 Task: Look for Airbnb properties in Recife, Brazil from 9th November, 2023 to 17th November, 2023 for 2 adults.1  bedroom having 2 beds and 1 bathroom. Property type can be flat. Amenities needed are: wifi. Look for 3 properties as per requirement.
Action: Mouse moved to (479, 91)
Screenshot: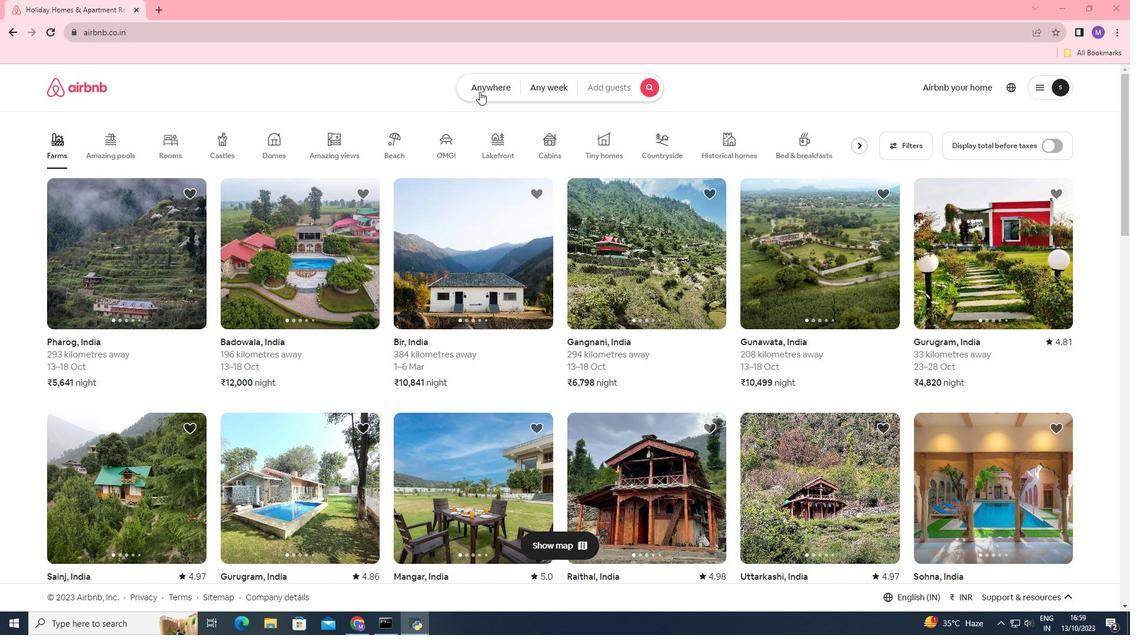 
Action: Mouse pressed left at (479, 91)
Screenshot: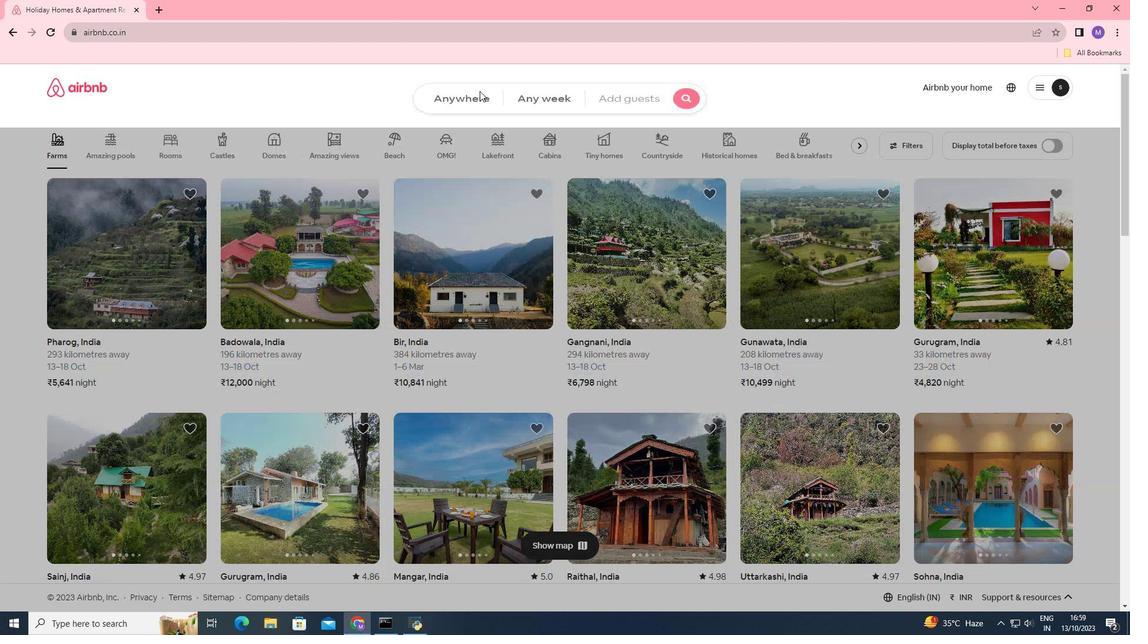 
Action: Mouse moved to (389, 137)
Screenshot: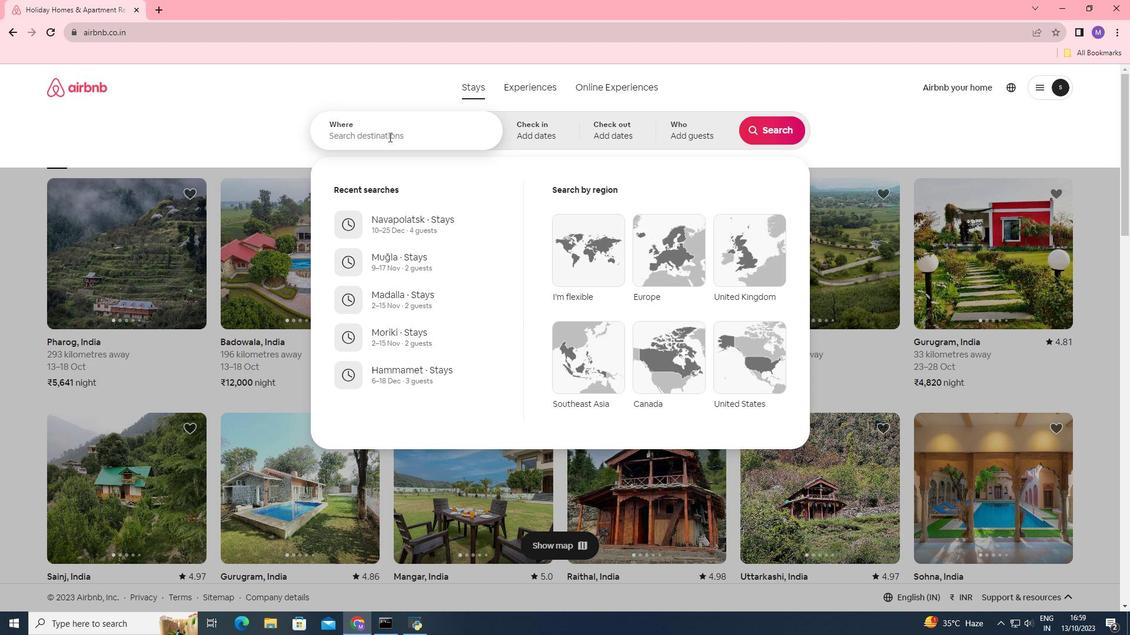 
Action: Mouse pressed left at (389, 137)
Screenshot: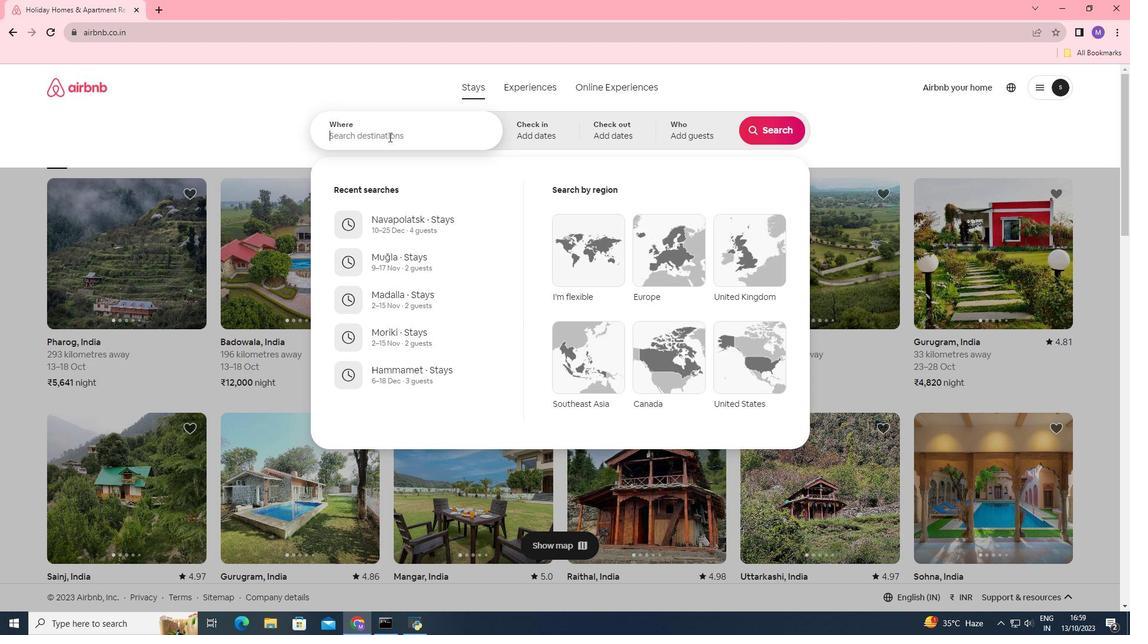 
Action: Key pressed <Key.shift>Recife,<Key.space><Key.shift>Brazil
Screenshot: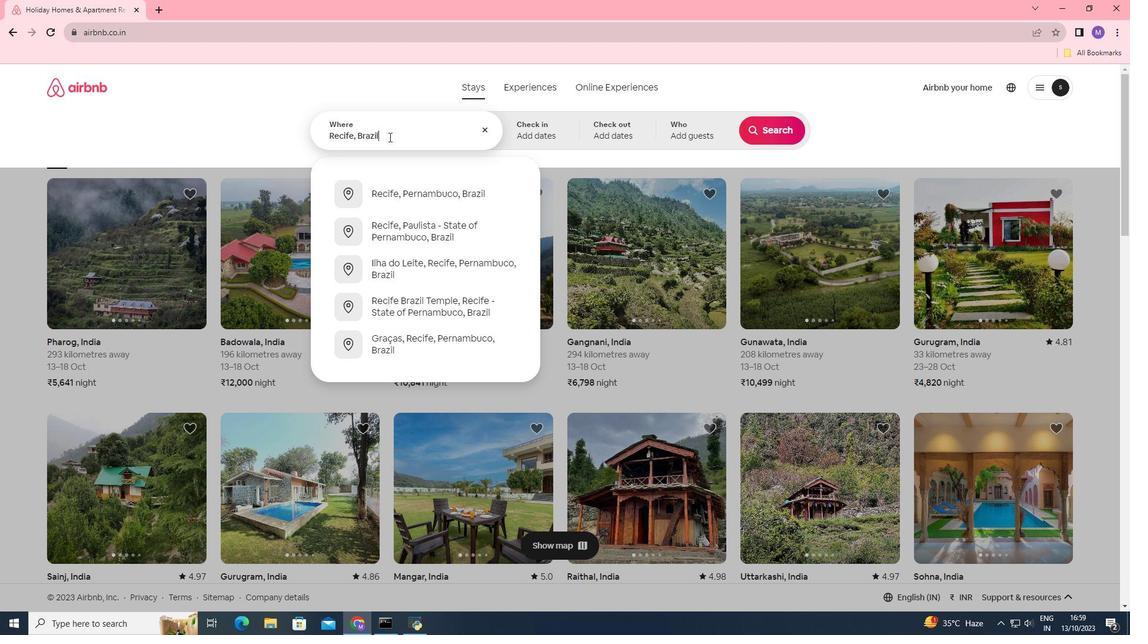 
Action: Mouse moved to (545, 132)
Screenshot: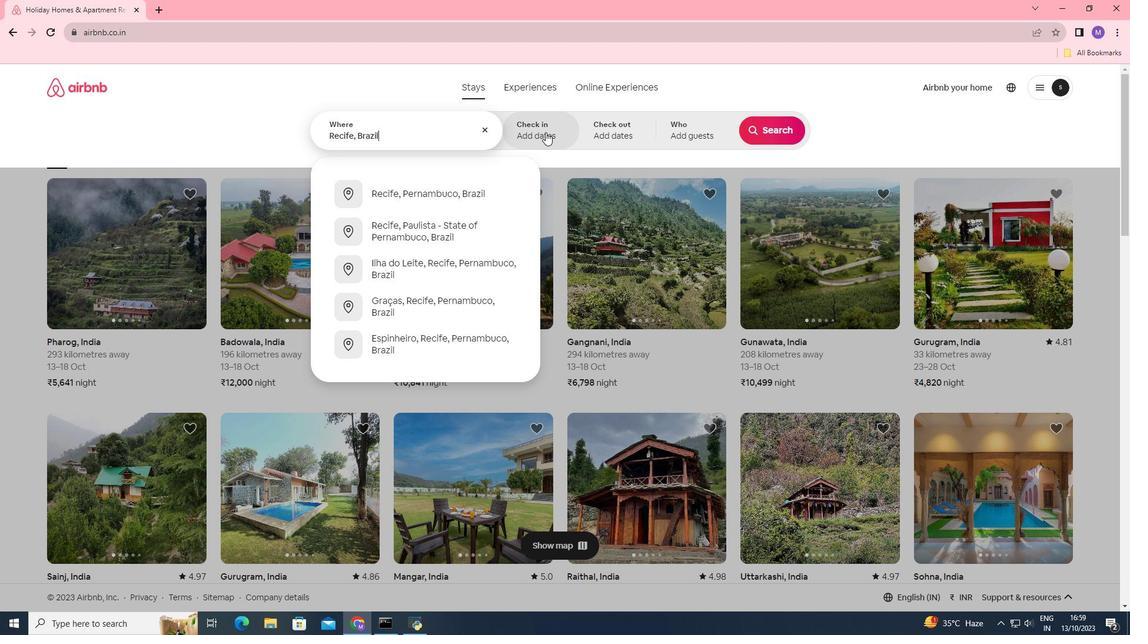 
Action: Mouse pressed left at (545, 132)
Screenshot: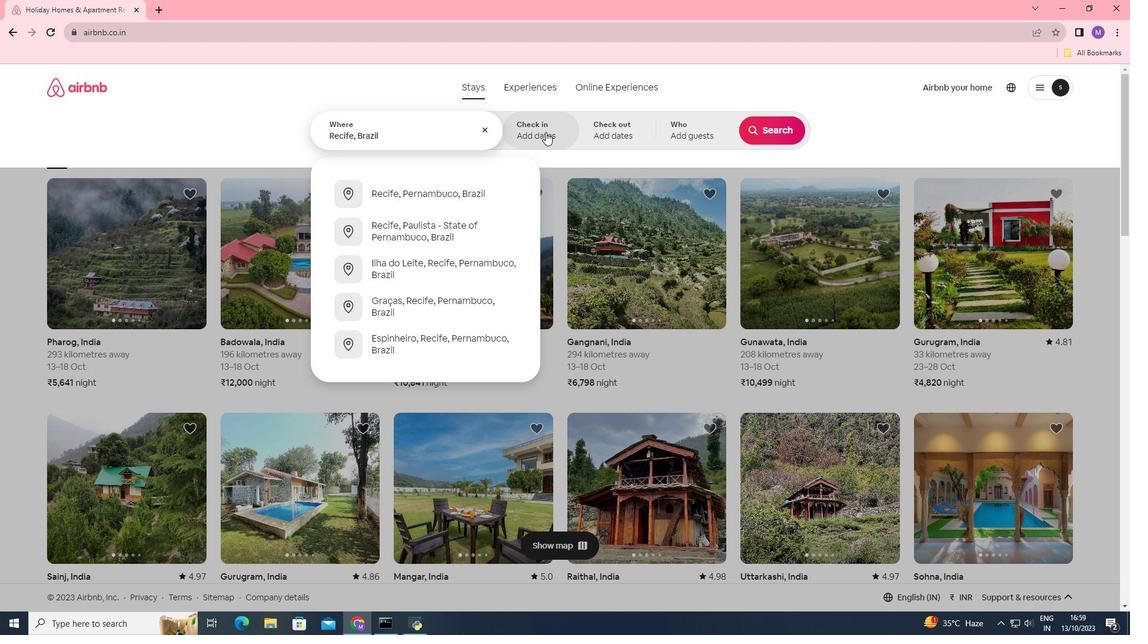 
Action: Mouse moved to (701, 300)
Screenshot: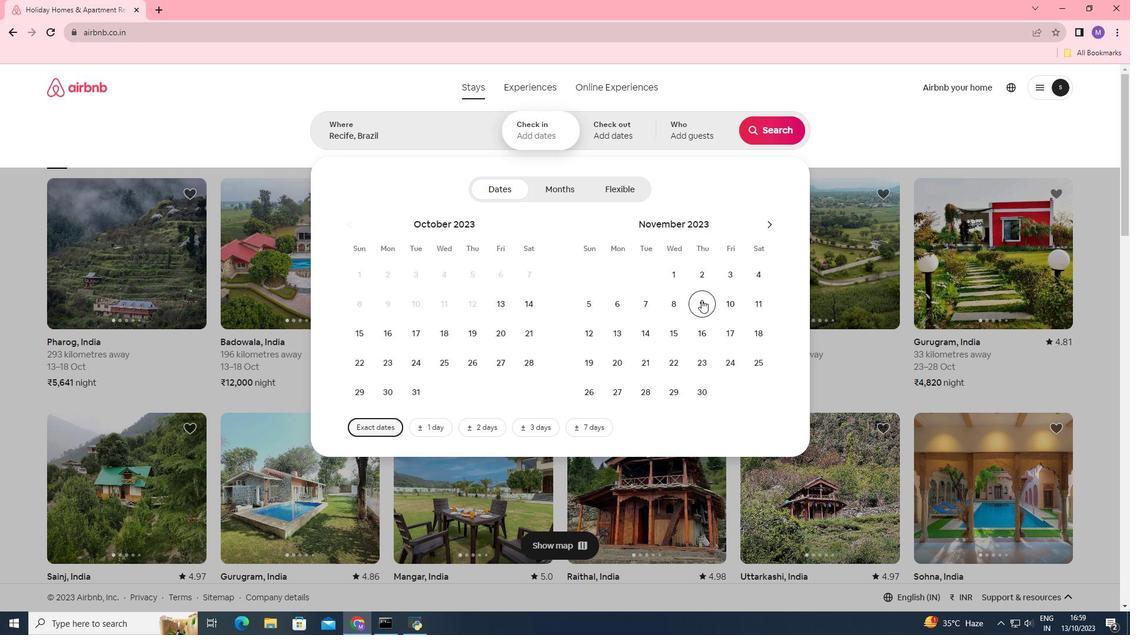 
Action: Mouse pressed left at (701, 300)
Screenshot: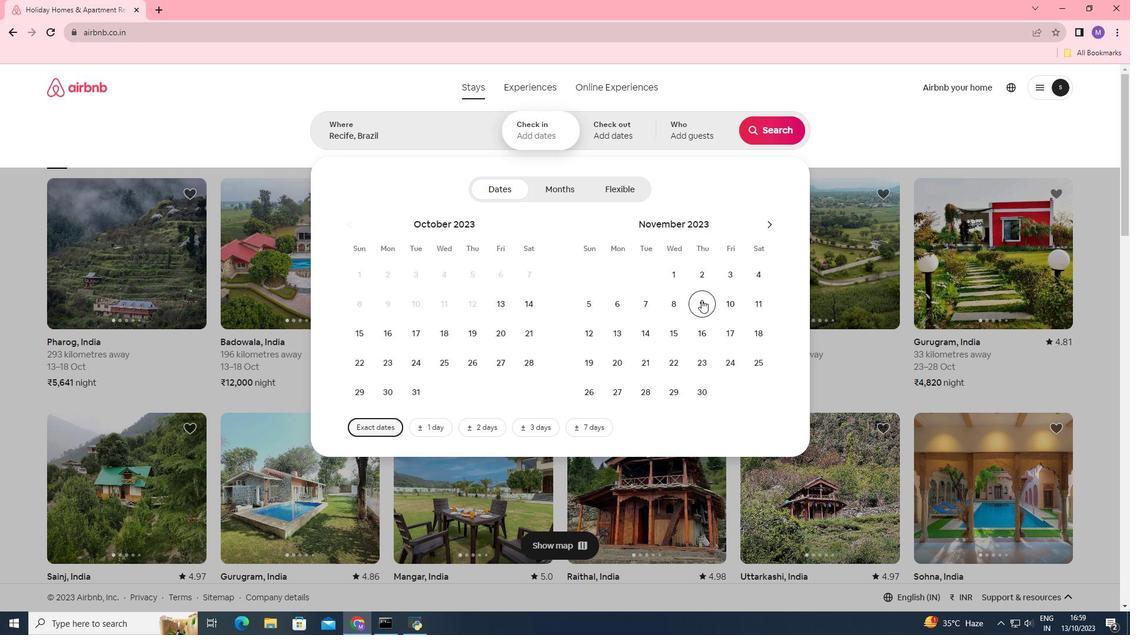 
Action: Mouse moved to (727, 330)
Screenshot: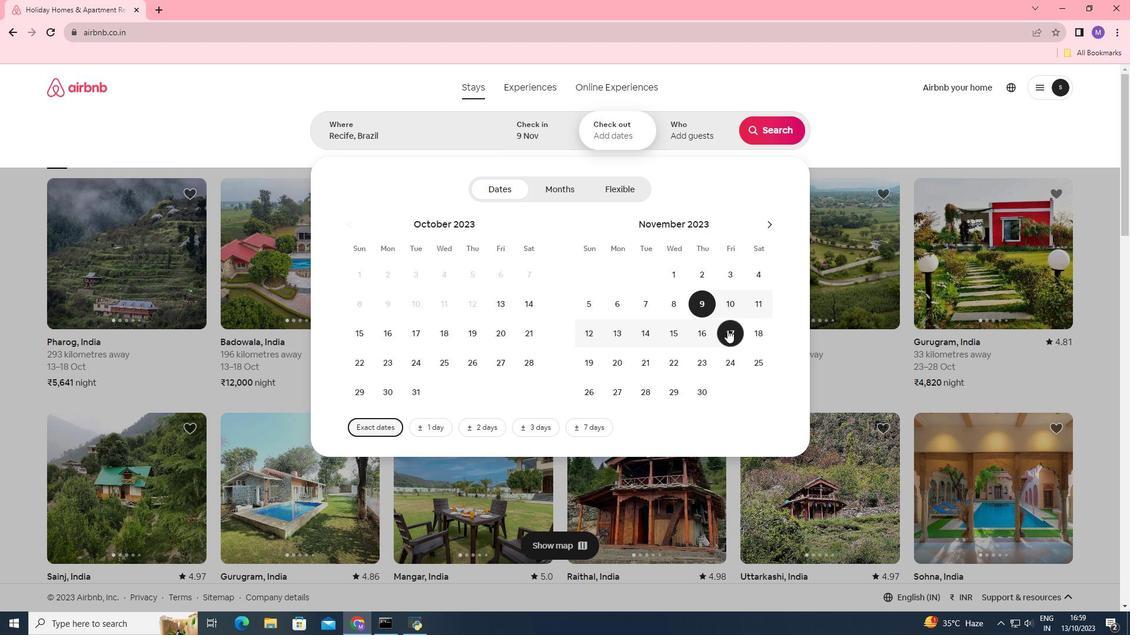 
Action: Mouse pressed left at (727, 330)
Screenshot: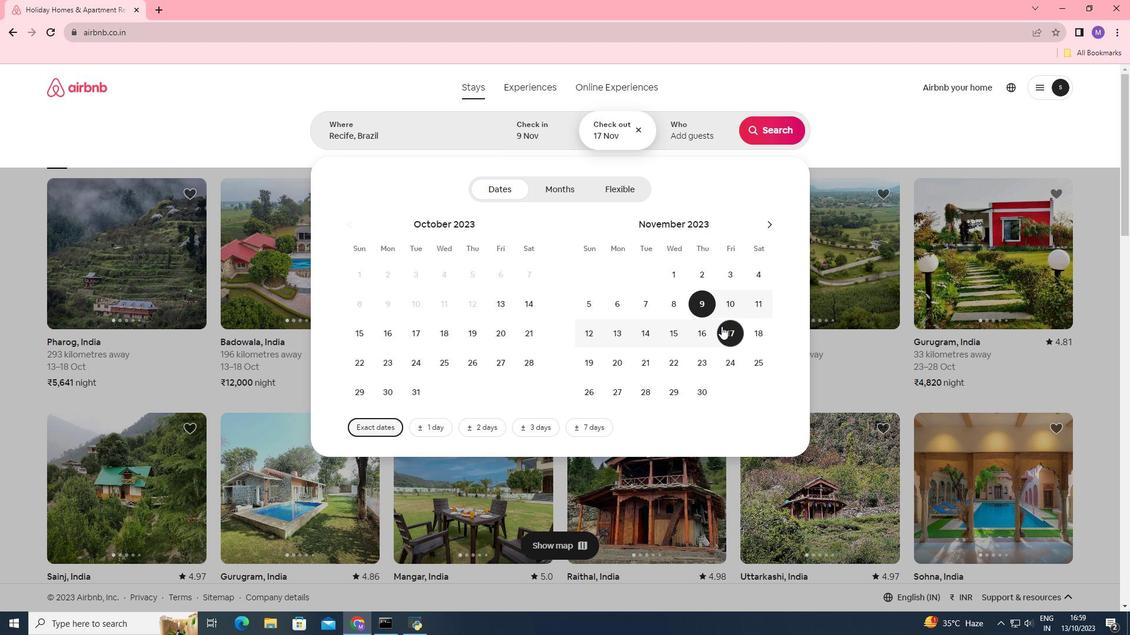 
Action: Mouse moved to (684, 122)
Screenshot: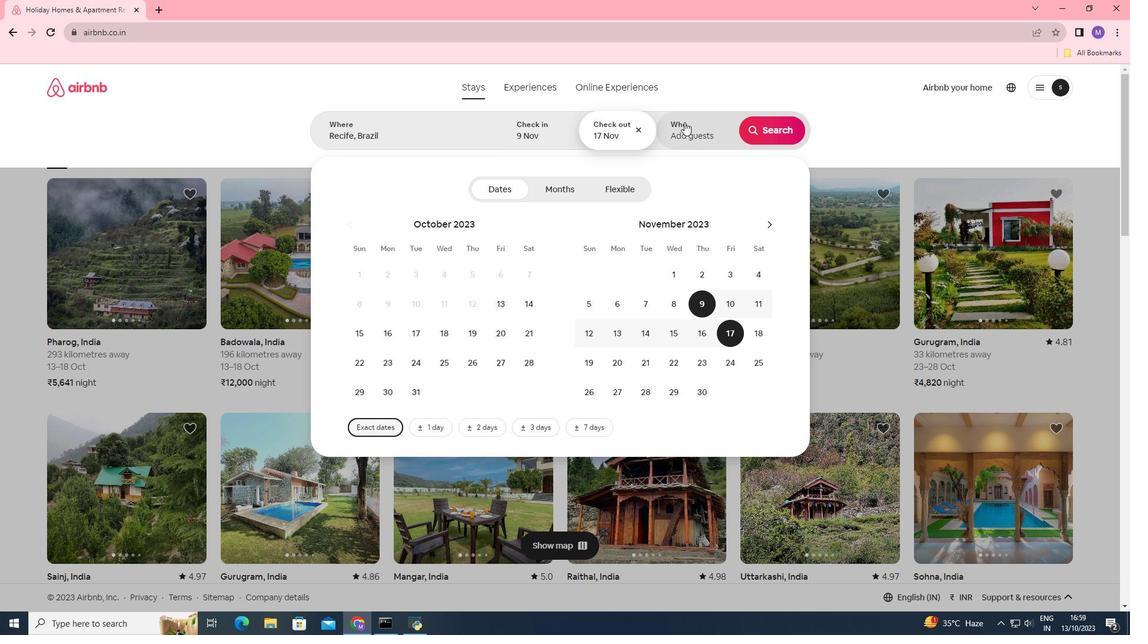 
Action: Mouse pressed left at (684, 122)
Screenshot: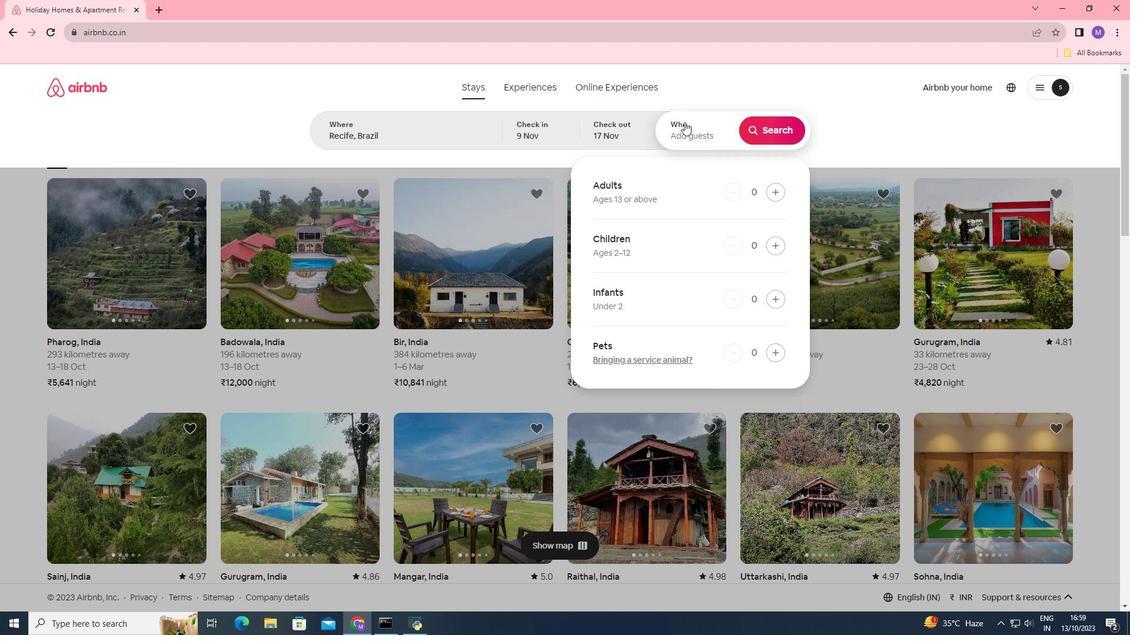 
Action: Mouse moved to (777, 193)
Screenshot: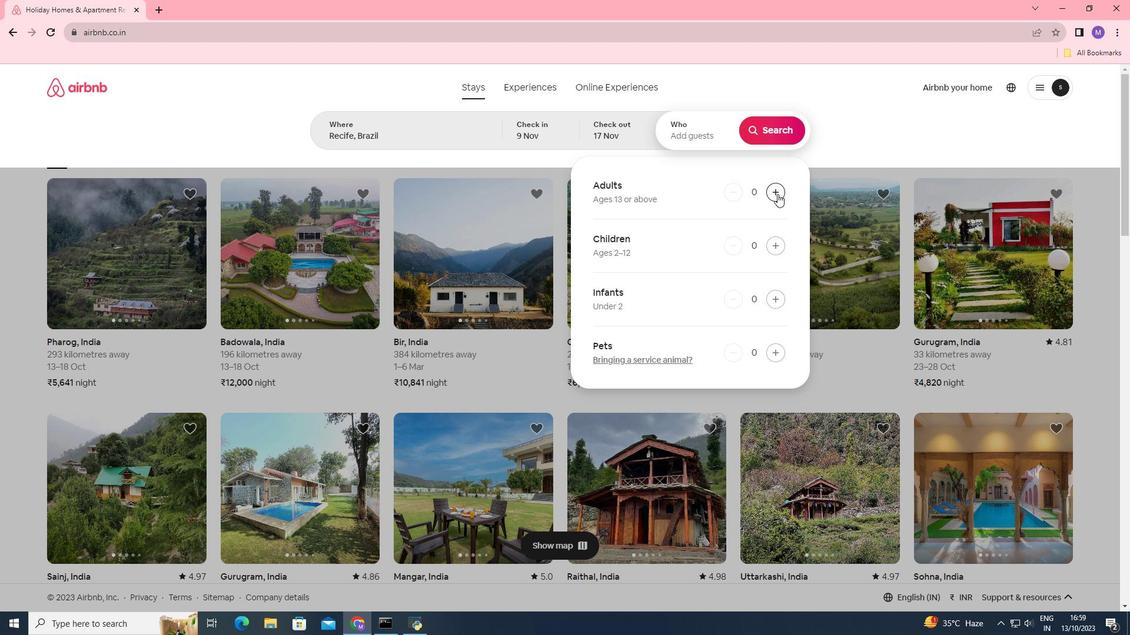 
Action: Mouse pressed left at (777, 193)
Screenshot: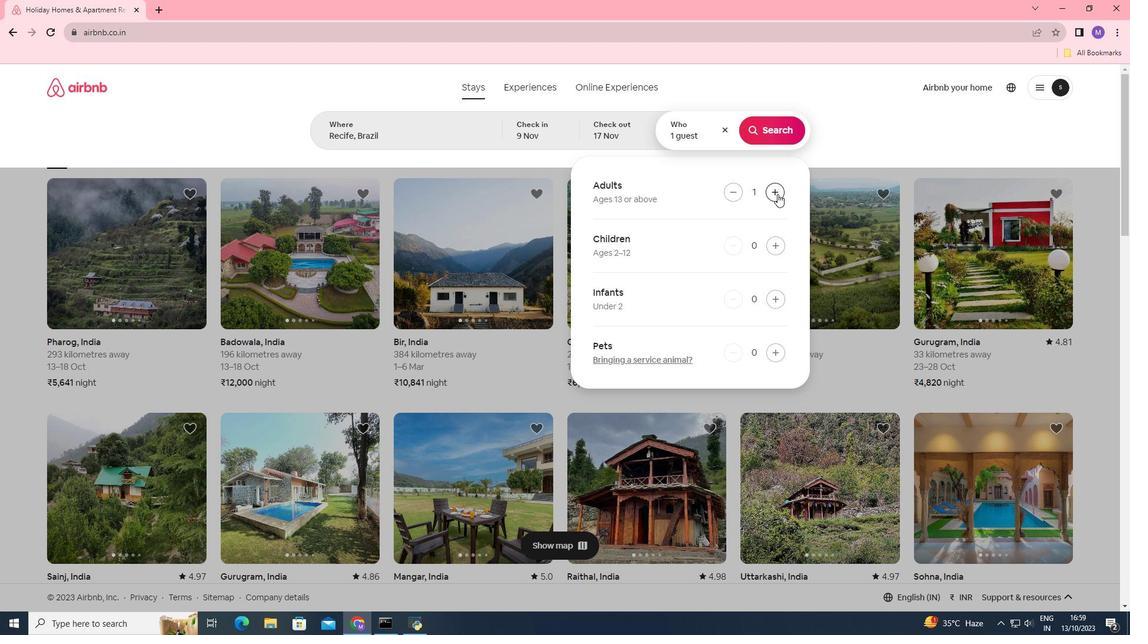
Action: Mouse moved to (777, 194)
Screenshot: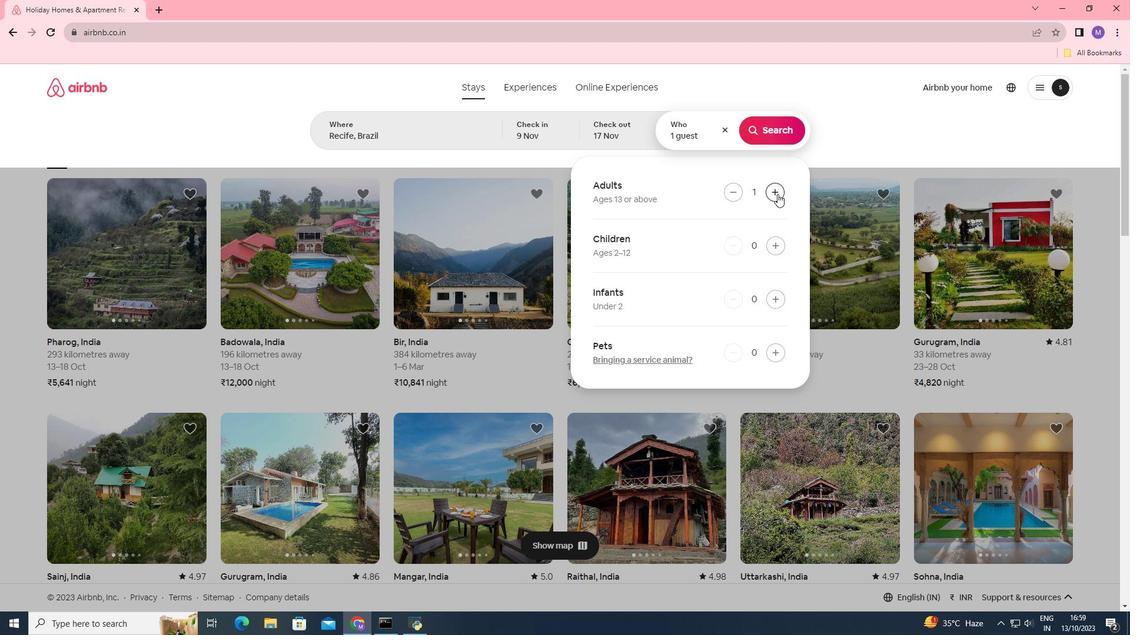 
Action: Mouse pressed left at (777, 194)
Screenshot: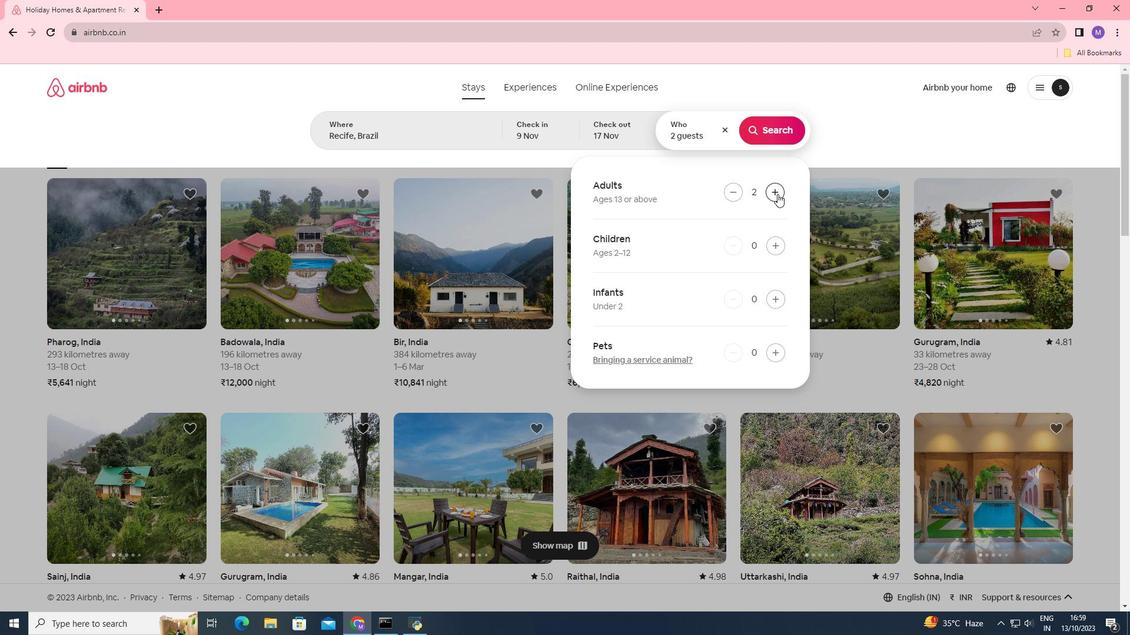 
Action: Mouse moved to (775, 128)
Screenshot: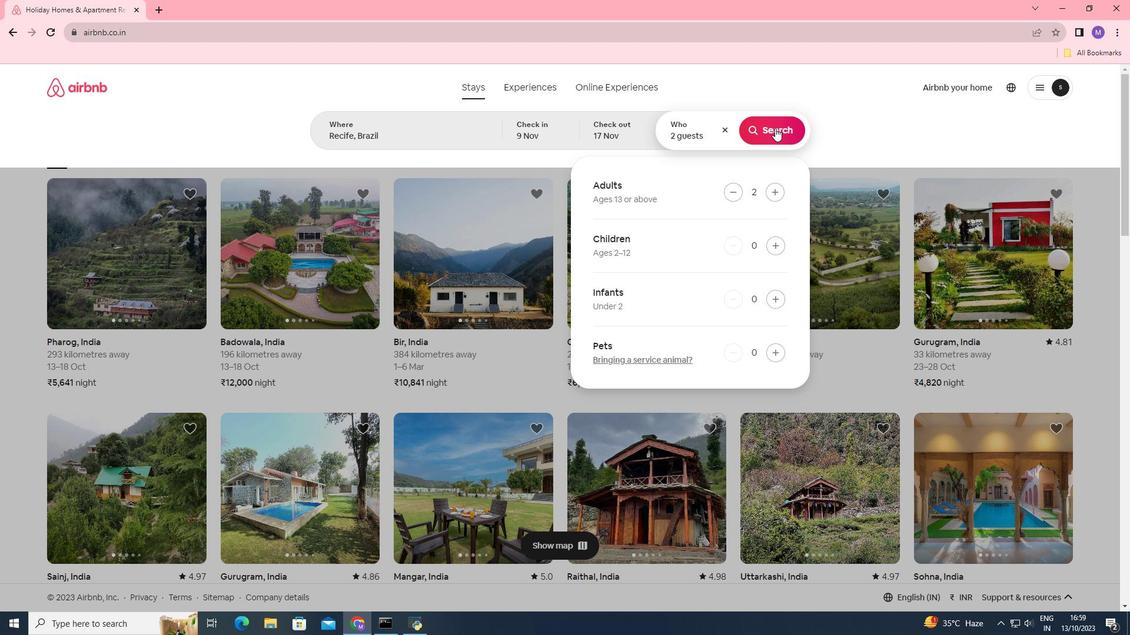 
Action: Mouse pressed left at (775, 128)
Screenshot: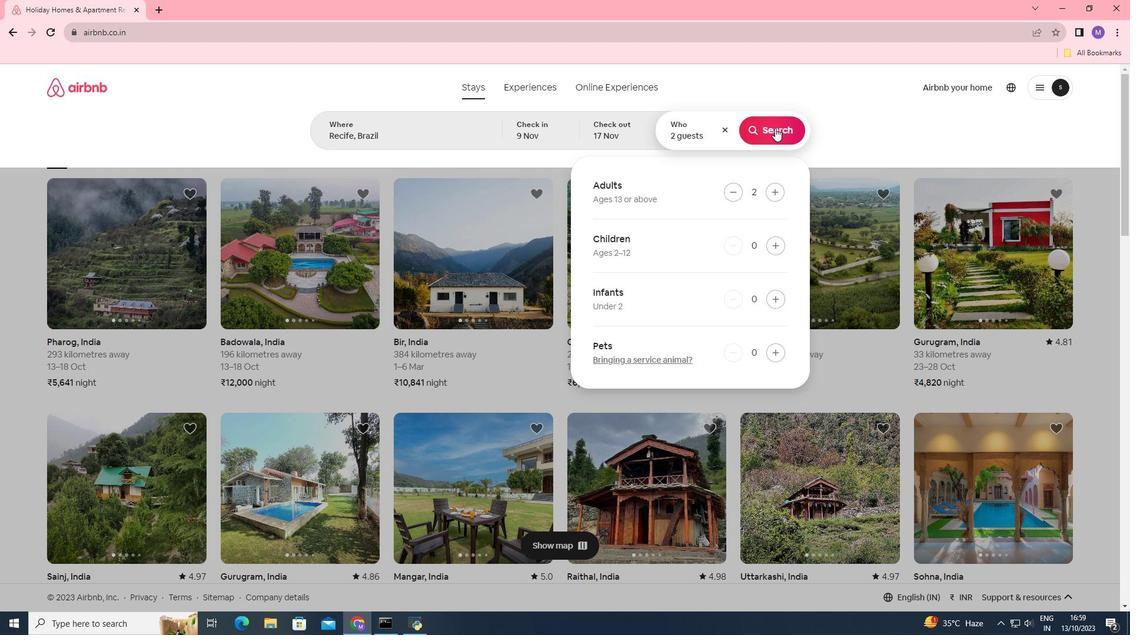 
Action: Mouse moved to (939, 133)
Screenshot: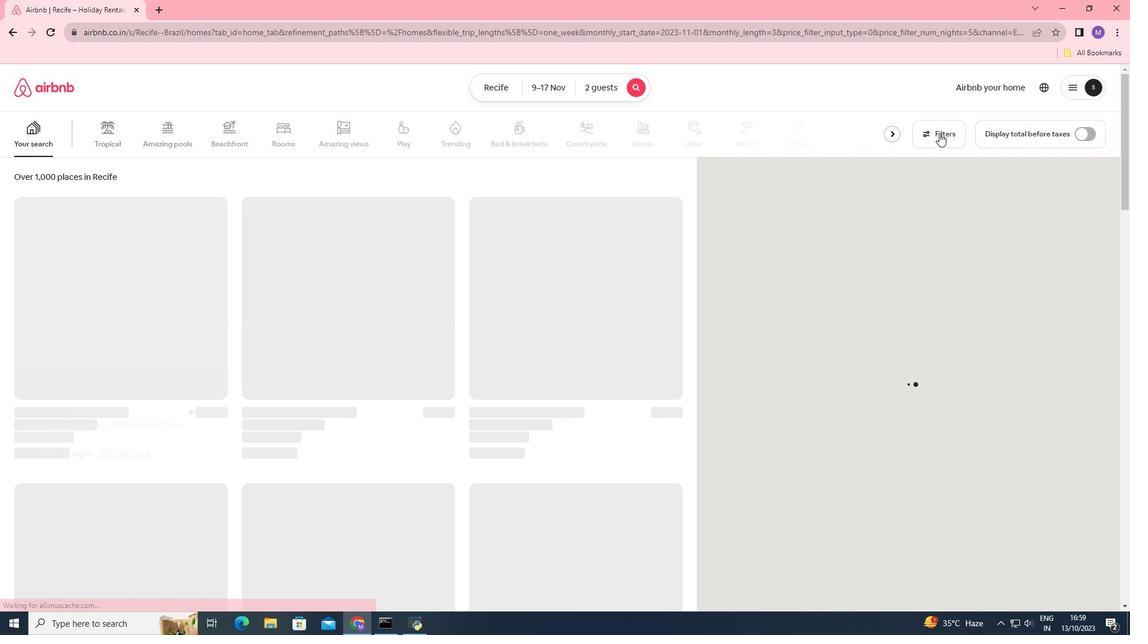 
Action: Mouse pressed left at (939, 133)
Screenshot: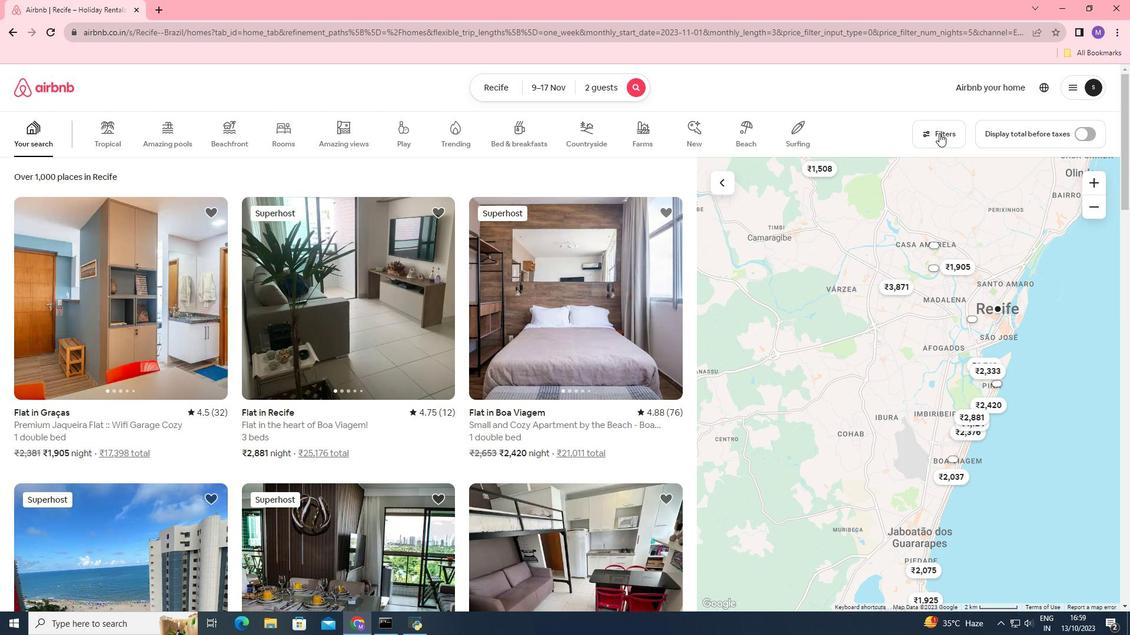 
Action: Mouse moved to (522, 393)
Screenshot: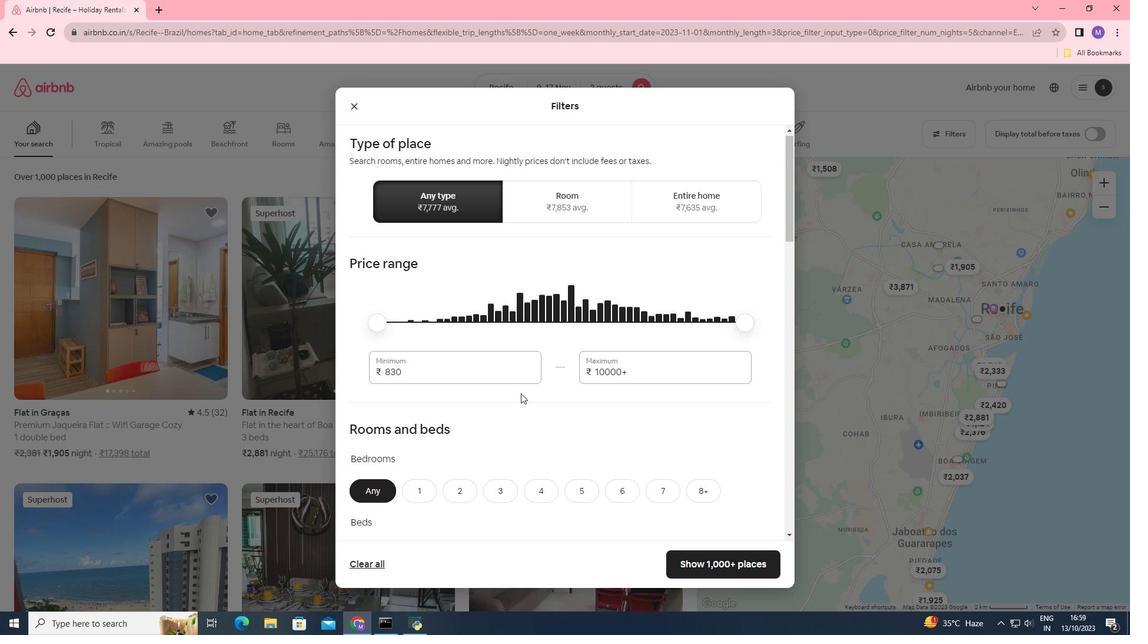 
Action: Mouse scrolled (522, 393) with delta (0, 0)
Screenshot: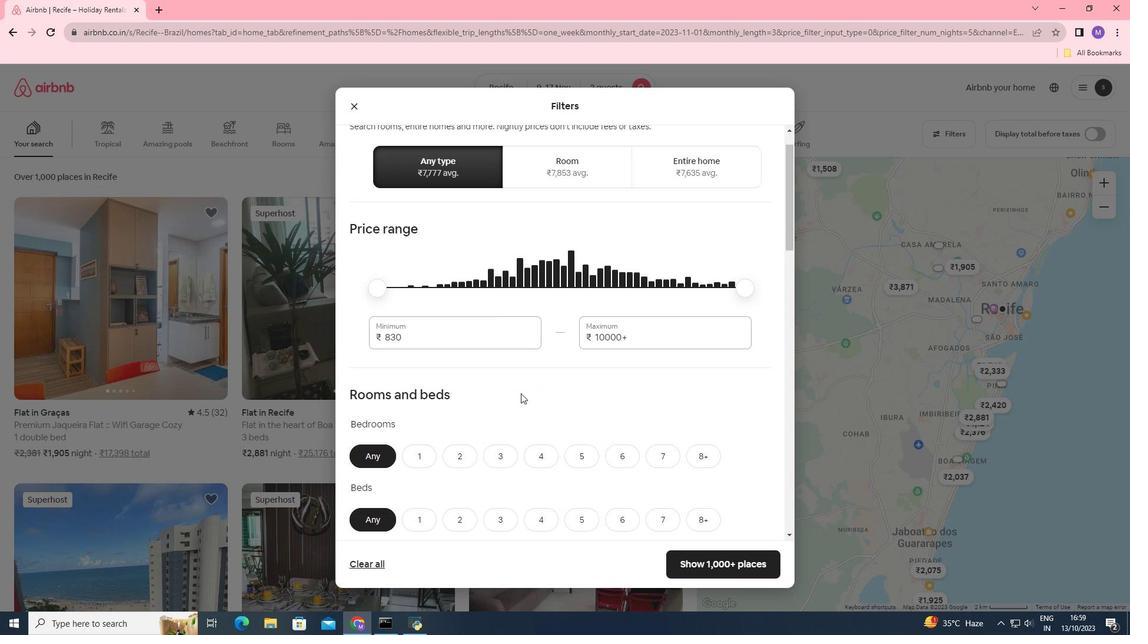 
Action: Mouse moved to (519, 393)
Screenshot: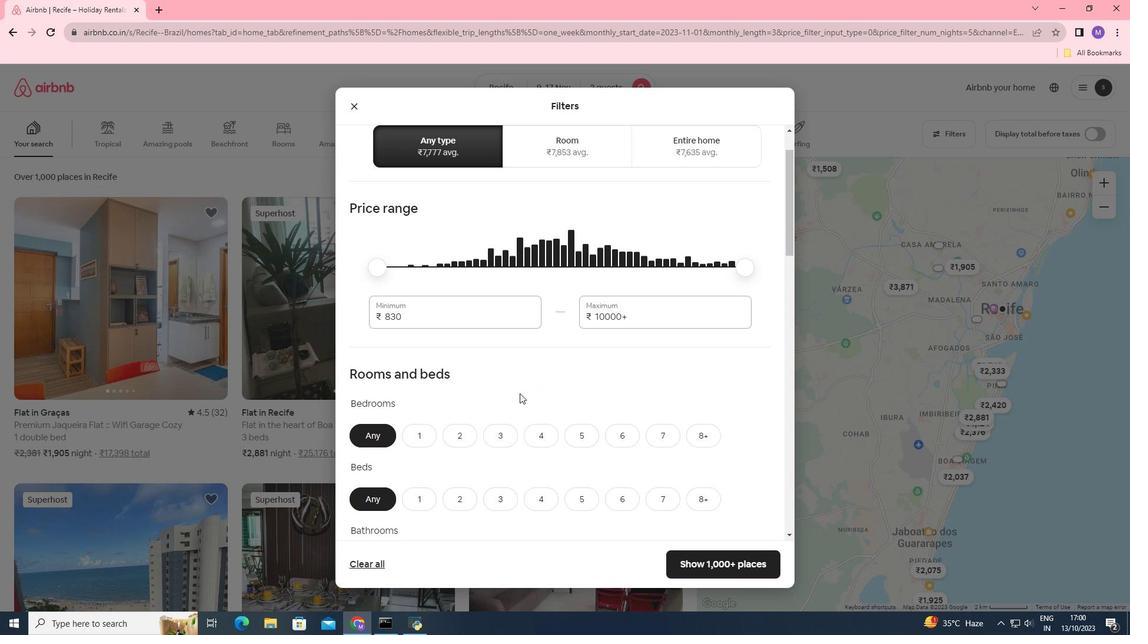 
Action: Mouse scrolled (519, 393) with delta (0, 0)
Screenshot: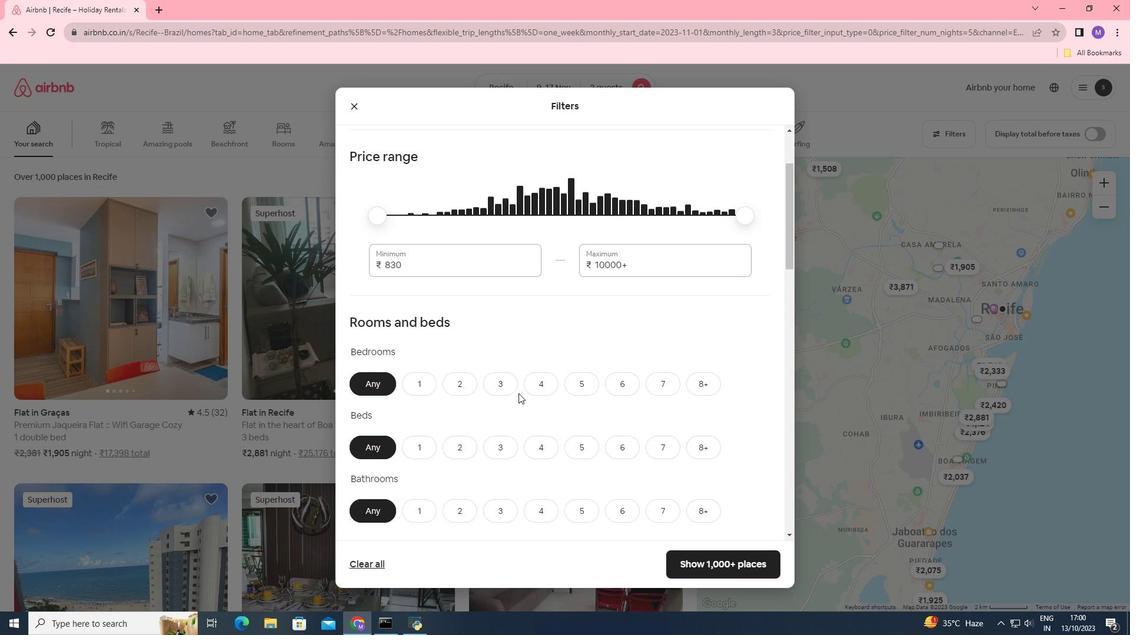 
Action: Mouse moved to (430, 377)
Screenshot: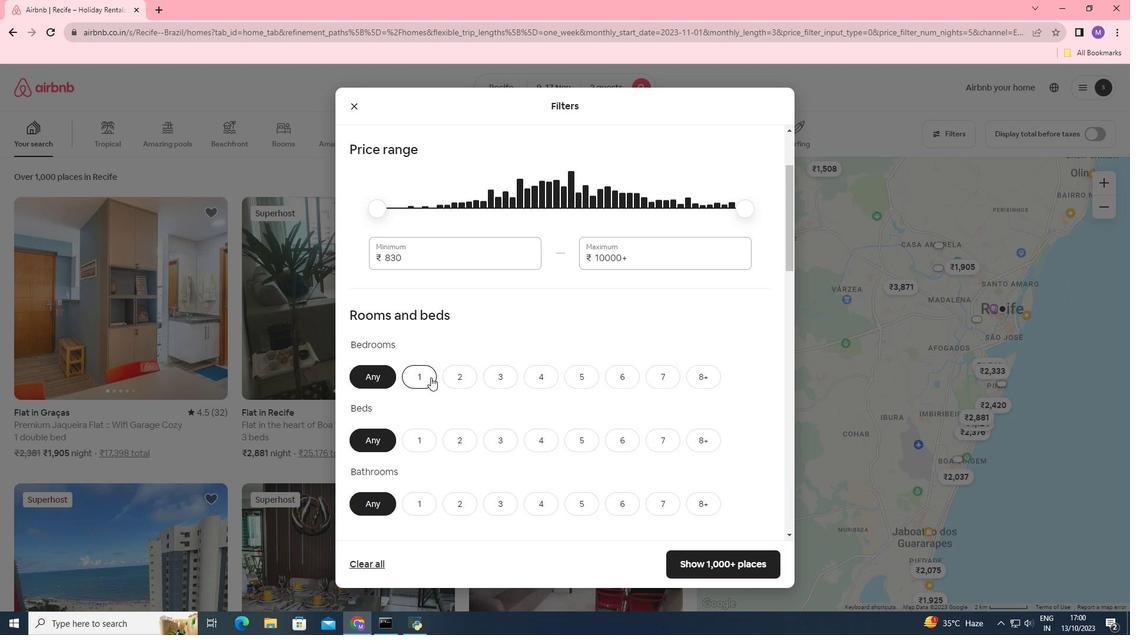 
Action: Mouse pressed left at (430, 377)
Screenshot: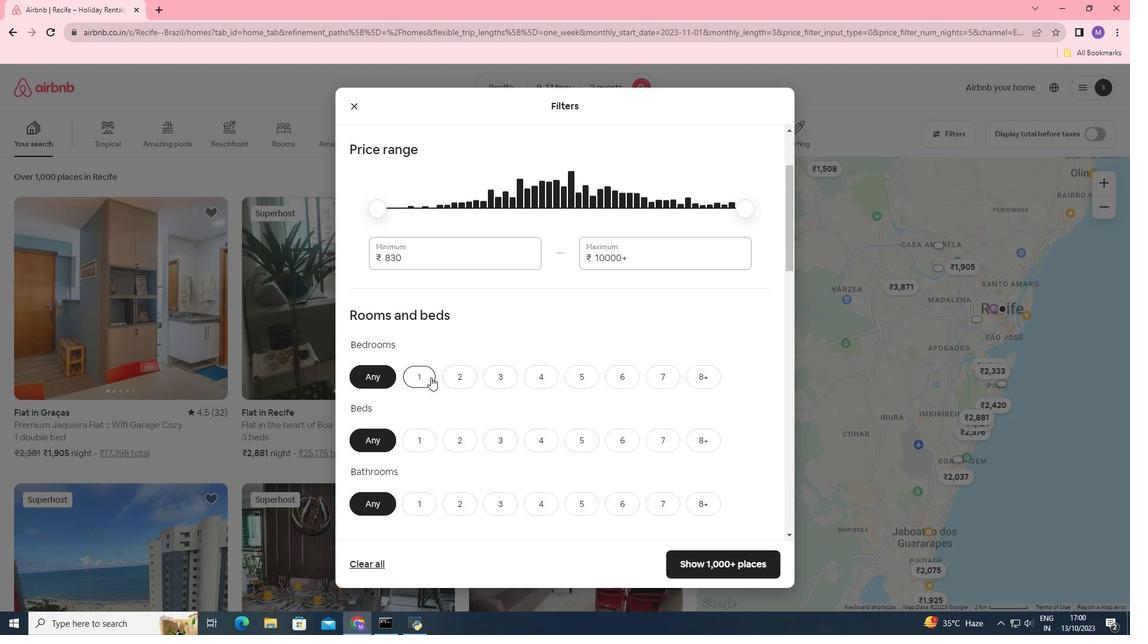 
Action: Mouse moved to (456, 434)
Screenshot: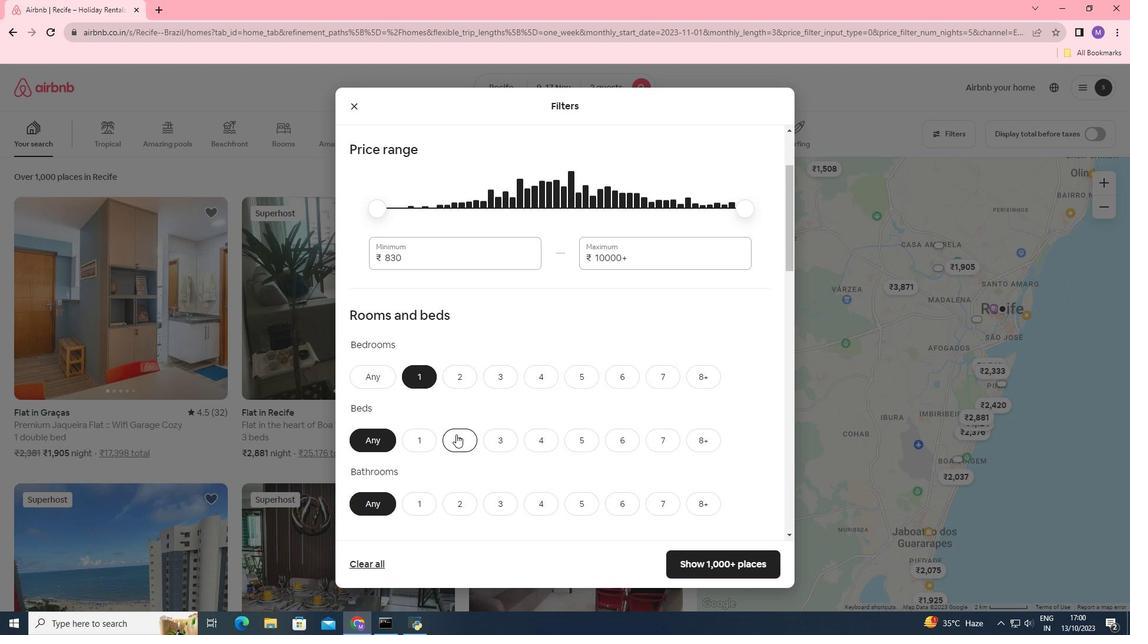 
Action: Mouse pressed left at (456, 434)
Screenshot: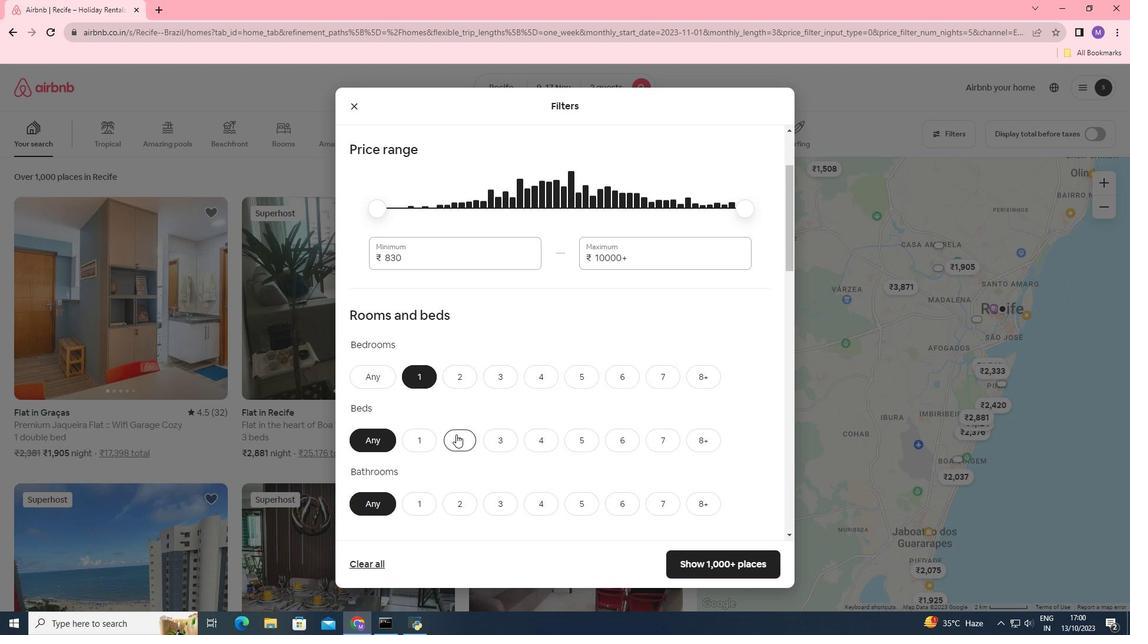 
Action: Mouse moved to (419, 504)
Screenshot: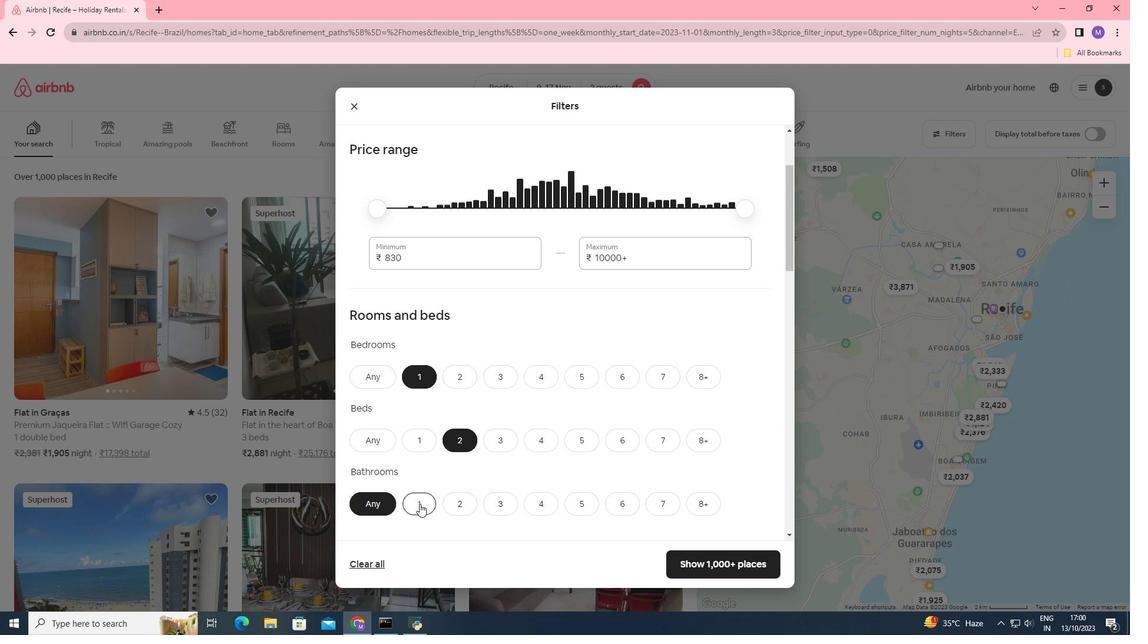 
Action: Mouse pressed left at (419, 504)
Screenshot: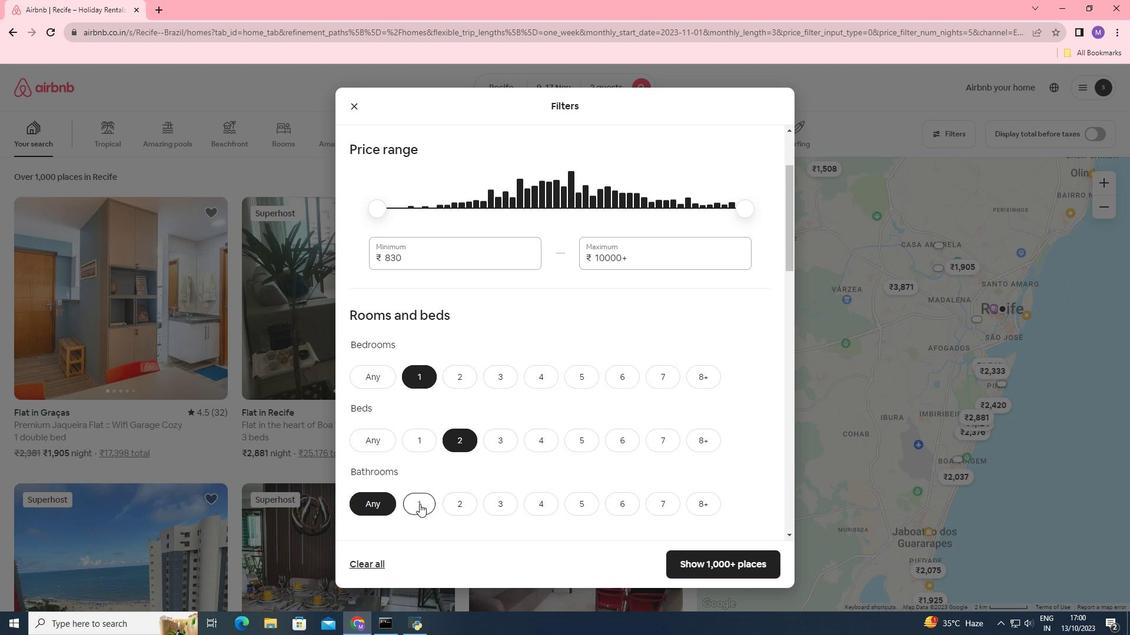 
Action: Mouse moved to (628, 397)
Screenshot: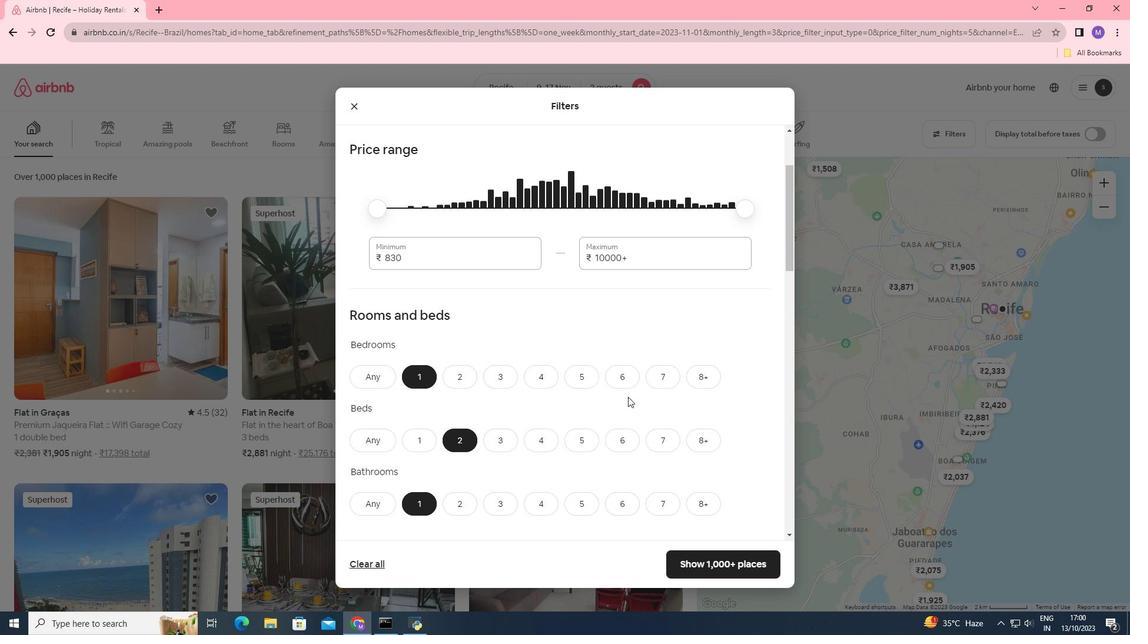 
Action: Mouse scrolled (628, 396) with delta (0, 0)
Screenshot: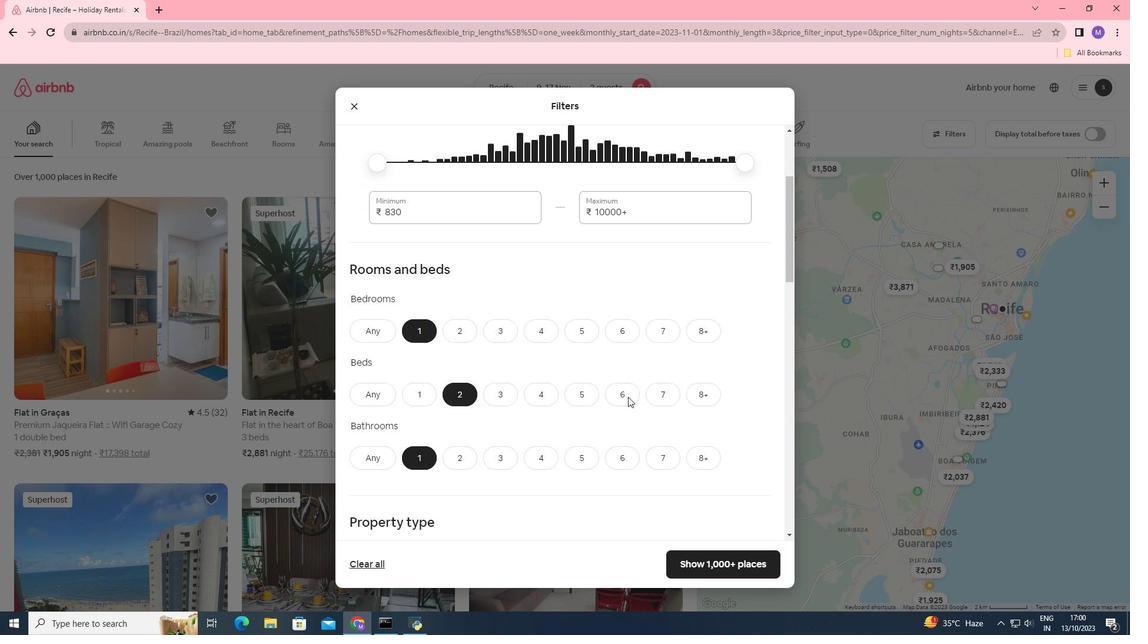 
Action: Mouse scrolled (628, 396) with delta (0, 0)
Screenshot: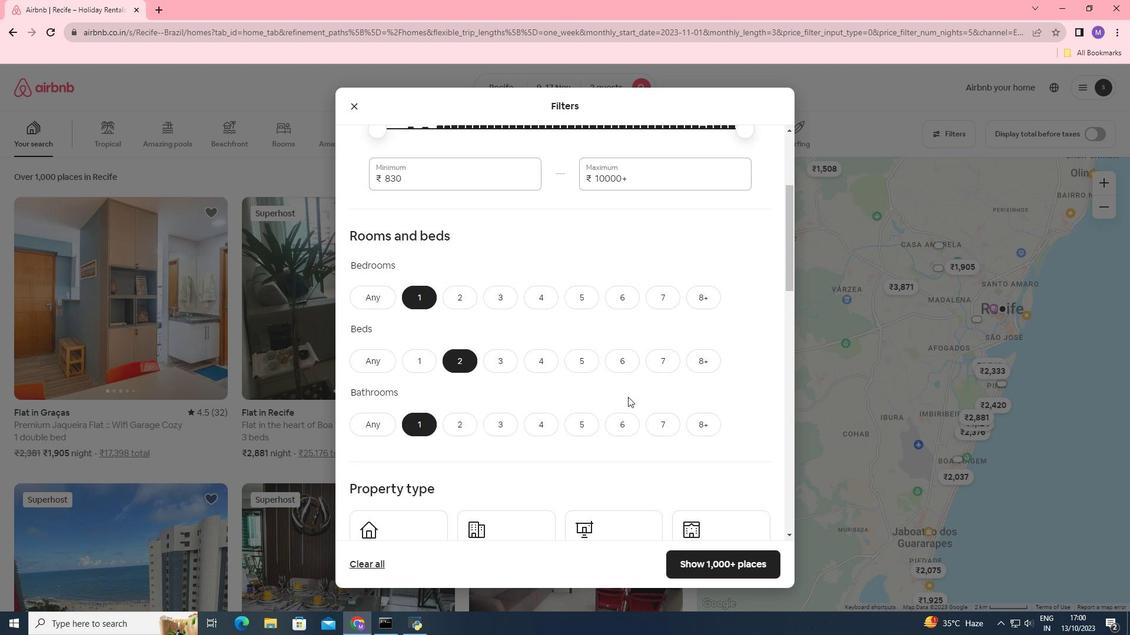 
Action: Mouse moved to (623, 394)
Screenshot: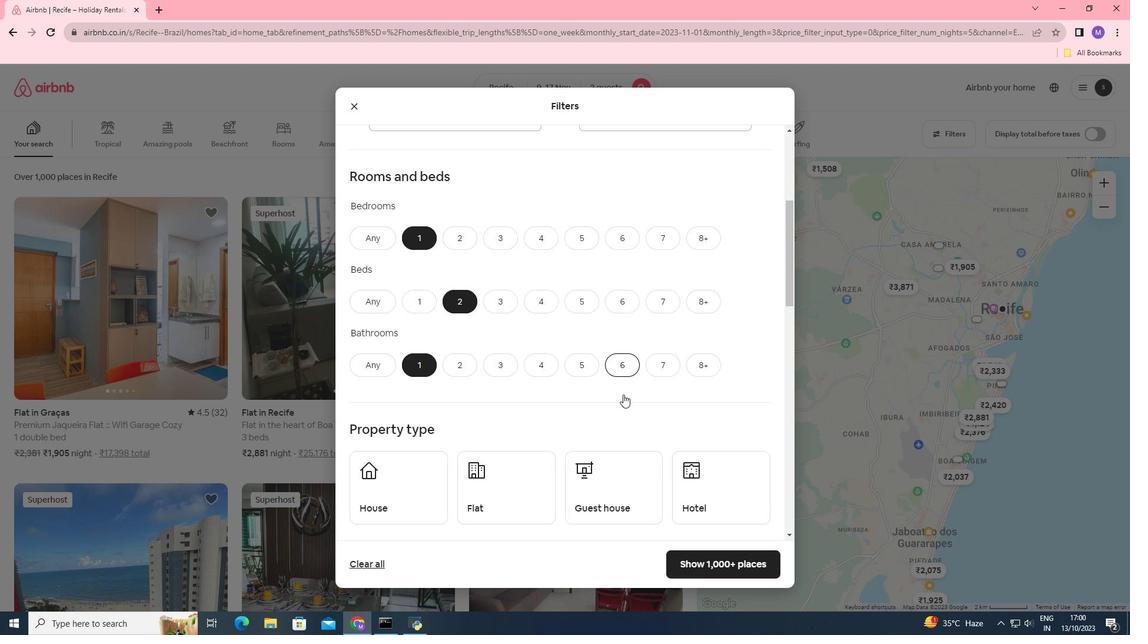 
Action: Mouse scrolled (623, 394) with delta (0, 0)
Screenshot: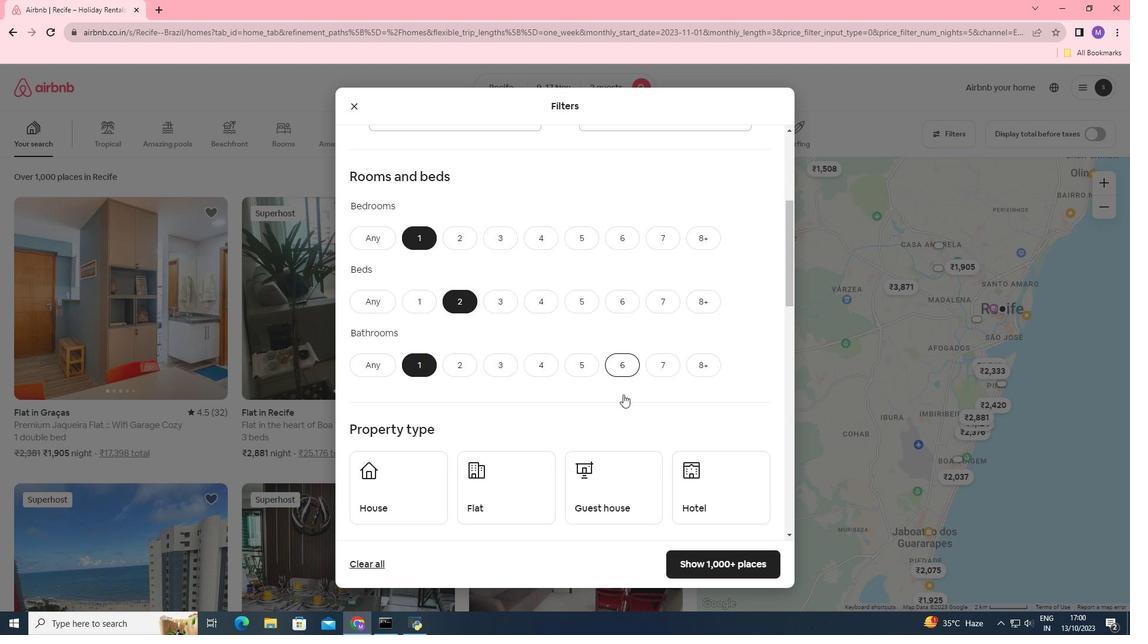 
Action: Mouse moved to (507, 466)
Screenshot: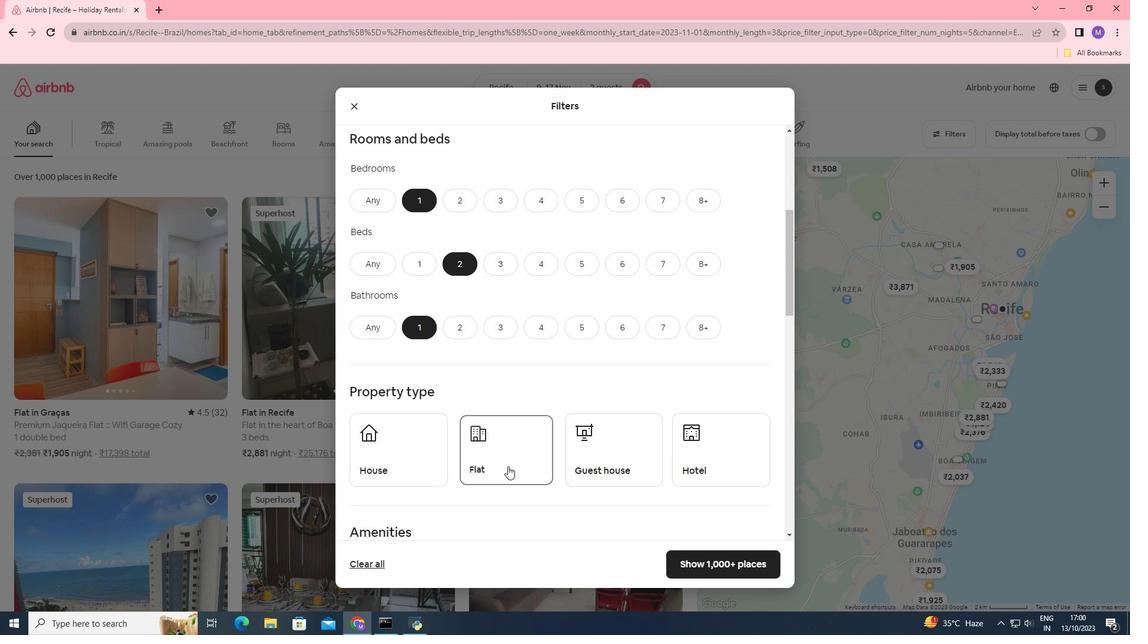 
Action: Mouse pressed left at (507, 466)
Screenshot: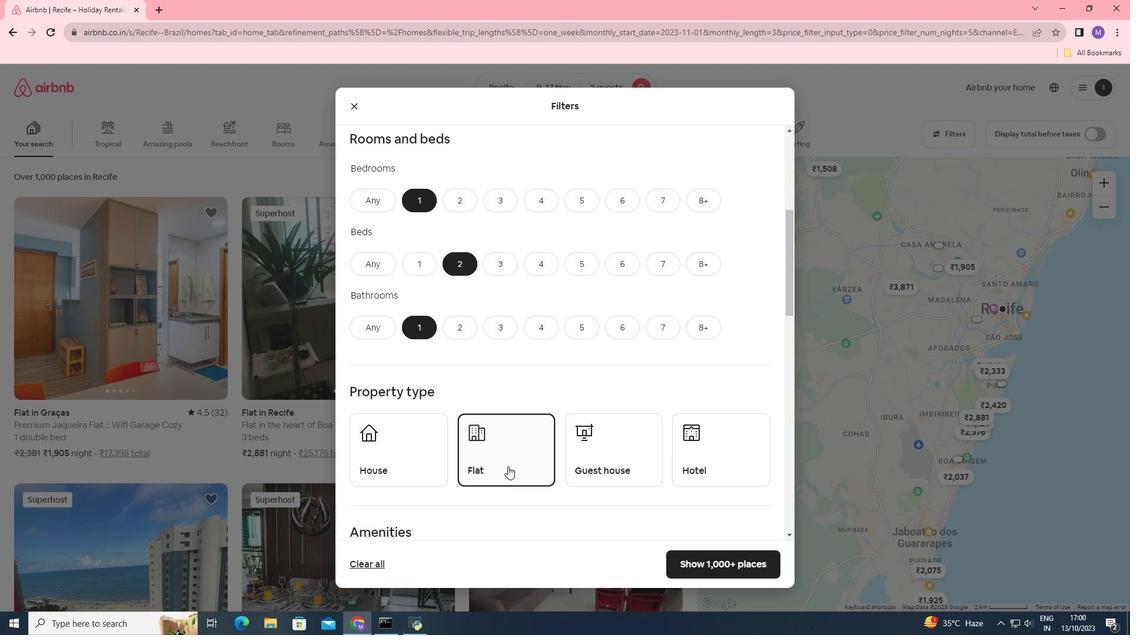 
Action: Mouse moved to (602, 364)
Screenshot: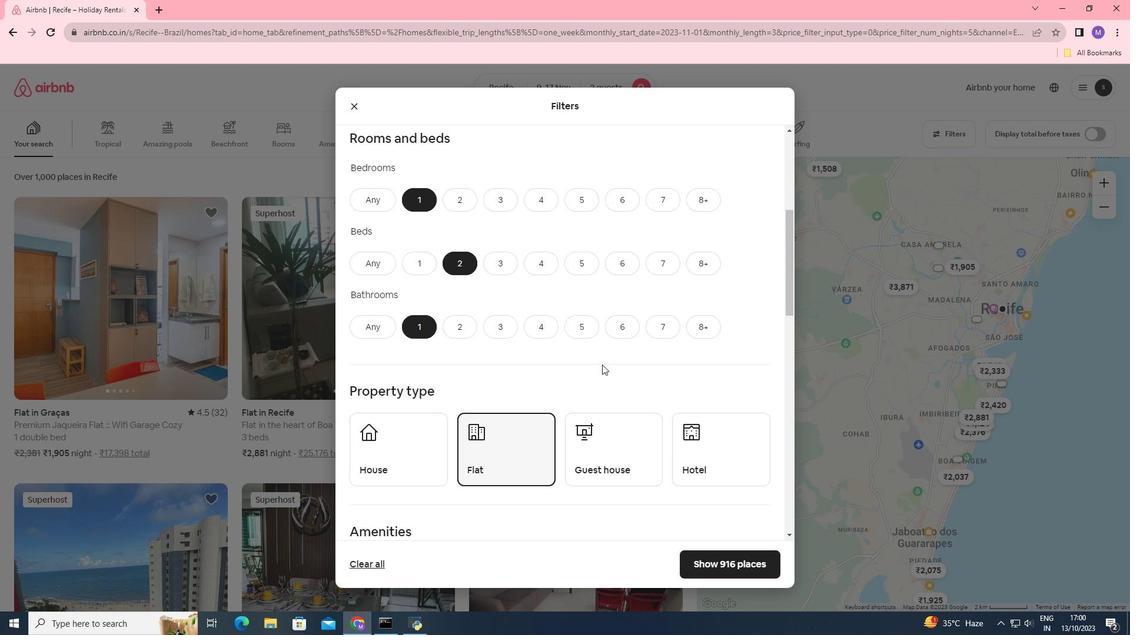 
Action: Mouse scrolled (602, 364) with delta (0, 0)
Screenshot: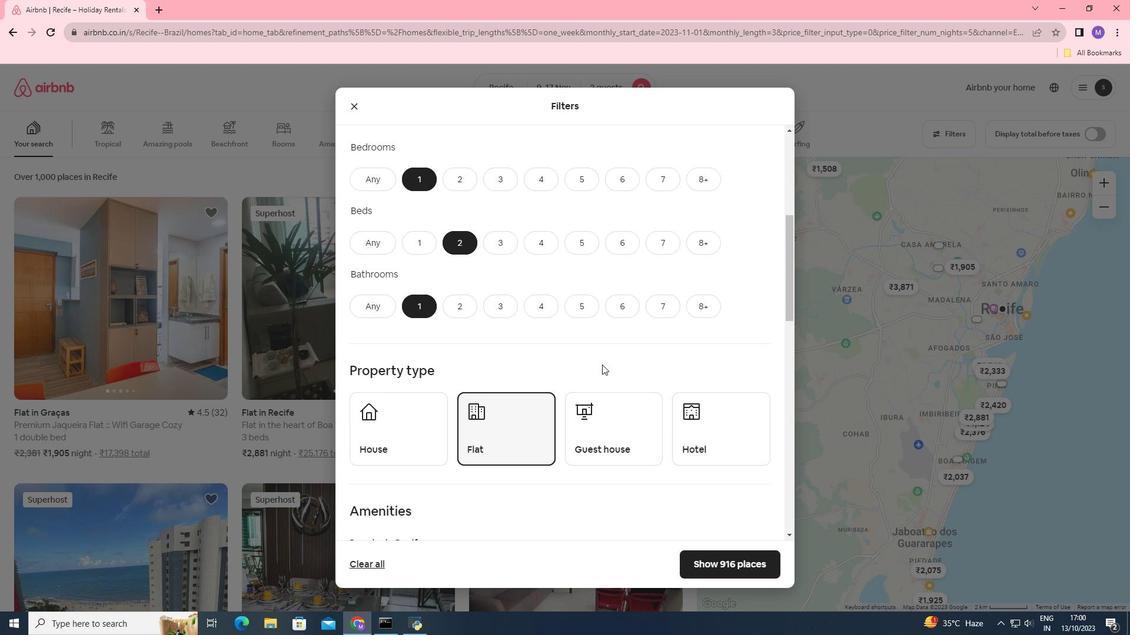 
Action: Mouse scrolled (602, 364) with delta (0, 0)
Screenshot: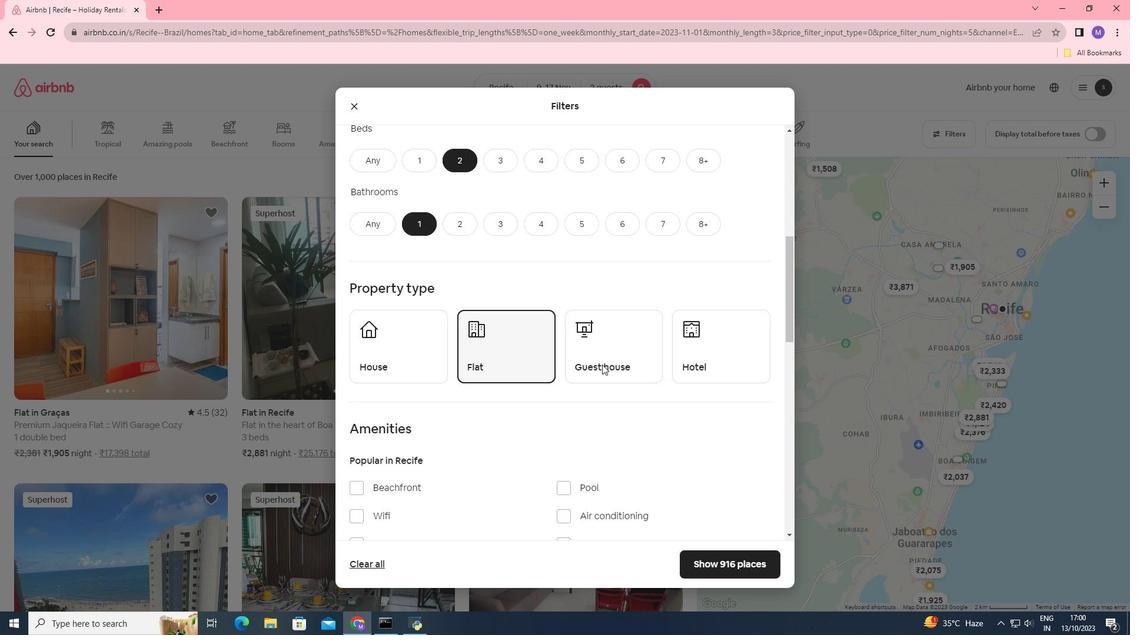 
Action: Mouse scrolled (602, 364) with delta (0, 0)
Screenshot: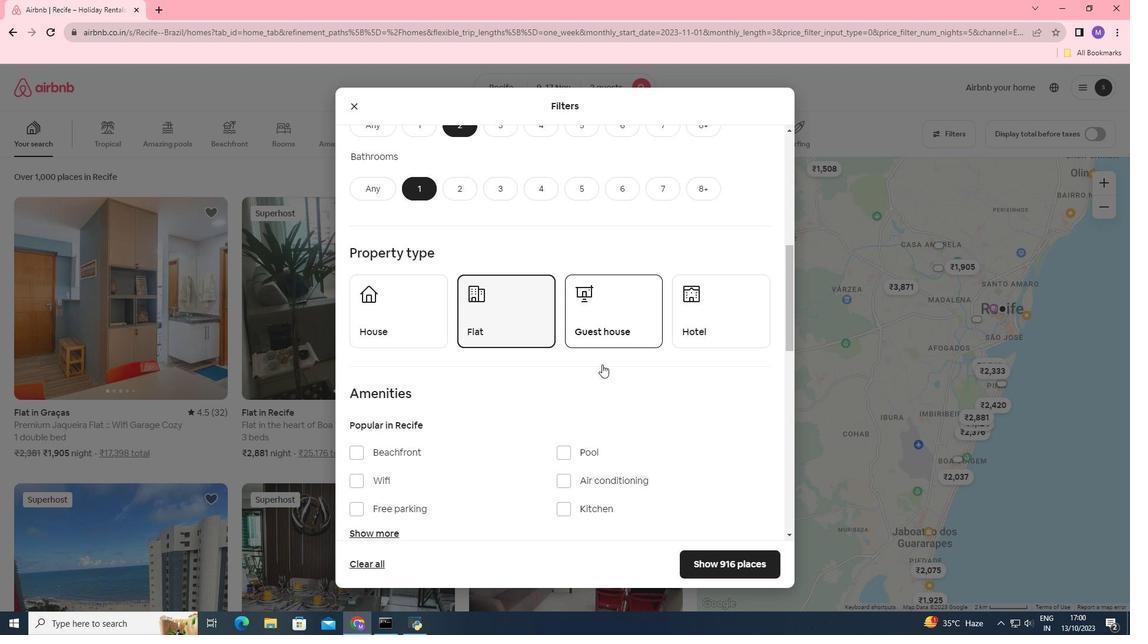 
Action: Mouse moved to (353, 443)
Screenshot: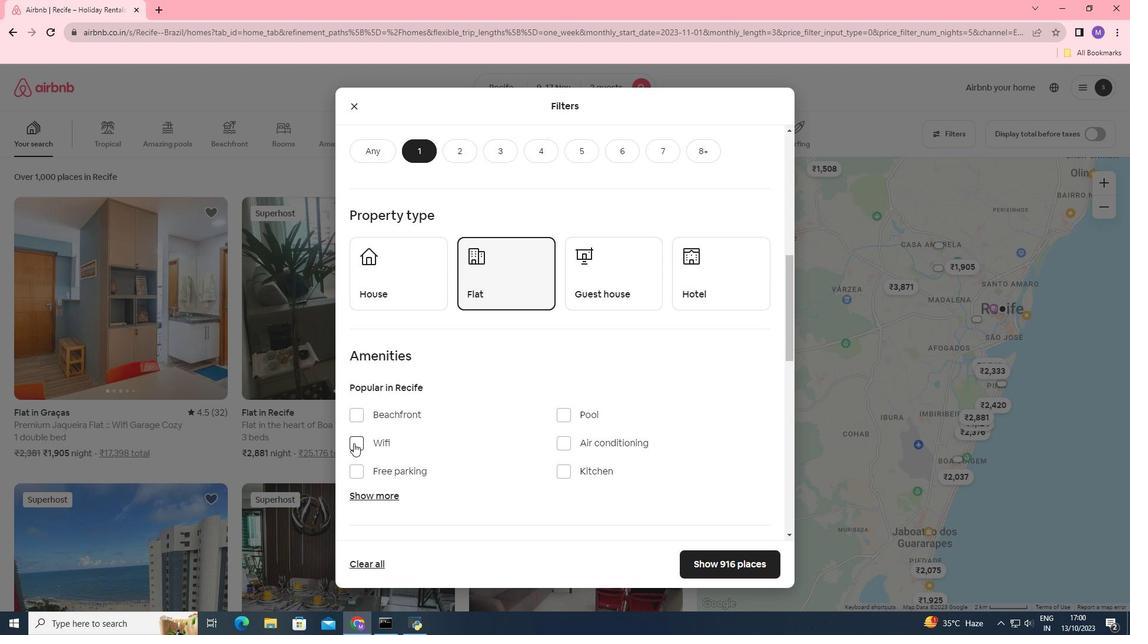 
Action: Mouse pressed left at (353, 443)
Screenshot: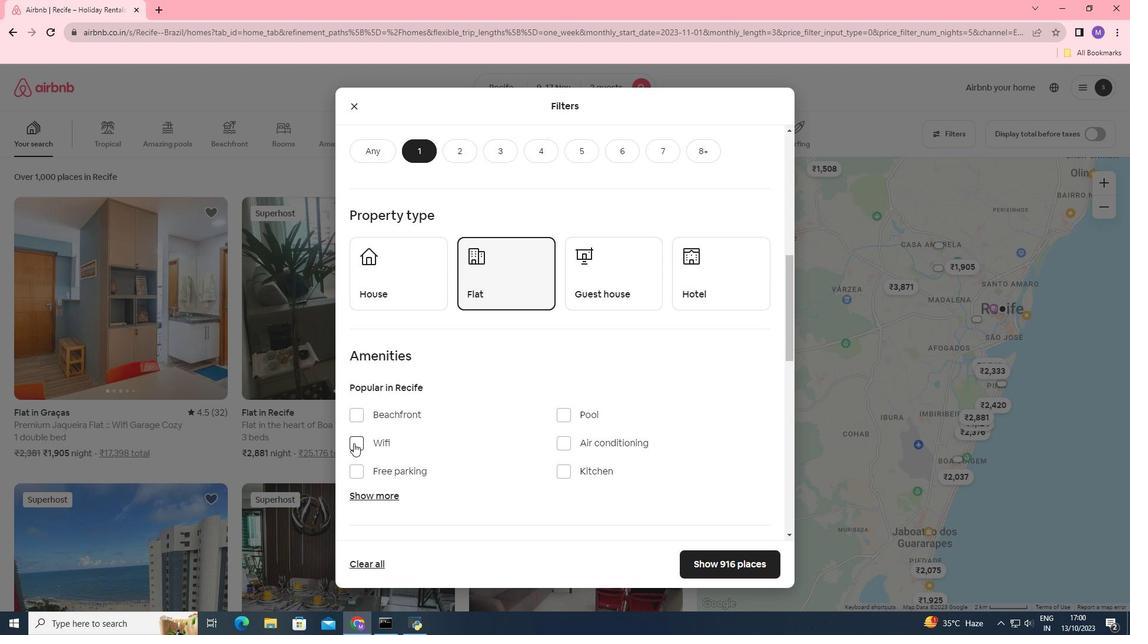 
Action: Mouse moved to (728, 566)
Screenshot: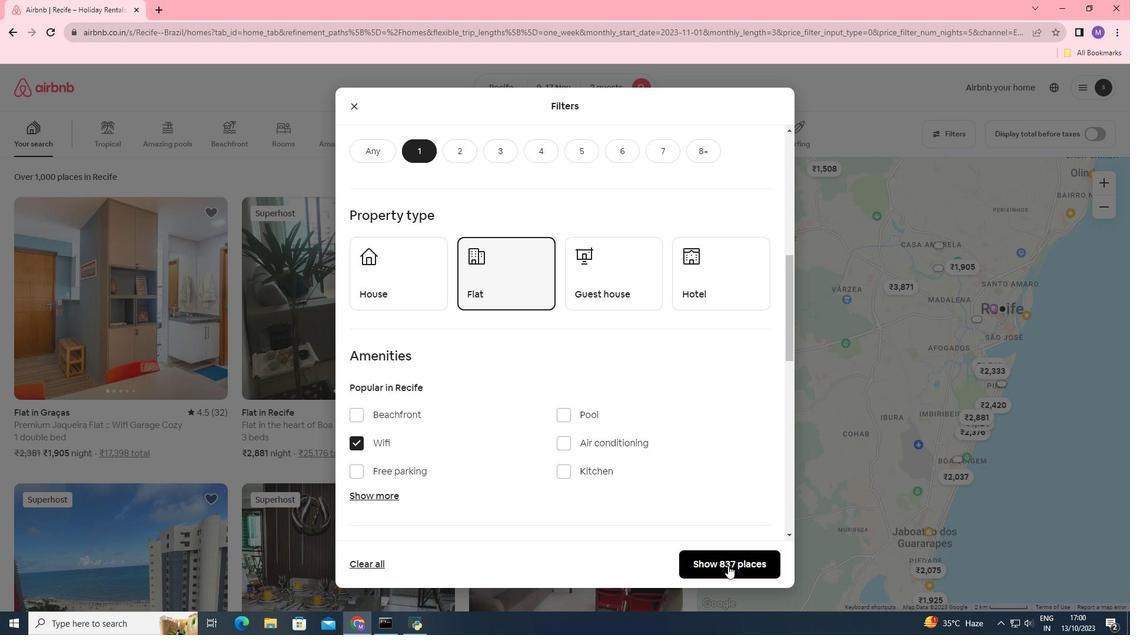 
Action: Mouse pressed left at (728, 566)
Screenshot: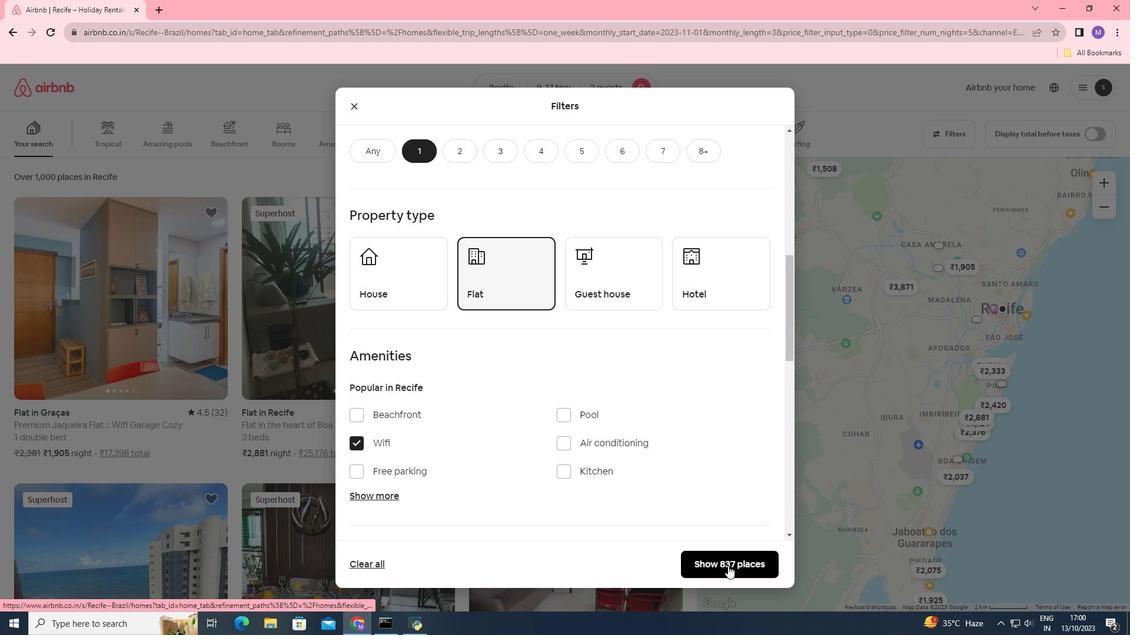 
Action: Mouse moved to (158, 281)
Screenshot: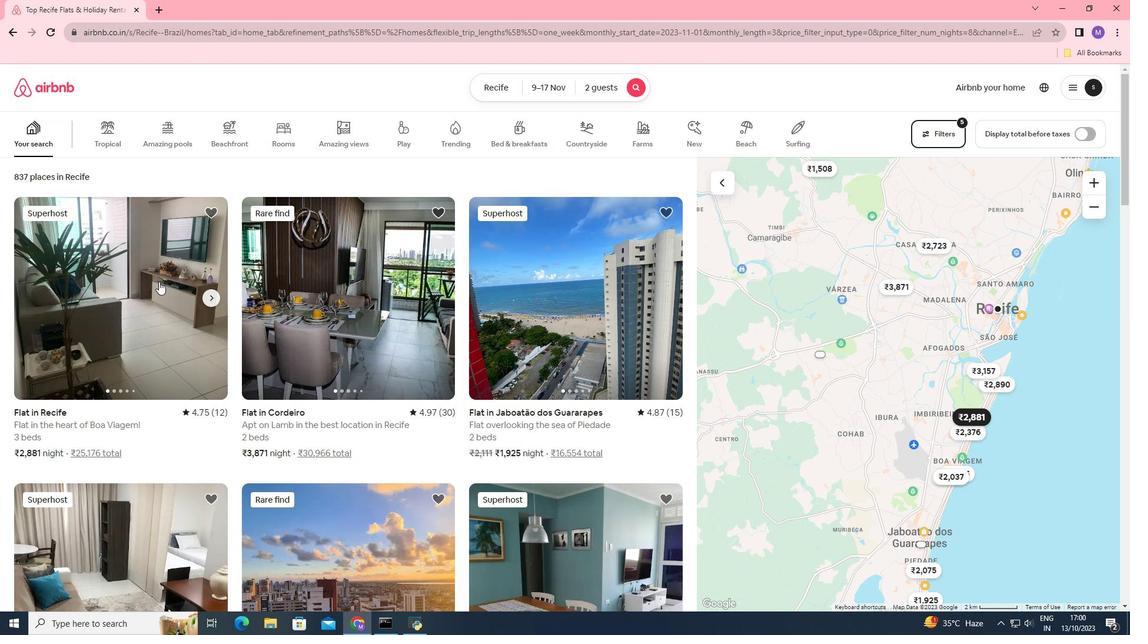 
Action: Mouse pressed left at (158, 281)
Screenshot: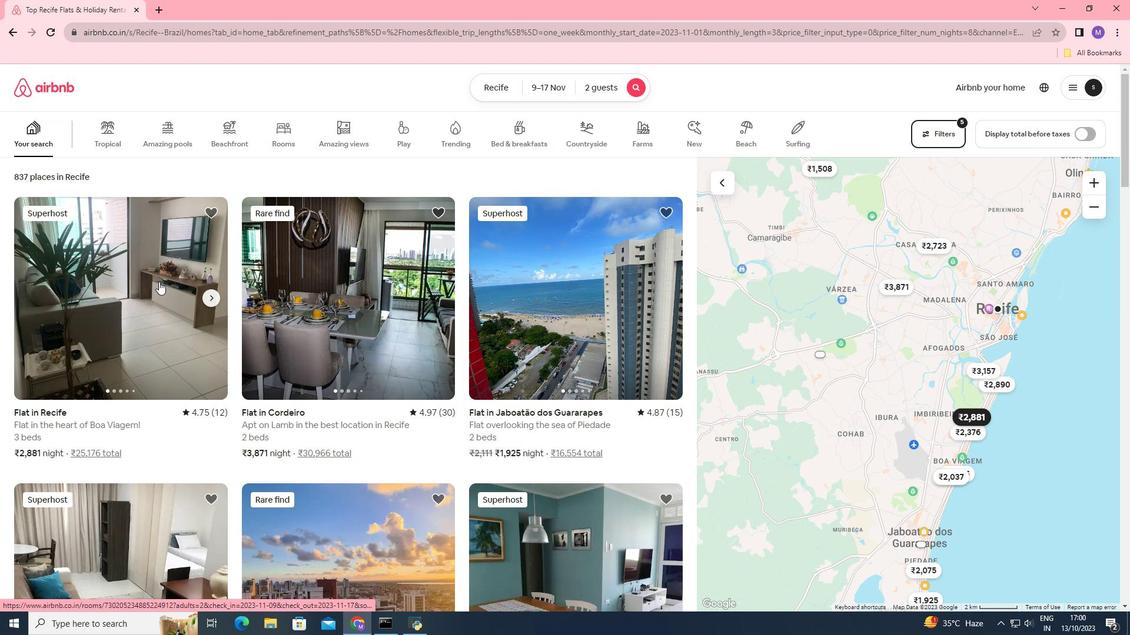 
Action: Mouse moved to (834, 446)
Screenshot: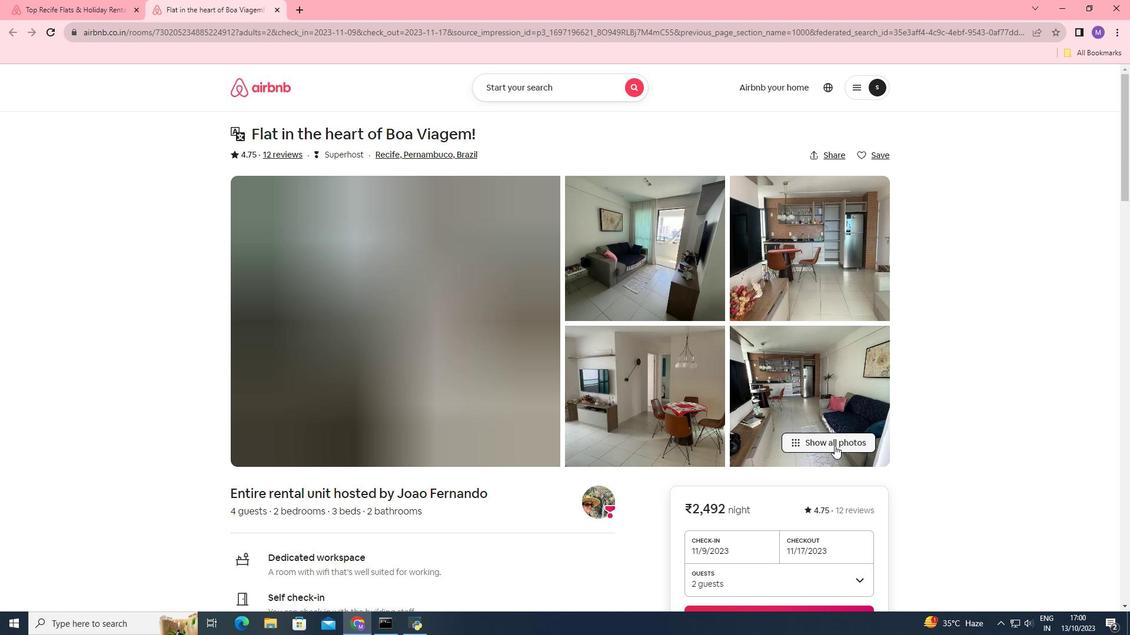 
Action: Mouse pressed left at (834, 446)
Screenshot: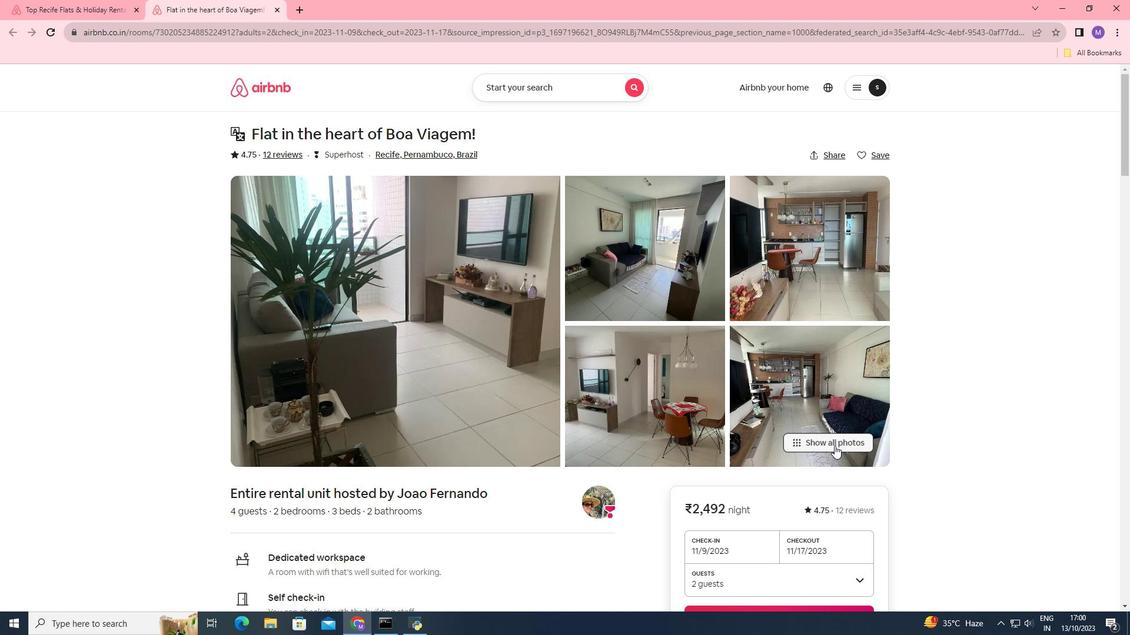 
Action: Mouse moved to (552, 361)
Screenshot: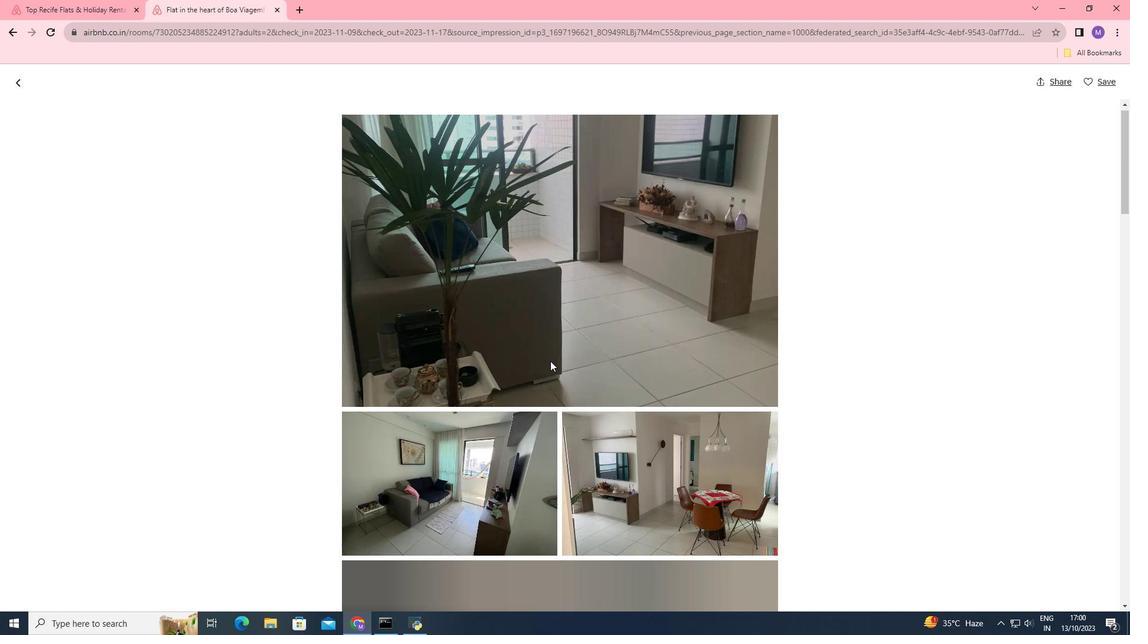 
Action: Mouse scrolled (552, 360) with delta (0, 0)
Screenshot: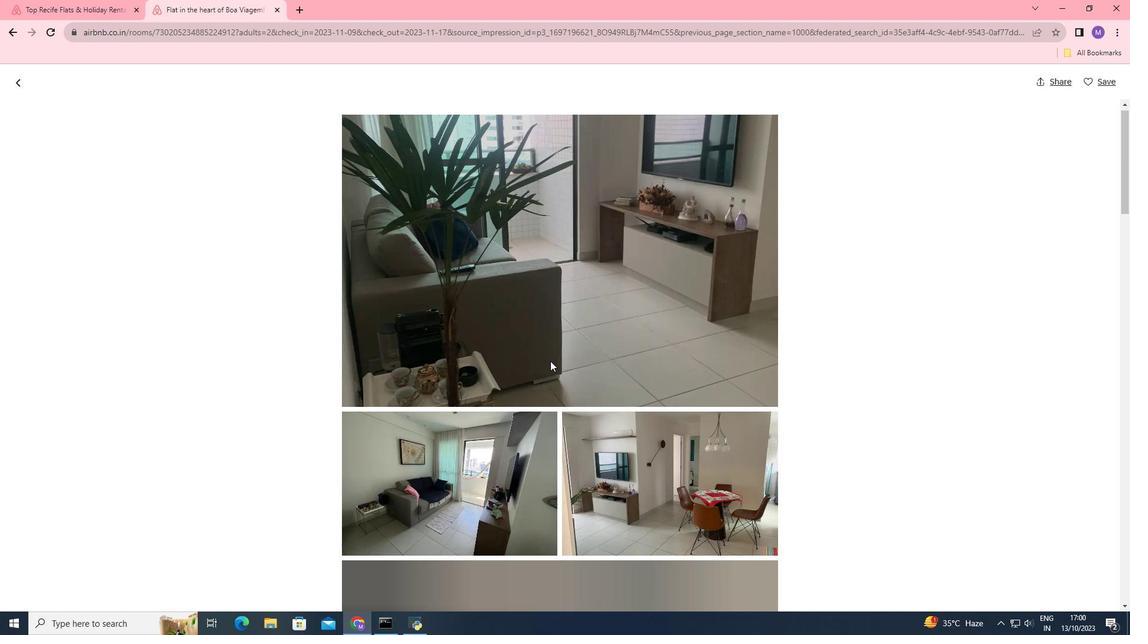 
Action: Mouse moved to (550, 361)
Screenshot: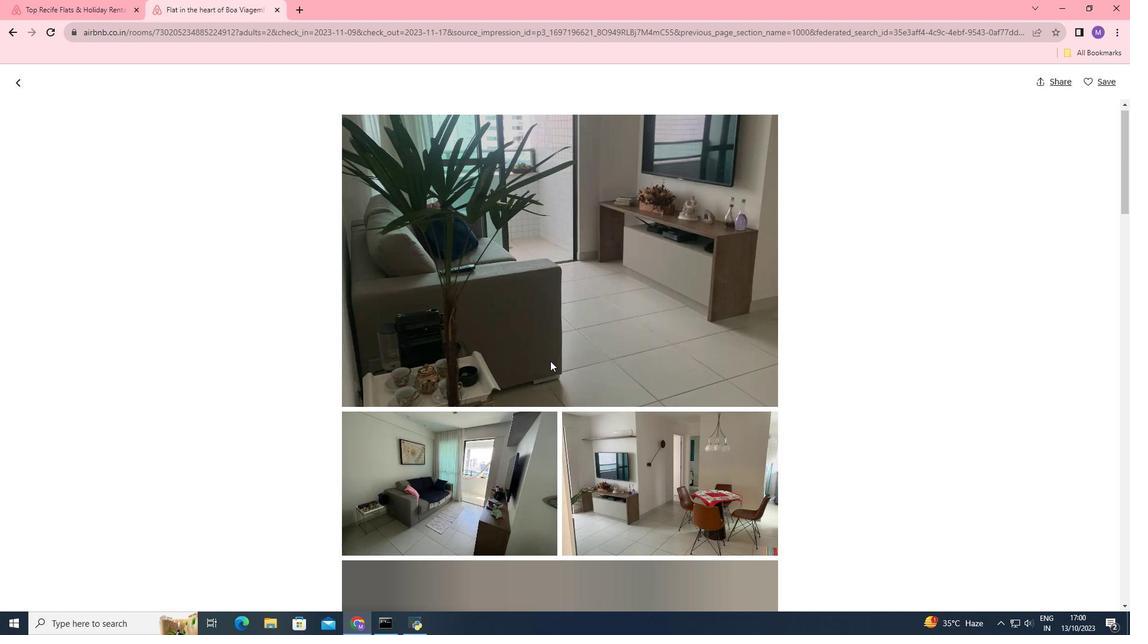 
Action: Mouse scrolled (550, 360) with delta (0, 0)
Screenshot: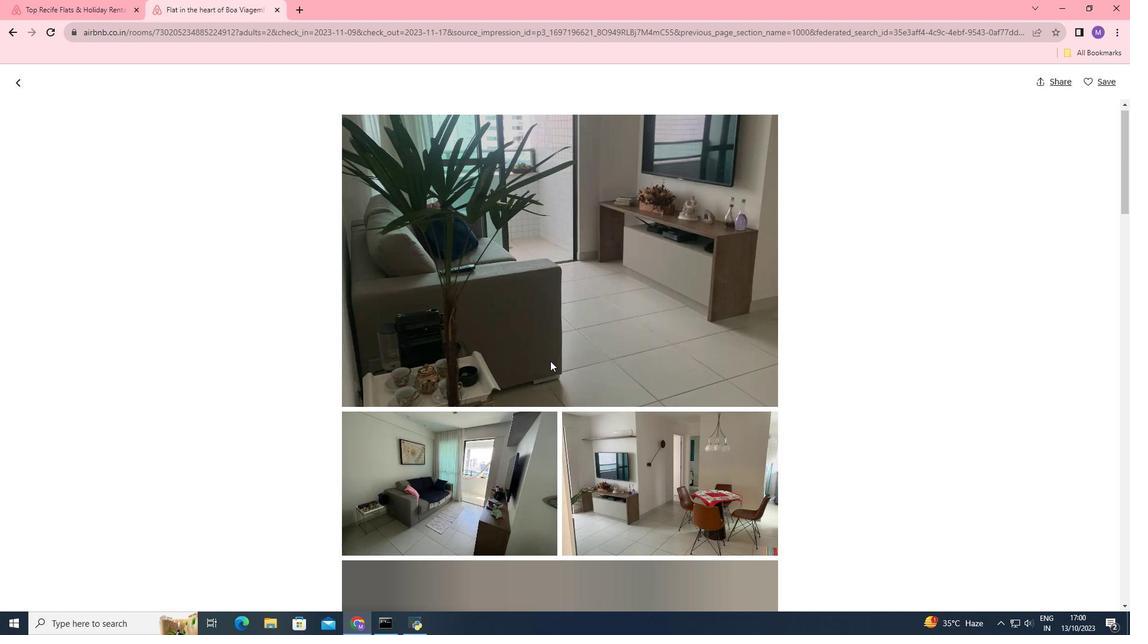 
Action: Mouse scrolled (550, 360) with delta (0, 0)
Screenshot: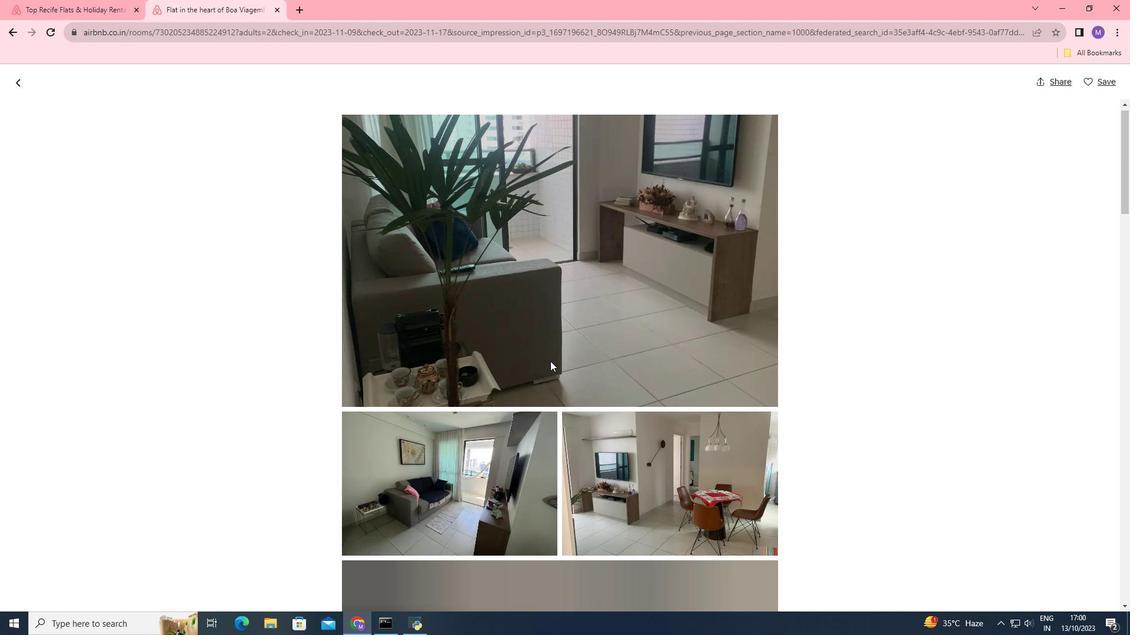 
Action: Mouse scrolled (550, 360) with delta (0, 0)
Screenshot: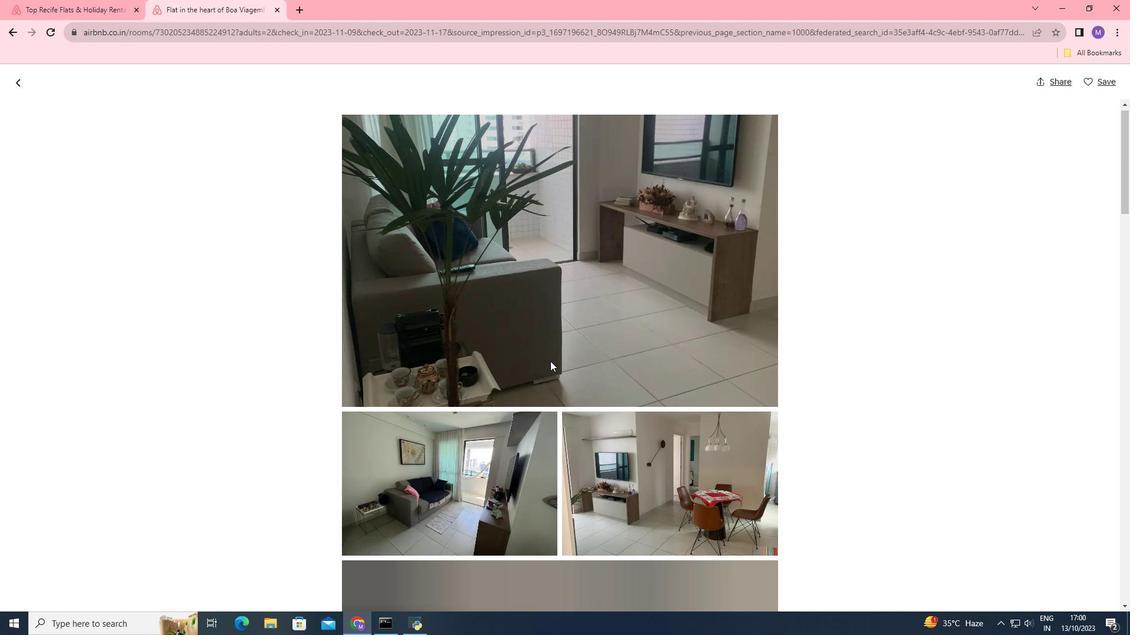 
Action: Mouse scrolled (550, 360) with delta (0, 0)
Screenshot: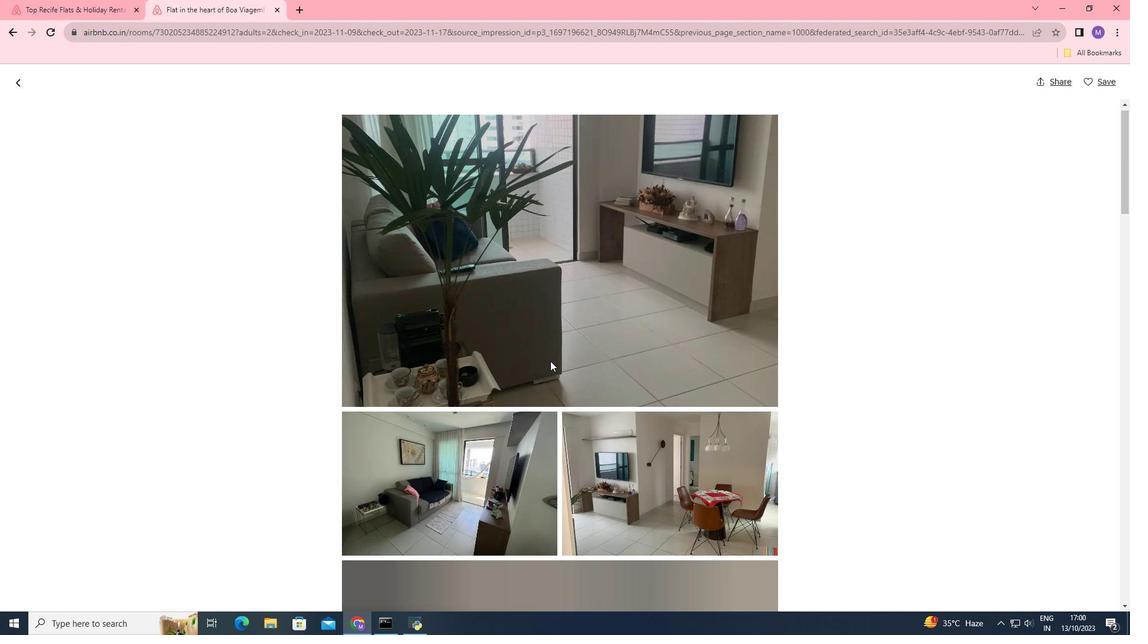 
Action: Mouse scrolled (550, 360) with delta (0, 0)
Screenshot: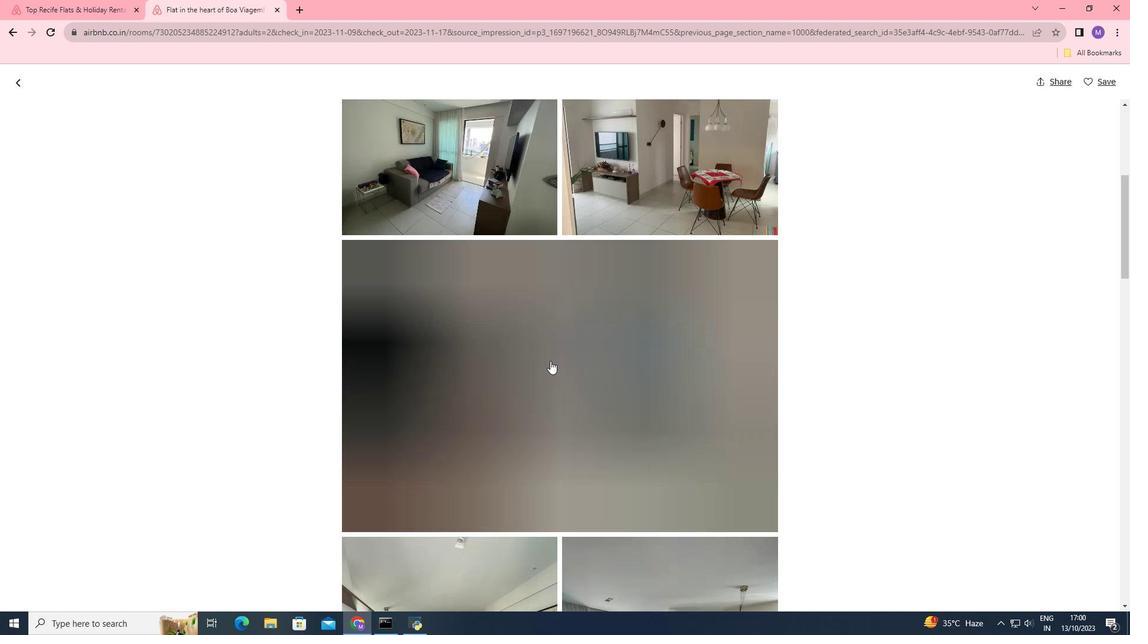 
Action: Mouse scrolled (550, 360) with delta (0, 0)
Screenshot: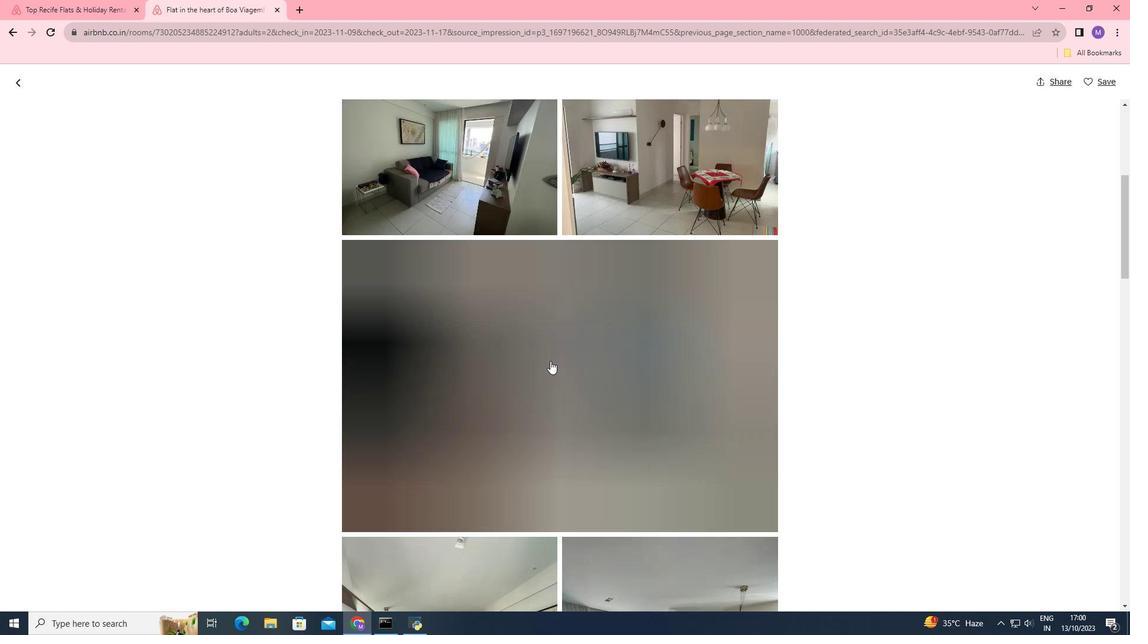 
Action: Mouse scrolled (550, 360) with delta (0, 0)
Screenshot: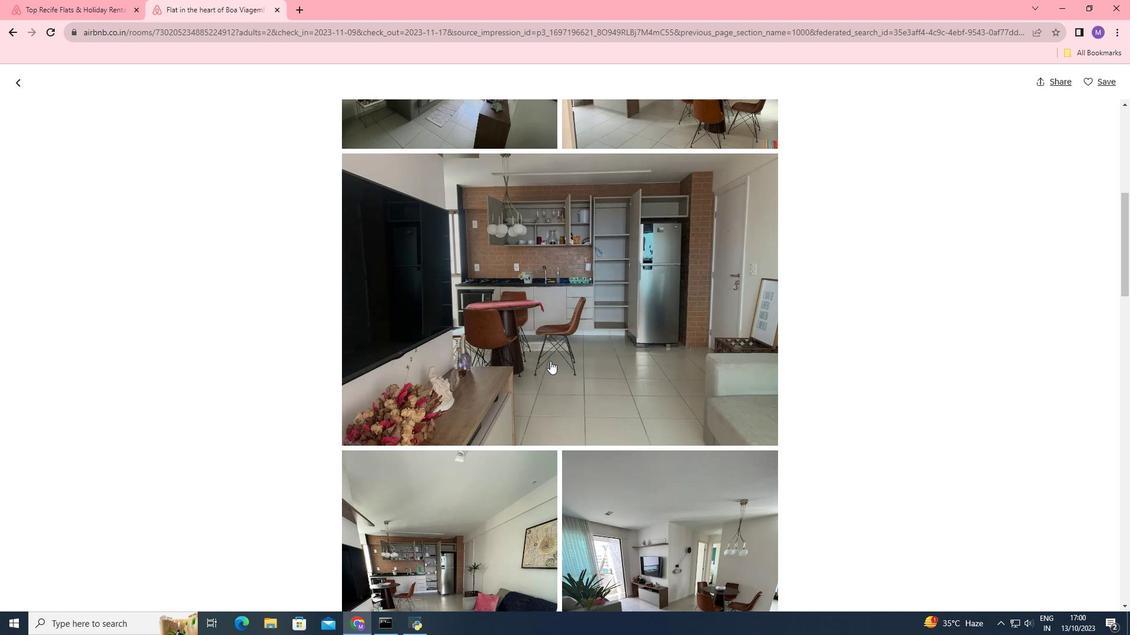 
Action: Mouse scrolled (550, 360) with delta (0, 0)
Screenshot: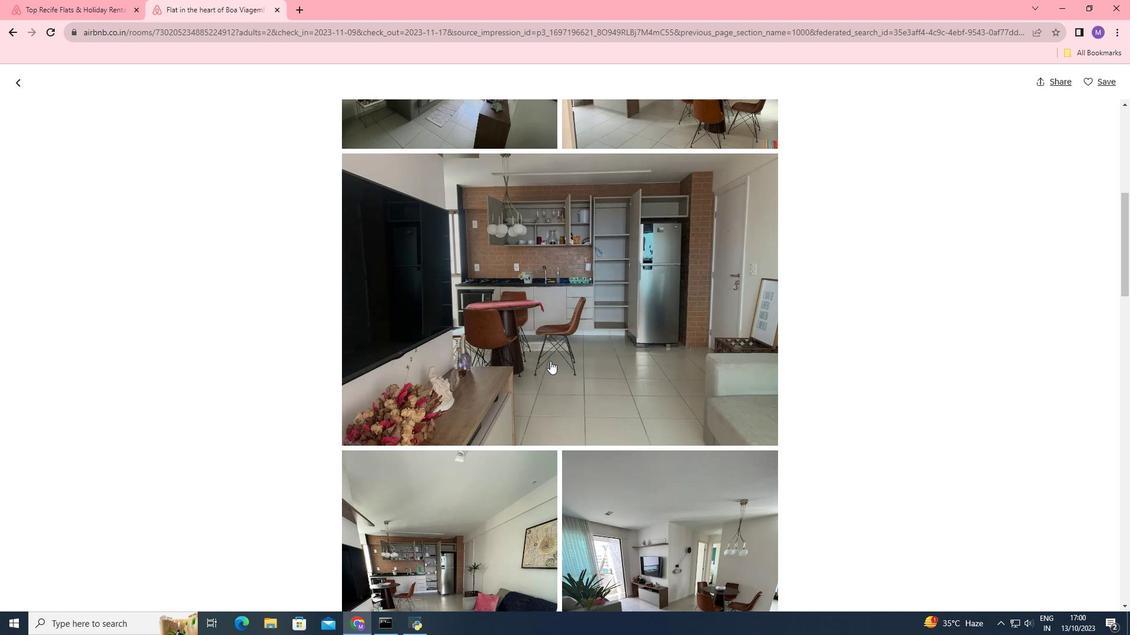 
Action: Mouse scrolled (550, 360) with delta (0, 0)
Screenshot: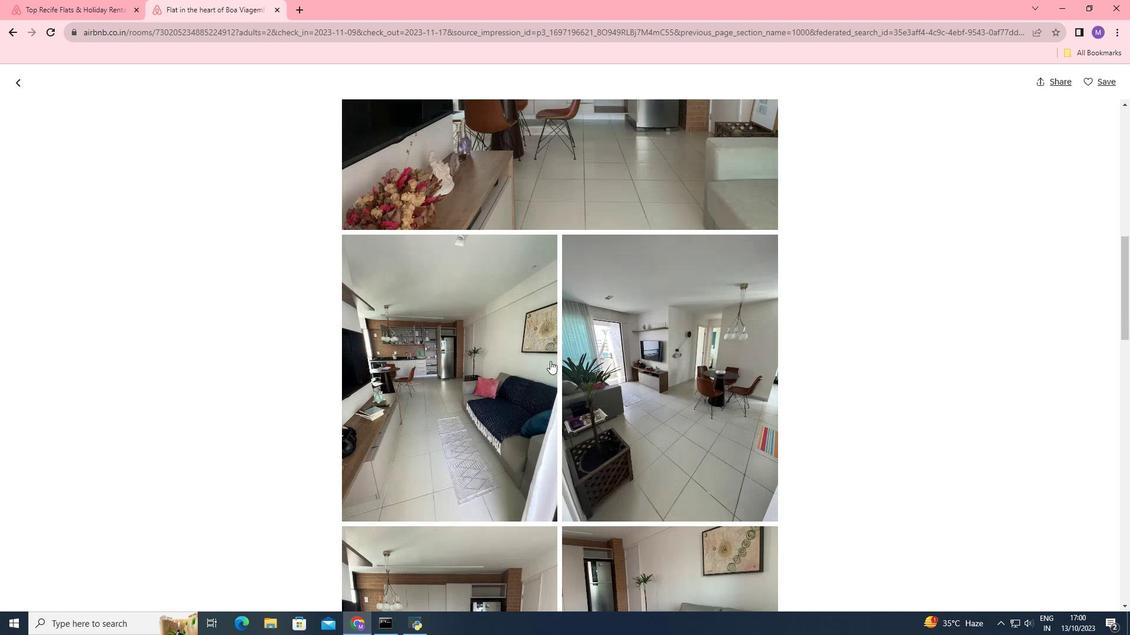 
Action: Mouse moved to (550, 361)
Screenshot: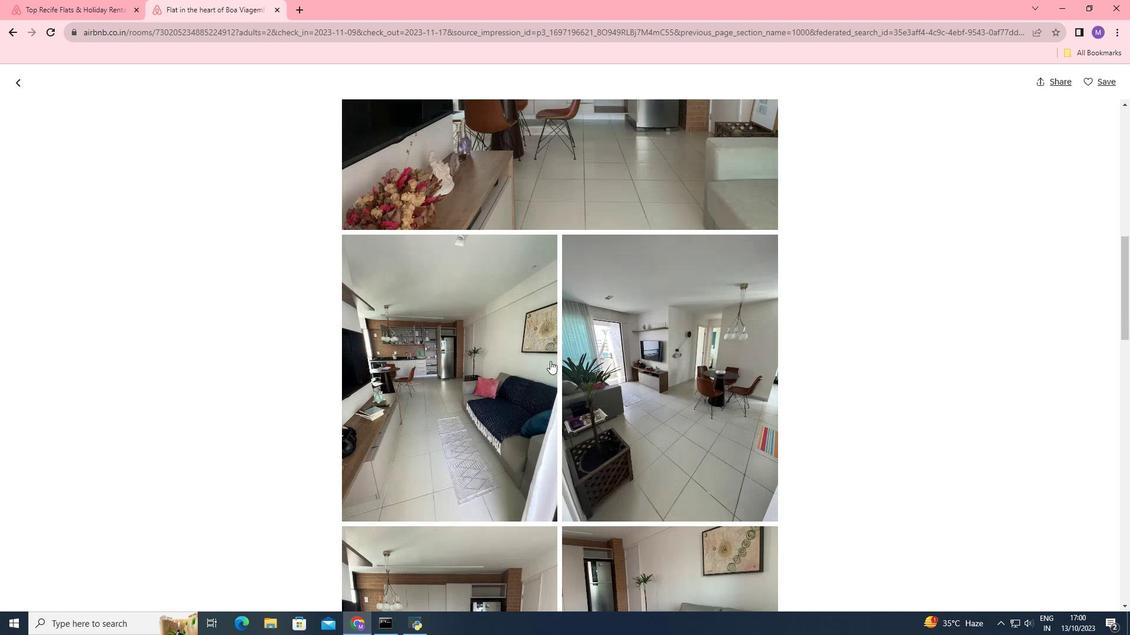 
Action: Mouse scrolled (550, 360) with delta (0, 0)
Screenshot: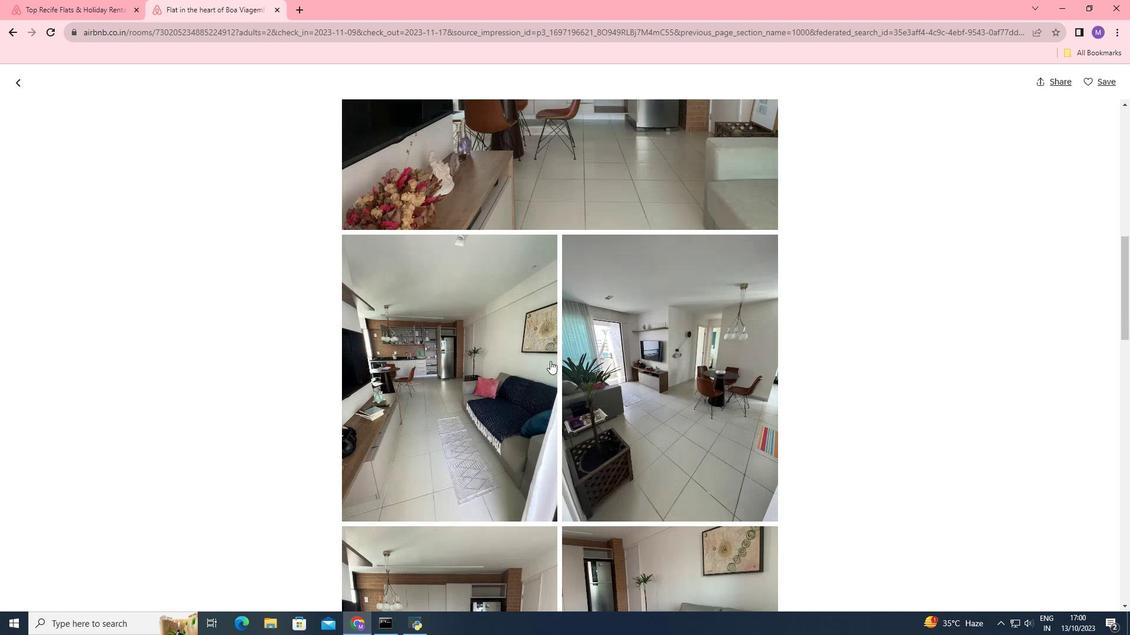 
Action: Mouse scrolled (550, 360) with delta (0, 0)
Screenshot: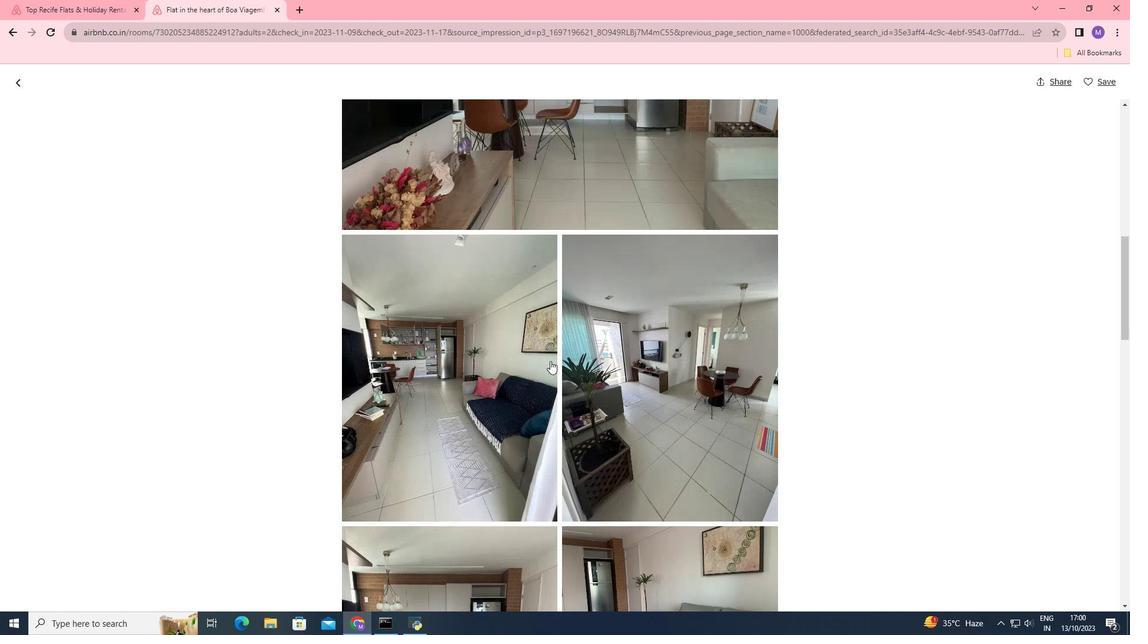
Action: Mouse scrolled (550, 360) with delta (0, 0)
Screenshot: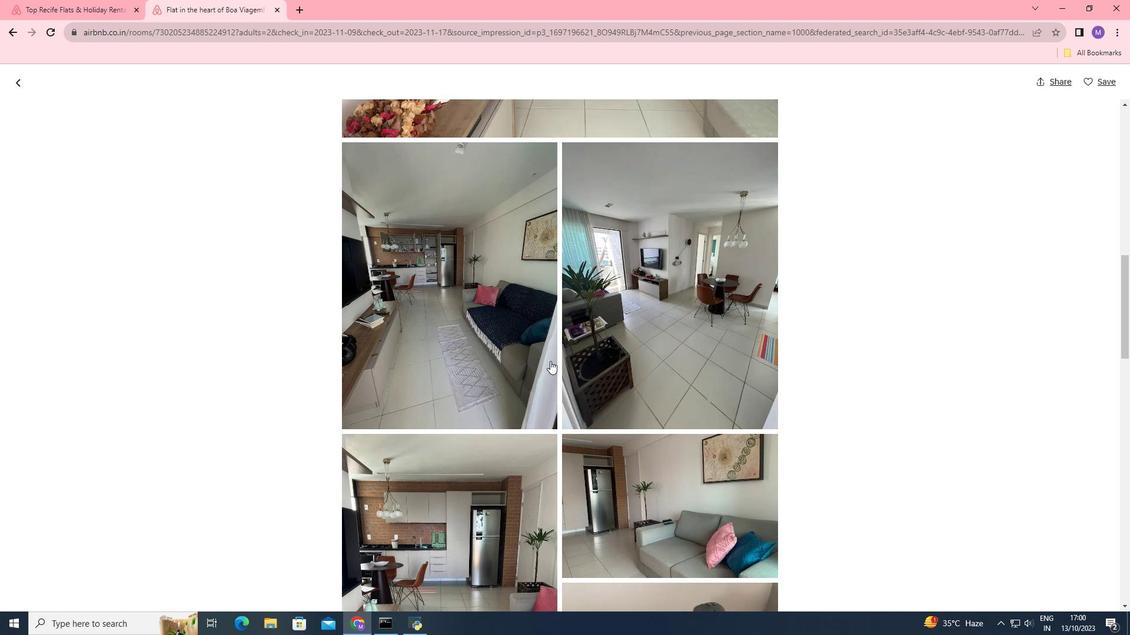 
Action: Mouse scrolled (550, 360) with delta (0, 0)
Screenshot: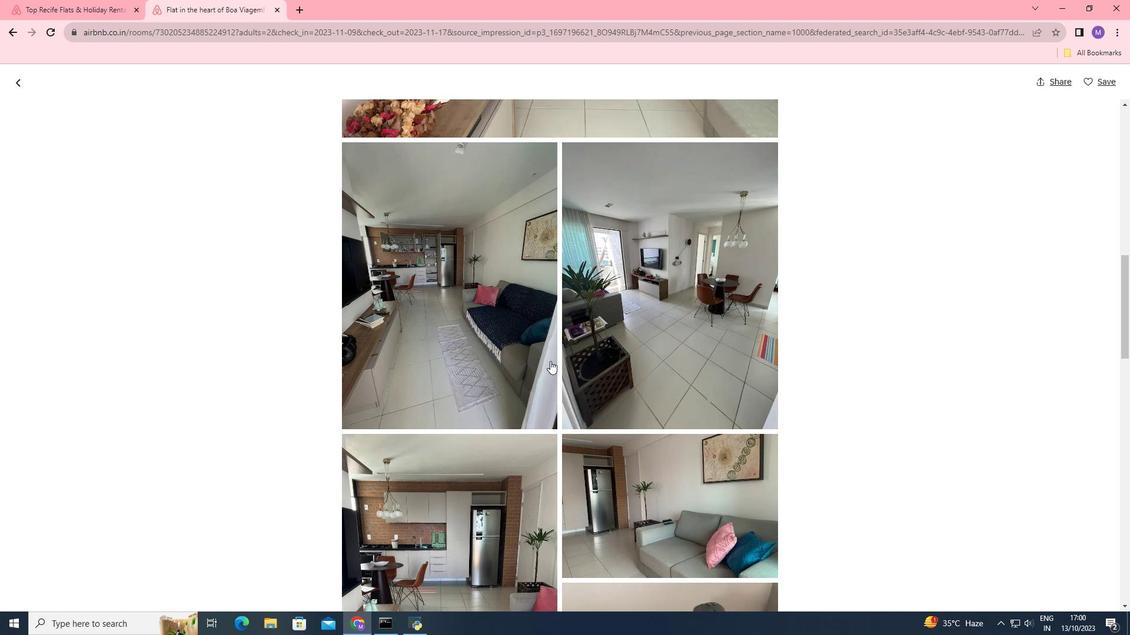 
Action: Mouse scrolled (550, 360) with delta (0, 0)
Screenshot: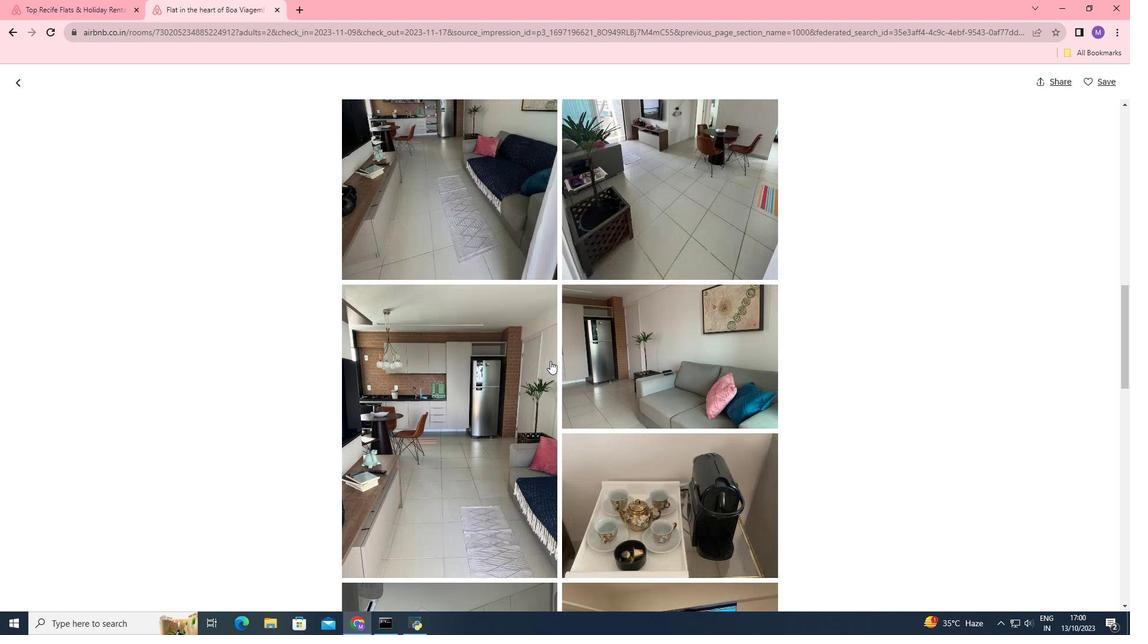 
Action: Mouse scrolled (550, 360) with delta (0, 0)
Screenshot: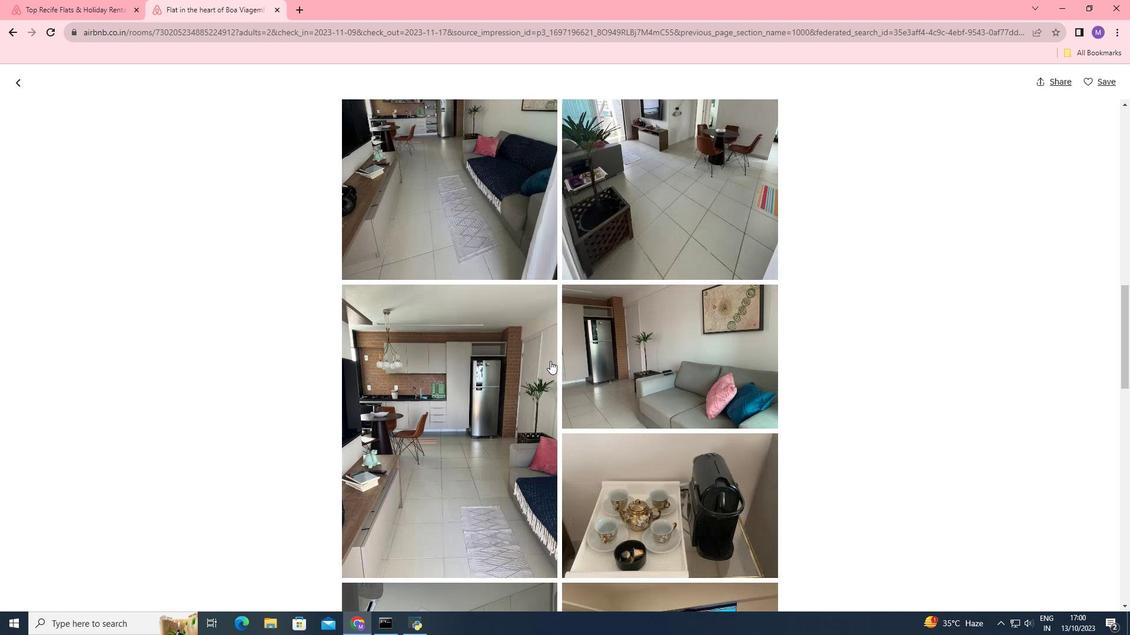 
Action: Mouse scrolled (550, 360) with delta (0, 0)
Screenshot: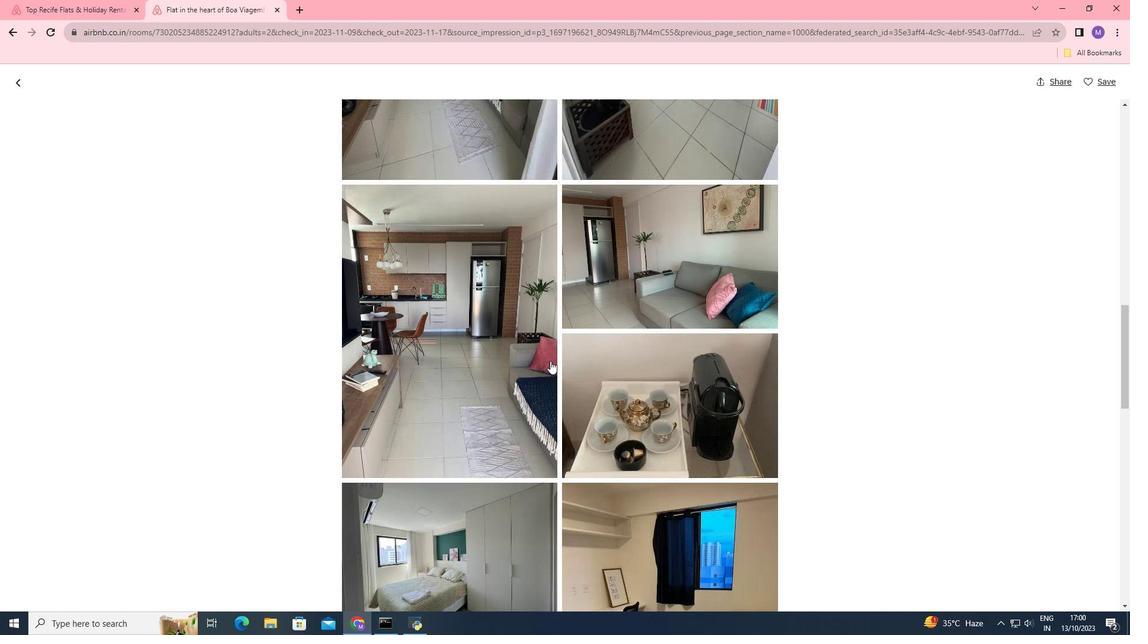 
Action: Mouse moved to (652, 407)
Screenshot: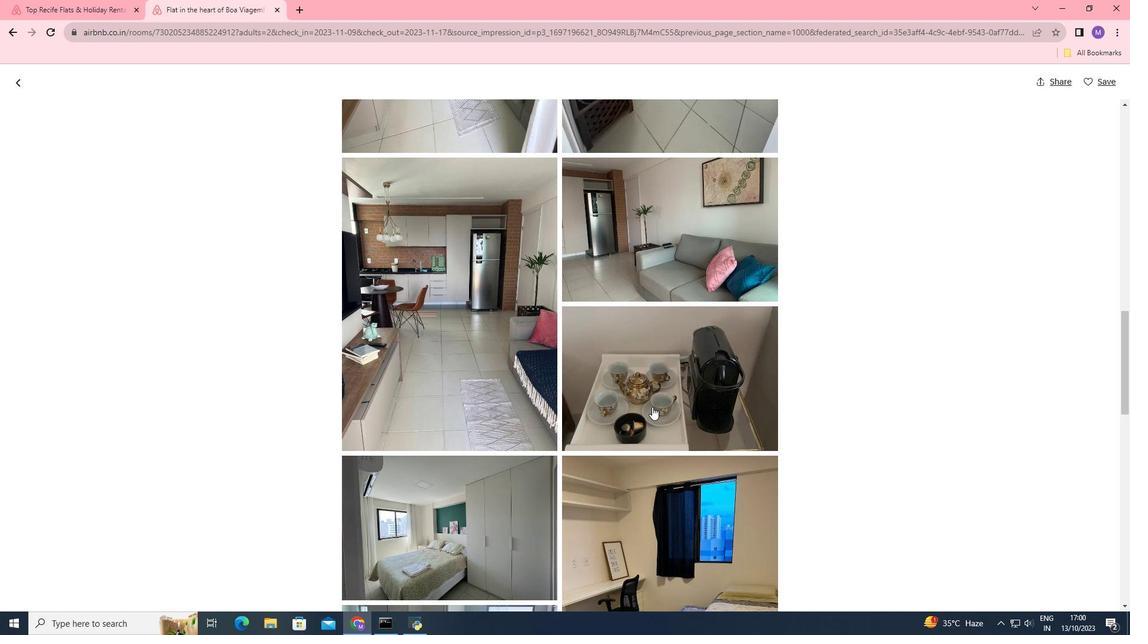 
Action: Mouse scrolled (652, 406) with delta (0, 0)
Screenshot: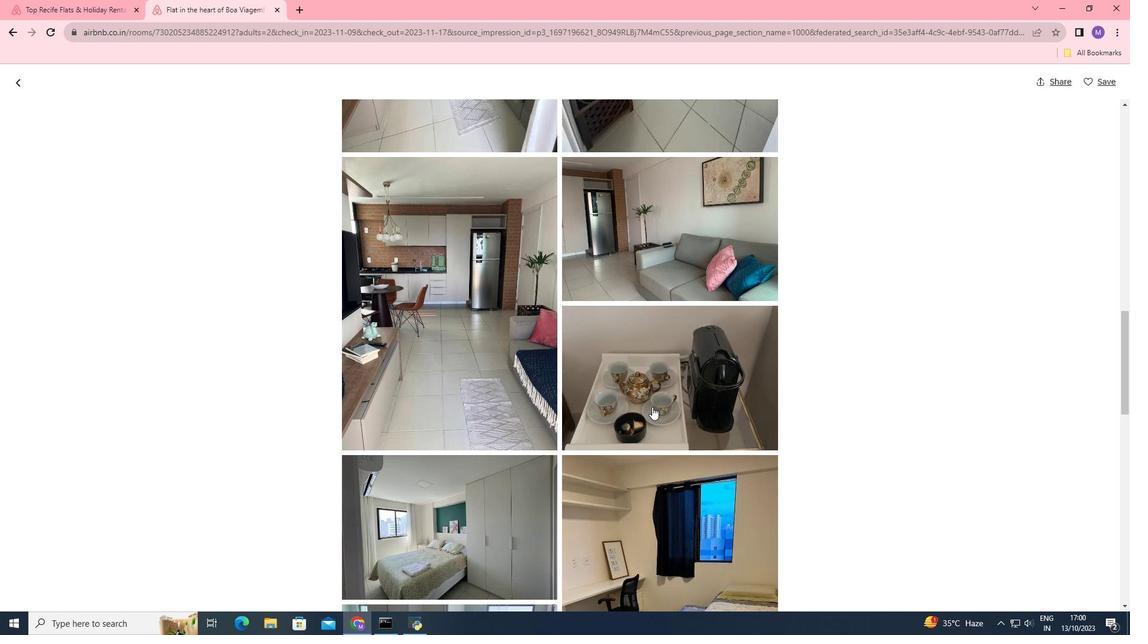
Action: Mouse scrolled (652, 406) with delta (0, 0)
Screenshot: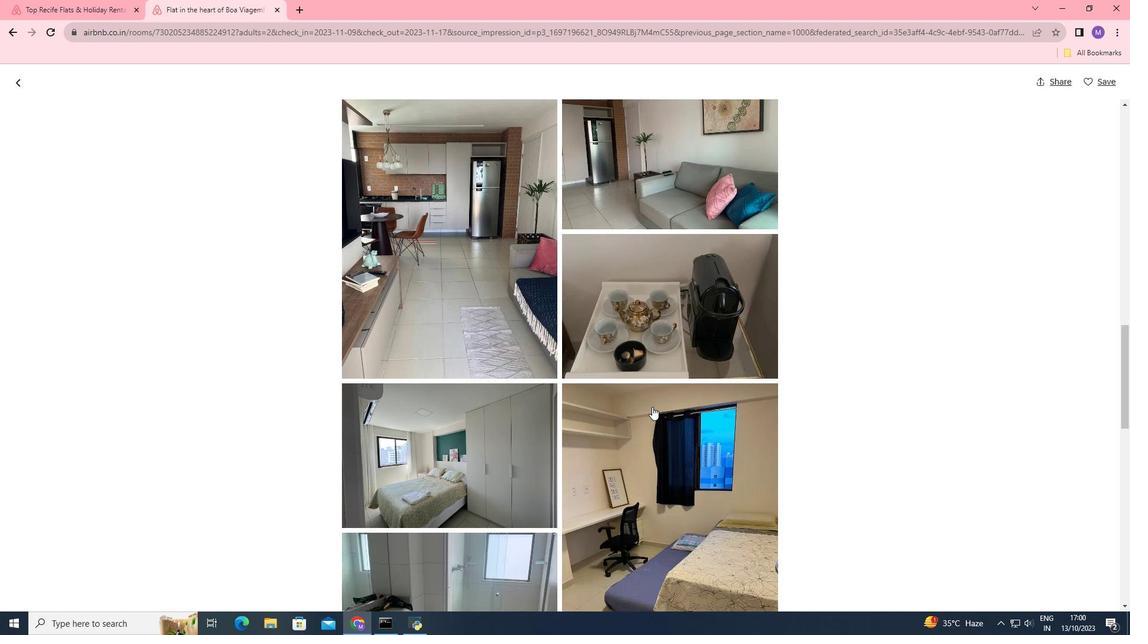 
Action: Mouse scrolled (652, 406) with delta (0, 0)
Screenshot: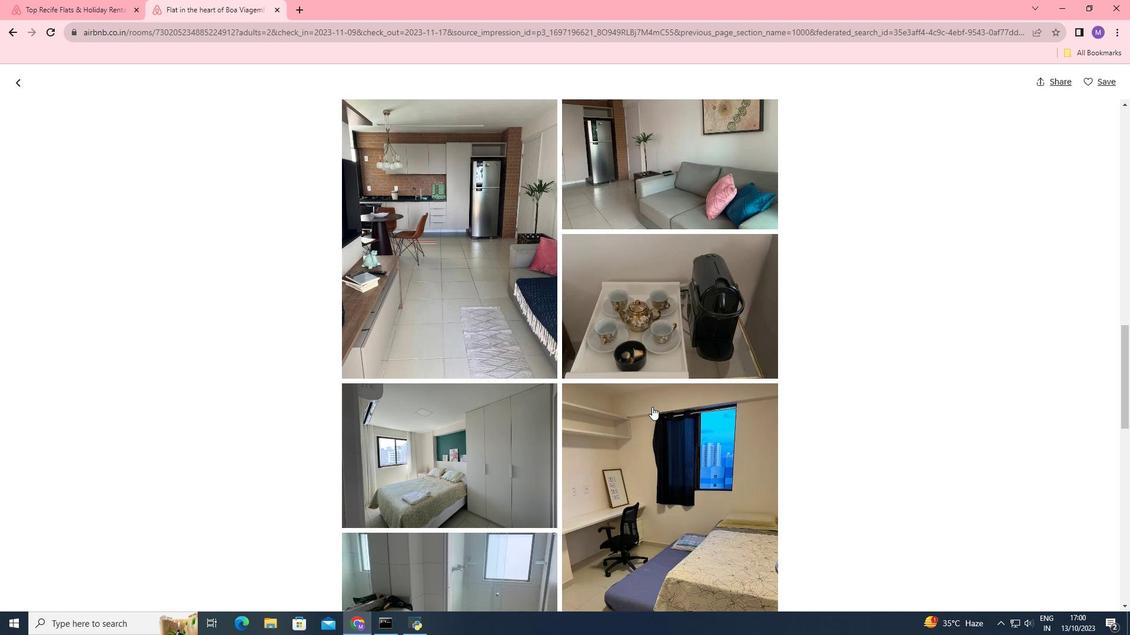 
Action: Mouse scrolled (652, 406) with delta (0, 0)
Screenshot: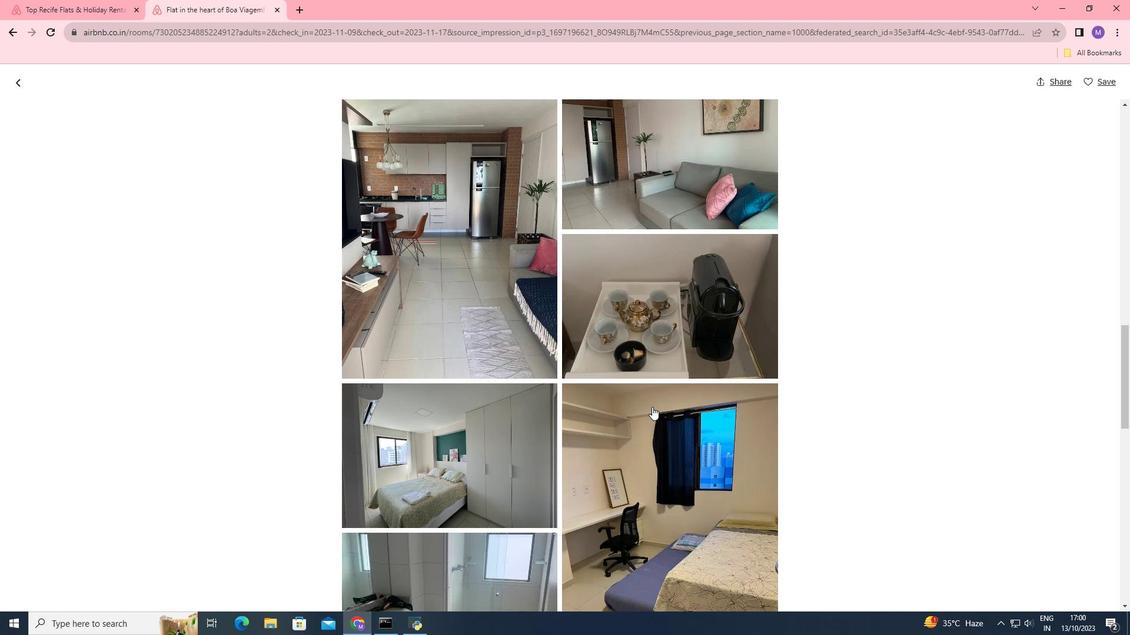 
Action: Mouse scrolled (652, 406) with delta (0, 0)
Screenshot: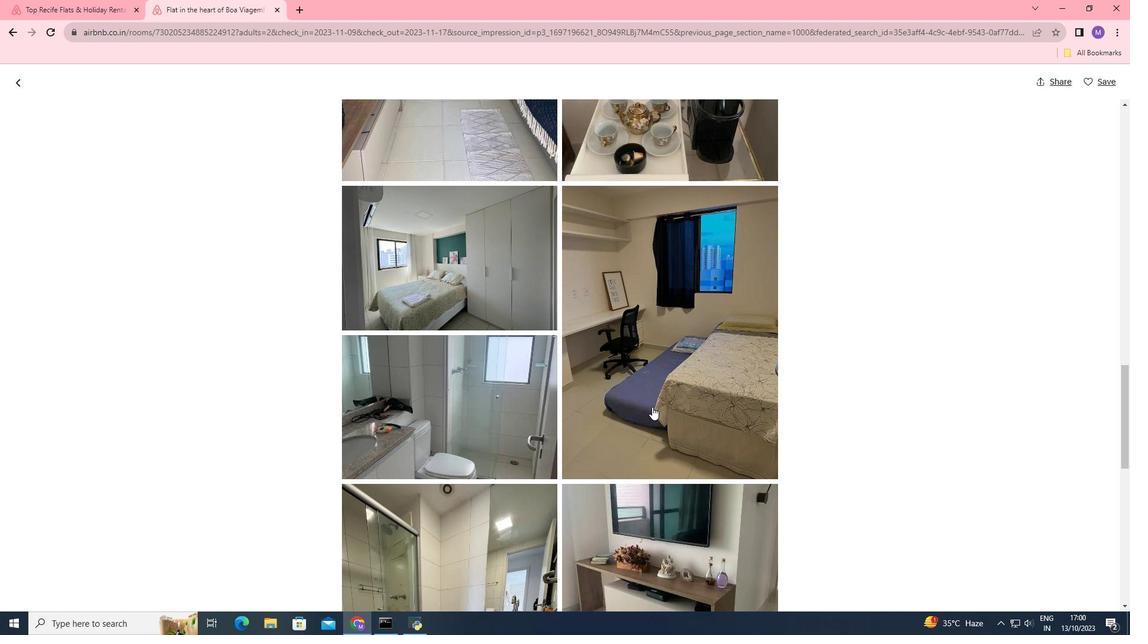 
Action: Mouse scrolled (652, 406) with delta (0, 0)
Screenshot: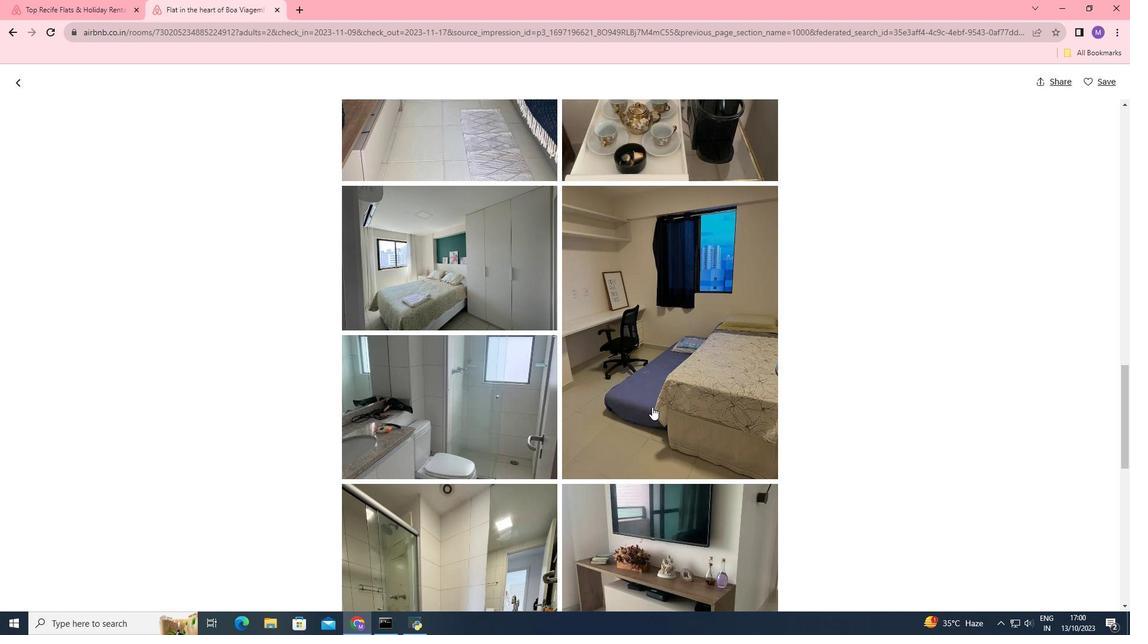 
Action: Mouse scrolled (652, 406) with delta (0, 0)
Screenshot: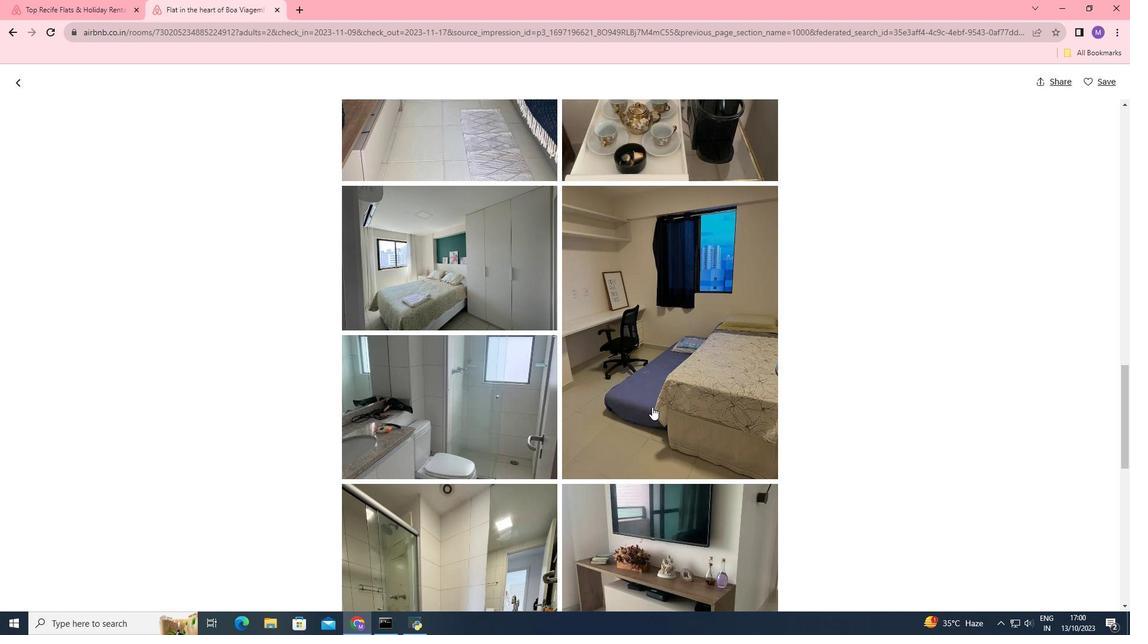 
Action: Mouse scrolled (652, 406) with delta (0, 0)
Screenshot: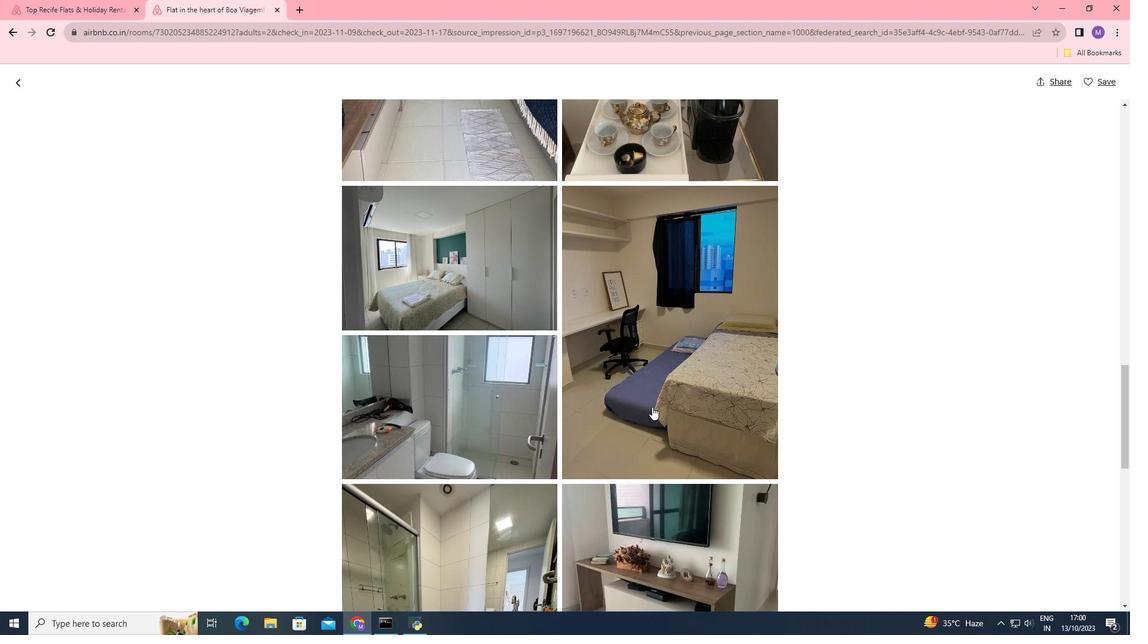 
Action: Mouse scrolled (652, 406) with delta (0, 0)
Screenshot: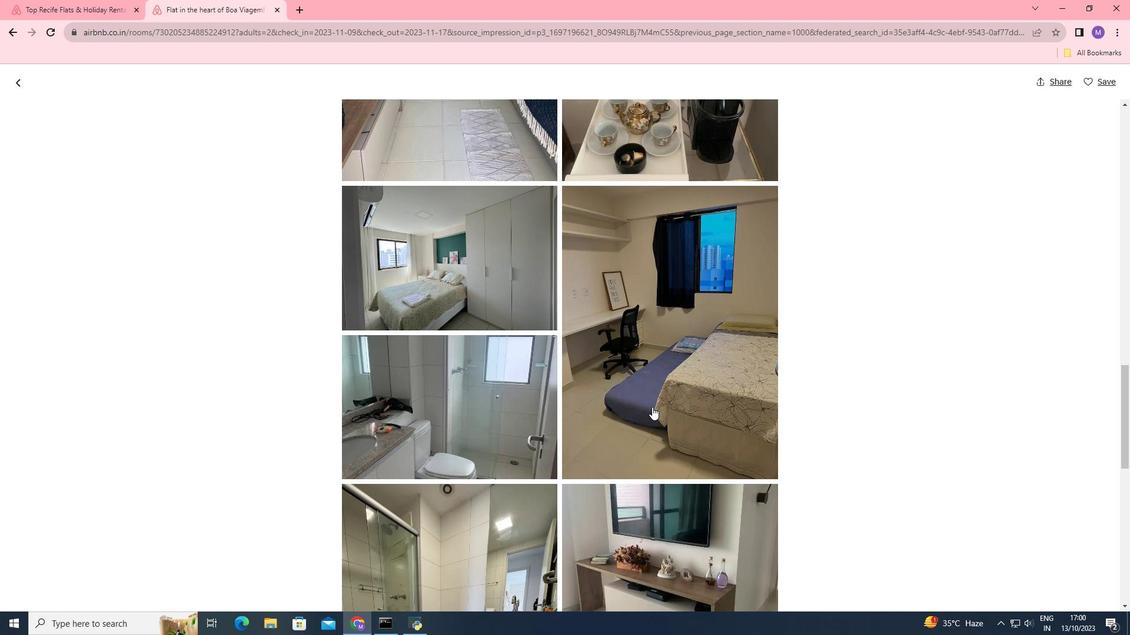 
Action: Mouse scrolled (652, 406) with delta (0, 0)
Screenshot: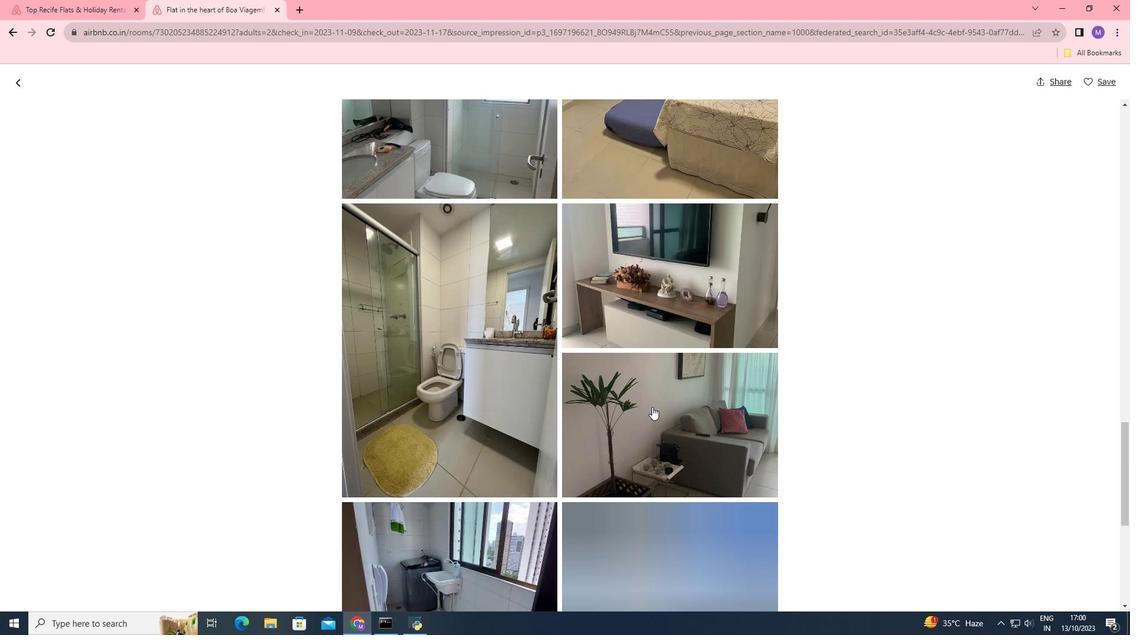 
Action: Mouse scrolled (652, 406) with delta (0, 0)
Screenshot: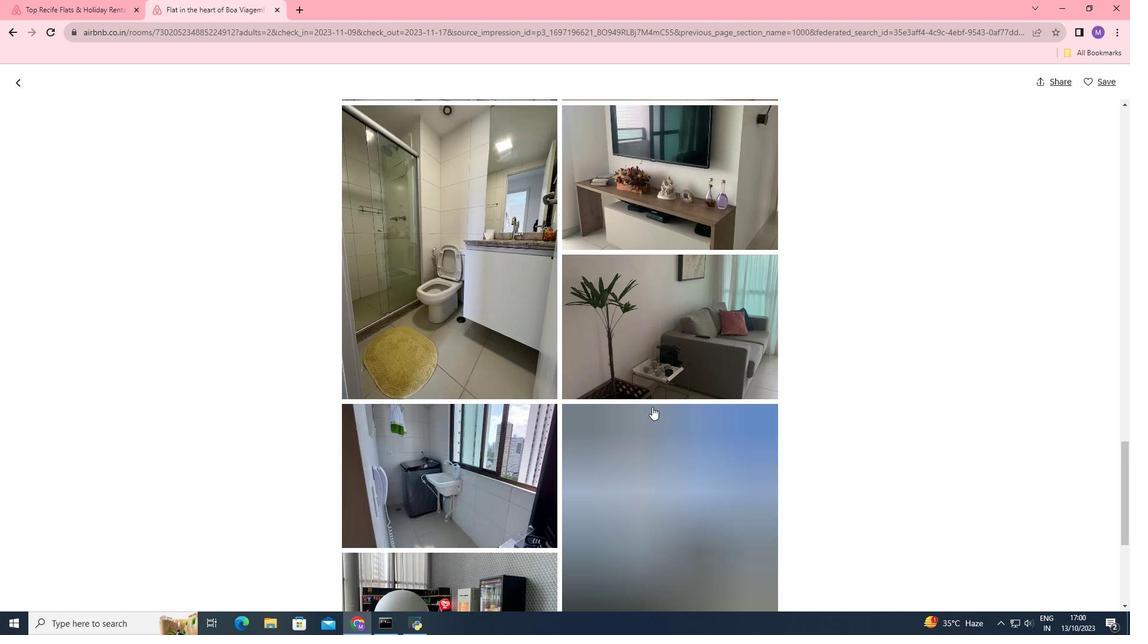 
Action: Mouse scrolled (652, 406) with delta (0, 0)
Screenshot: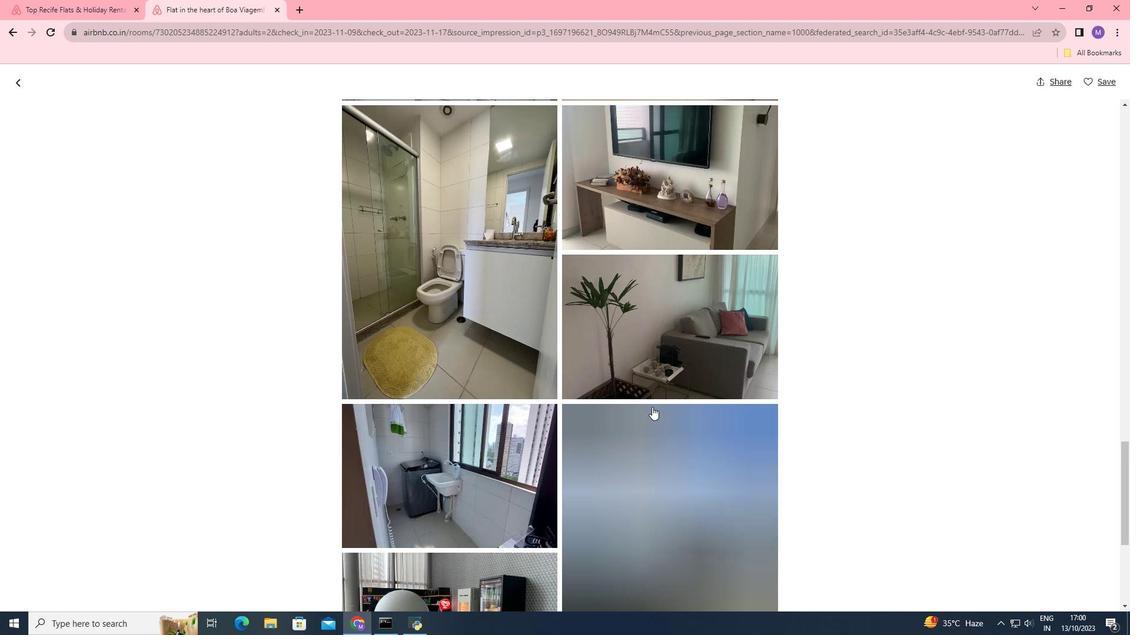 
Action: Mouse scrolled (652, 406) with delta (0, 0)
Screenshot: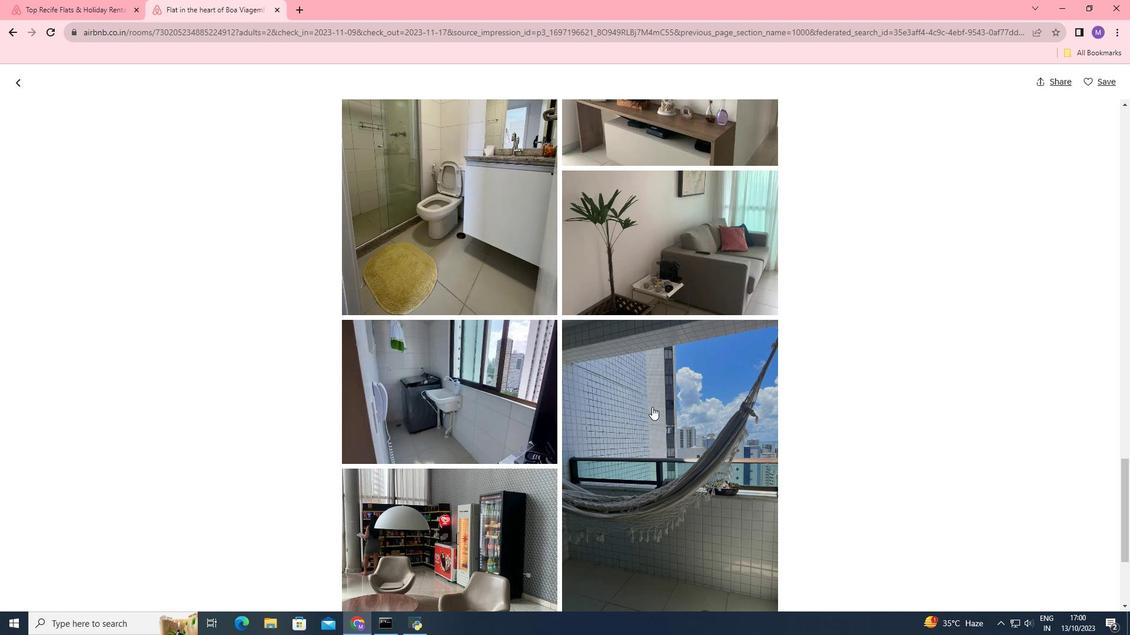 
Action: Mouse scrolled (652, 406) with delta (0, 0)
Screenshot: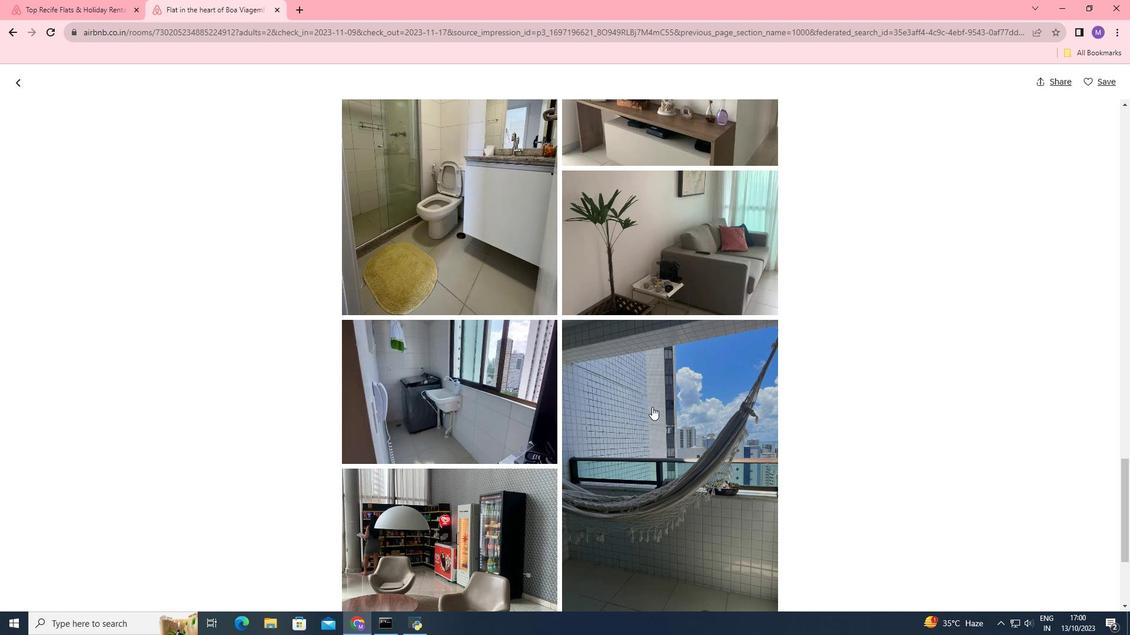 
Action: Mouse scrolled (652, 406) with delta (0, 0)
Screenshot: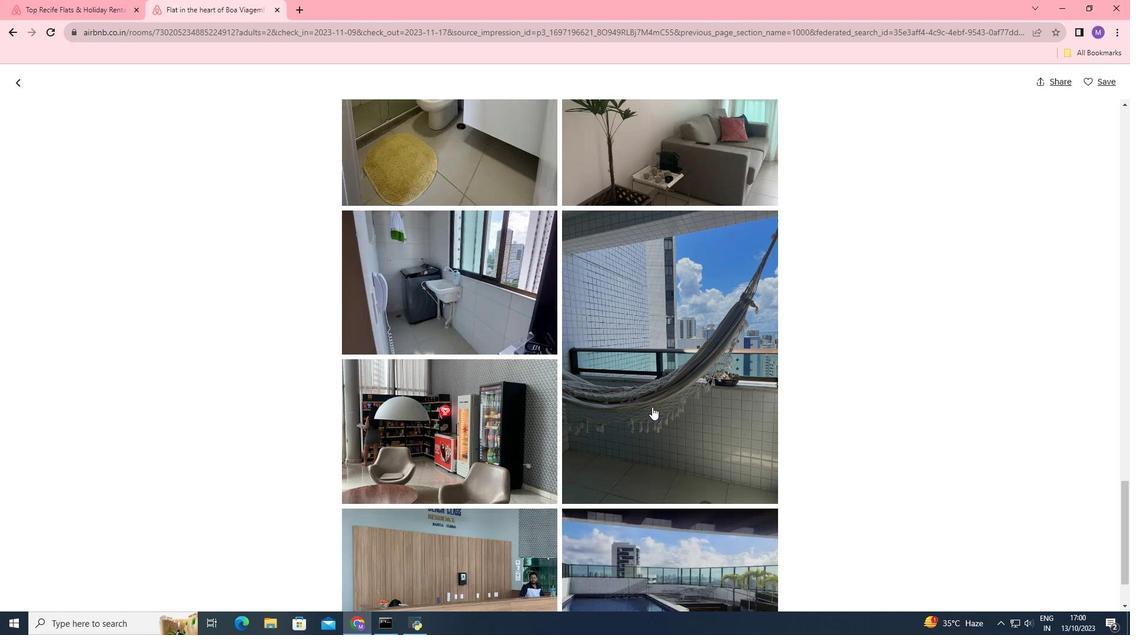 
Action: Mouse scrolled (652, 406) with delta (0, 0)
Screenshot: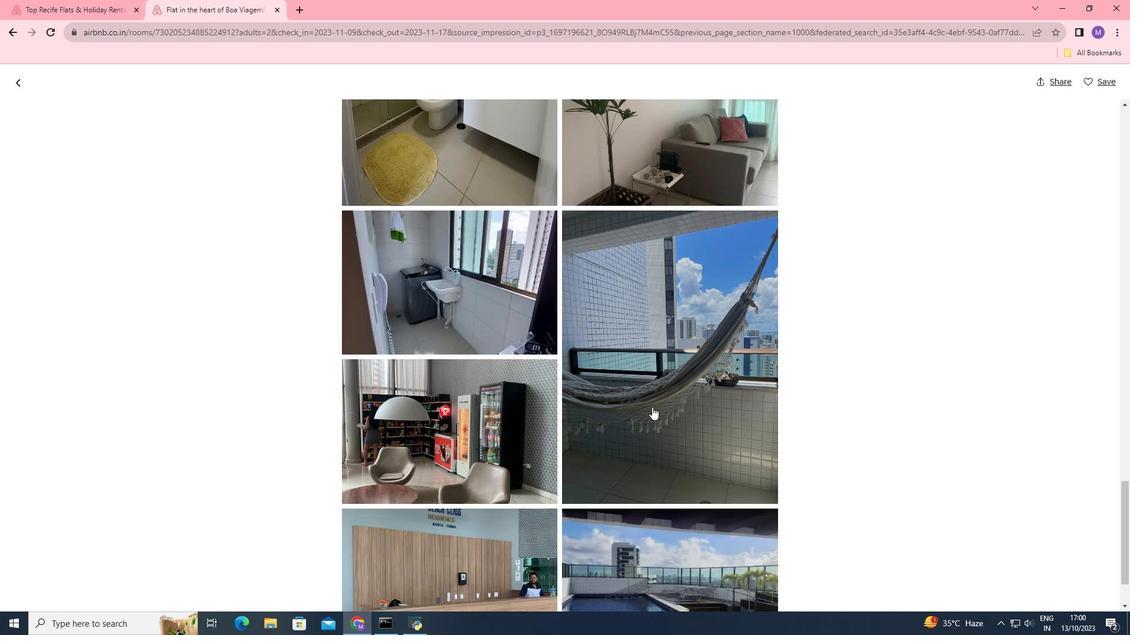 
Action: Mouse scrolled (652, 406) with delta (0, 0)
Screenshot: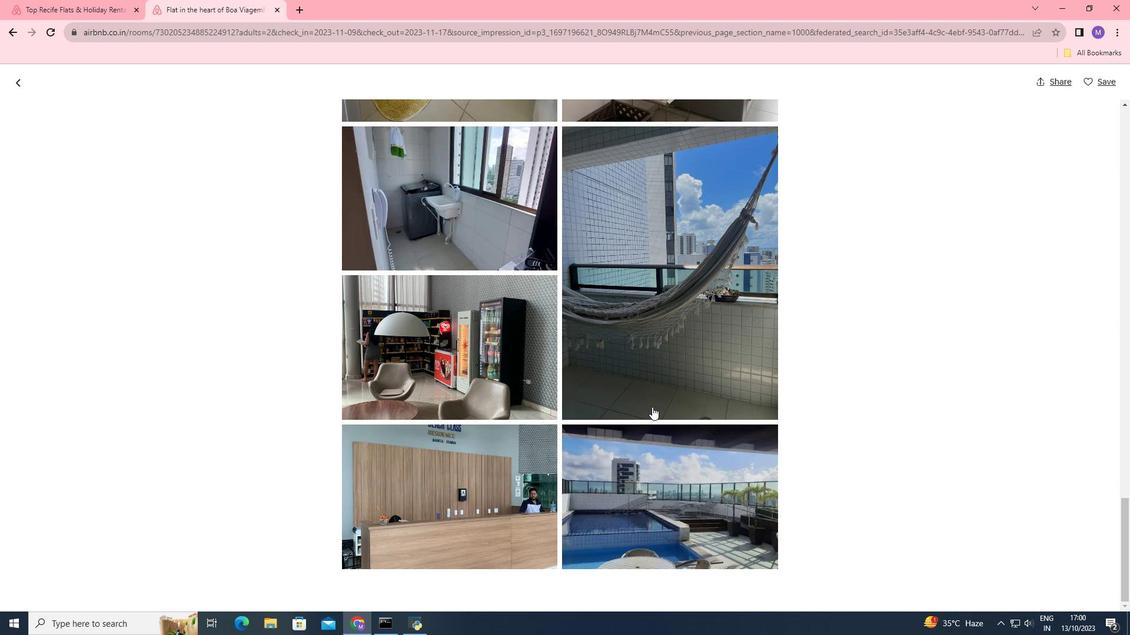 
Action: Mouse scrolled (652, 406) with delta (0, 0)
Screenshot: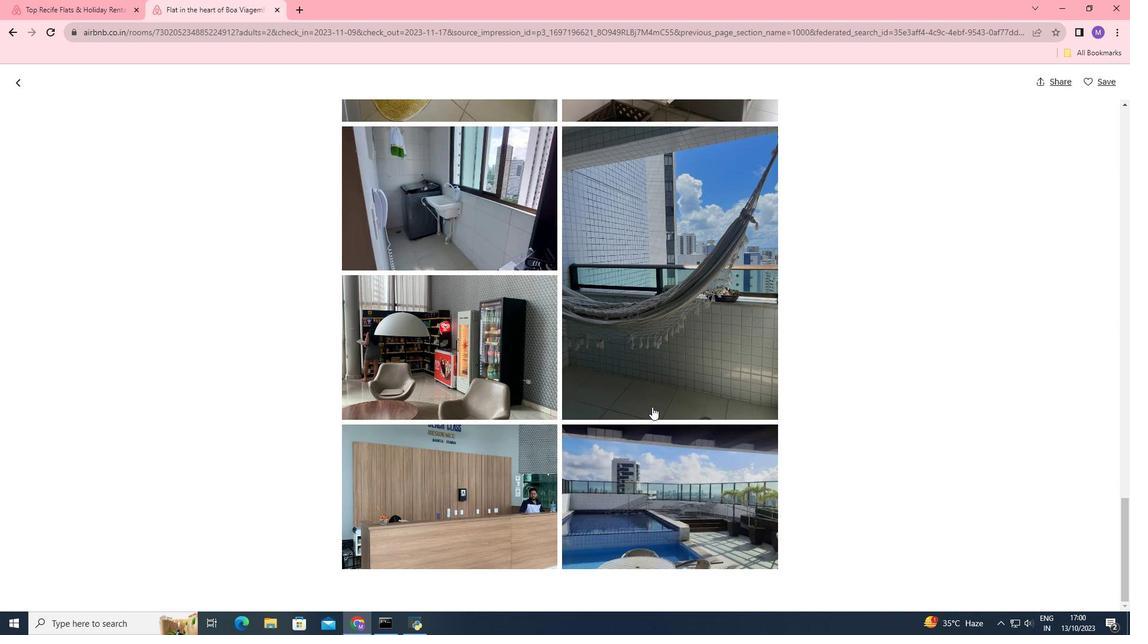 
Action: Mouse moved to (16, 82)
Screenshot: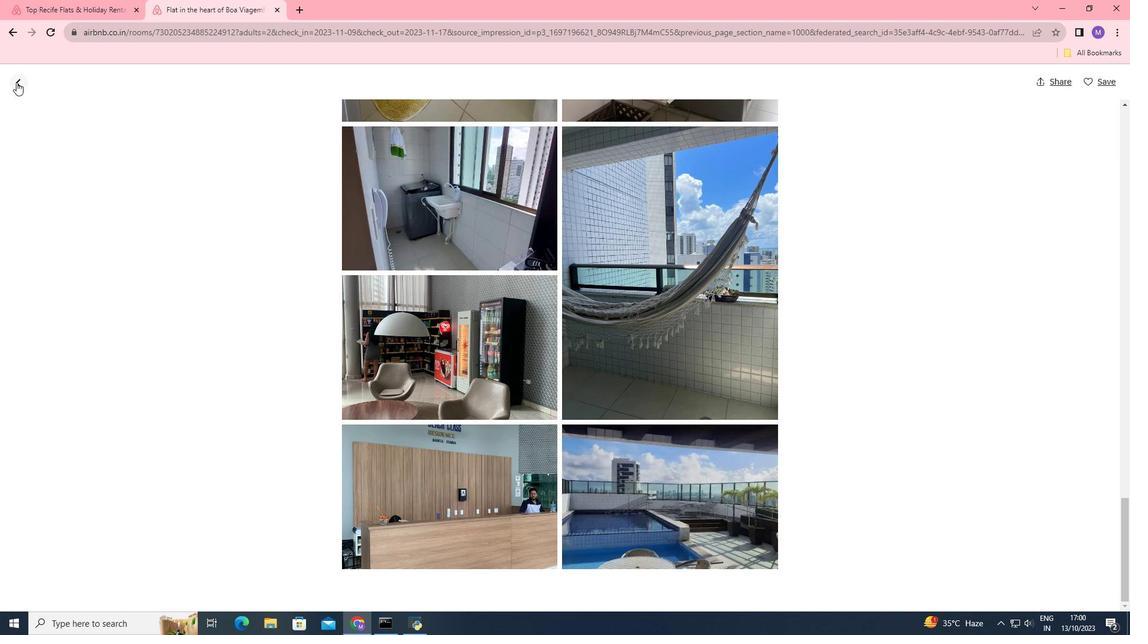 
Action: Mouse pressed left at (16, 82)
Screenshot: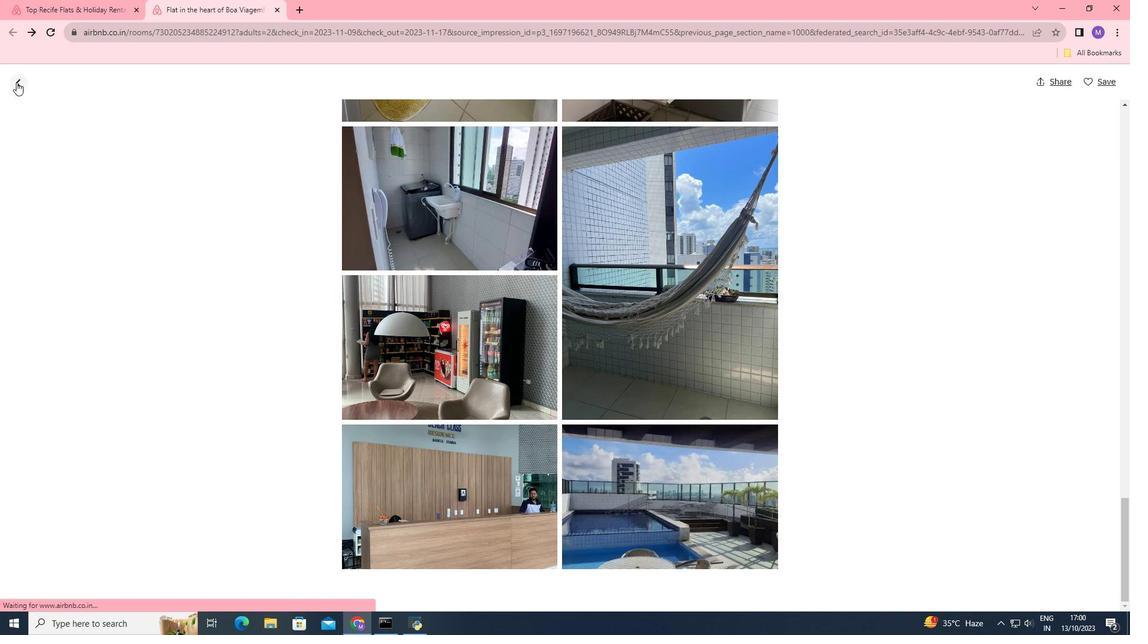 
Action: Mouse moved to (615, 388)
Screenshot: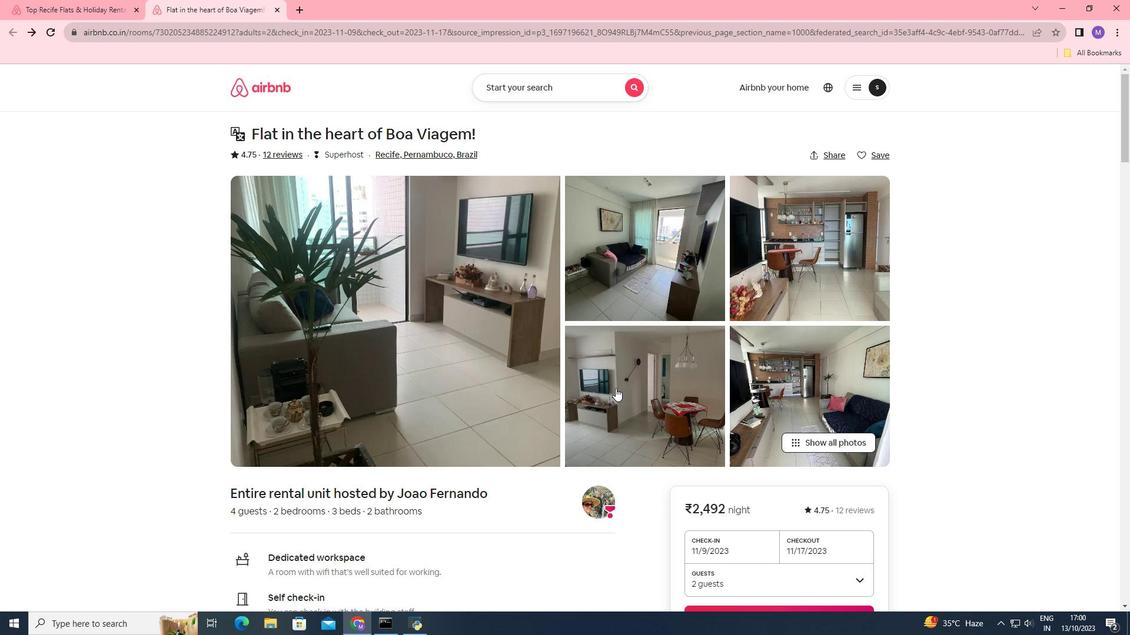 
Action: Mouse scrolled (615, 387) with delta (0, 0)
Screenshot: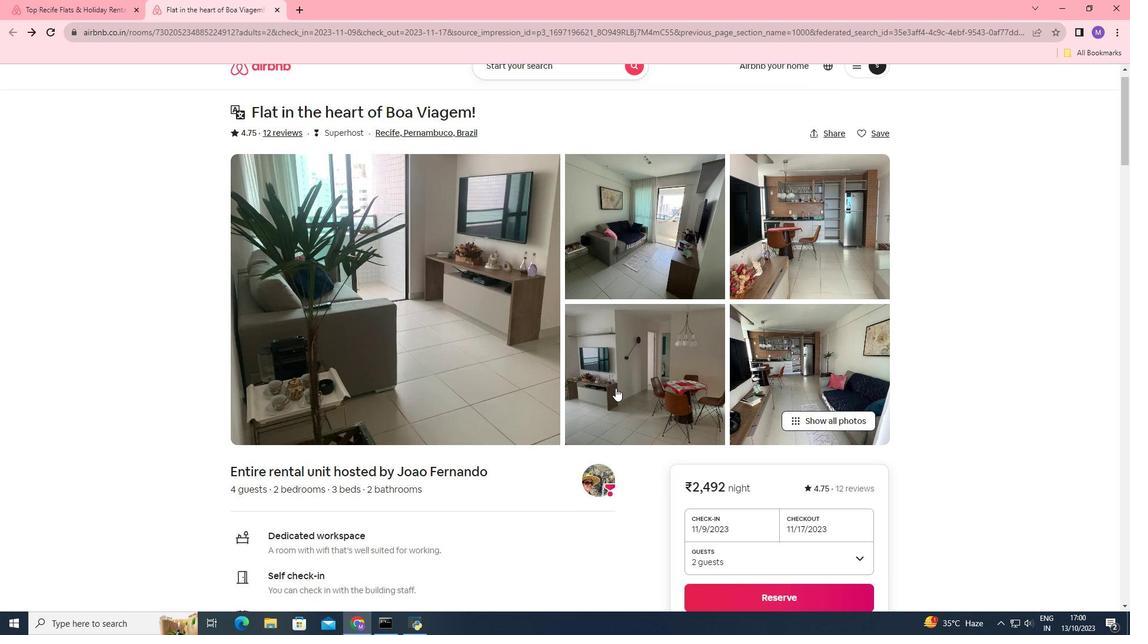 
Action: Mouse scrolled (615, 387) with delta (0, 0)
Screenshot: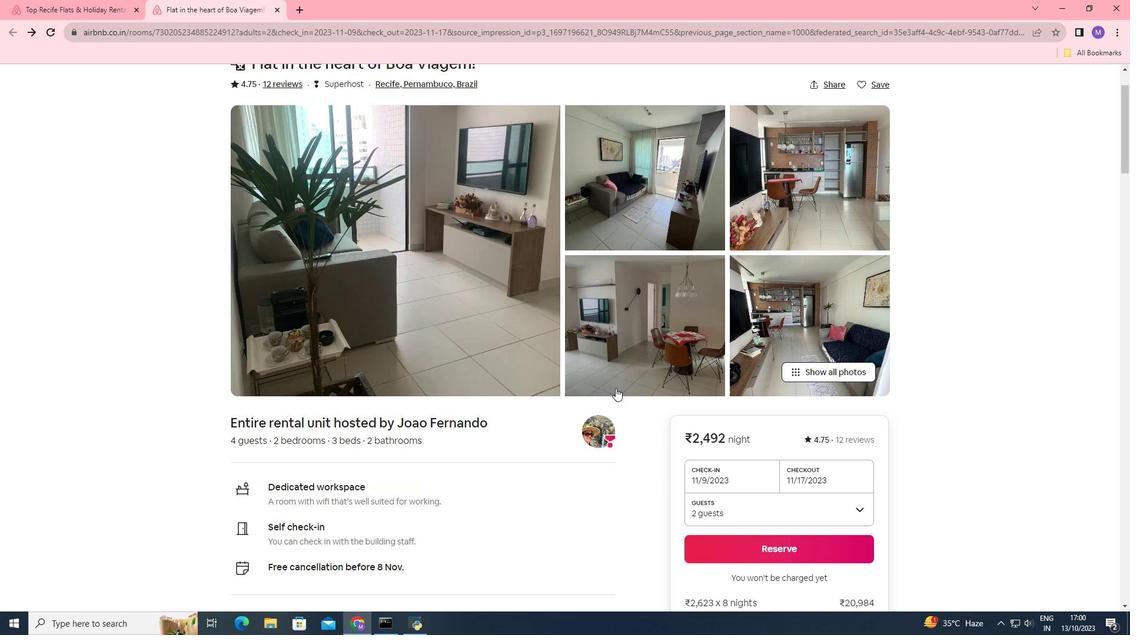 
Action: Mouse scrolled (615, 387) with delta (0, 0)
Screenshot: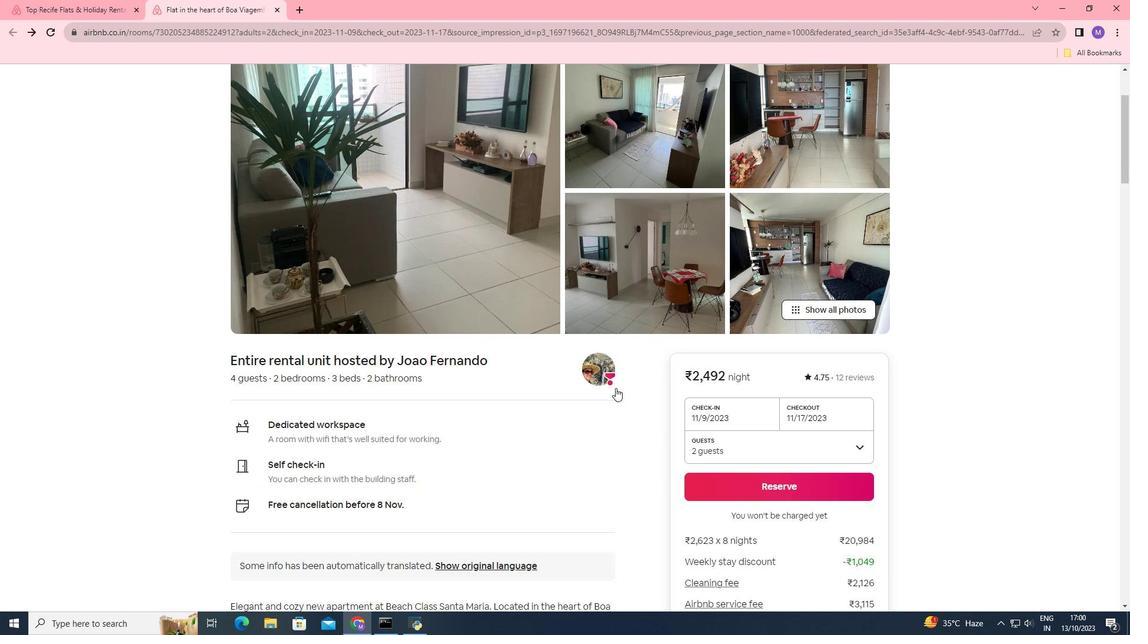 
Action: Mouse moved to (509, 377)
Screenshot: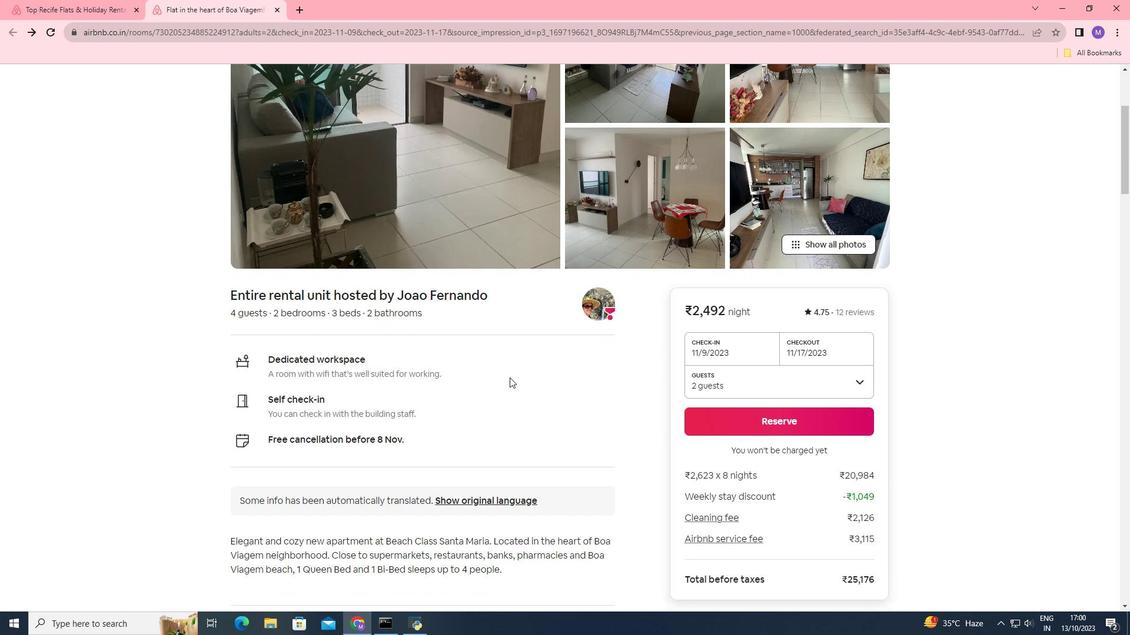 
Action: Mouse scrolled (509, 377) with delta (0, 0)
Screenshot: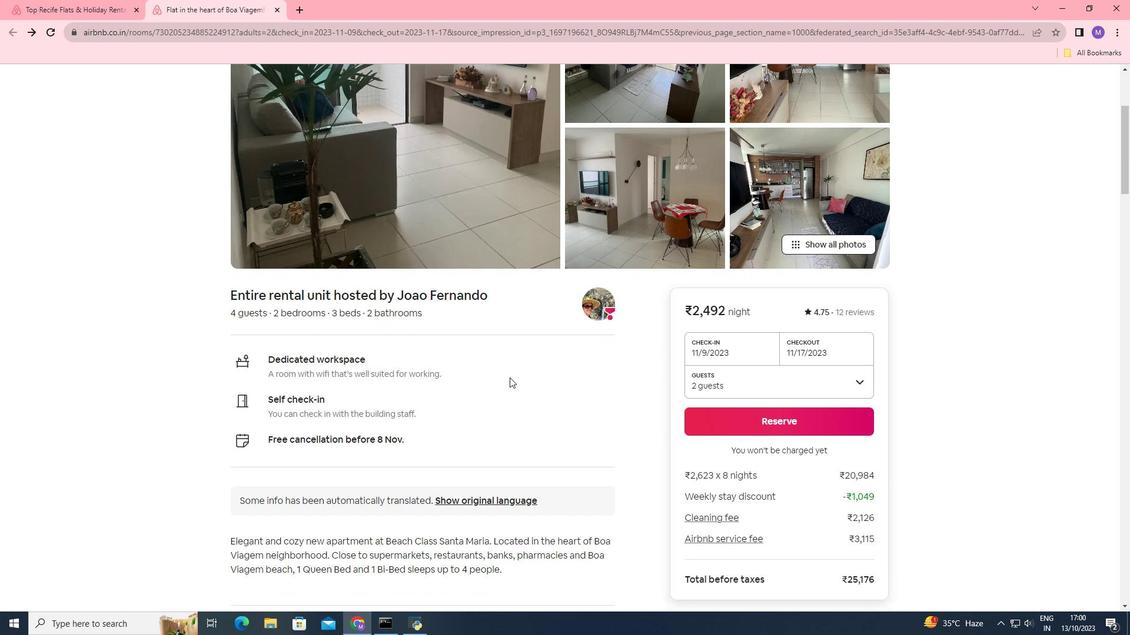 
Action: Mouse moved to (509, 377)
Screenshot: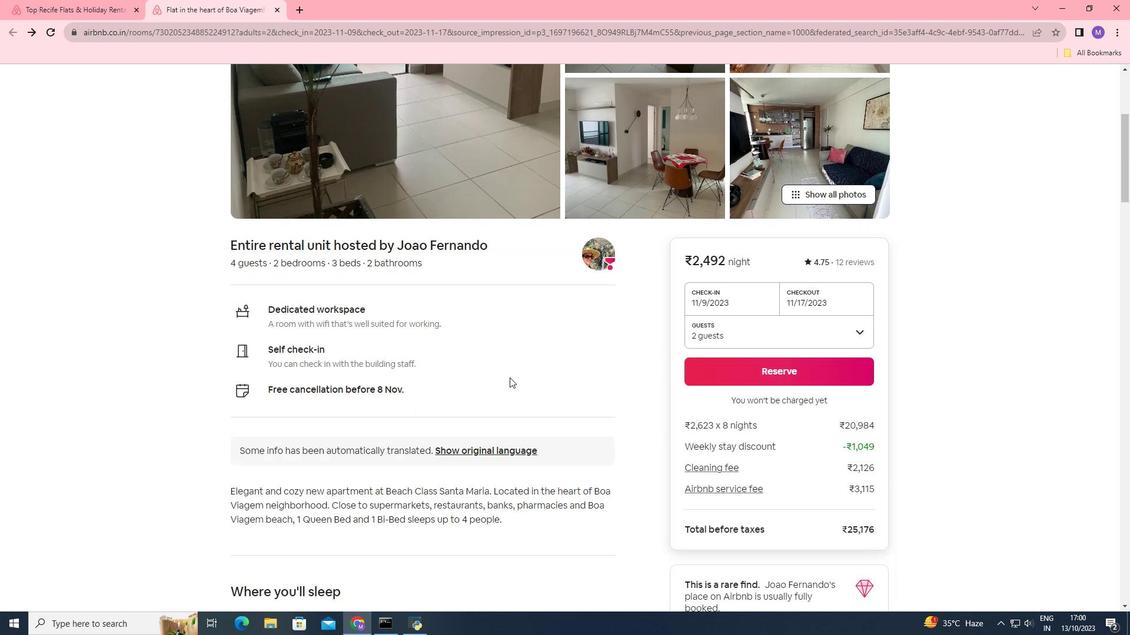 
Action: Mouse scrolled (509, 377) with delta (0, 0)
Screenshot: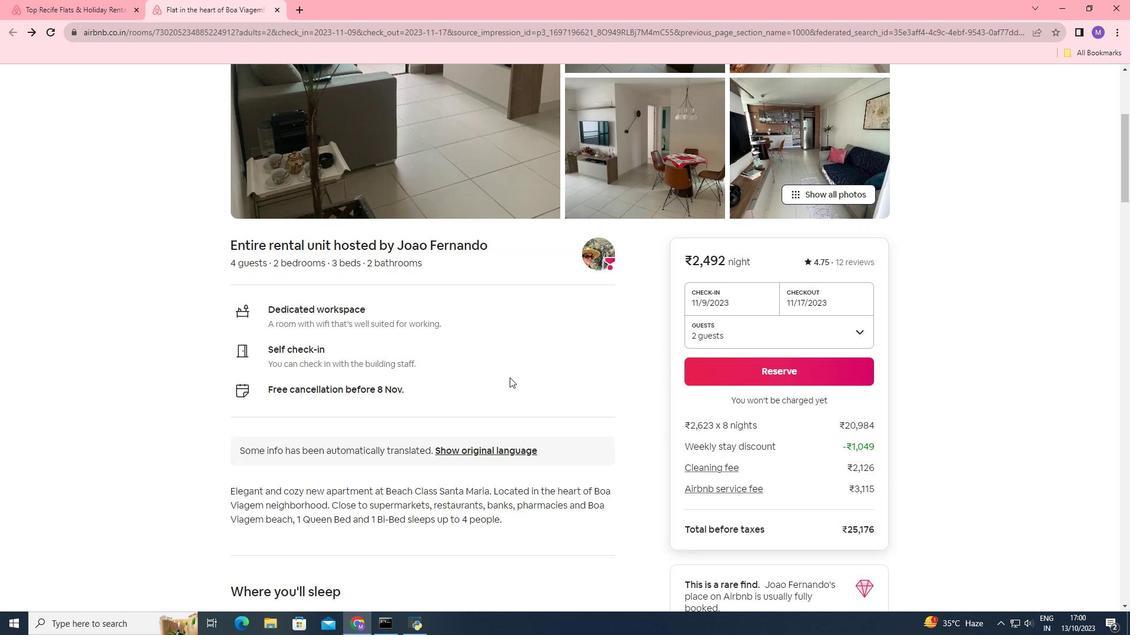 
Action: Mouse scrolled (509, 377) with delta (0, 0)
Screenshot: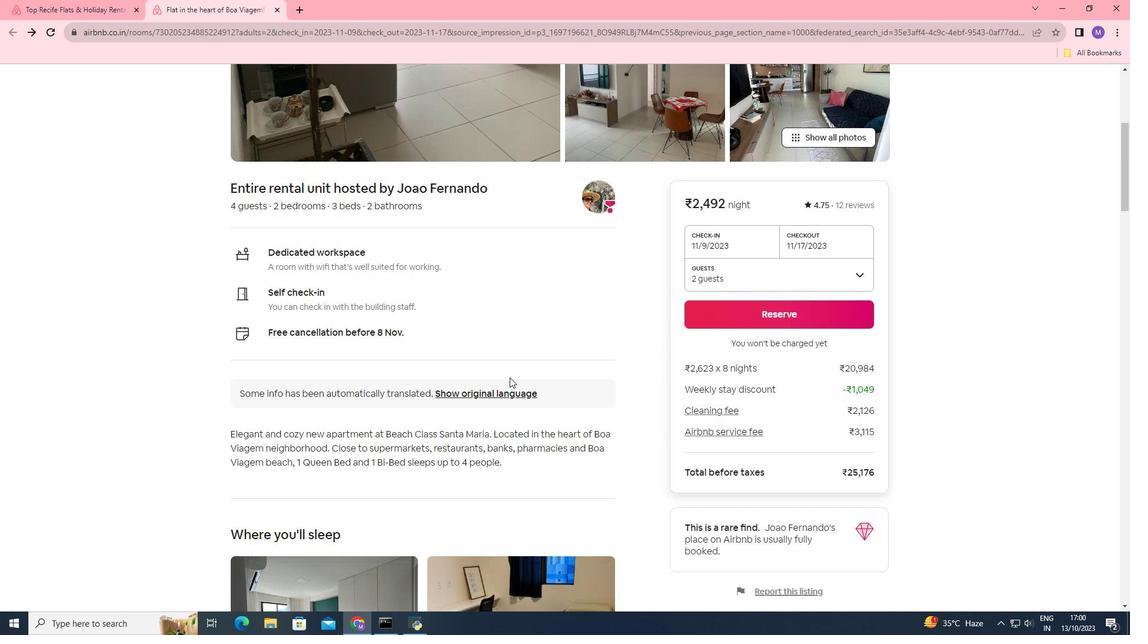
Action: Mouse scrolled (509, 377) with delta (0, 0)
Screenshot: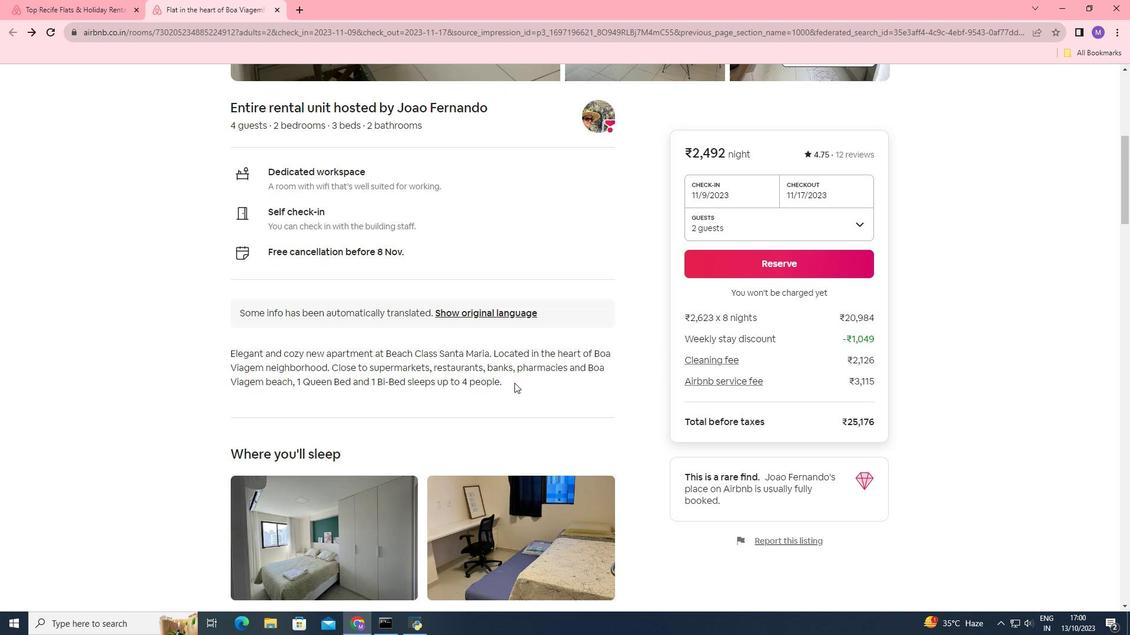 
Action: Mouse scrolled (509, 377) with delta (0, 0)
Screenshot: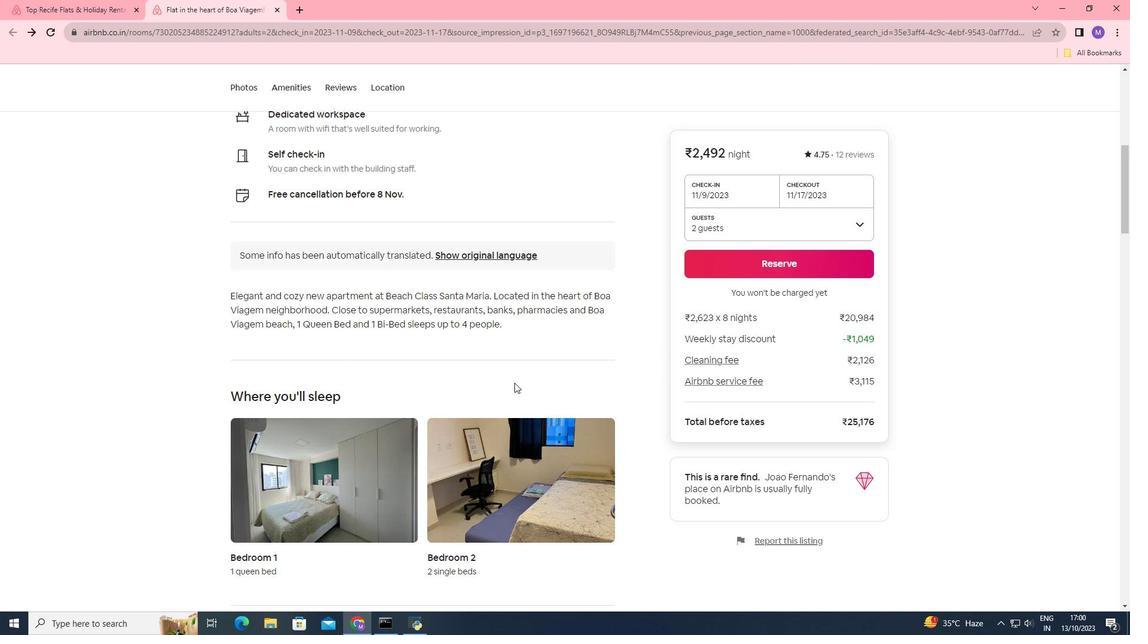 
Action: Mouse moved to (513, 382)
Screenshot: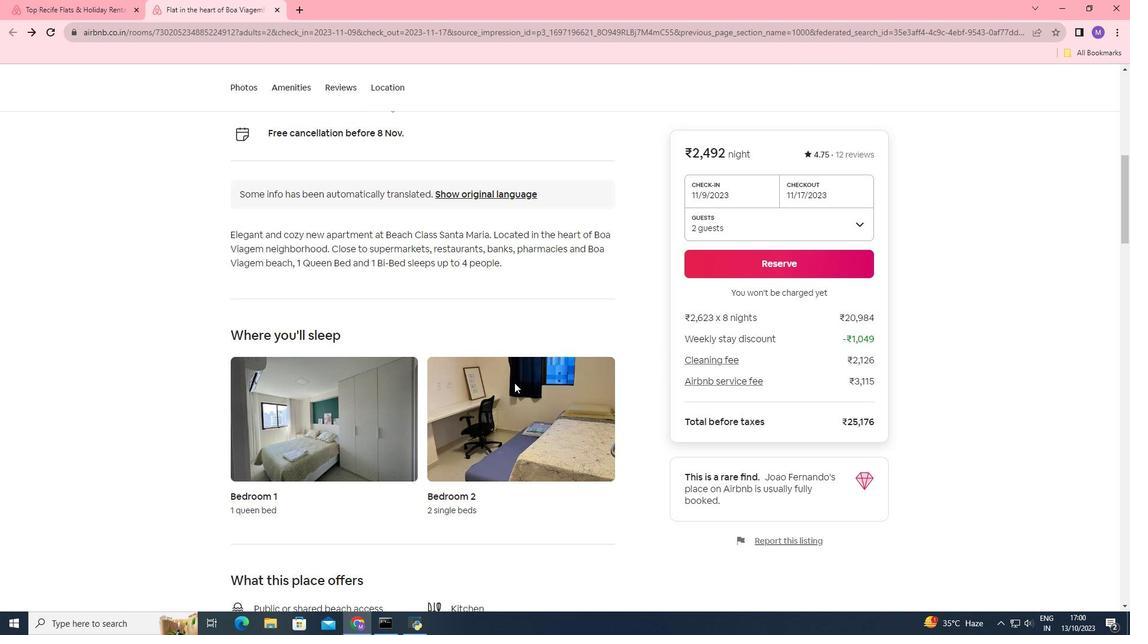 
Action: Mouse scrolled (513, 382) with delta (0, 0)
Screenshot: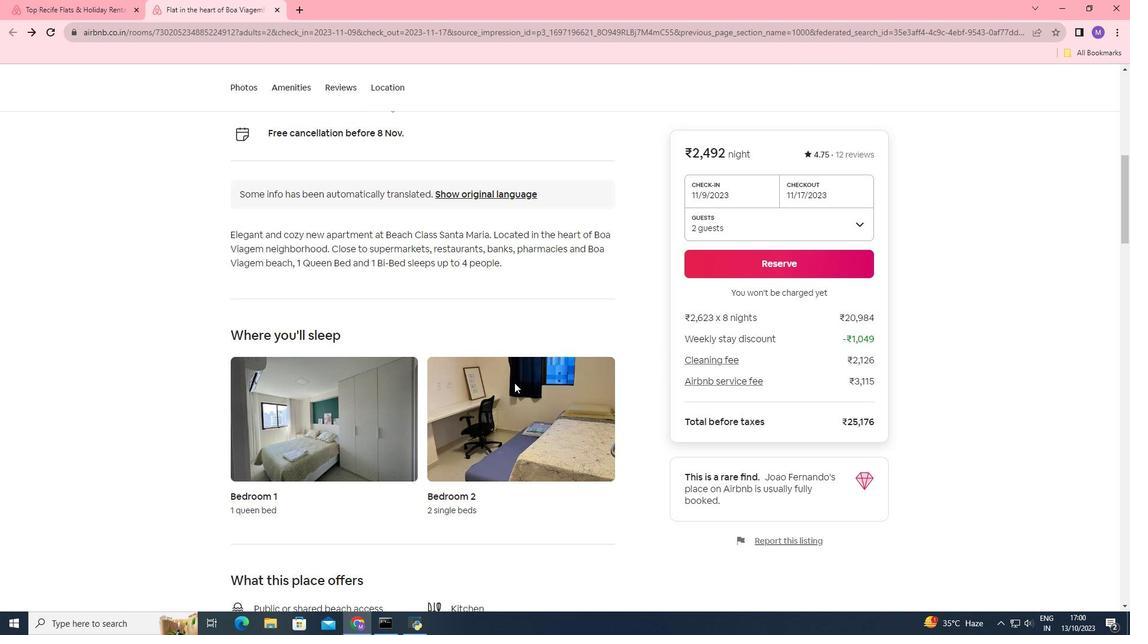
Action: Mouse moved to (514, 383)
Screenshot: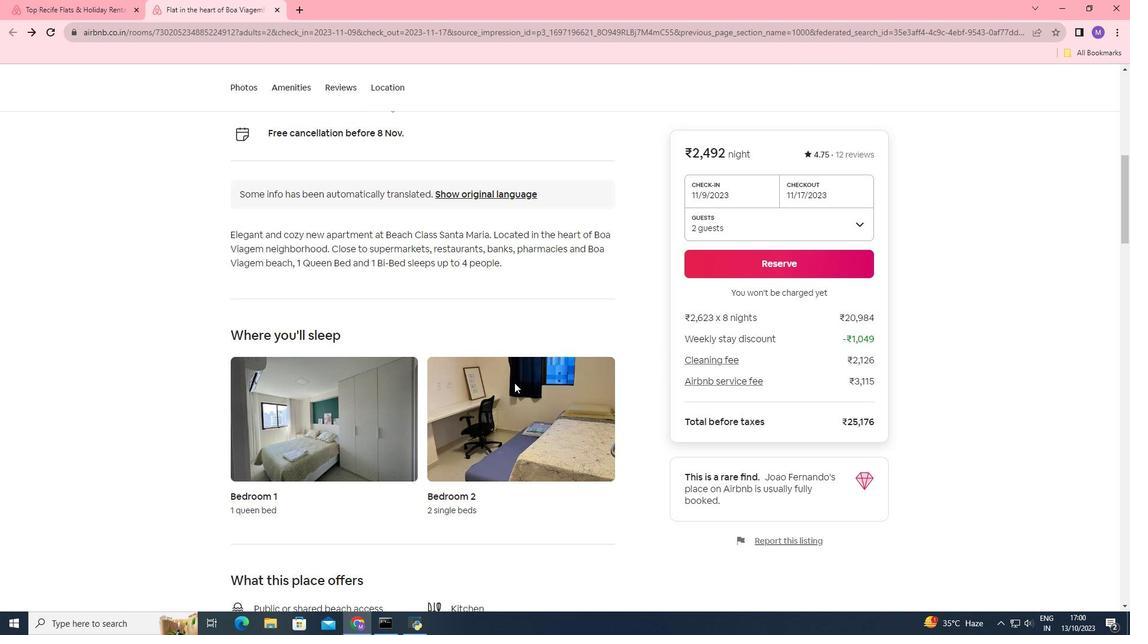 
Action: Mouse scrolled (514, 382) with delta (0, 0)
Screenshot: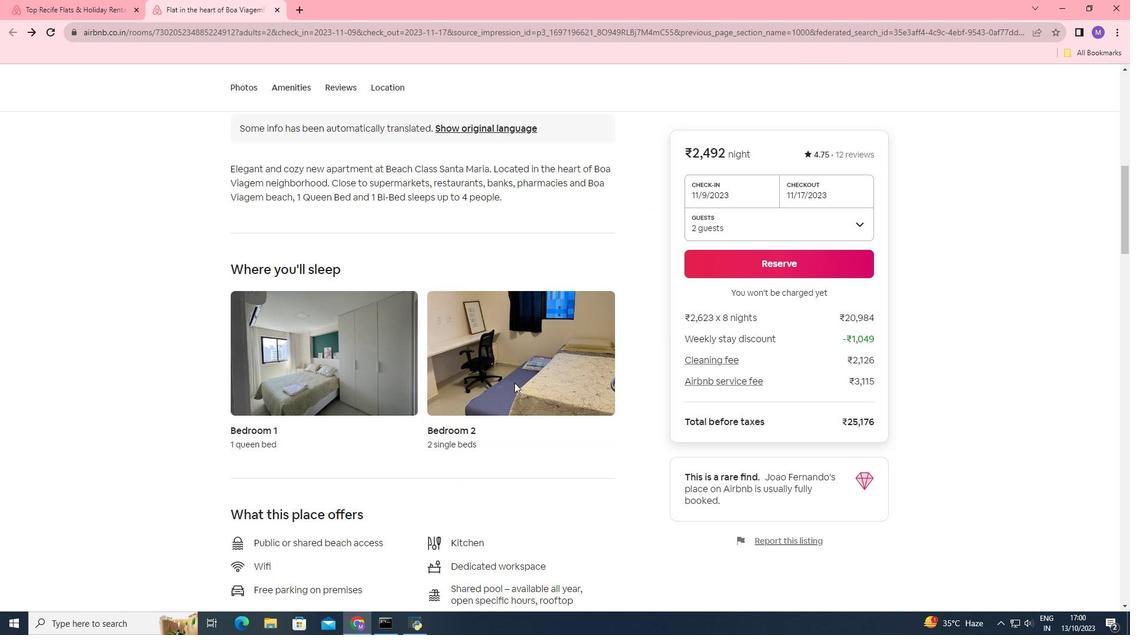
Action: Mouse moved to (520, 390)
Screenshot: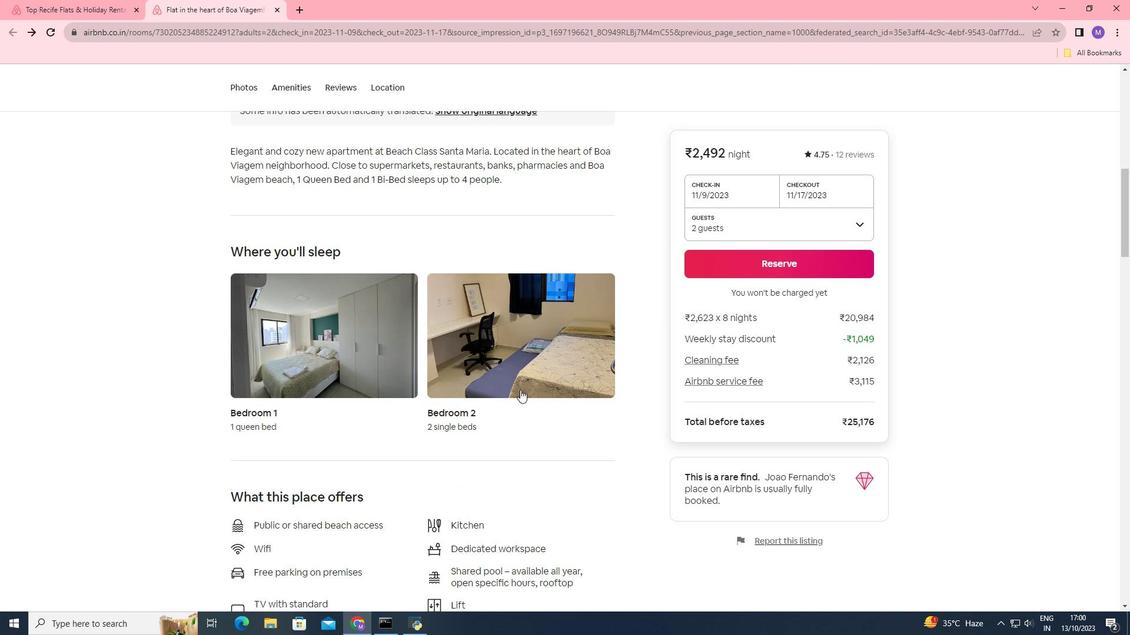 
Action: Mouse scrolled (520, 389) with delta (0, 0)
Screenshot: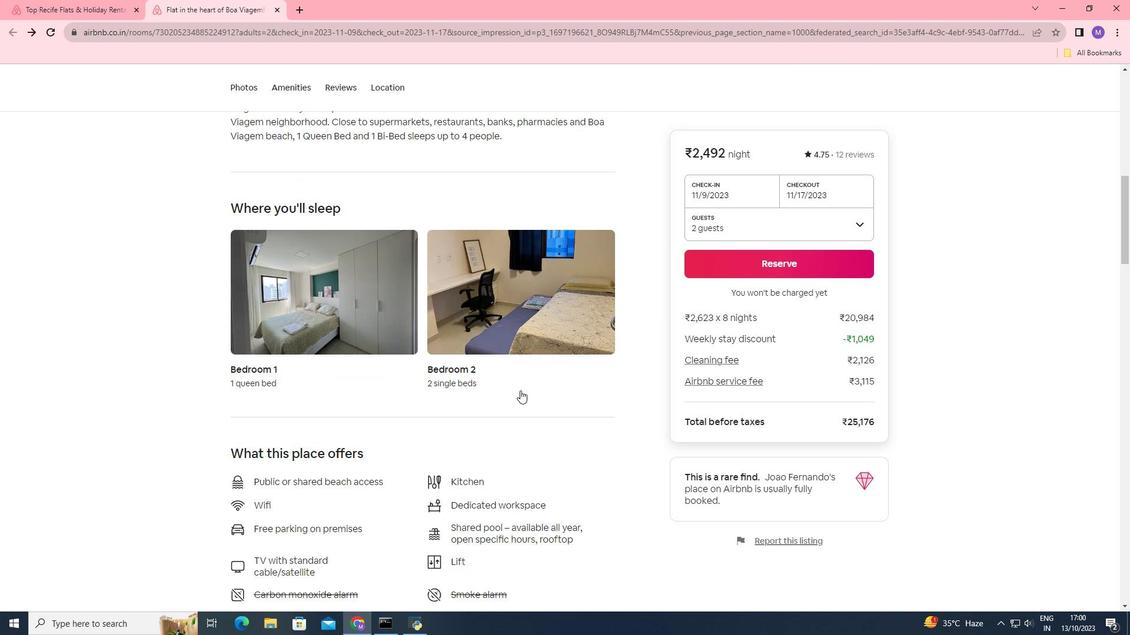 
Action: Mouse moved to (520, 390)
Screenshot: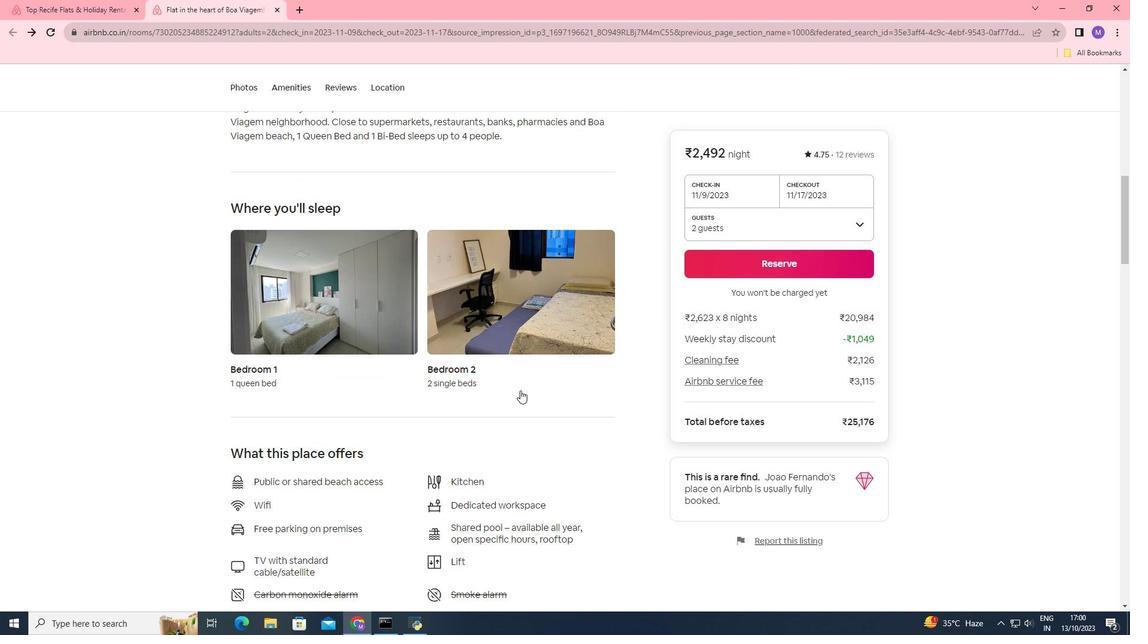 
Action: Mouse scrolled (520, 390) with delta (0, 0)
Screenshot: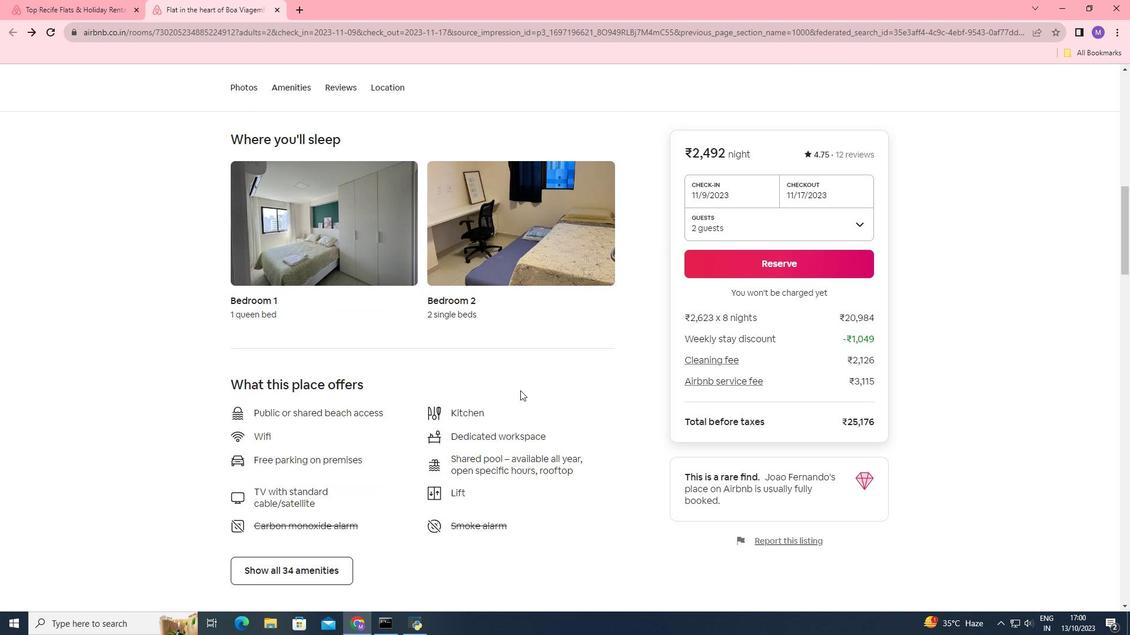 
Action: Mouse scrolled (520, 390) with delta (0, 0)
Screenshot: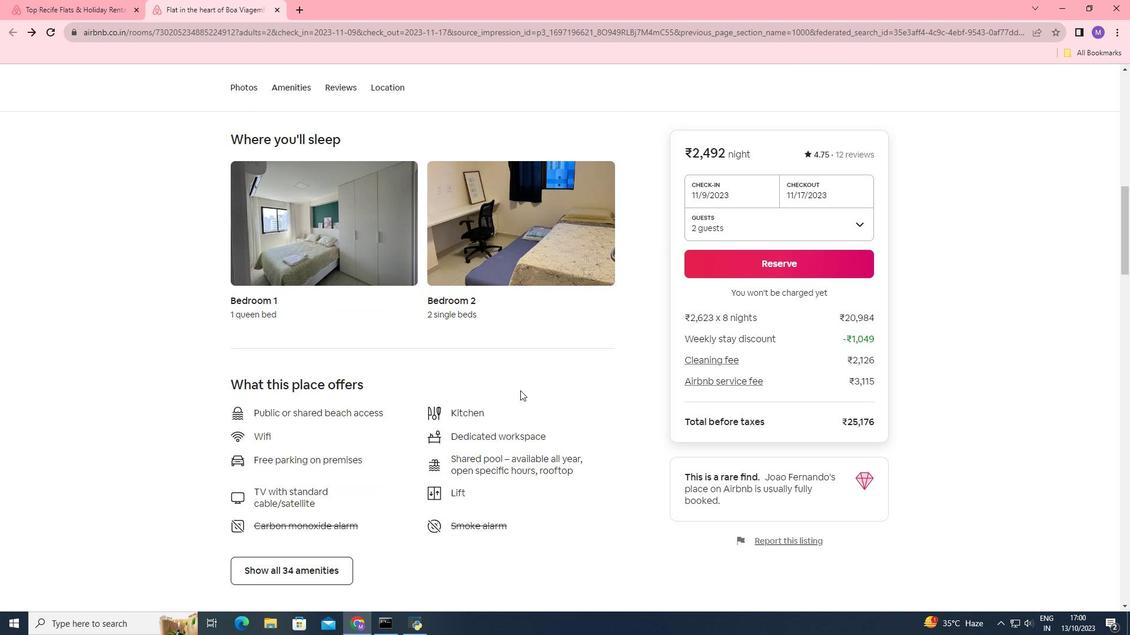 
Action: Mouse scrolled (520, 390) with delta (0, 0)
Screenshot: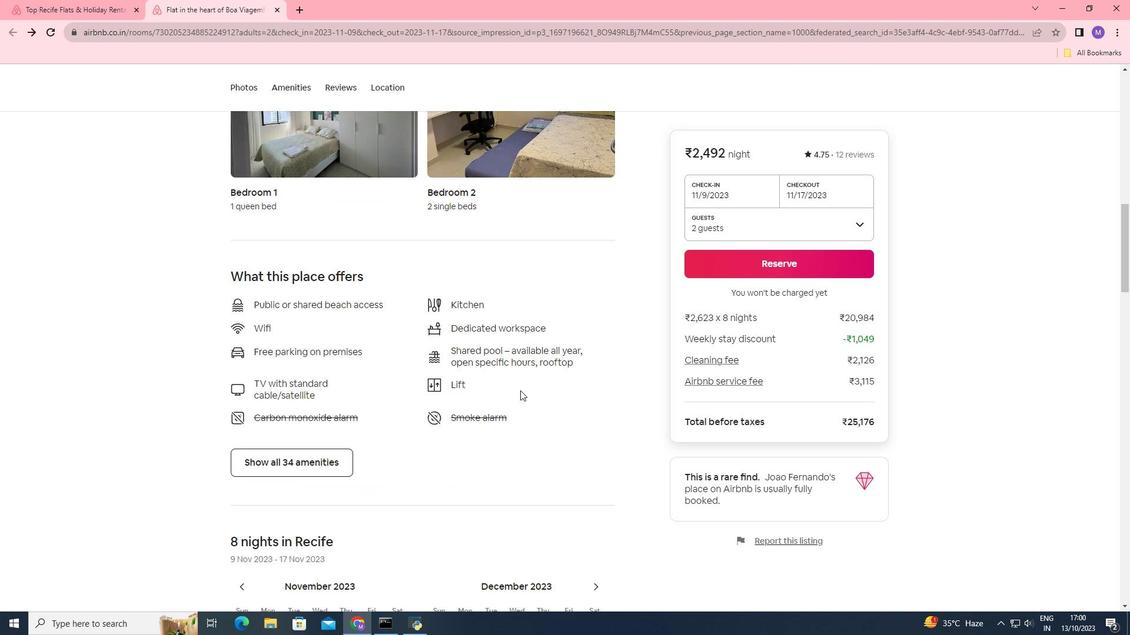 
Action: Mouse moved to (316, 457)
Screenshot: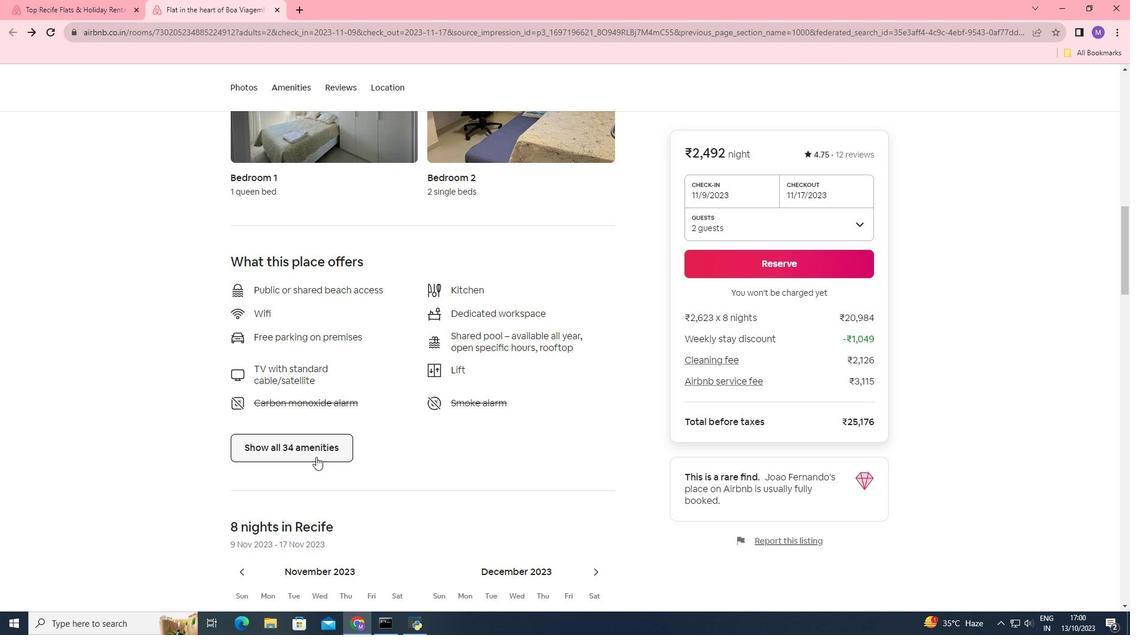 
Action: Mouse pressed left at (316, 457)
Screenshot: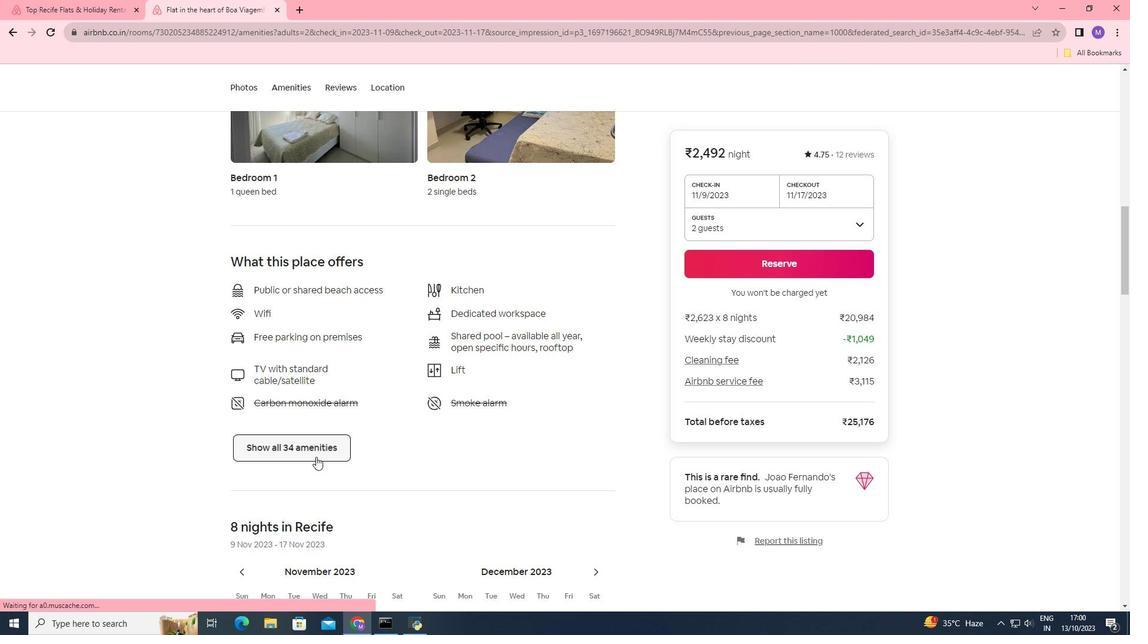 
Action: Mouse moved to (616, 275)
Screenshot: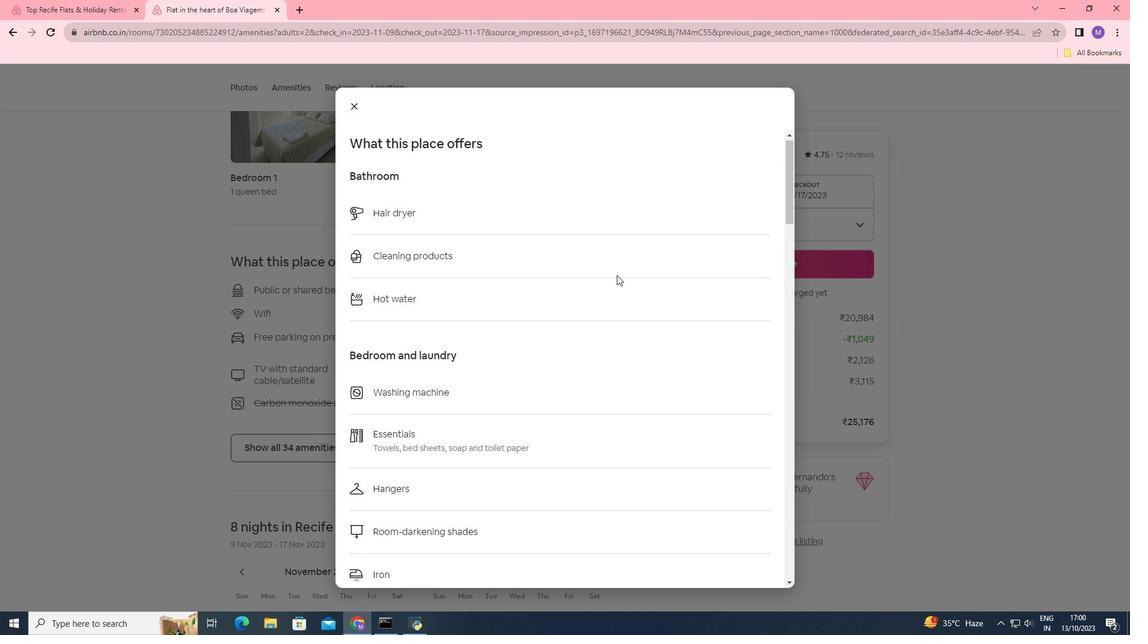 
Action: Mouse scrolled (616, 274) with delta (0, 0)
Screenshot: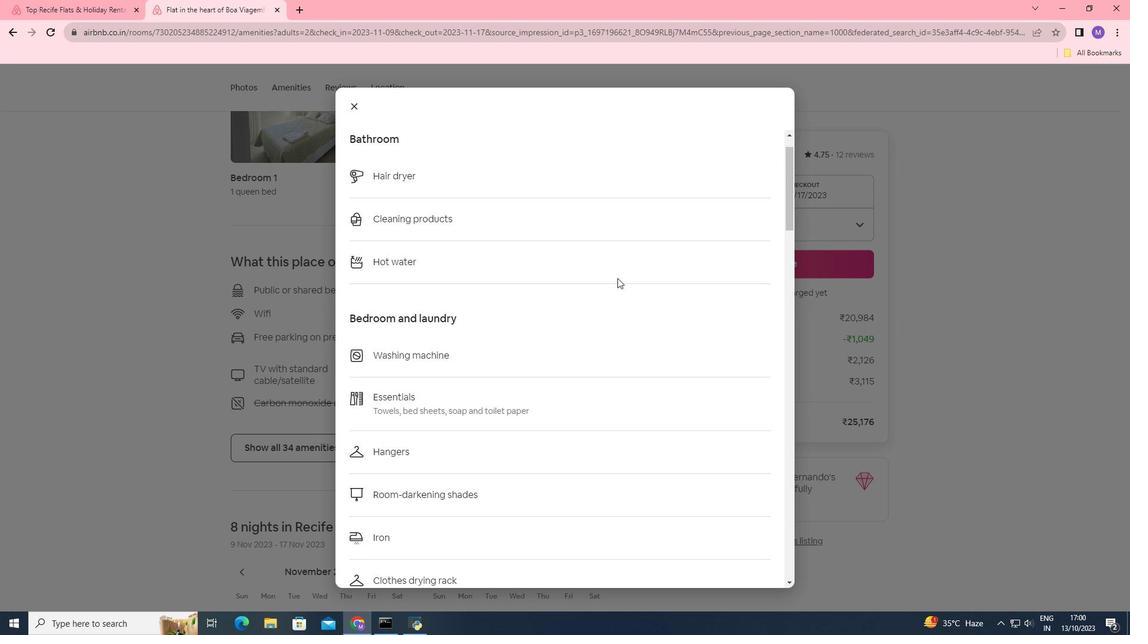 
Action: Mouse scrolled (616, 274) with delta (0, 0)
Screenshot: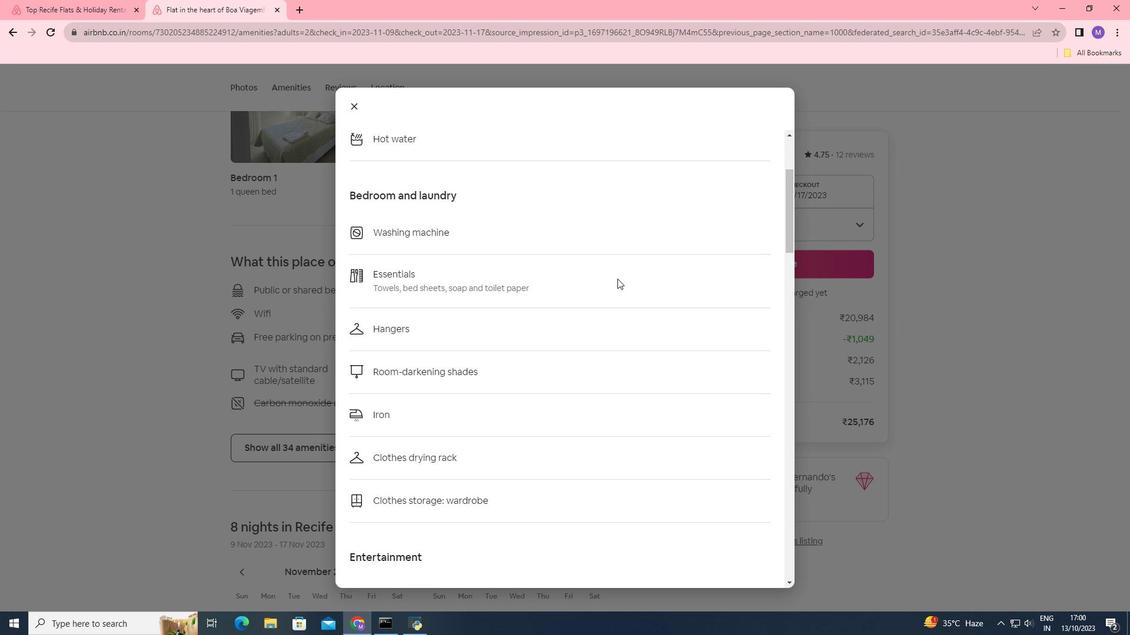 
Action: Mouse scrolled (616, 274) with delta (0, 0)
Screenshot: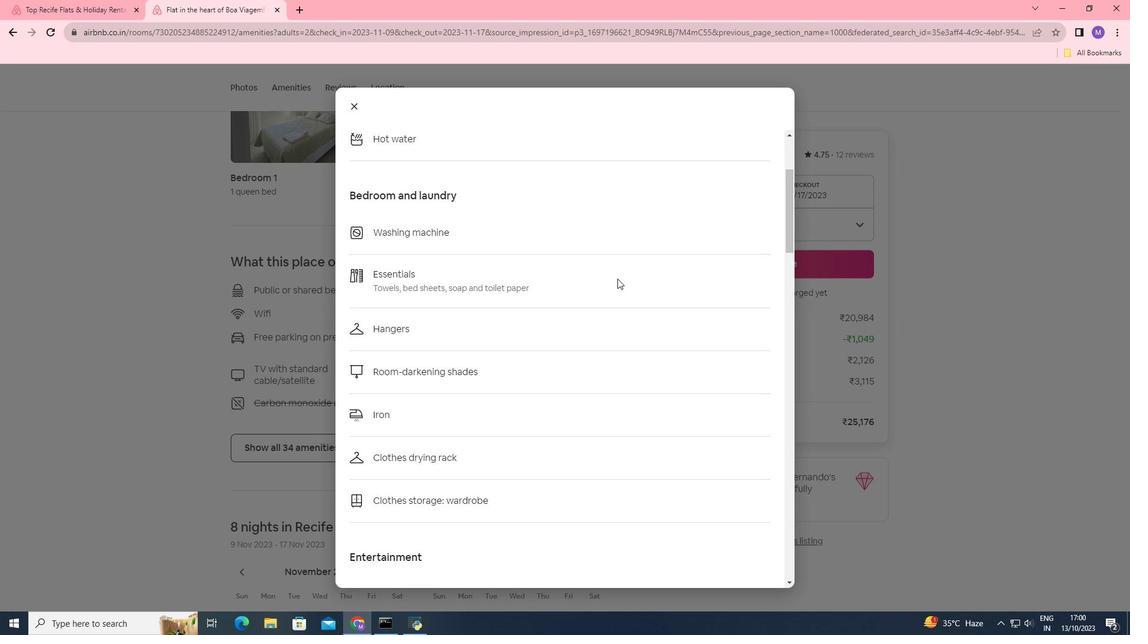 
Action: Mouse scrolled (616, 274) with delta (0, 0)
Screenshot: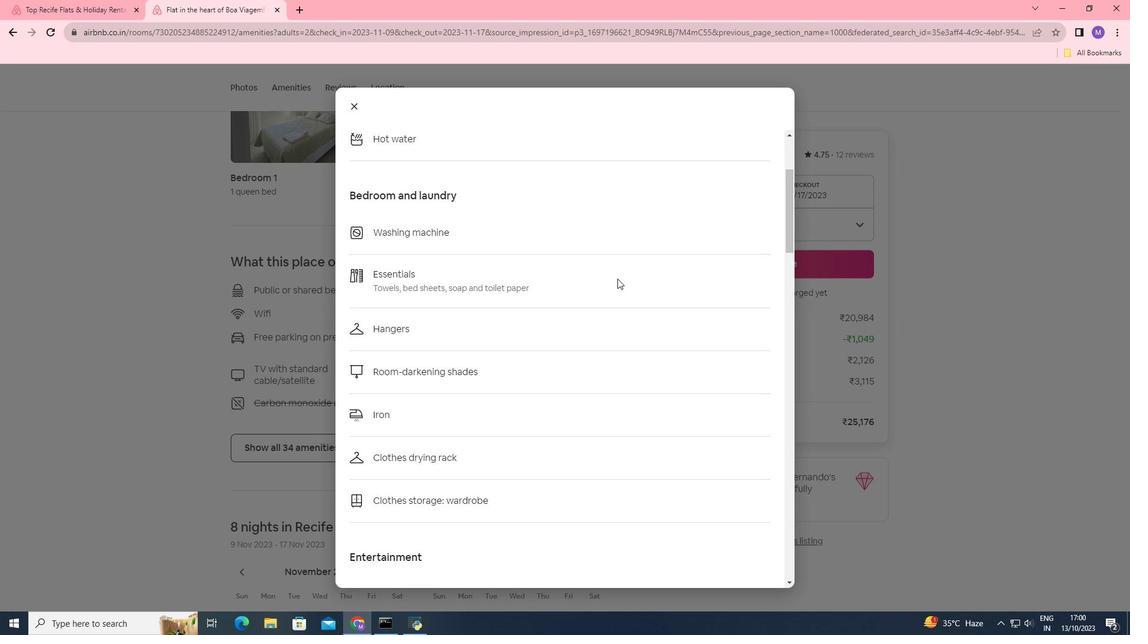 
Action: Mouse moved to (616, 277)
Screenshot: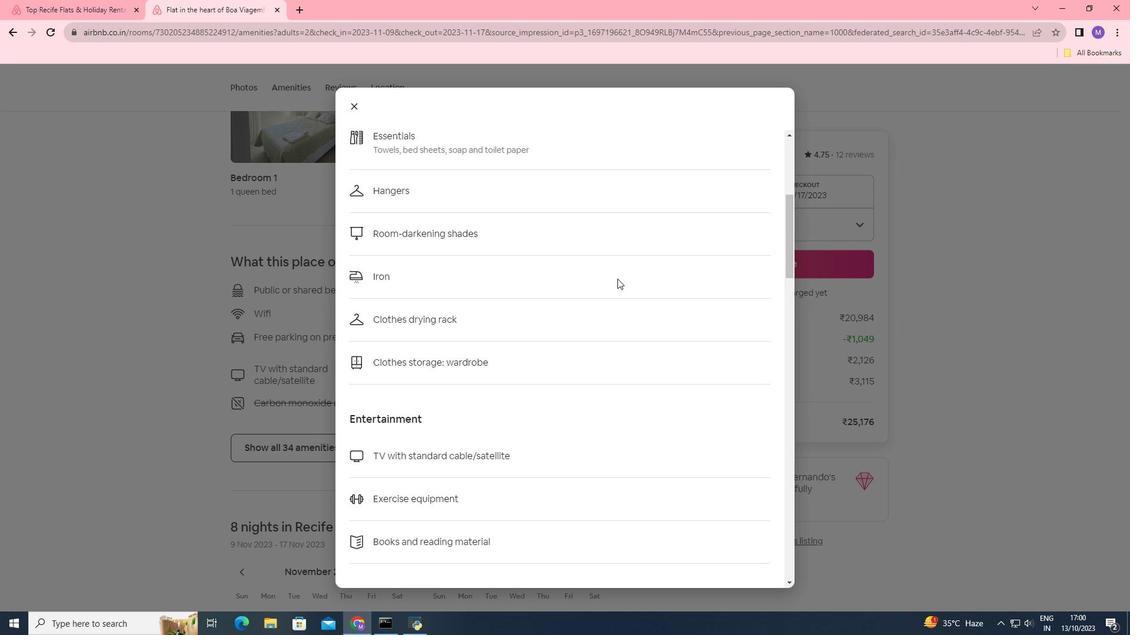 
Action: Mouse scrolled (616, 277) with delta (0, 0)
Screenshot: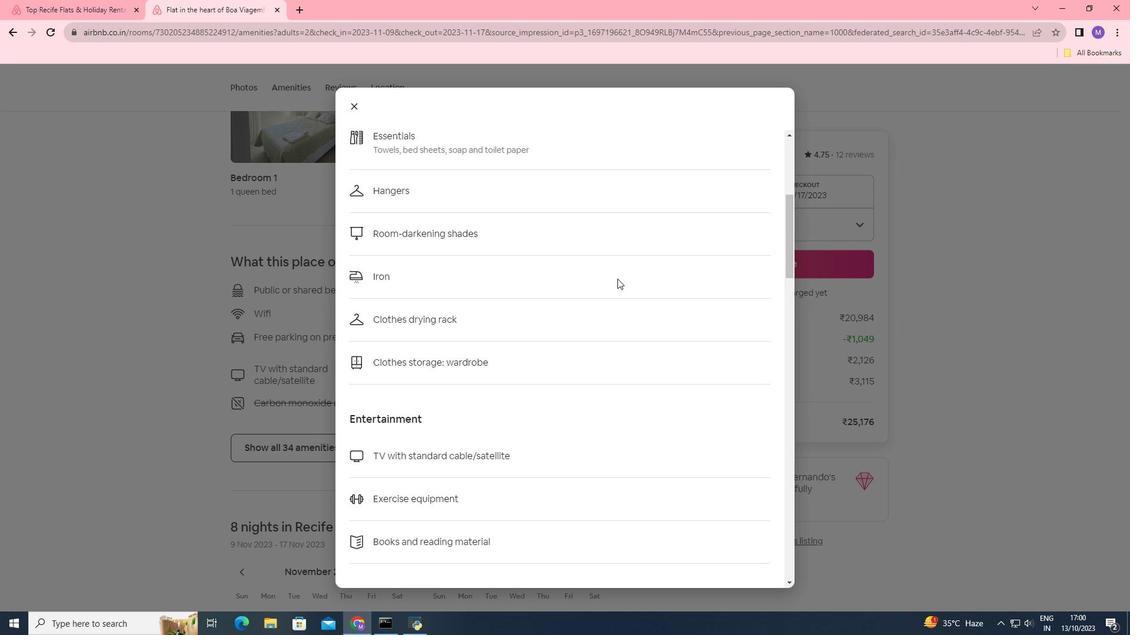 
Action: Mouse moved to (617, 278)
Screenshot: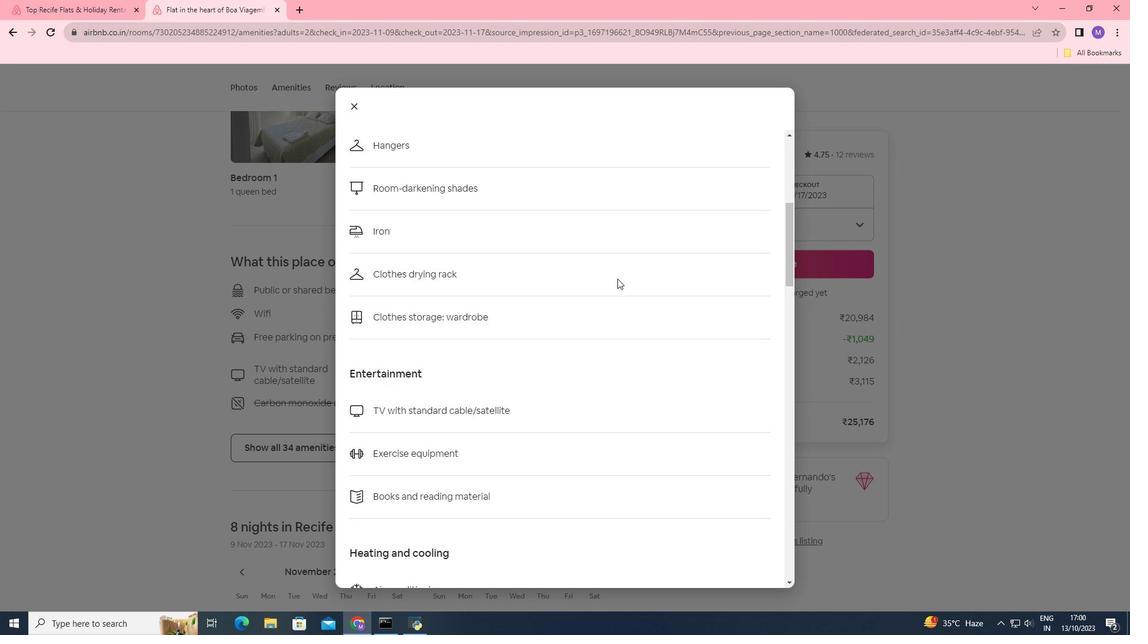 
Action: Mouse scrolled (617, 278) with delta (0, 0)
Screenshot: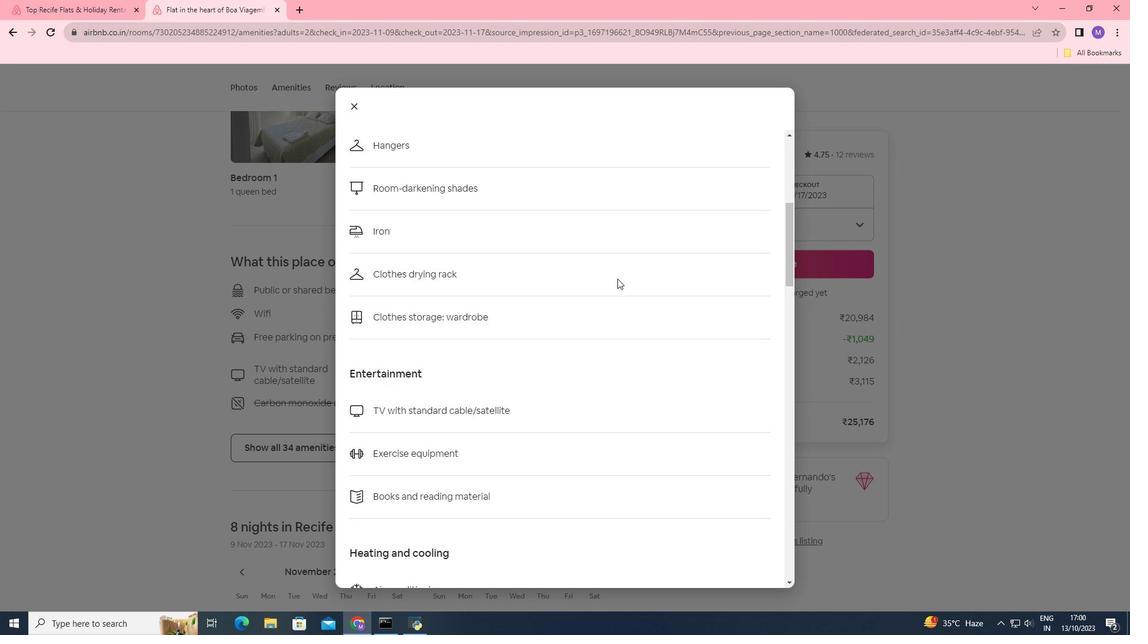 
Action: Mouse moved to (628, 297)
Screenshot: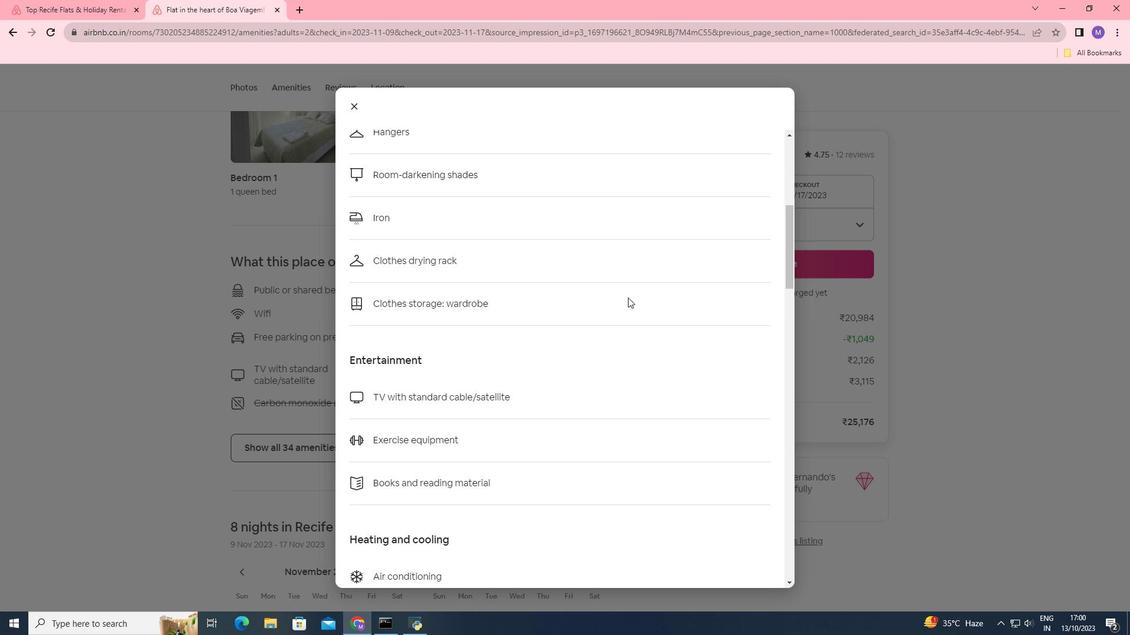 
Action: Mouse scrolled (628, 297) with delta (0, 0)
Screenshot: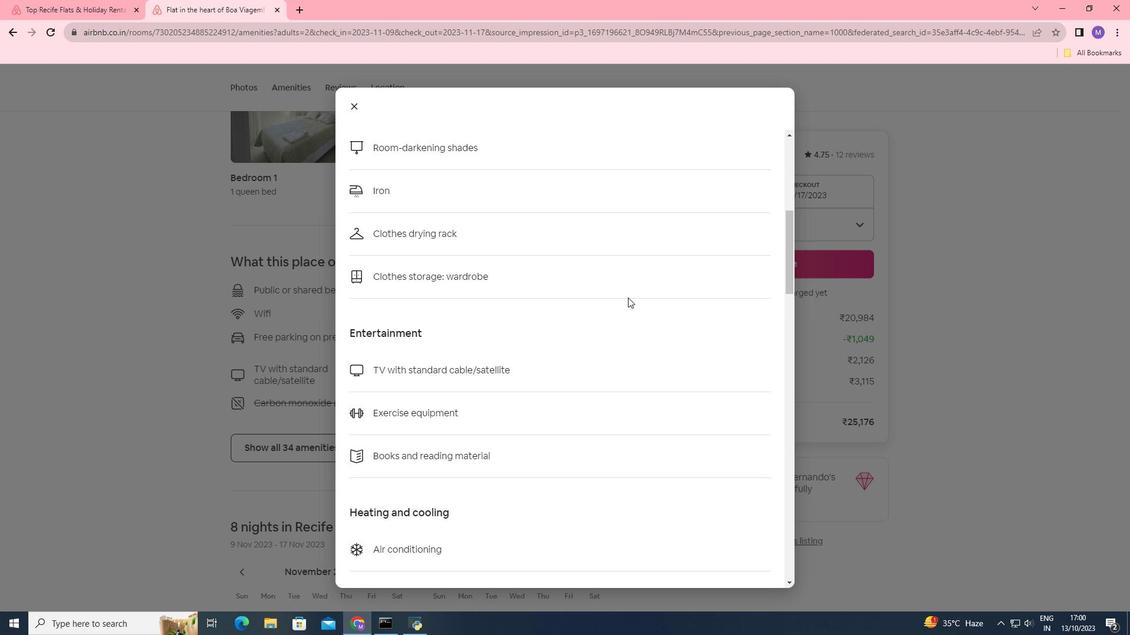
Action: Mouse scrolled (628, 297) with delta (0, 0)
Screenshot: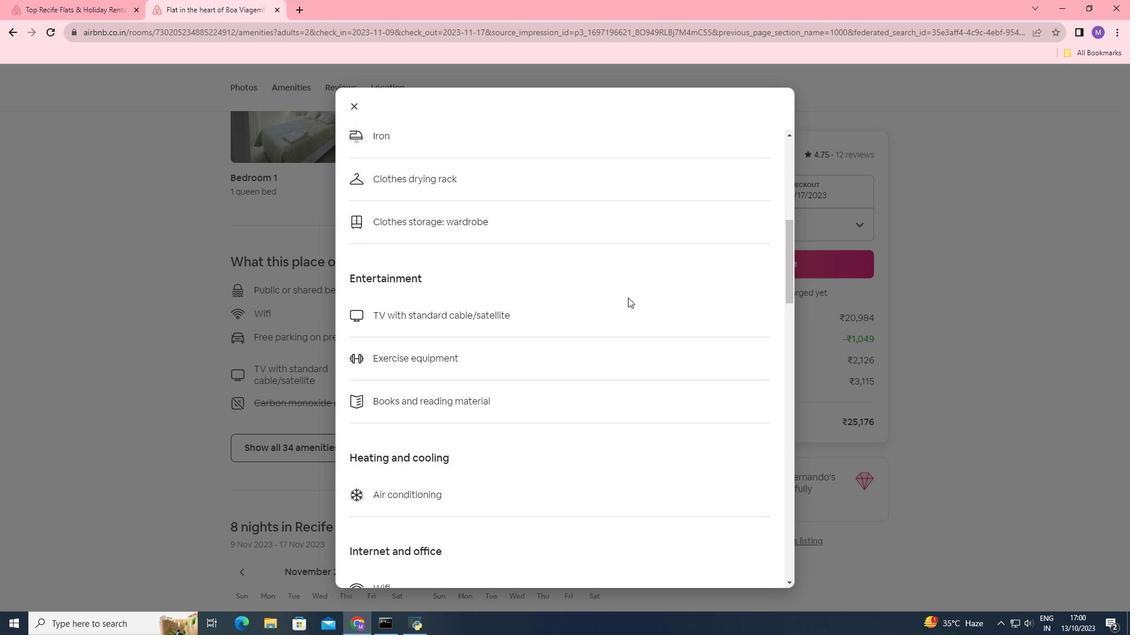 
Action: Mouse scrolled (628, 297) with delta (0, 0)
Screenshot: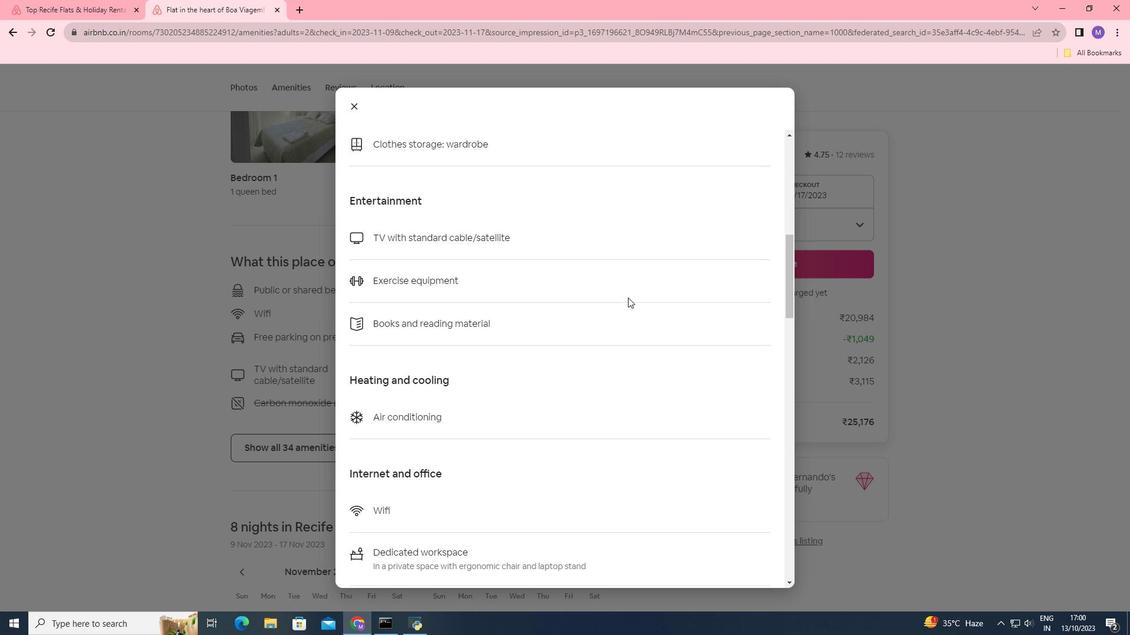 
Action: Mouse scrolled (628, 297) with delta (0, 0)
Screenshot: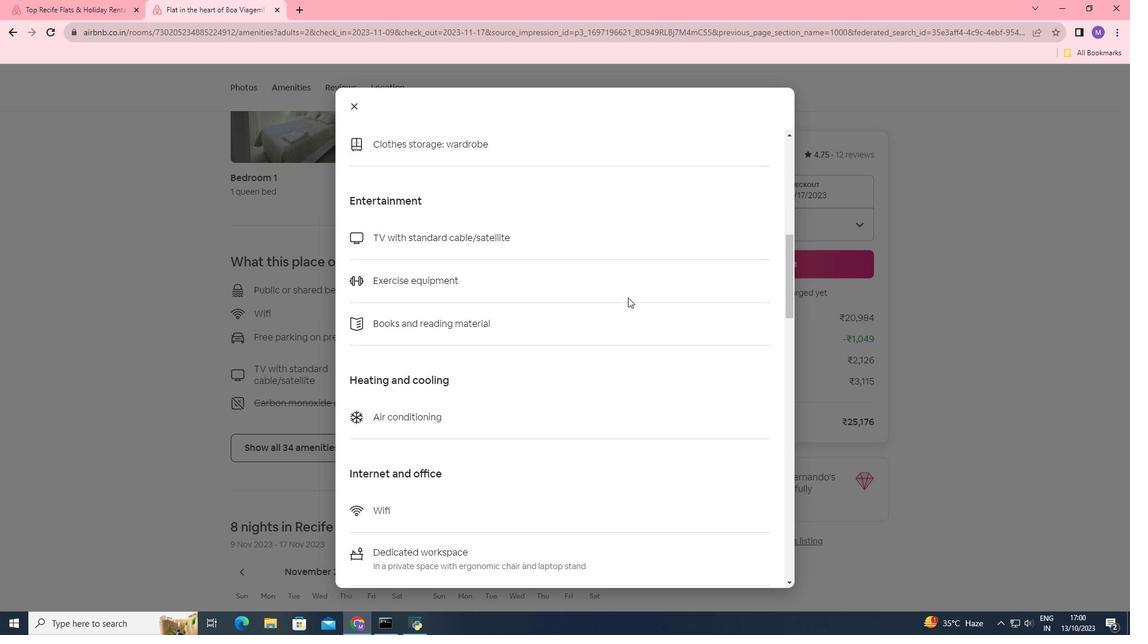 
Action: Mouse scrolled (628, 297) with delta (0, 0)
Screenshot: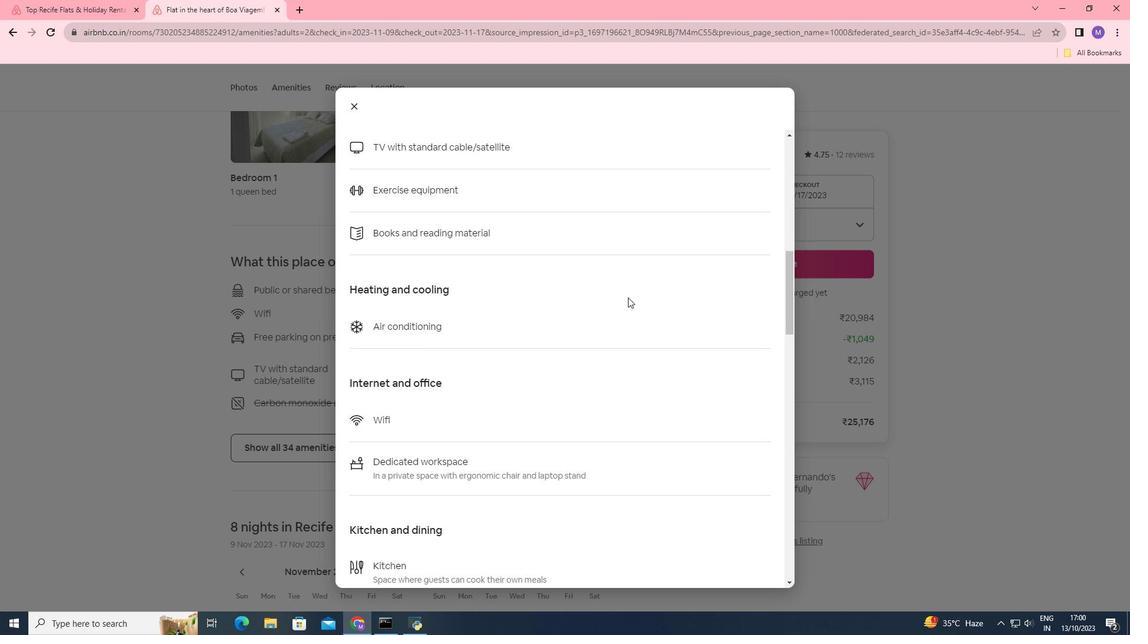 
Action: Mouse scrolled (628, 297) with delta (0, 0)
Screenshot: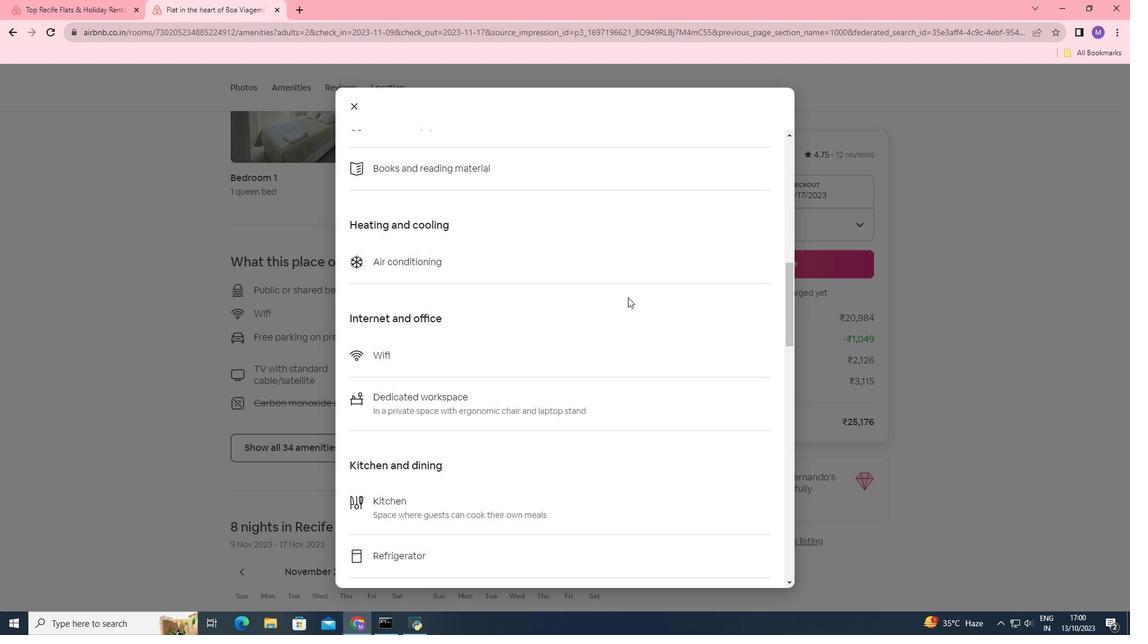 
Action: Mouse scrolled (628, 297) with delta (0, 0)
Screenshot: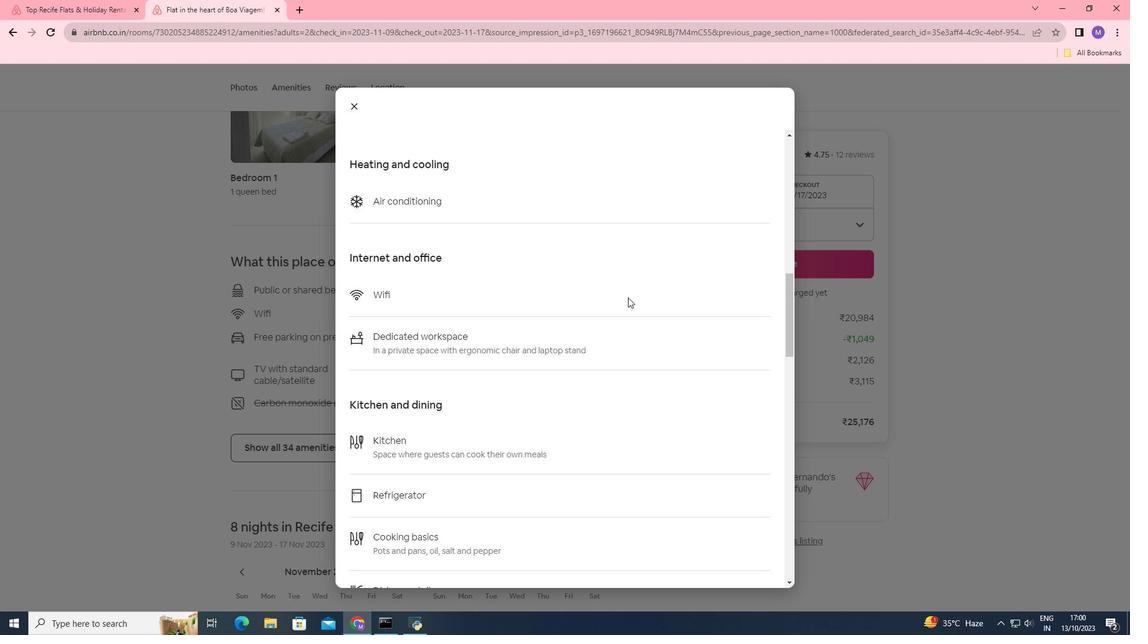 
Action: Mouse moved to (650, 379)
Screenshot: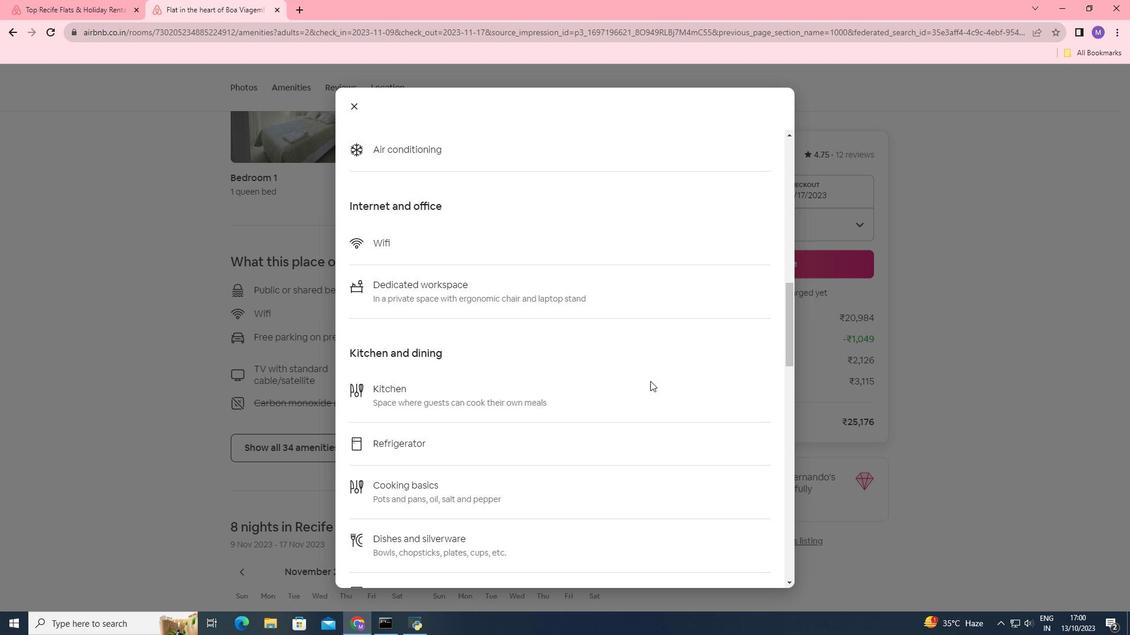 
Action: Mouse scrolled (650, 378) with delta (0, 0)
Screenshot: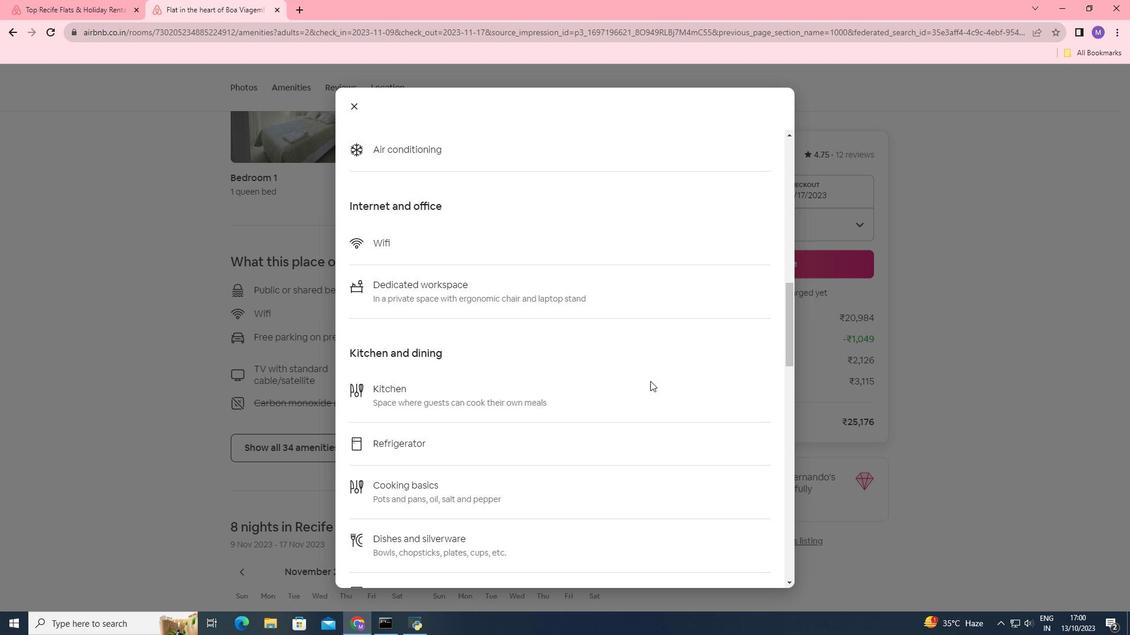 
Action: Mouse moved to (650, 380)
Screenshot: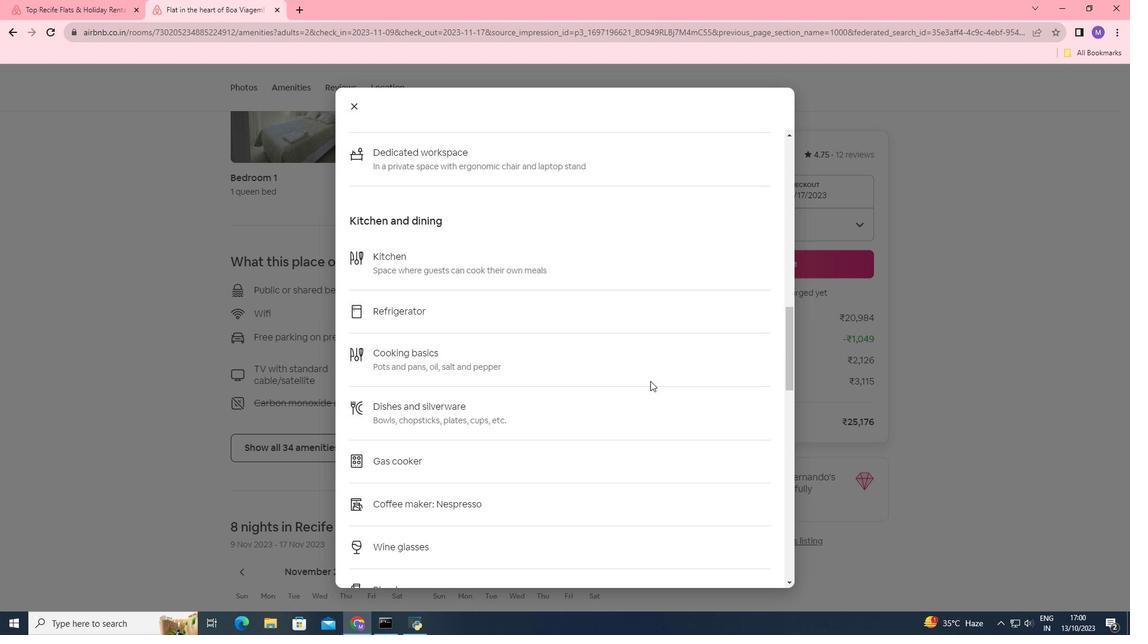 
Action: Mouse scrolled (650, 379) with delta (0, 0)
Screenshot: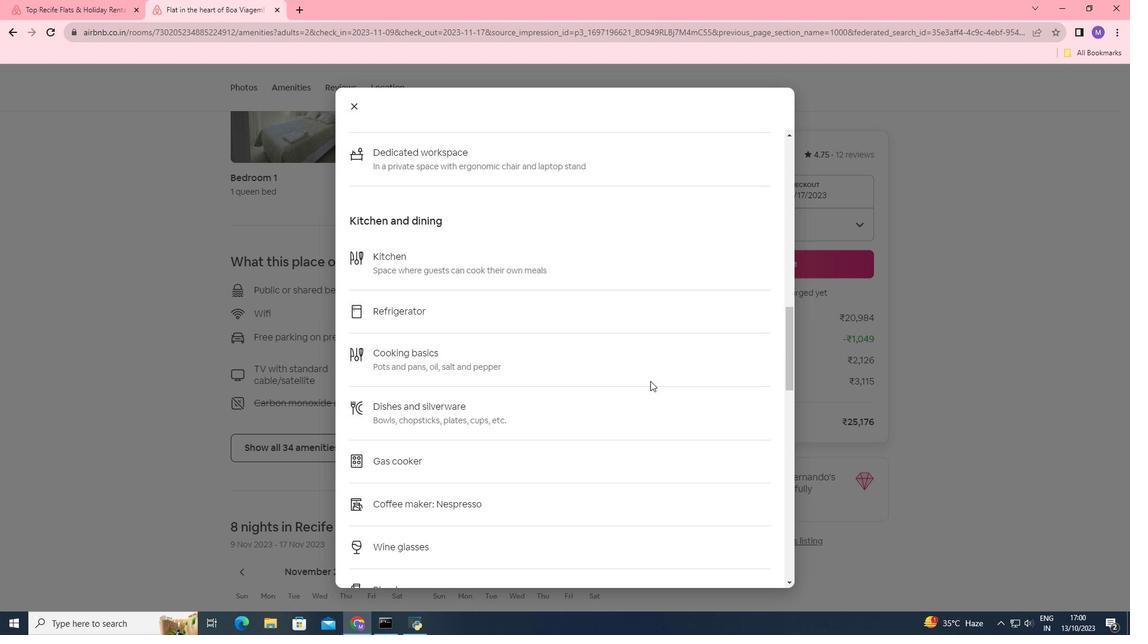 
Action: Mouse moved to (650, 380)
Screenshot: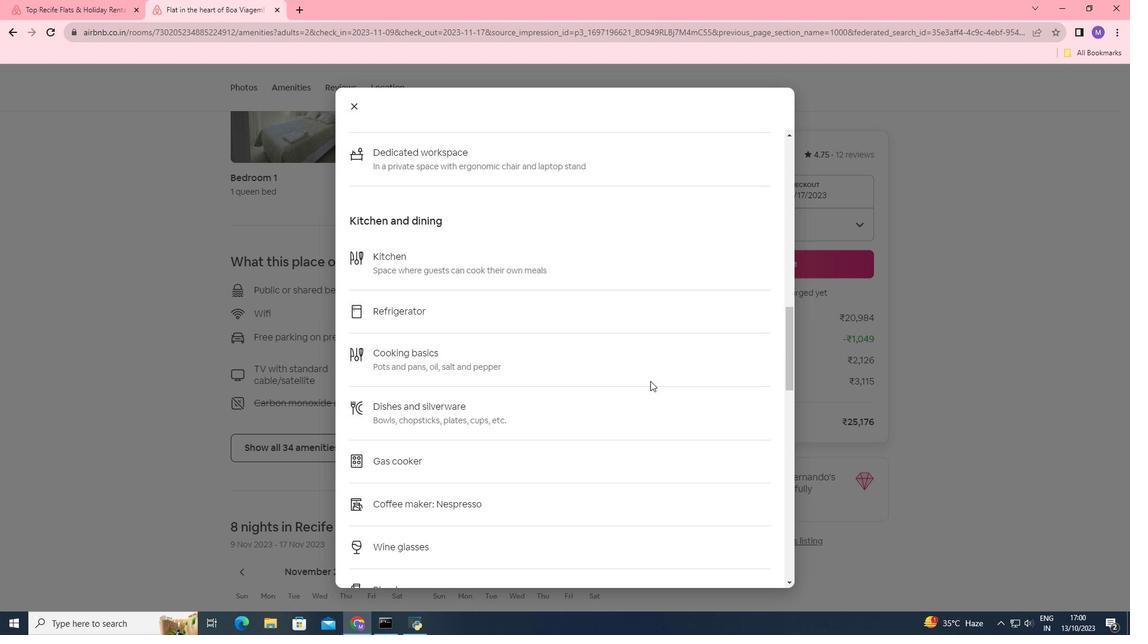
Action: Mouse scrolled (650, 380) with delta (0, 0)
Screenshot: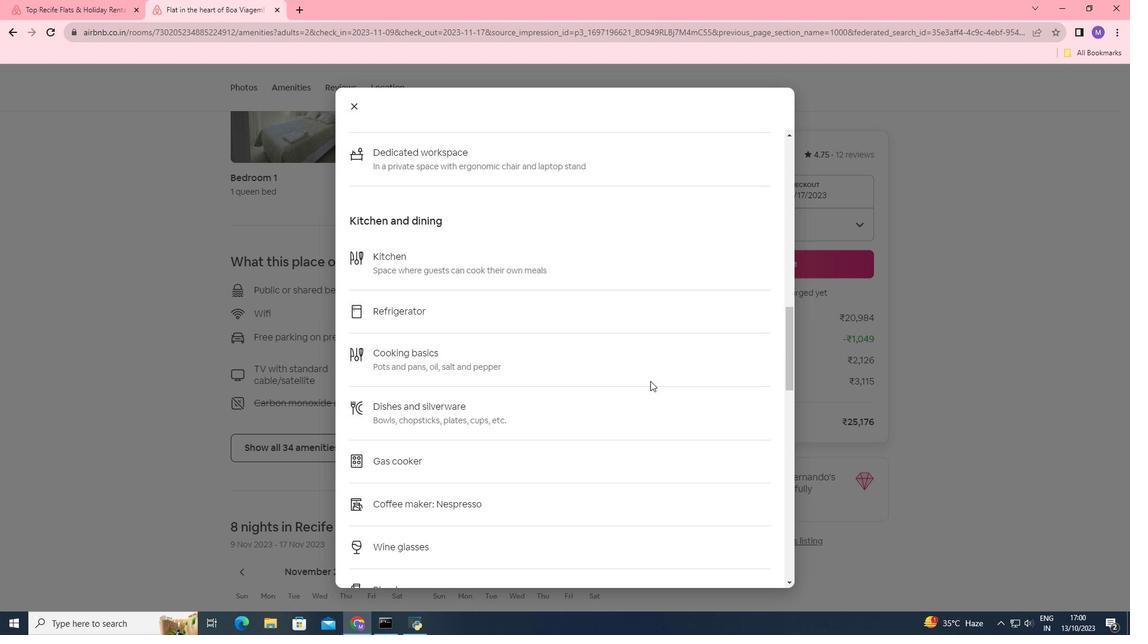 
Action: Mouse moved to (650, 381)
Screenshot: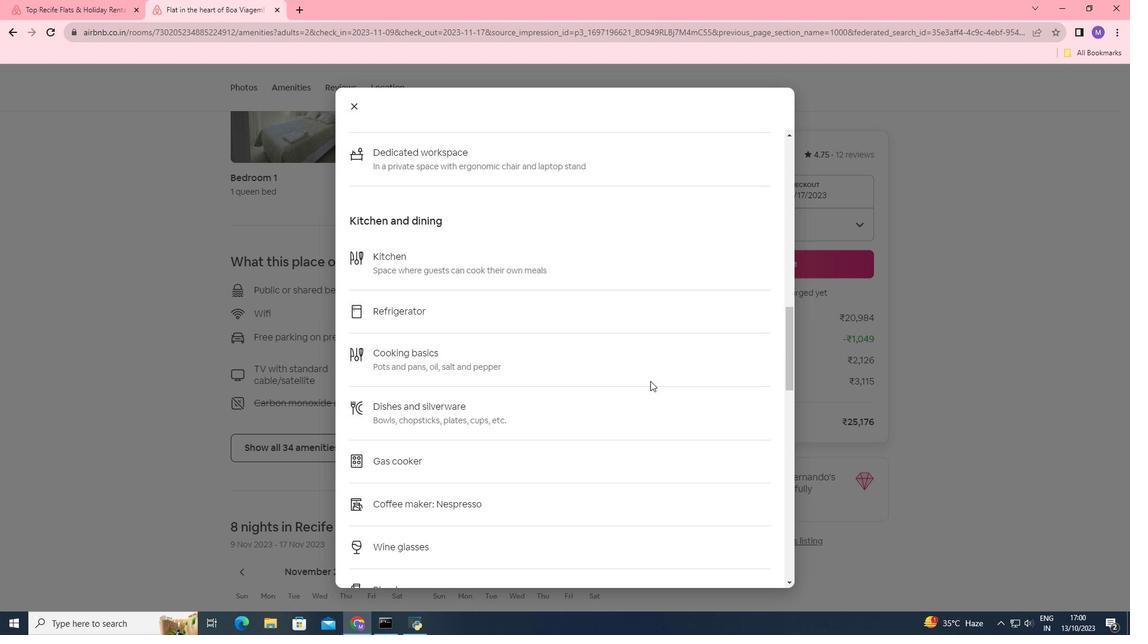 
Action: Mouse scrolled (650, 380) with delta (0, 0)
Screenshot: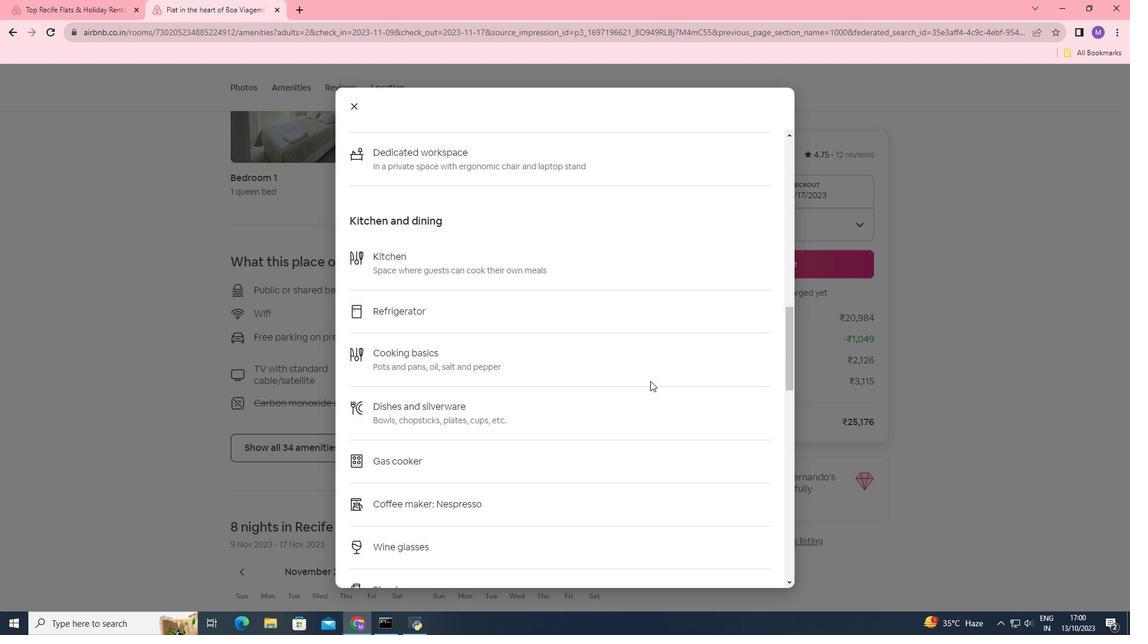 
Action: Mouse scrolled (650, 380) with delta (0, 0)
Screenshot: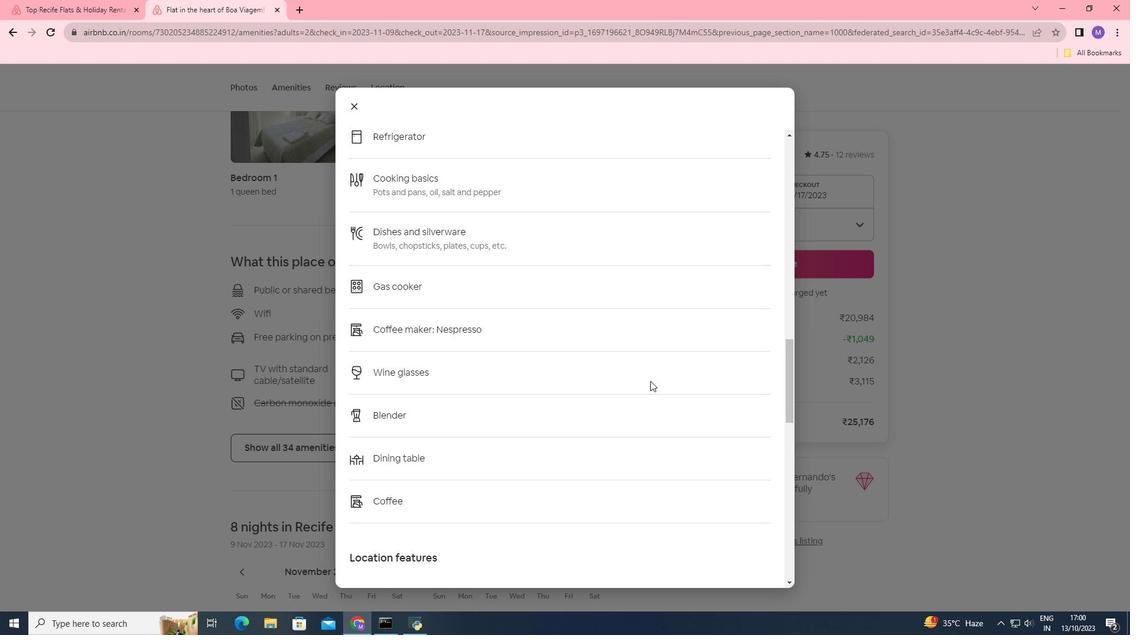 
Action: Mouse scrolled (650, 380) with delta (0, 0)
Screenshot: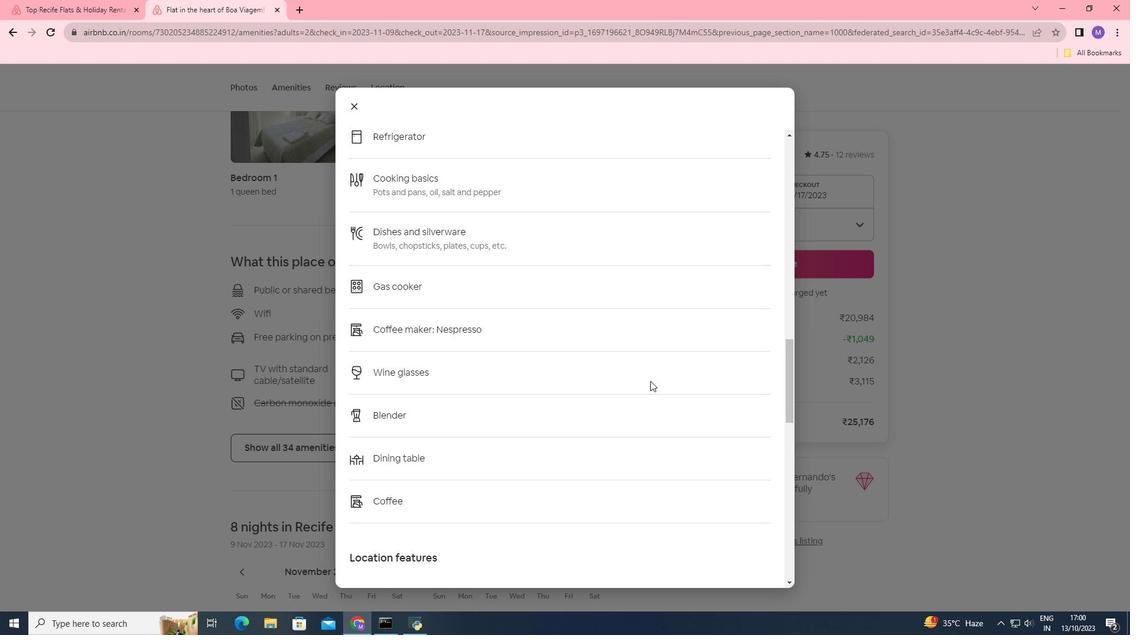 
Action: Mouse scrolled (650, 380) with delta (0, 0)
Screenshot: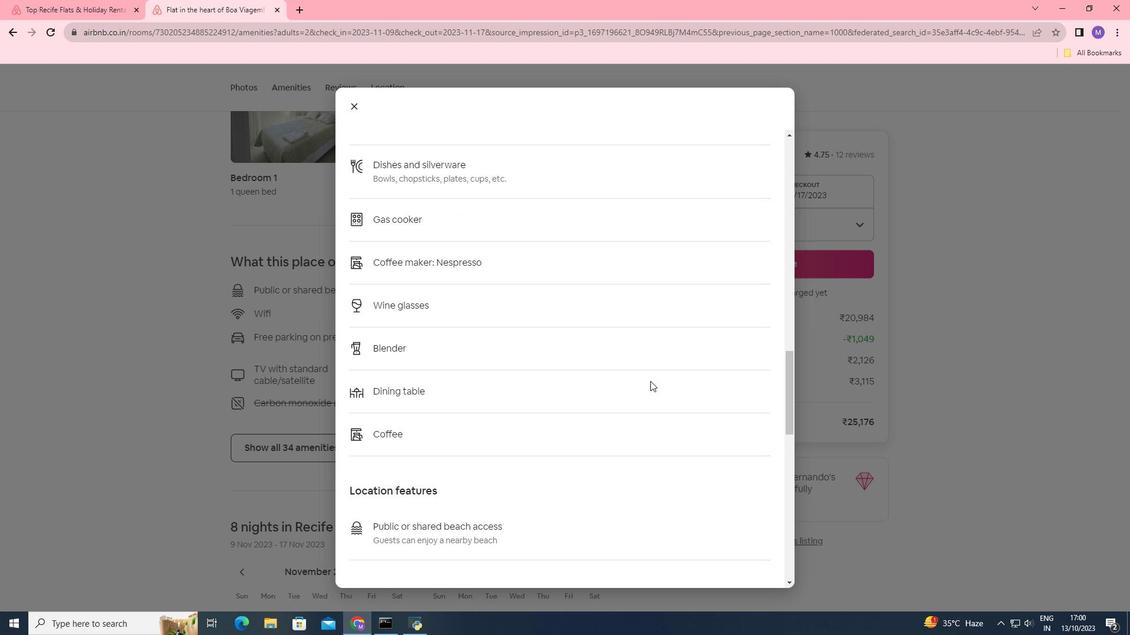 
Action: Mouse moved to (647, 381)
Screenshot: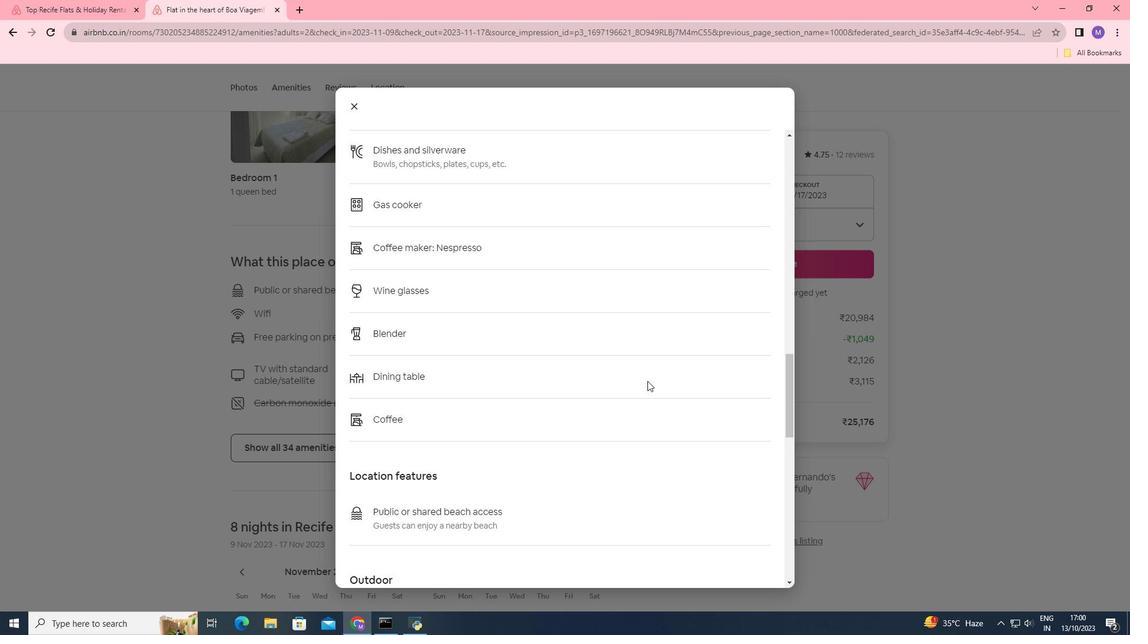 
Action: Mouse scrolled (647, 380) with delta (0, 0)
Screenshot: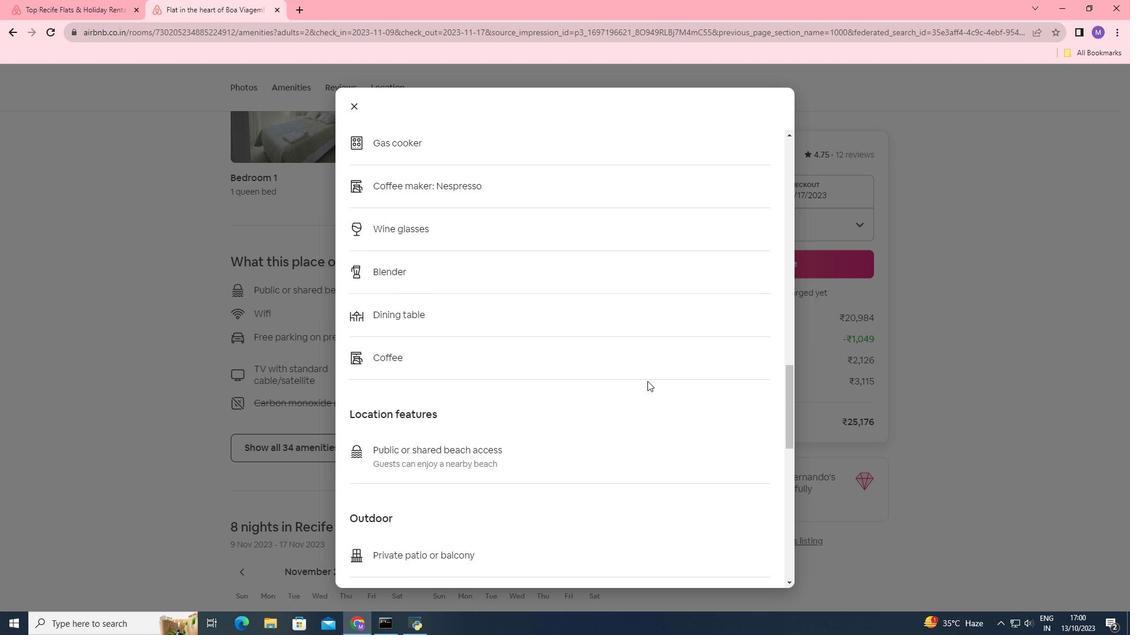
Action: Mouse scrolled (647, 380) with delta (0, 0)
Screenshot: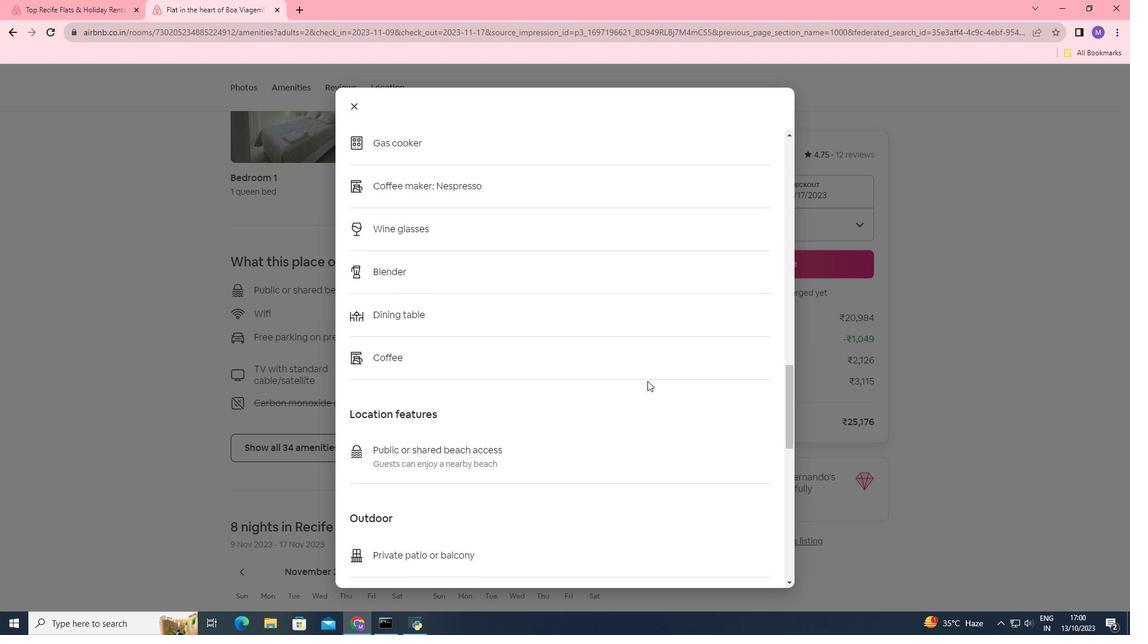 
Action: Mouse scrolled (647, 380) with delta (0, 0)
Screenshot: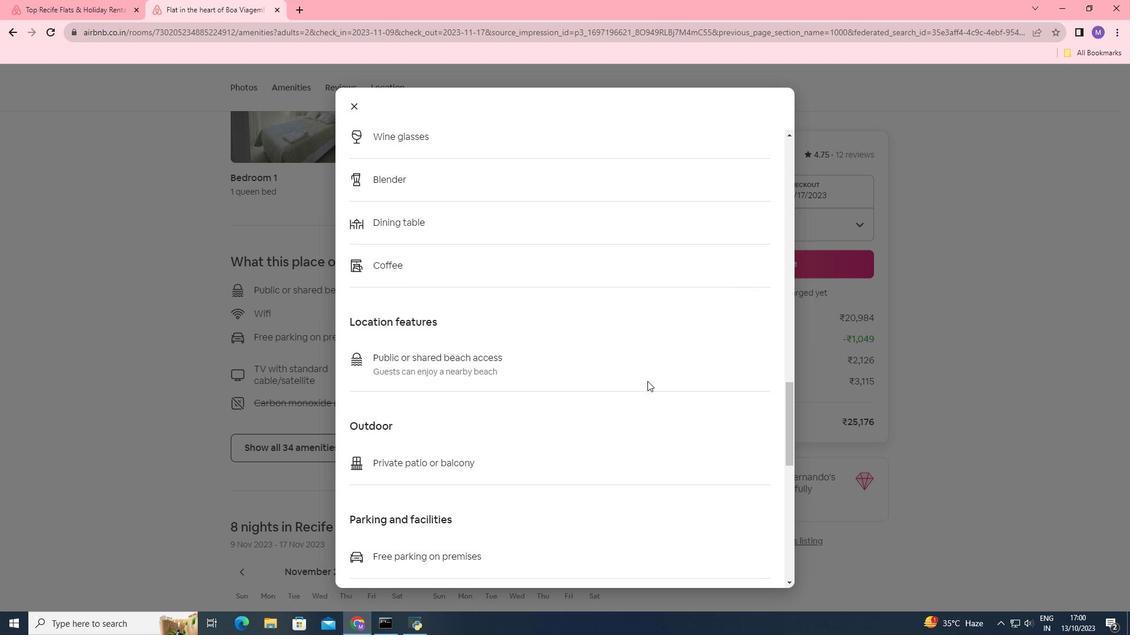 
Action: Mouse moved to (647, 381)
Screenshot: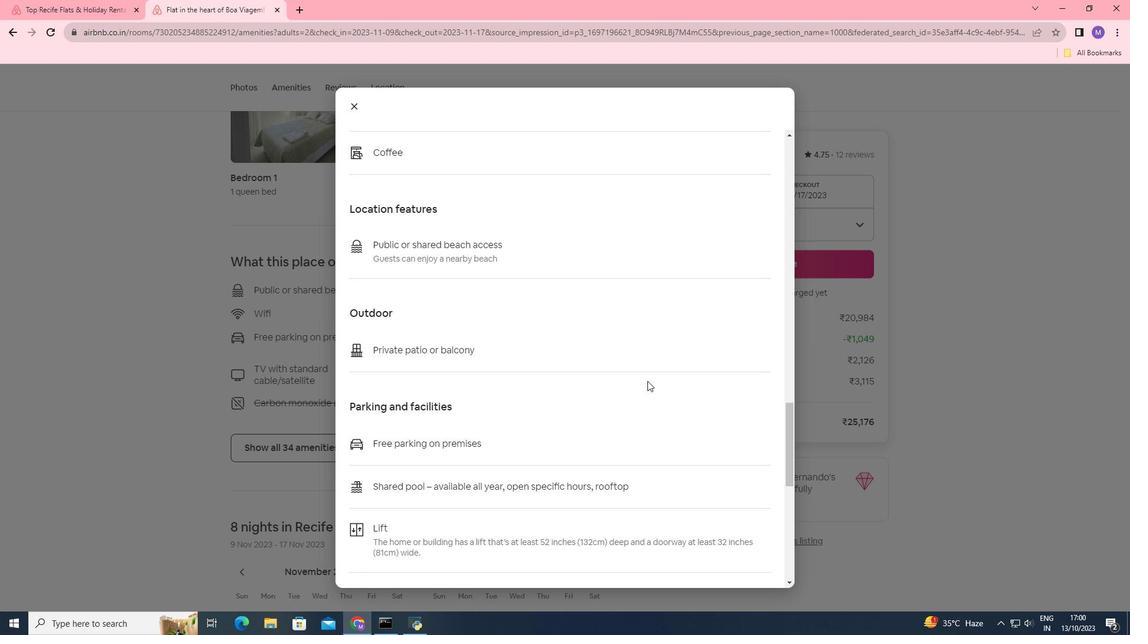 
Action: Mouse scrolled (647, 380) with delta (0, 0)
Screenshot: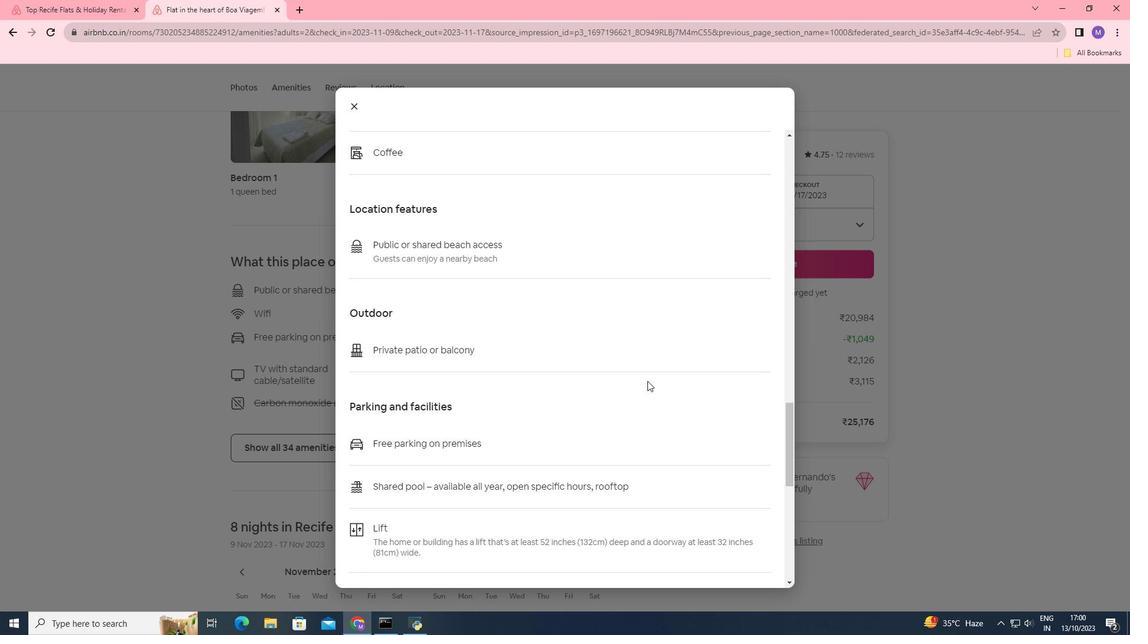 
Action: Mouse scrolled (647, 380) with delta (0, 0)
Screenshot: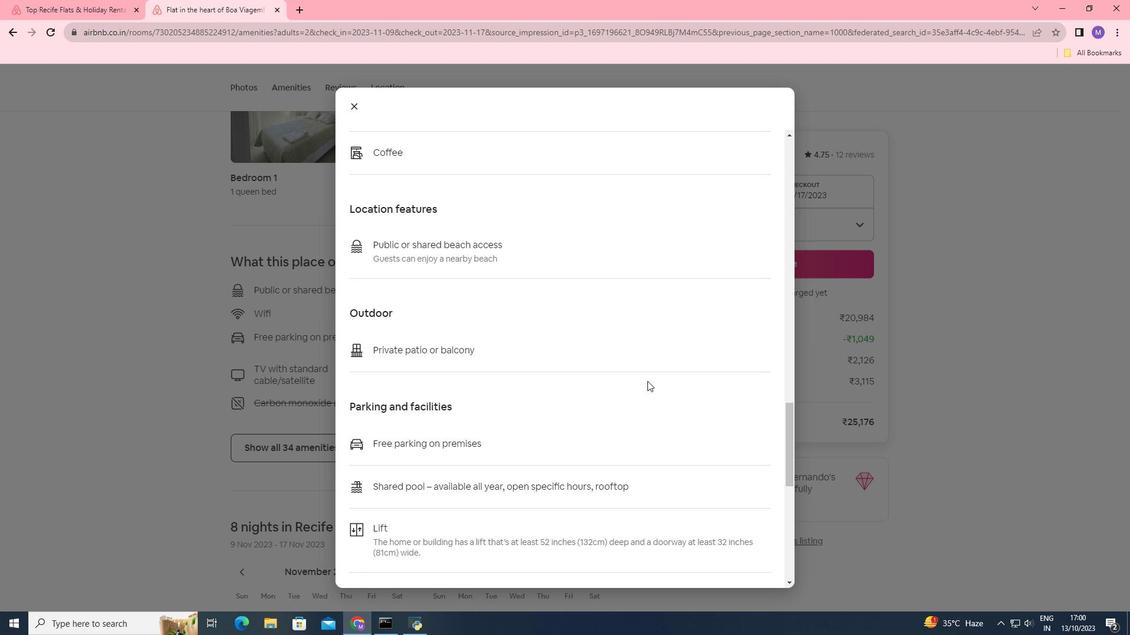 
Action: Mouse scrolled (647, 380) with delta (0, 0)
Screenshot: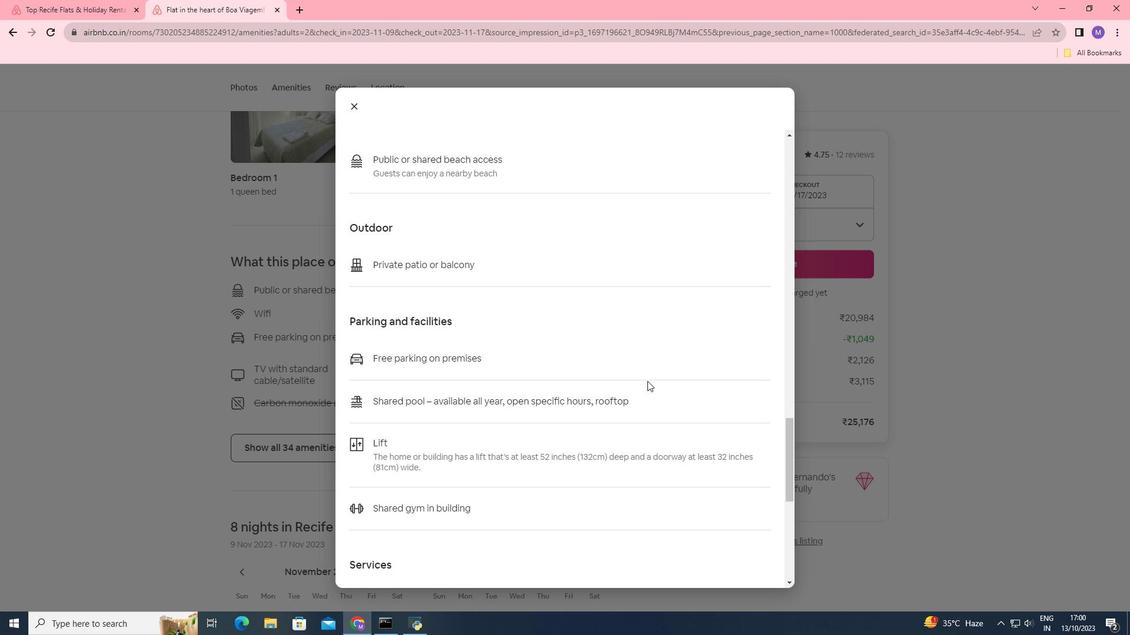 
Action: Mouse scrolled (647, 380) with delta (0, 0)
Screenshot: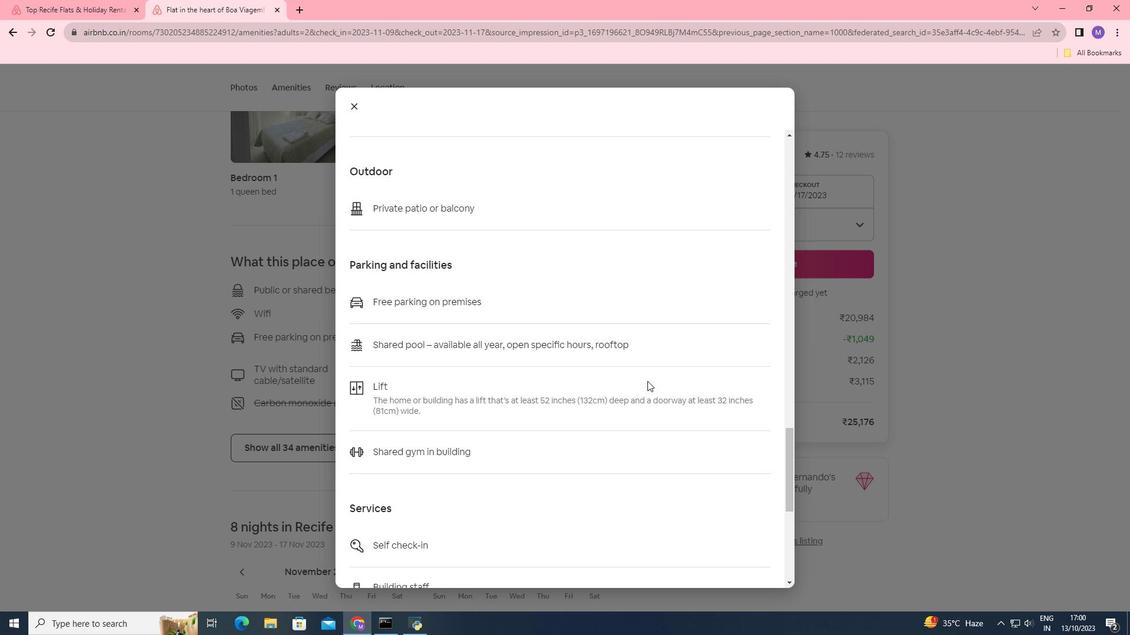 
Action: Mouse scrolled (647, 380) with delta (0, 0)
Screenshot: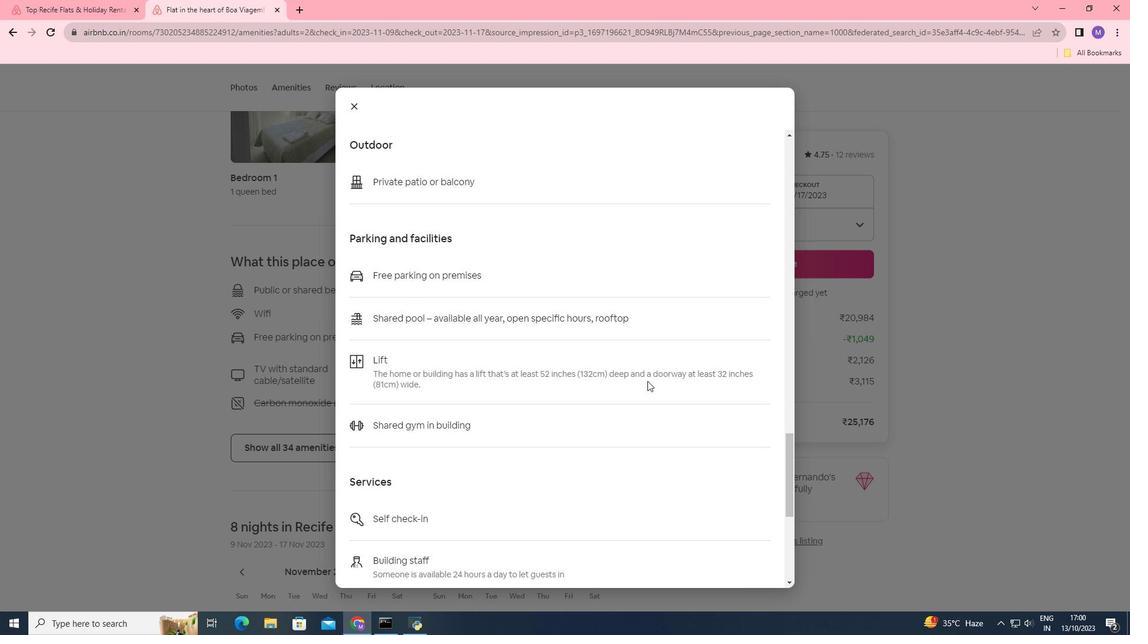 
Action: Mouse scrolled (647, 380) with delta (0, 0)
Screenshot: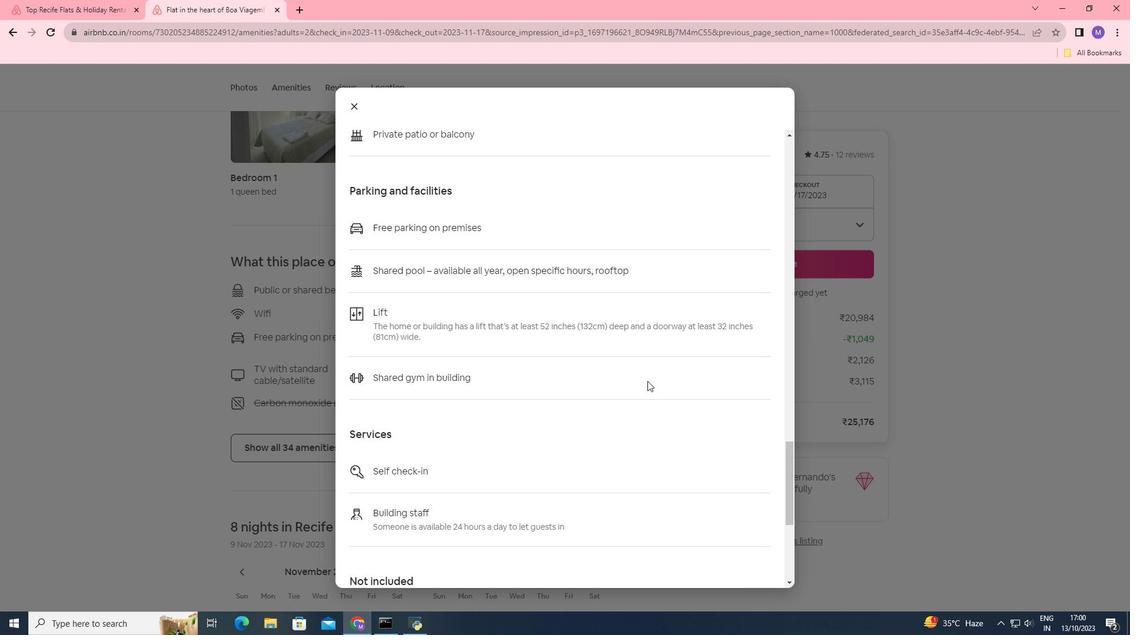 
Action: Mouse scrolled (647, 380) with delta (0, 0)
Screenshot: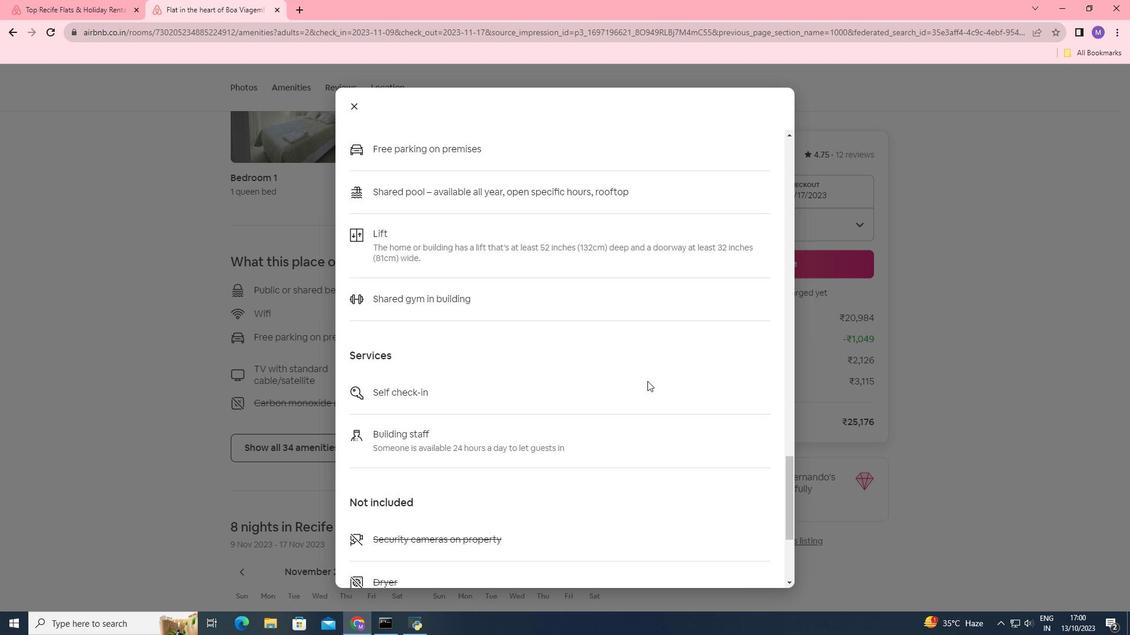 
Action: Mouse scrolled (647, 380) with delta (0, 0)
Screenshot: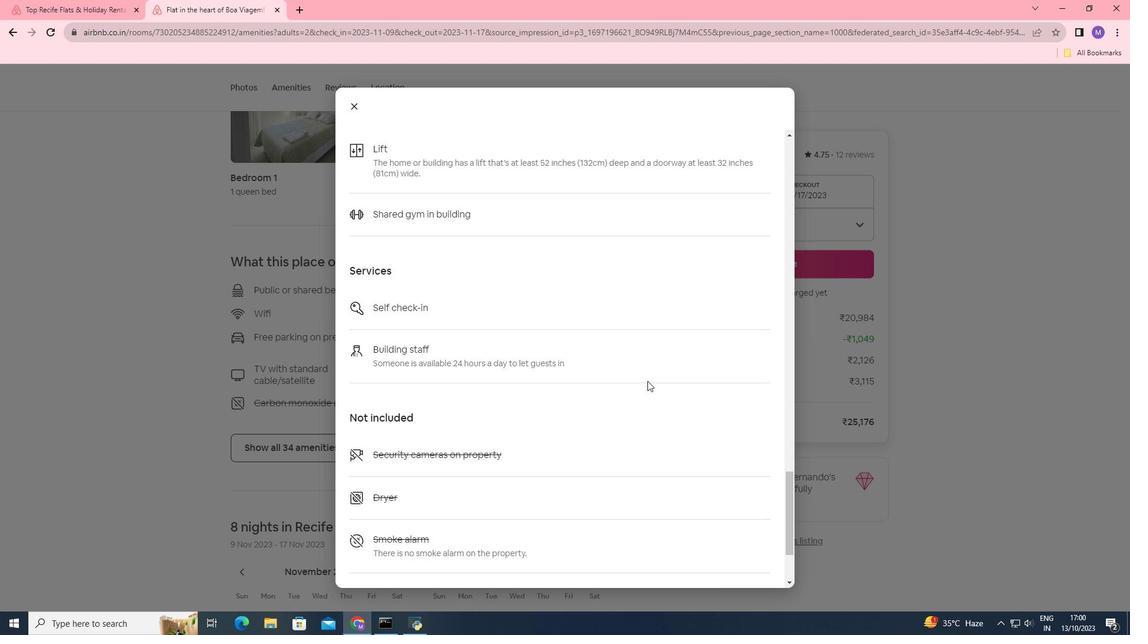 
Action: Mouse scrolled (647, 380) with delta (0, 0)
Screenshot: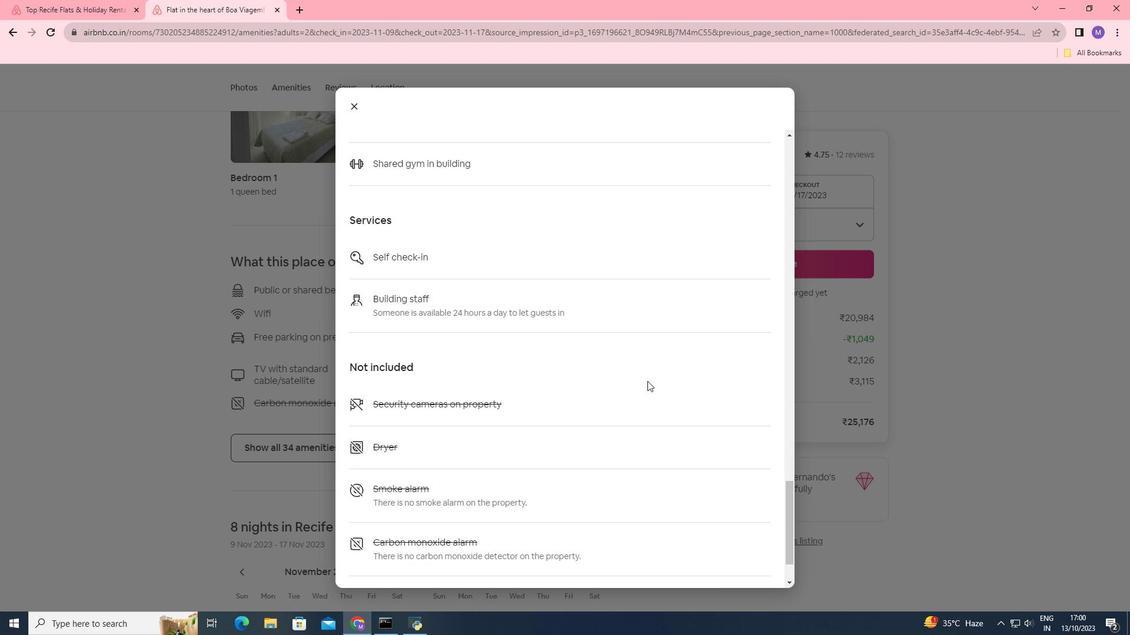 
Action: Mouse scrolled (647, 380) with delta (0, 0)
Screenshot: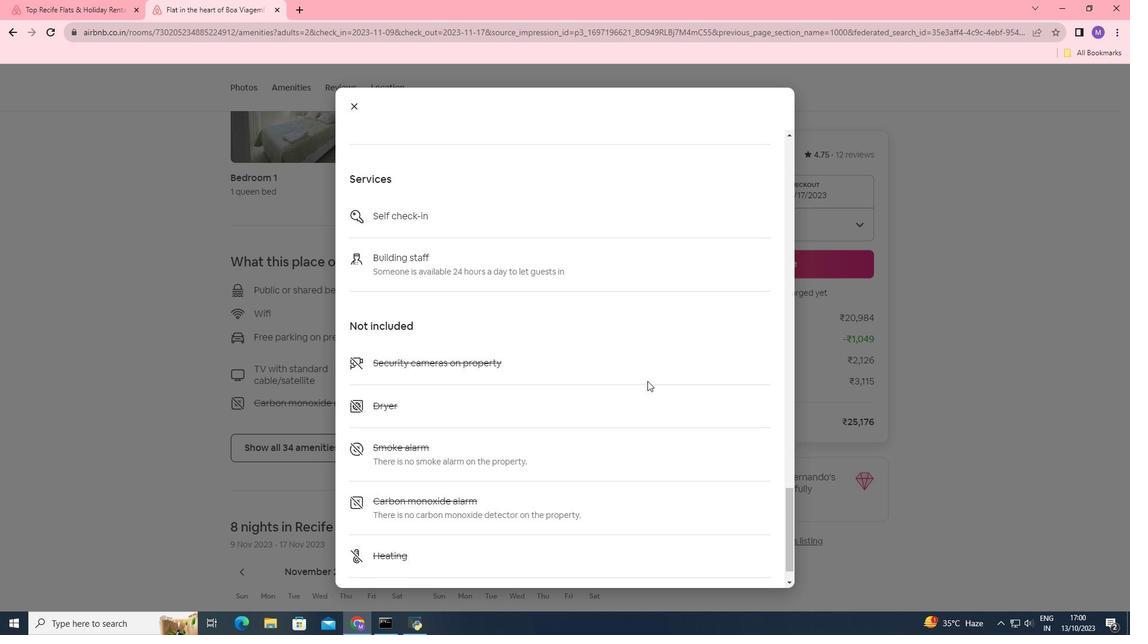 
Action: Mouse scrolled (647, 380) with delta (0, 0)
Screenshot: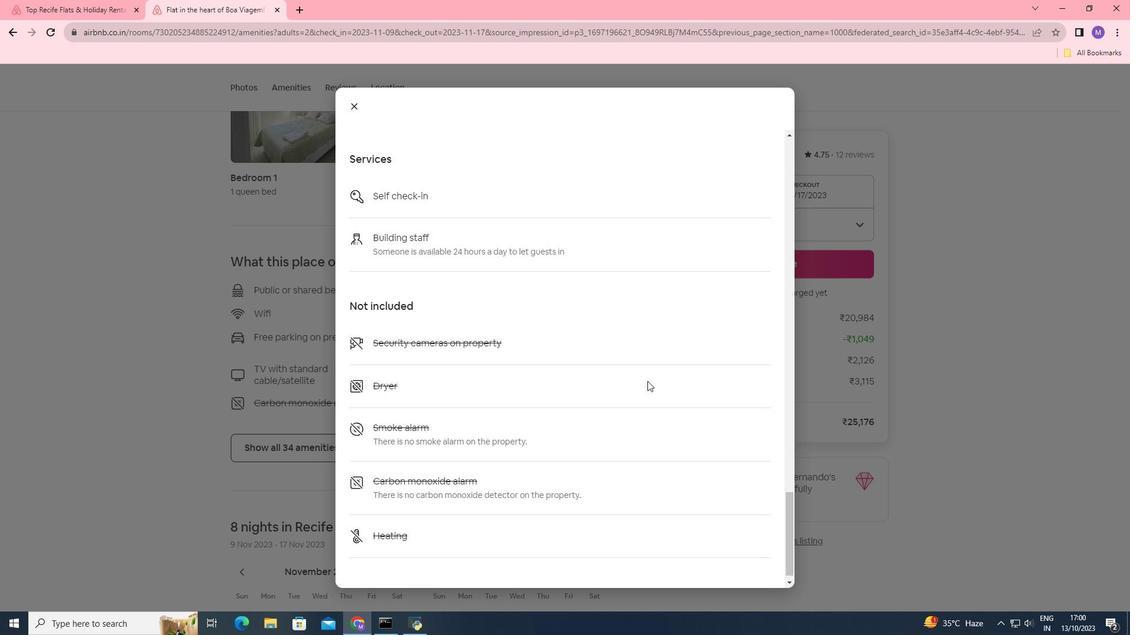 
Action: Mouse scrolled (647, 380) with delta (0, 0)
Screenshot: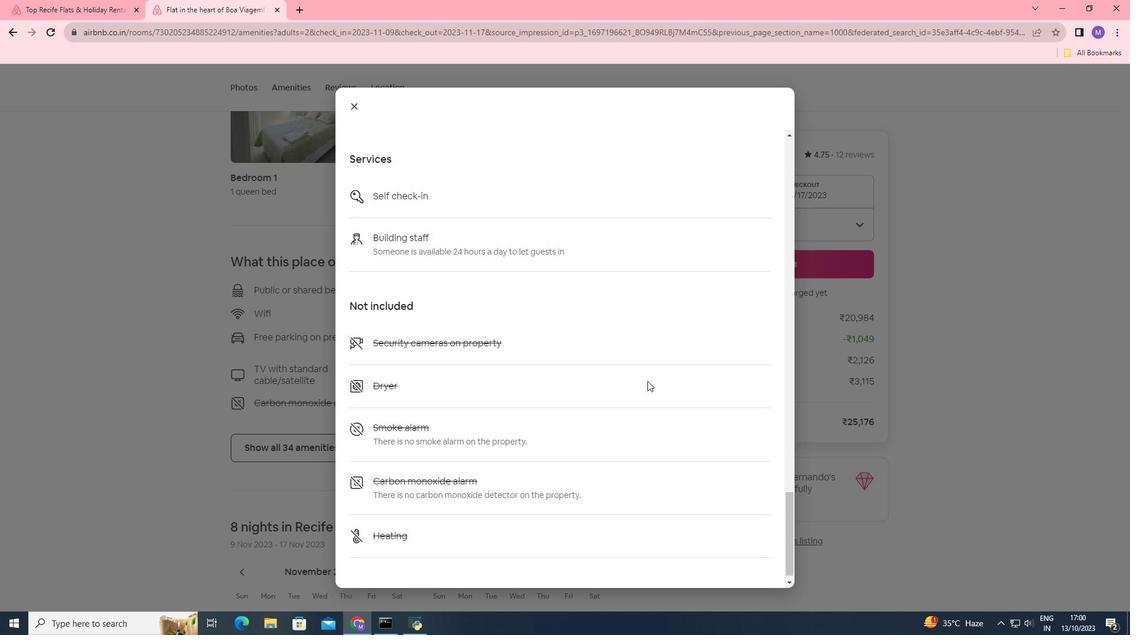 
Action: Mouse scrolled (647, 380) with delta (0, 0)
Screenshot: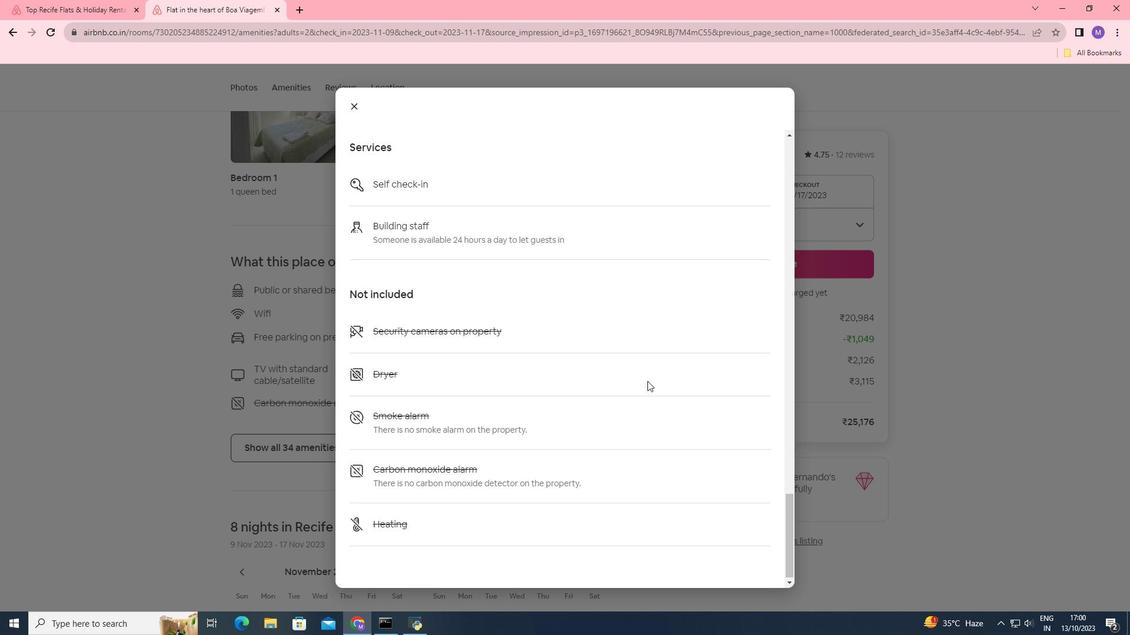 
Action: Mouse scrolled (647, 380) with delta (0, 0)
Screenshot: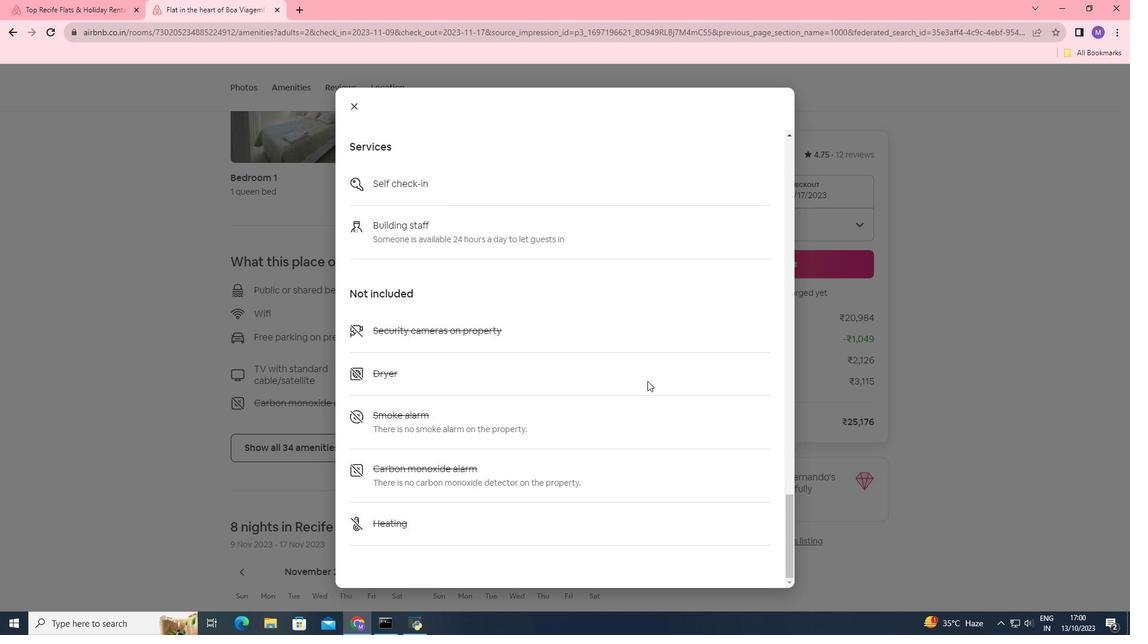 
Action: Mouse moved to (354, 111)
Screenshot: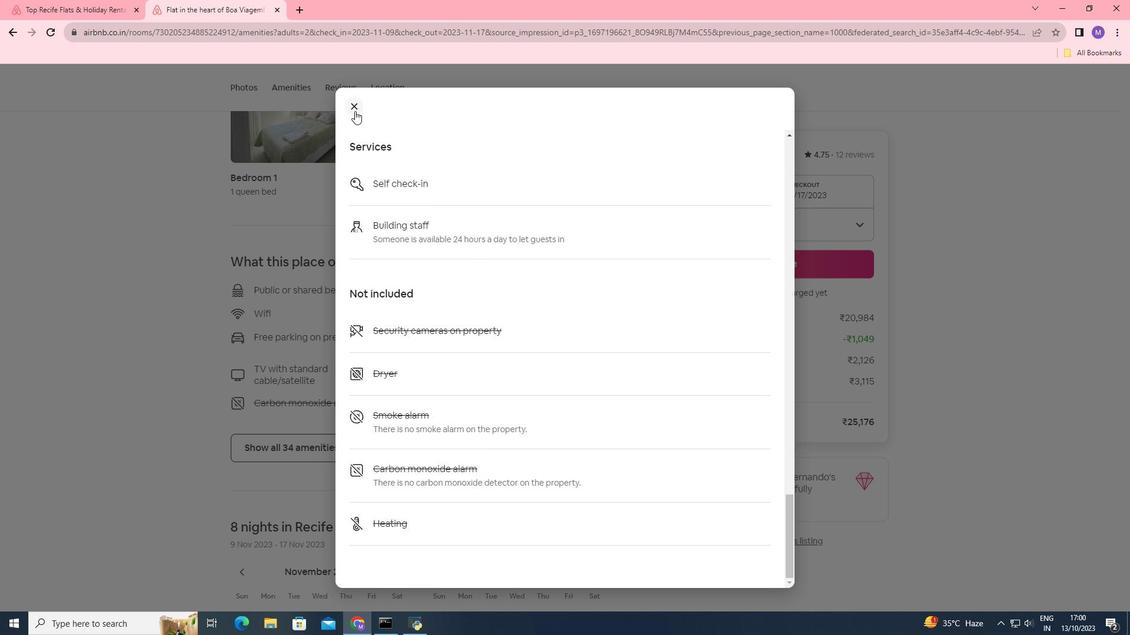 
Action: Mouse pressed left at (354, 111)
Screenshot: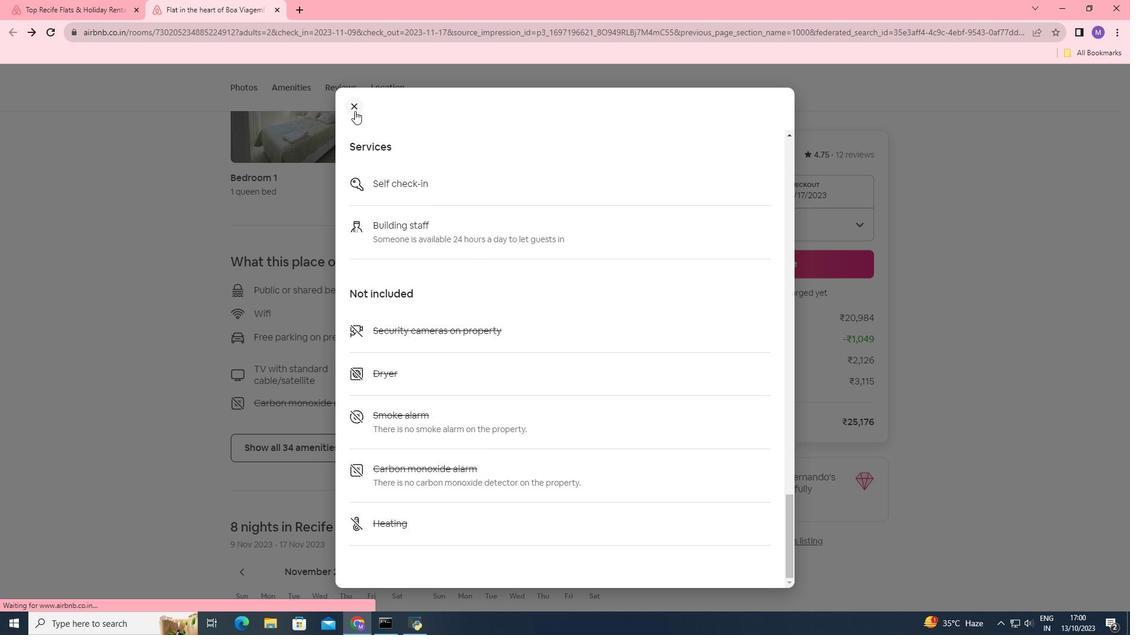 
Action: Mouse moved to (495, 447)
Screenshot: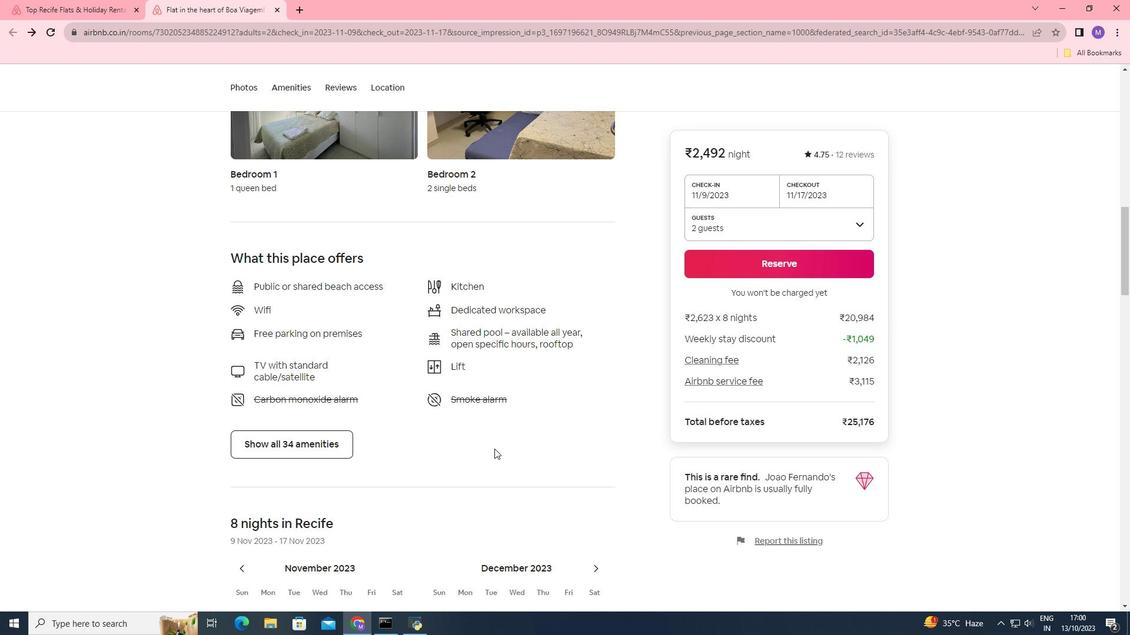 
Action: Mouse scrolled (495, 446) with delta (0, 0)
Screenshot: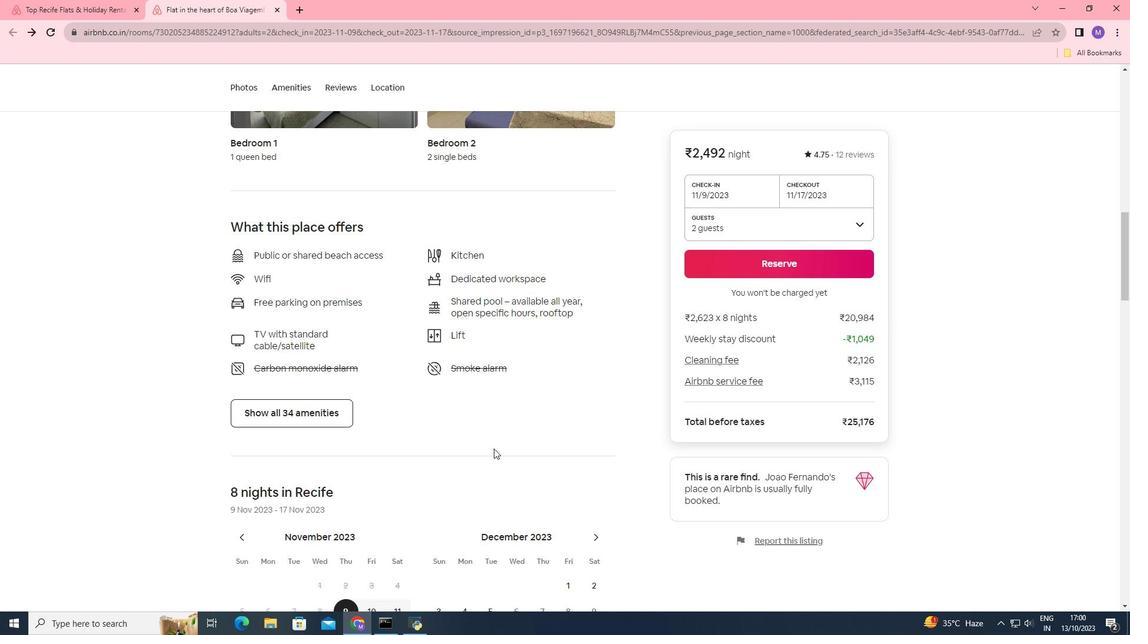 
Action: Mouse scrolled (495, 446) with delta (0, 0)
Screenshot: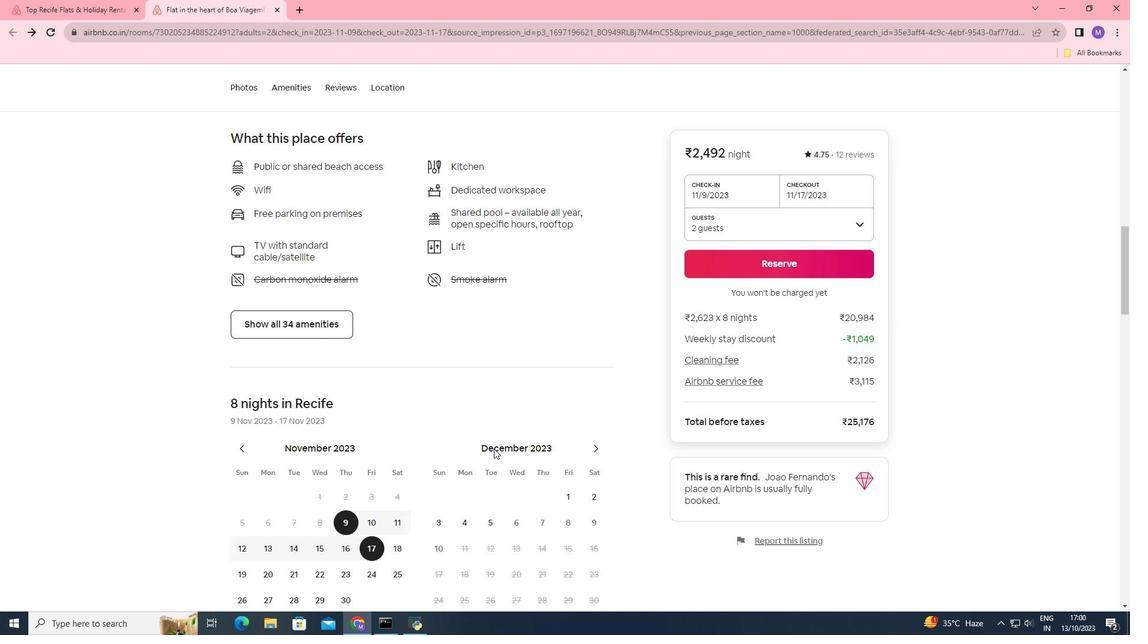 
Action: Mouse moved to (494, 449)
Screenshot: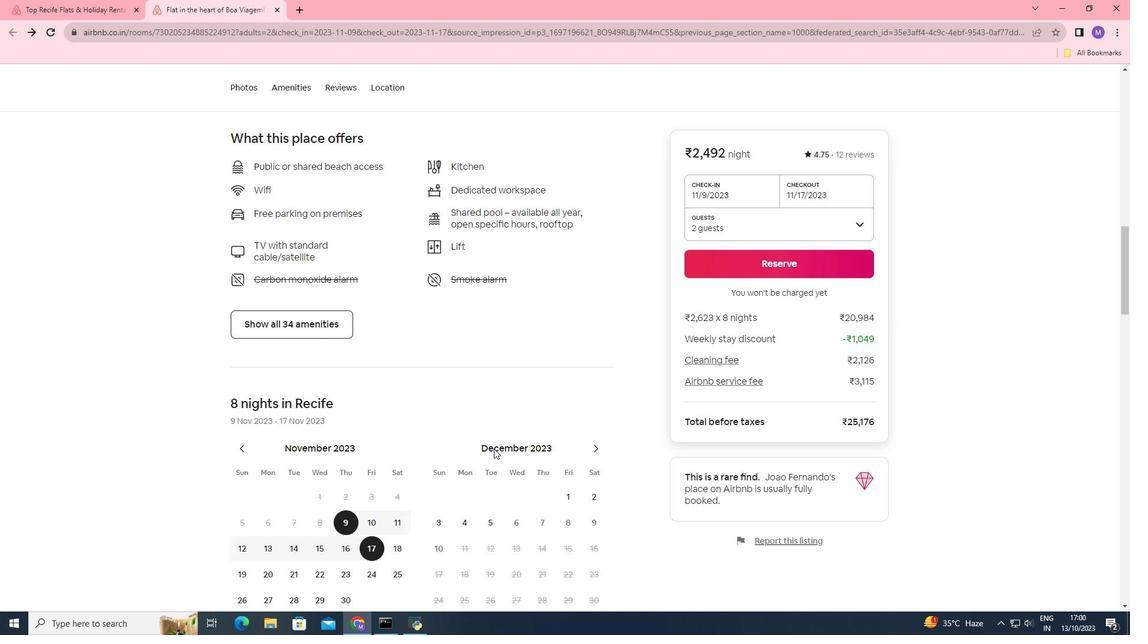 
Action: Mouse scrolled (494, 448) with delta (0, 0)
Screenshot: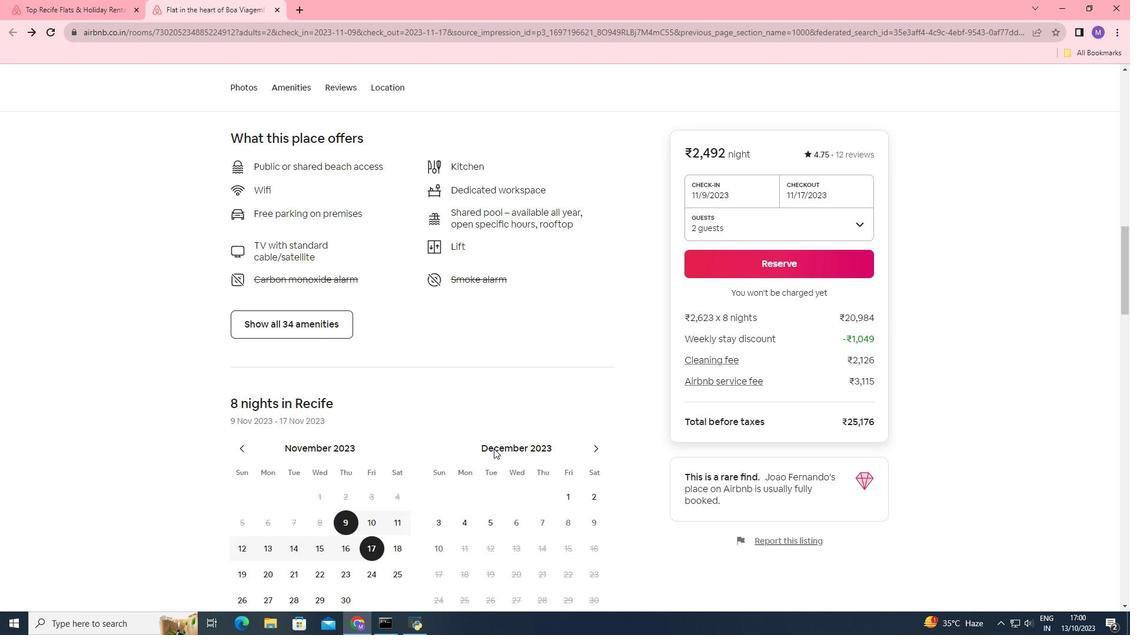 
Action: Mouse moved to (493, 449)
Screenshot: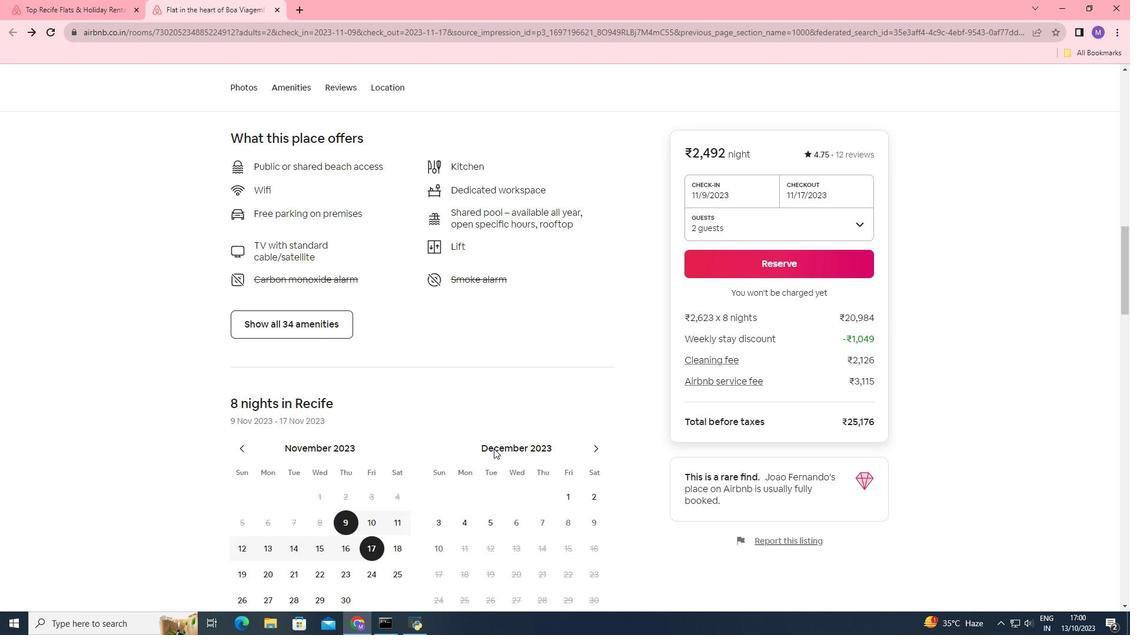 
Action: Mouse scrolled (493, 448) with delta (0, 0)
Screenshot: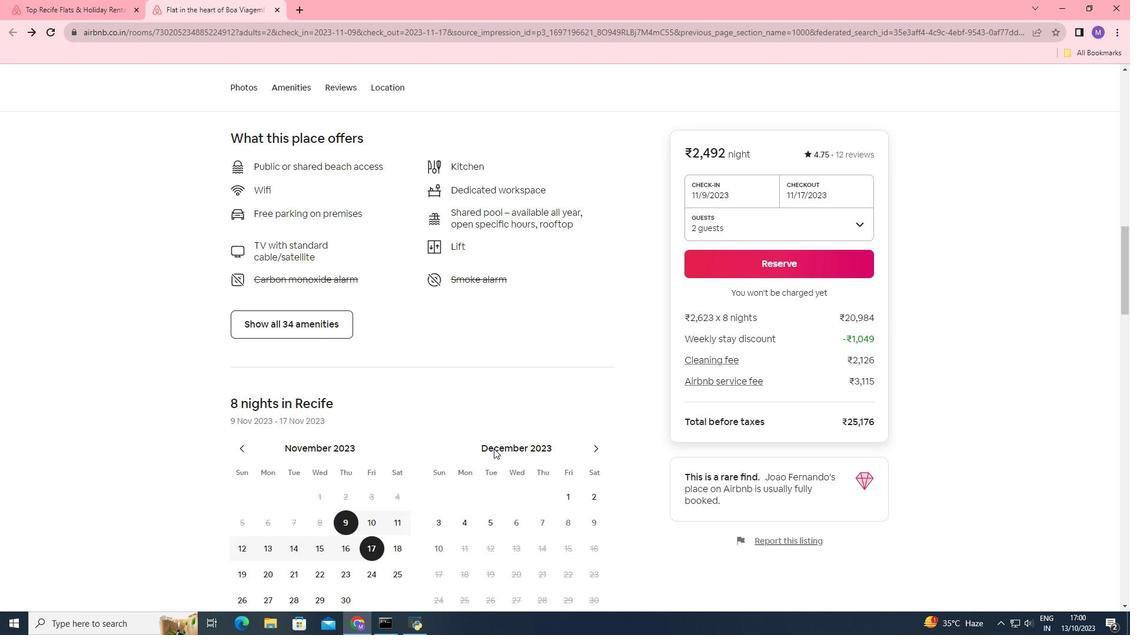 
Action: Mouse scrolled (493, 448) with delta (0, 0)
Screenshot: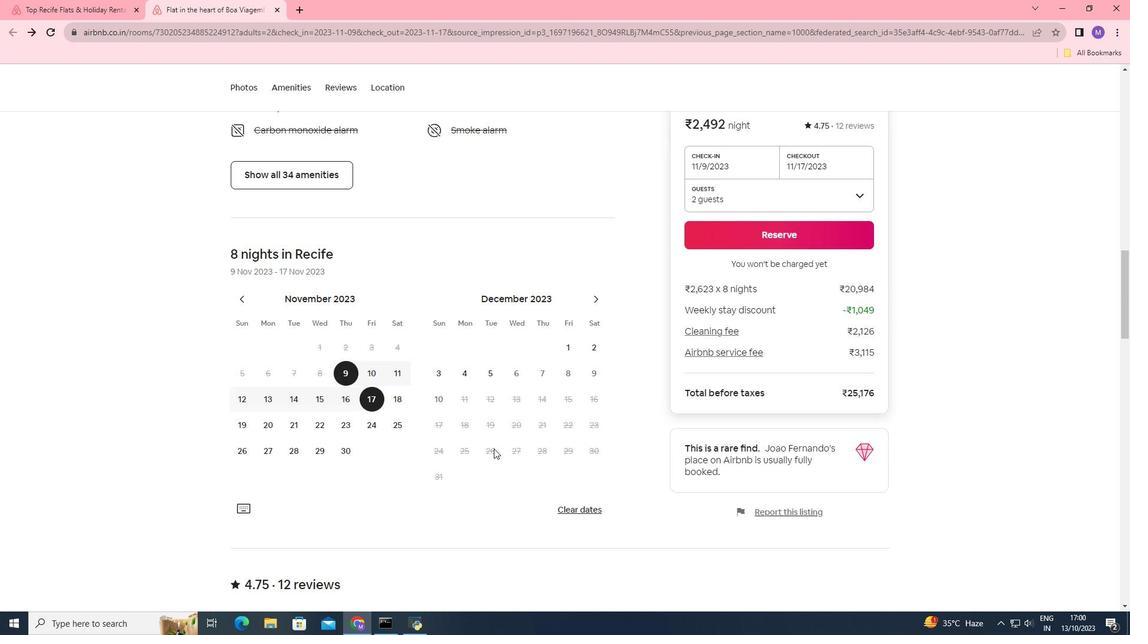 
Action: Mouse moved to (423, 407)
Screenshot: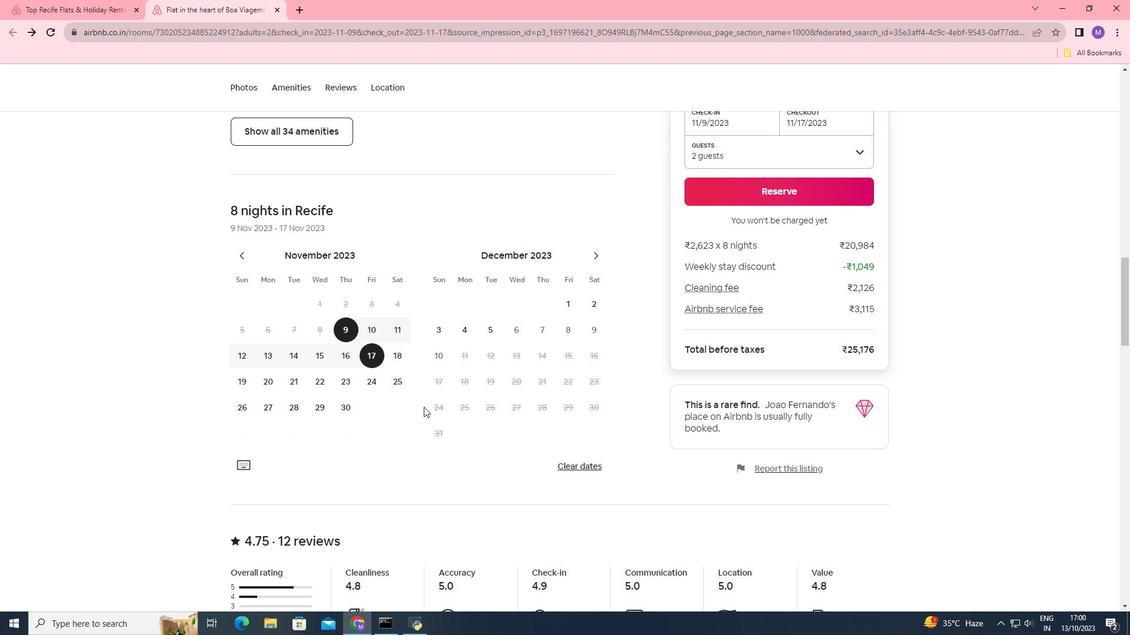 
Action: Mouse scrolled (423, 406) with delta (0, 0)
Screenshot: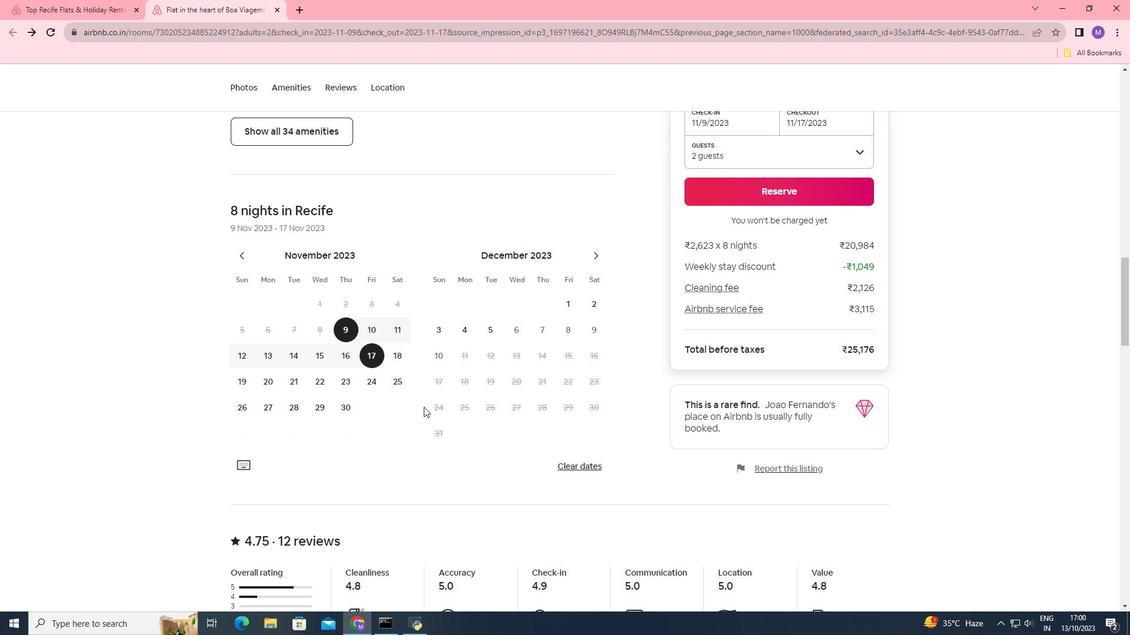 
Action: Mouse moved to (423, 407)
Screenshot: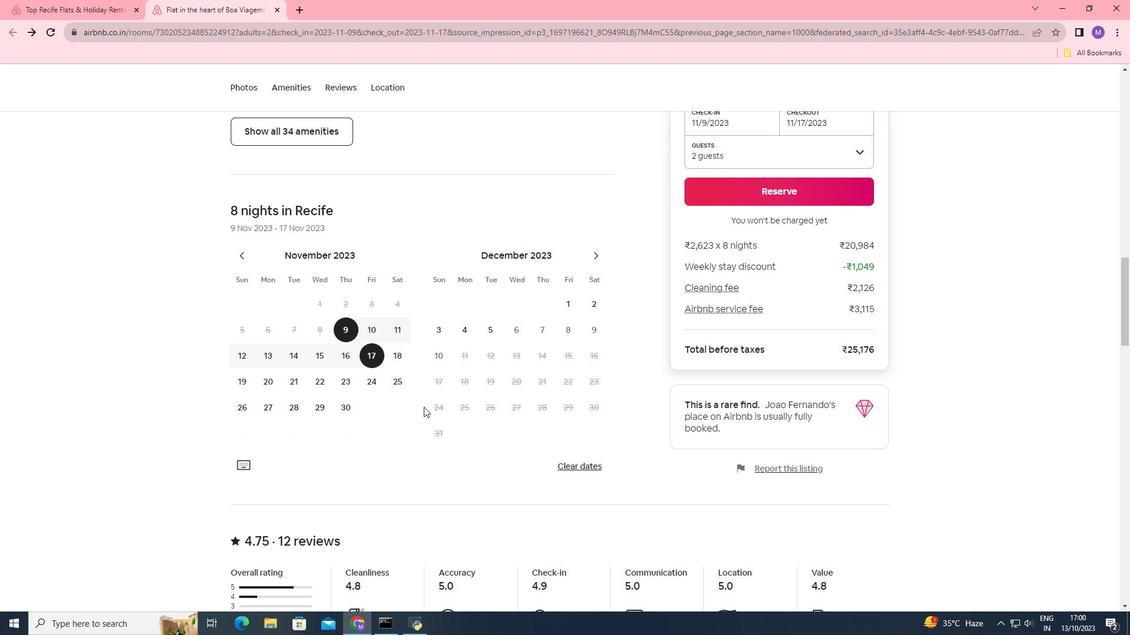 
Action: Mouse scrolled (423, 406) with delta (0, 0)
Screenshot: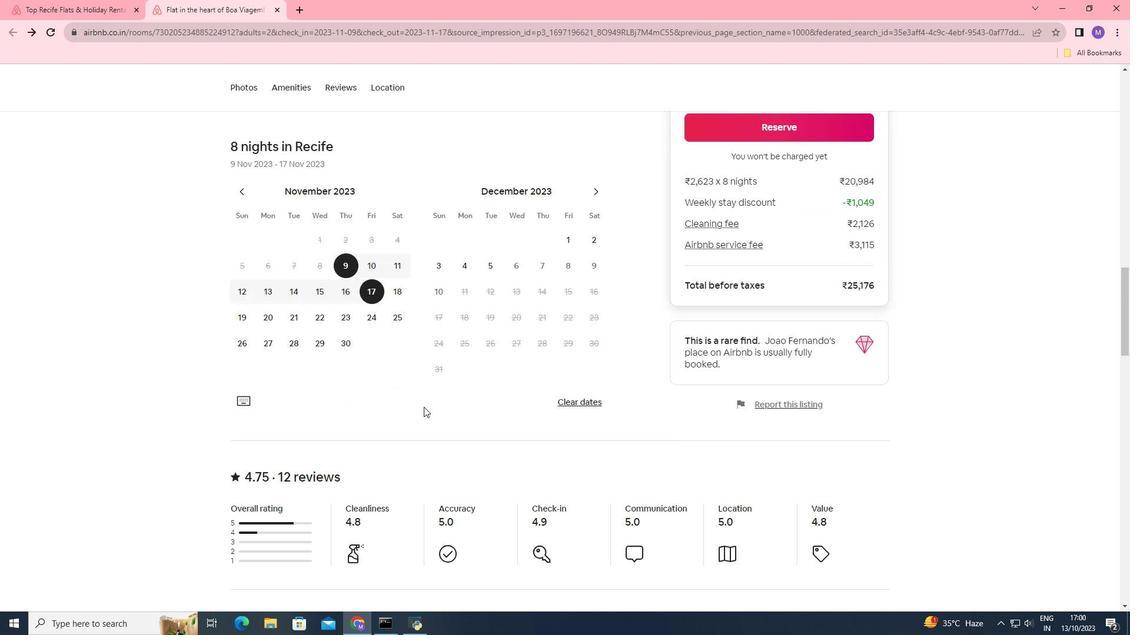 
Action: Mouse scrolled (423, 406) with delta (0, 0)
Screenshot: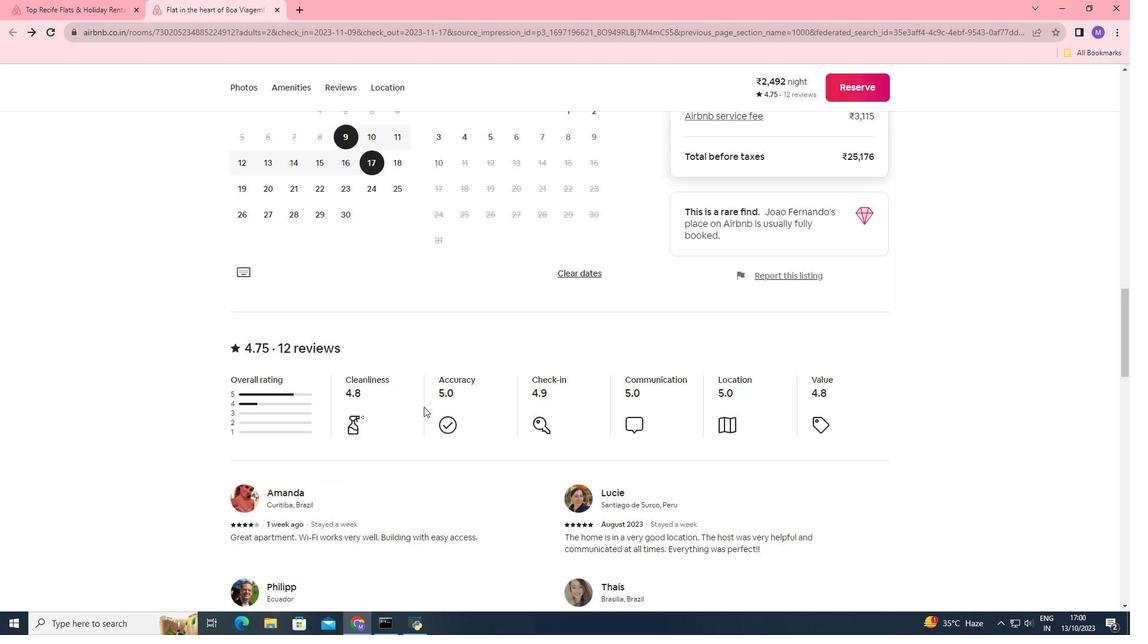 
Action: Mouse scrolled (423, 406) with delta (0, 0)
Screenshot: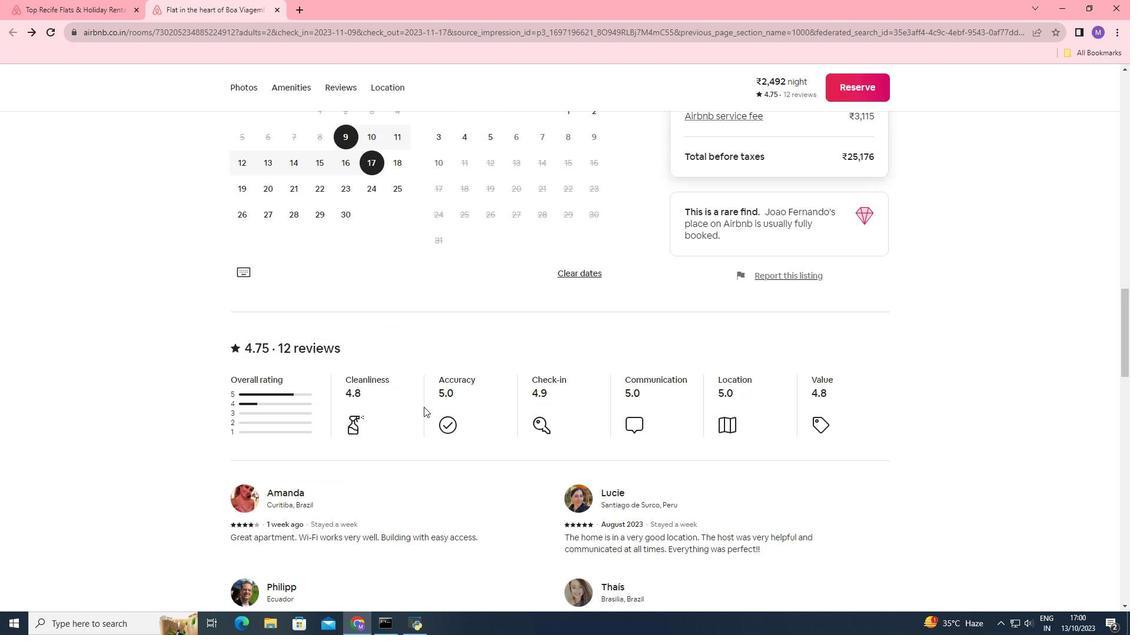 
Action: Mouse scrolled (423, 406) with delta (0, 0)
Screenshot: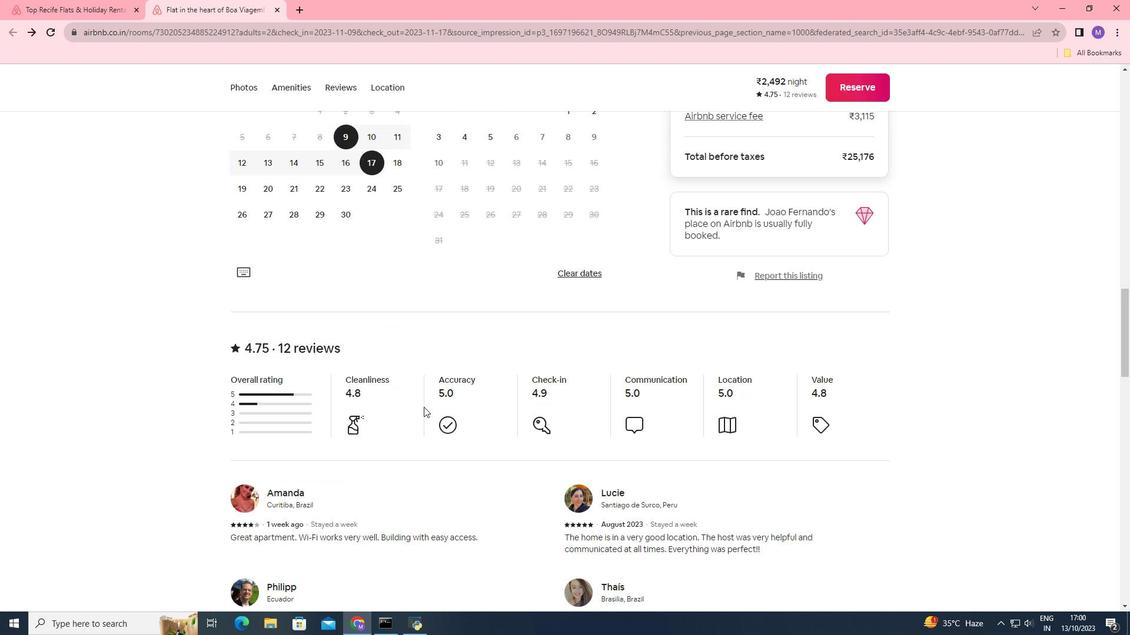 
Action: Mouse scrolled (423, 406) with delta (0, 0)
Screenshot: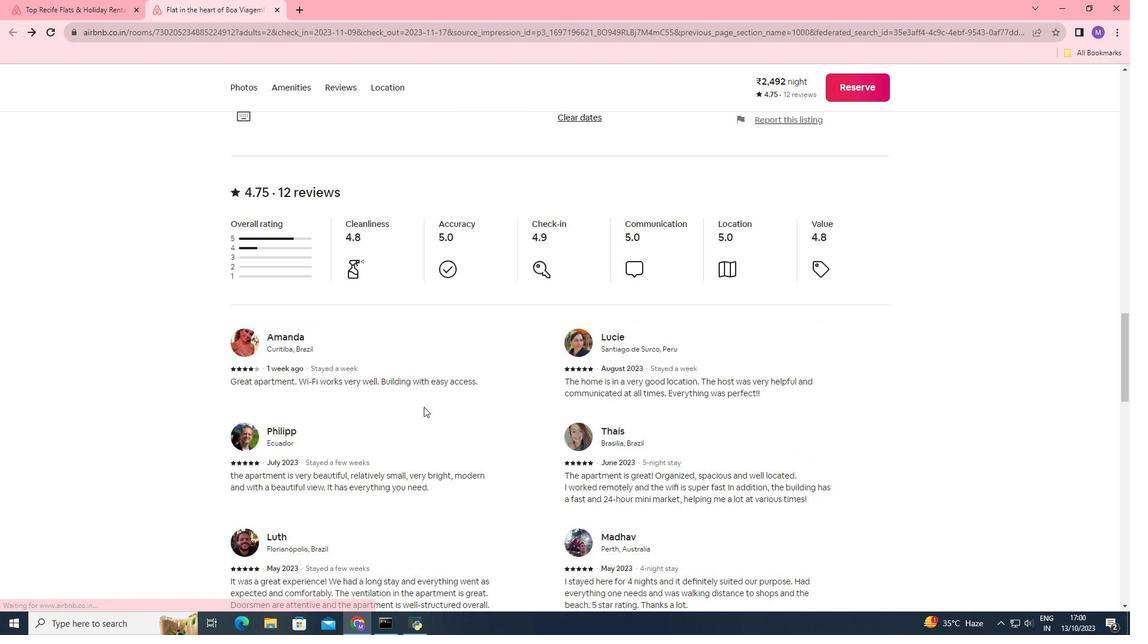 
Action: Mouse scrolled (423, 406) with delta (0, 0)
Screenshot: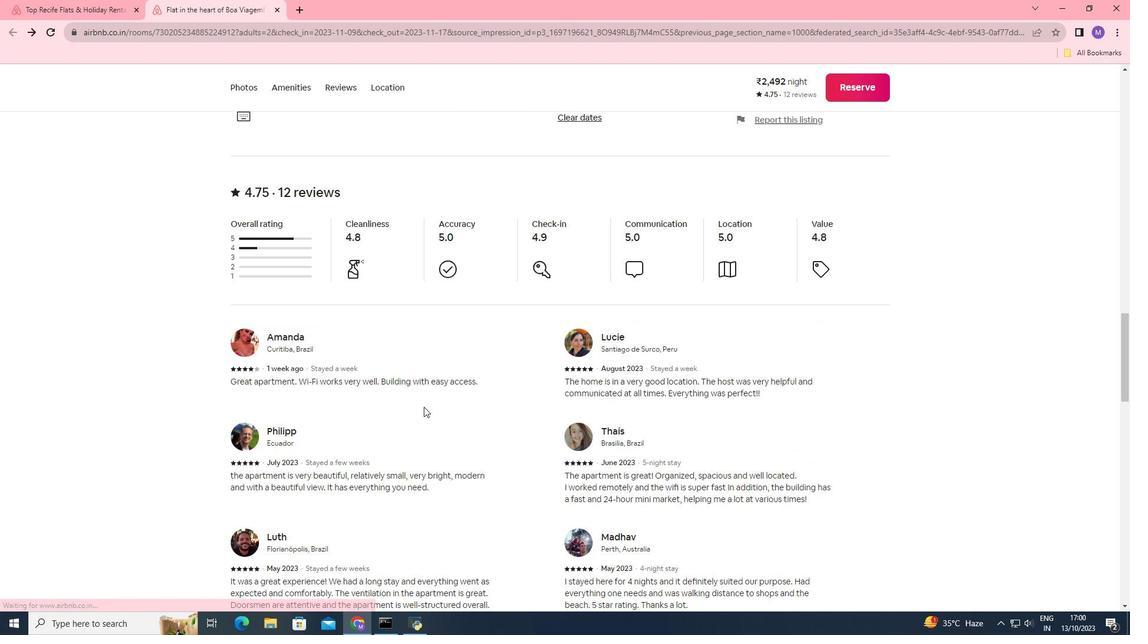 
Action: Mouse scrolled (423, 406) with delta (0, 0)
Screenshot: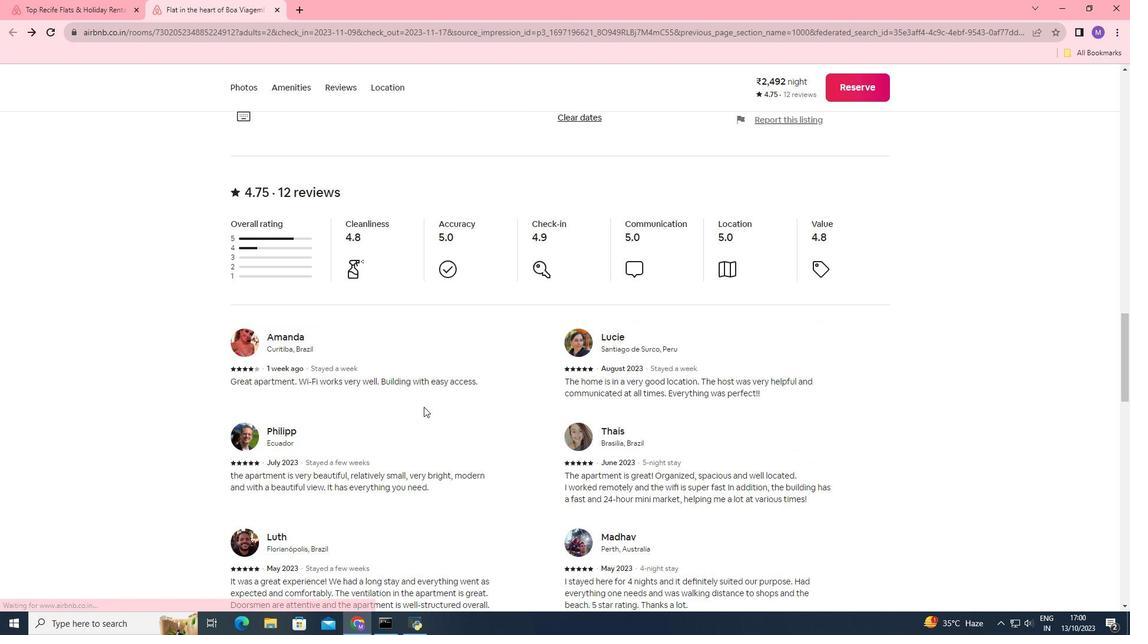 
Action: Mouse scrolled (423, 406) with delta (0, 0)
Screenshot: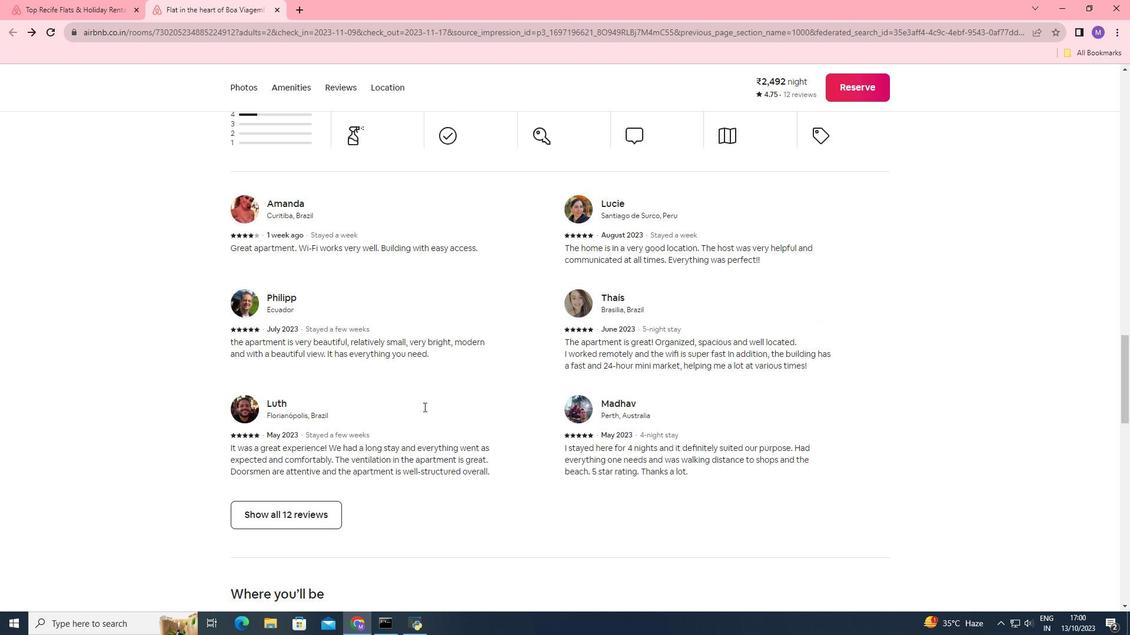 
Action: Mouse scrolled (423, 406) with delta (0, 0)
Screenshot: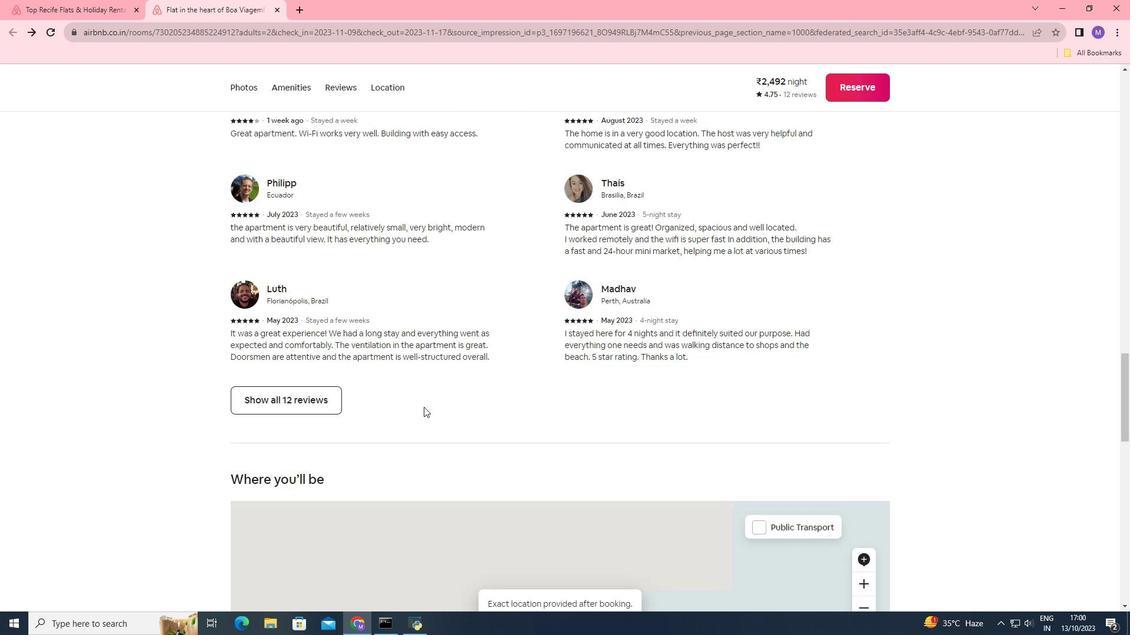 
Action: Mouse scrolled (423, 406) with delta (0, 0)
Screenshot: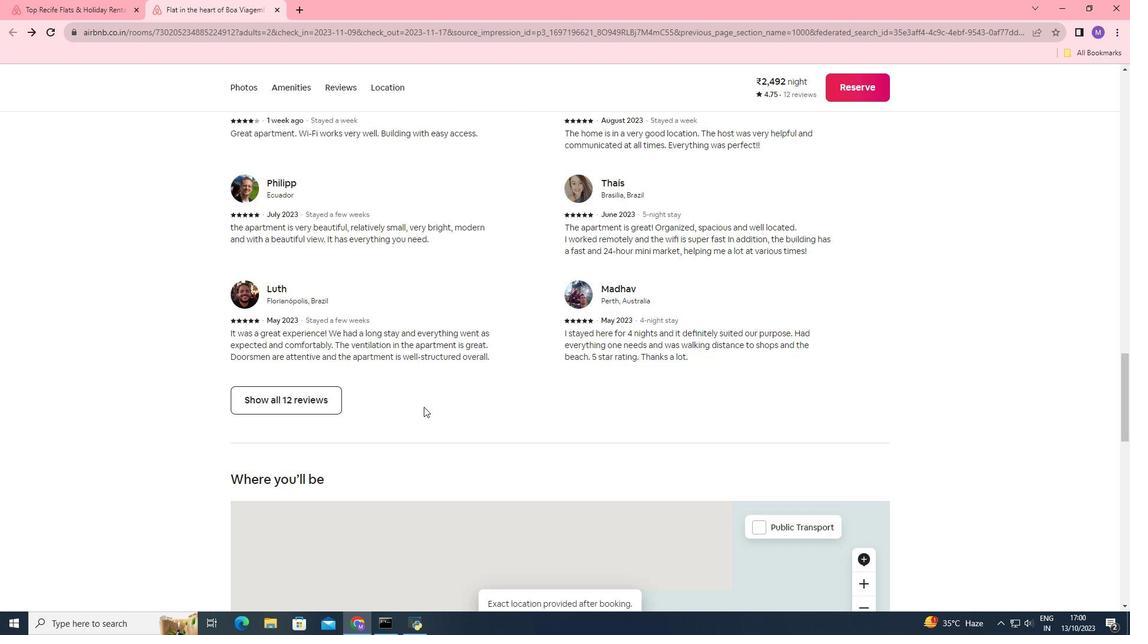 
Action: Mouse scrolled (423, 406) with delta (0, 0)
Screenshot: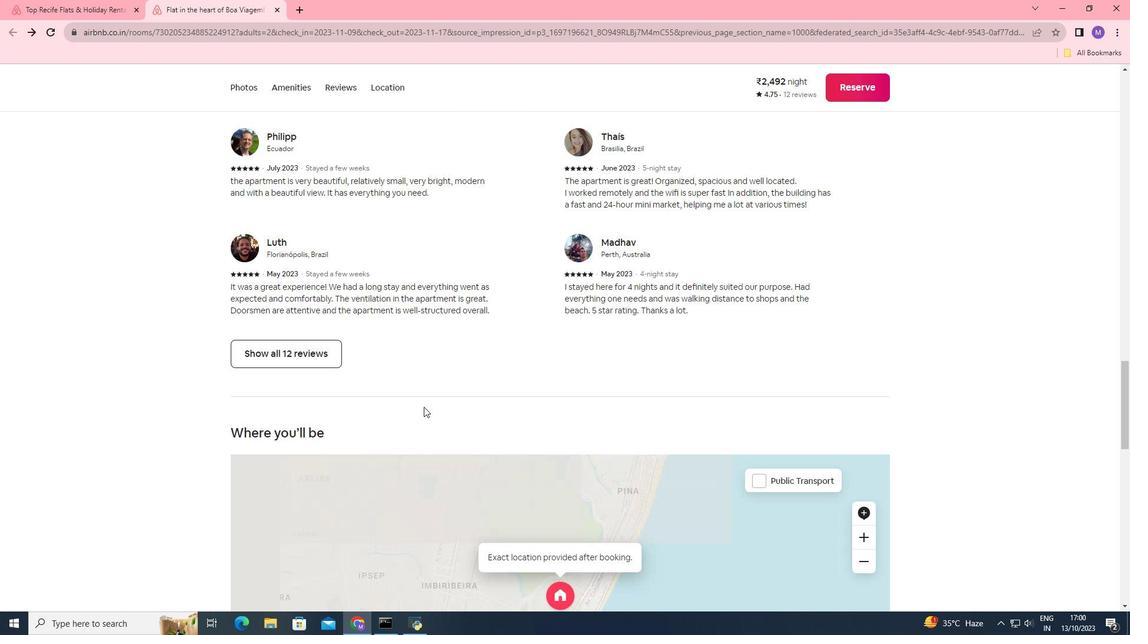 
Action: Mouse moved to (292, 311)
Screenshot: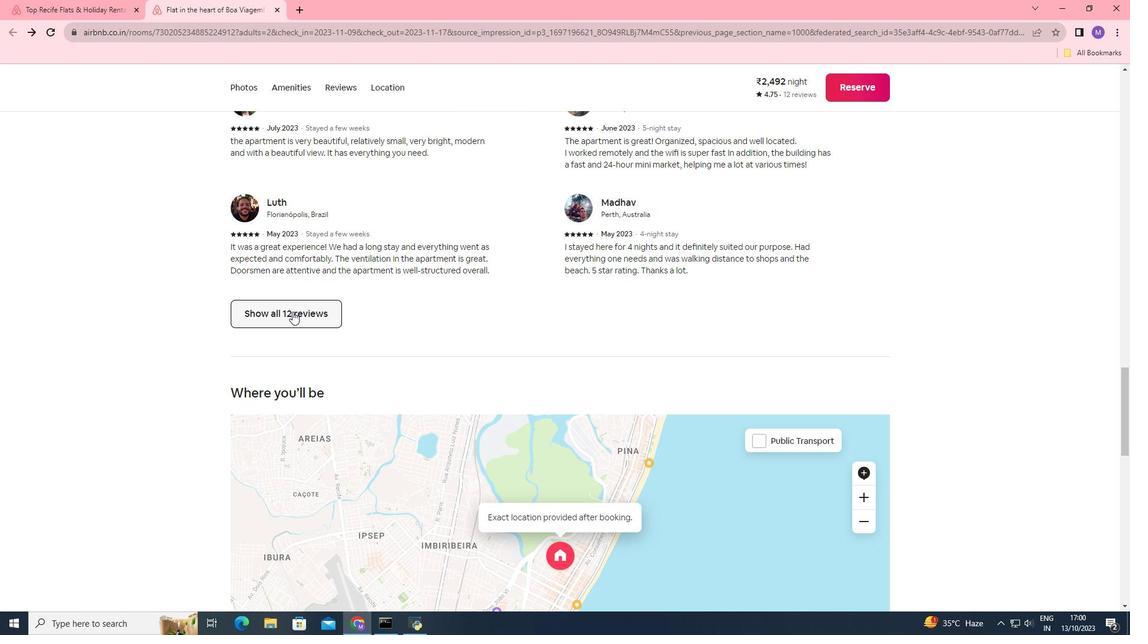 
Action: Mouse pressed left at (292, 311)
Screenshot: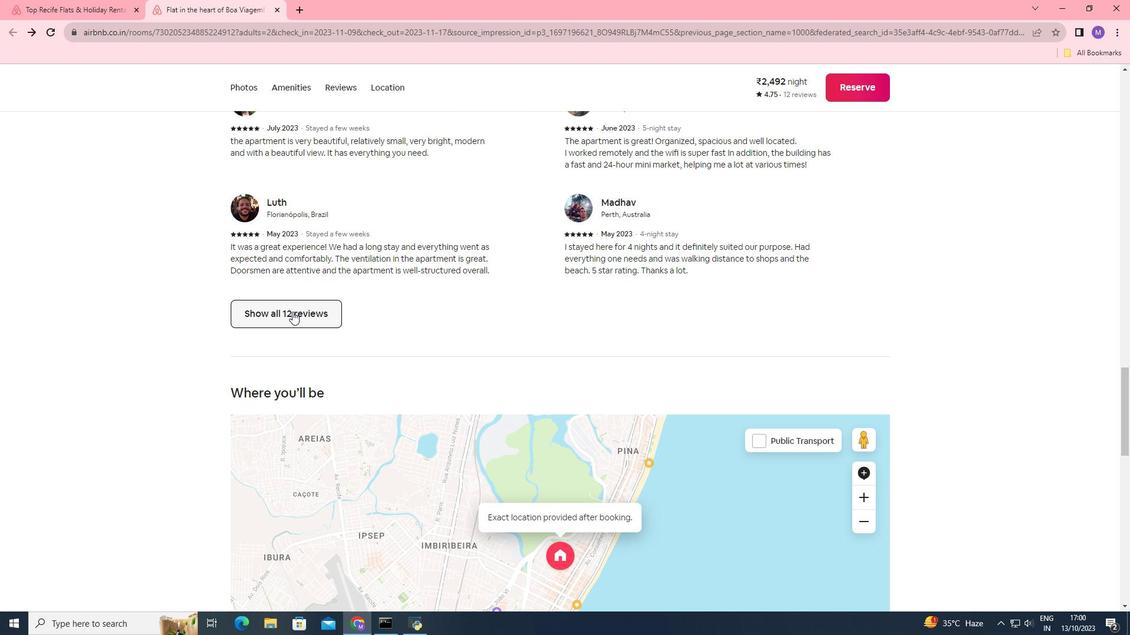 
Action: Mouse moved to (614, 400)
Screenshot: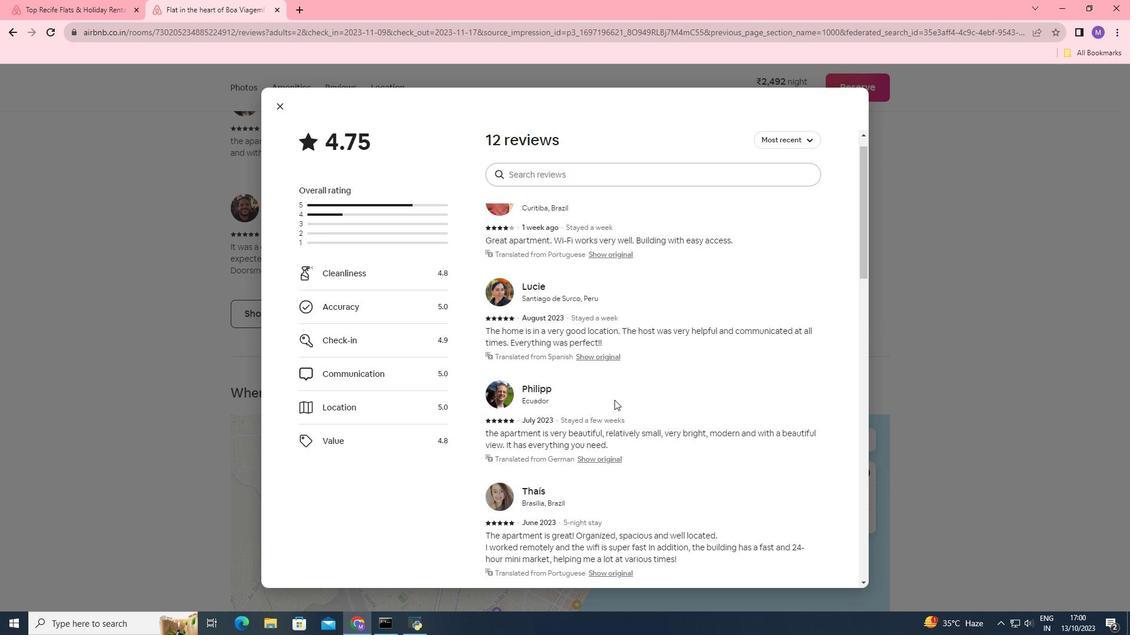 
Action: Mouse scrolled (614, 399) with delta (0, 0)
Screenshot: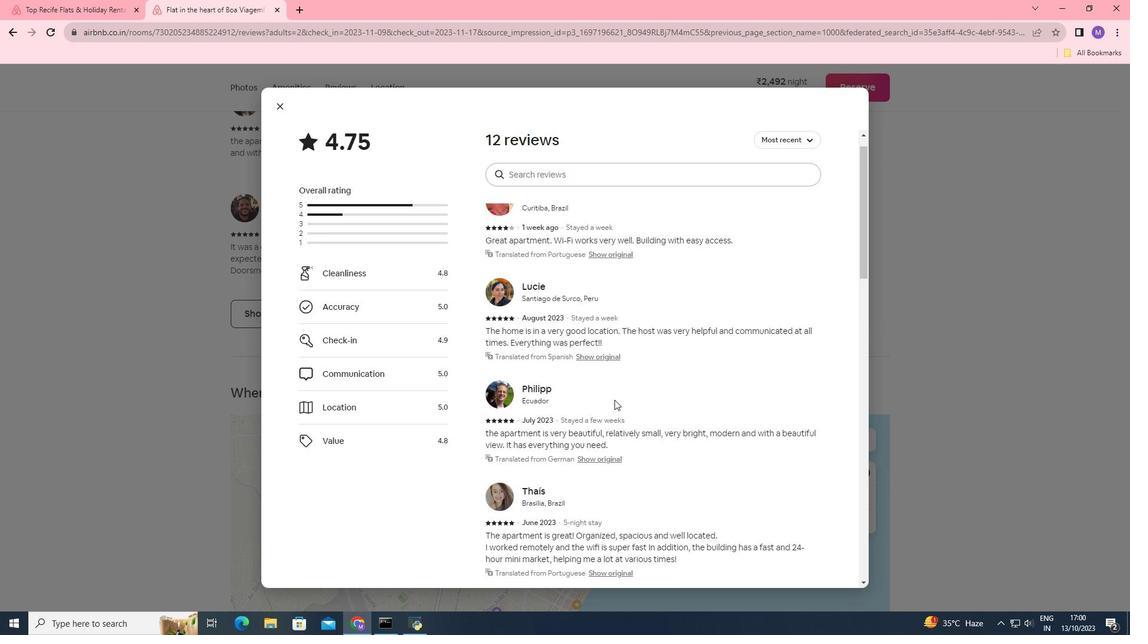 
Action: Mouse scrolled (614, 399) with delta (0, 0)
Screenshot: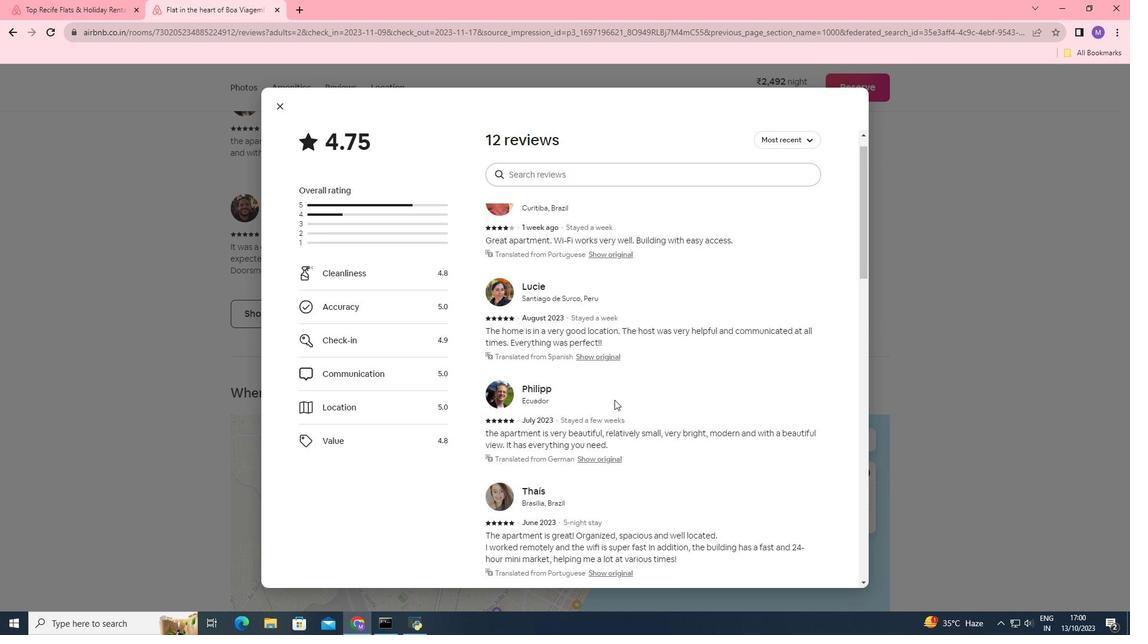 
Action: Mouse scrolled (614, 399) with delta (0, 0)
Screenshot: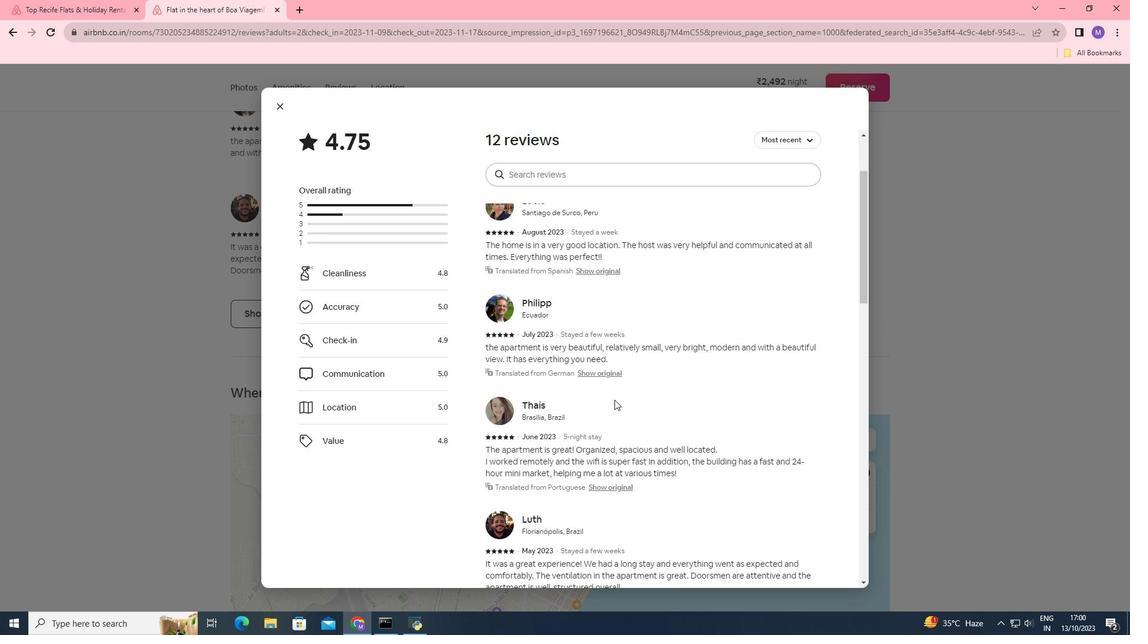 
Action: Mouse scrolled (614, 399) with delta (0, 0)
Screenshot: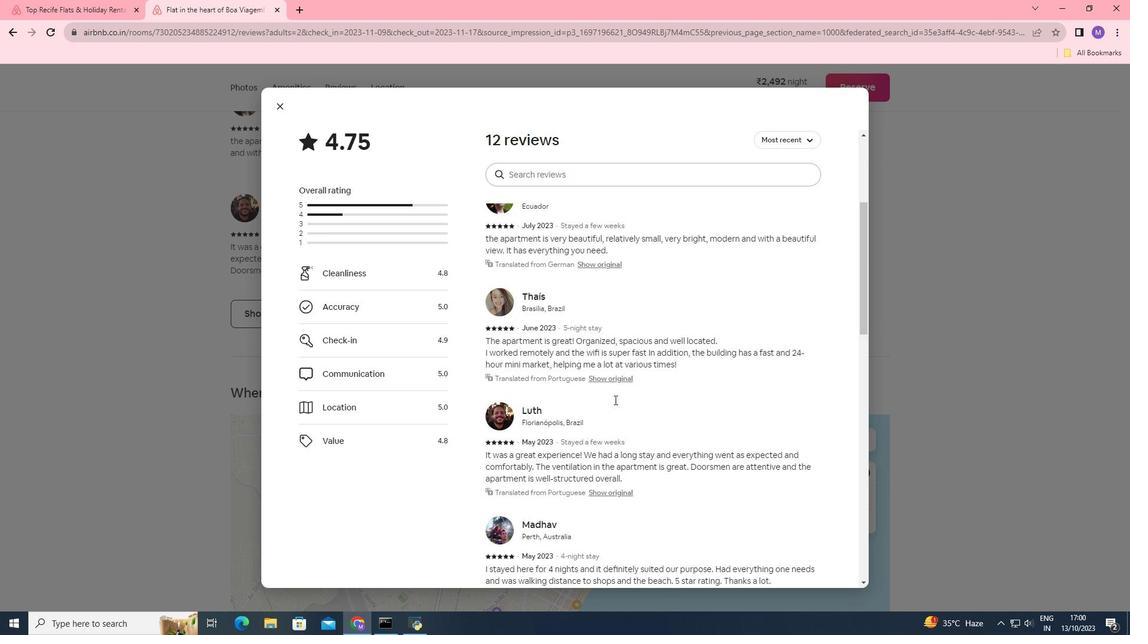
Action: Mouse scrolled (614, 399) with delta (0, 0)
Screenshot: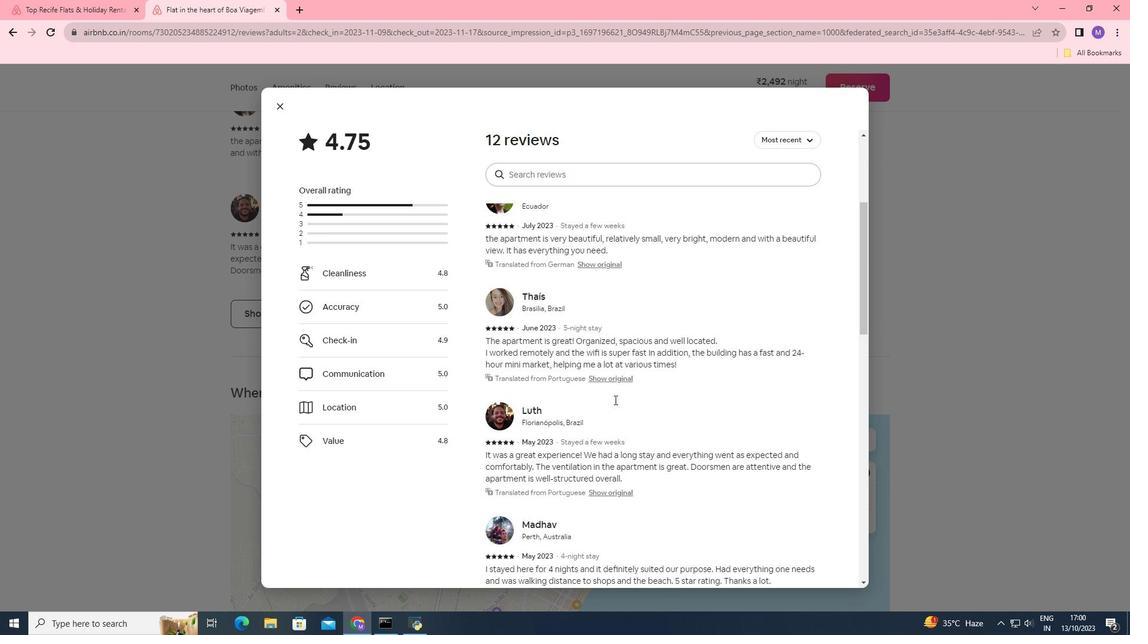 
Action: Mouse scrolled (614, 399) with delta (0, 0)
Screenshot: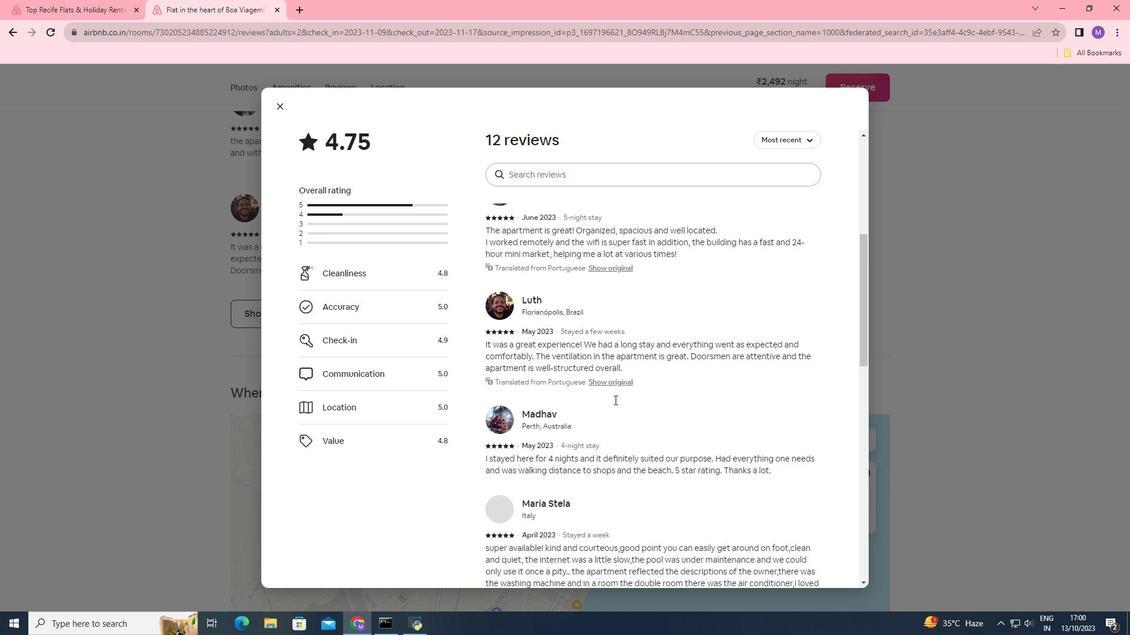 
Action: Mouse scrolled (614, 399) with delta (0, 0)
Screenshot: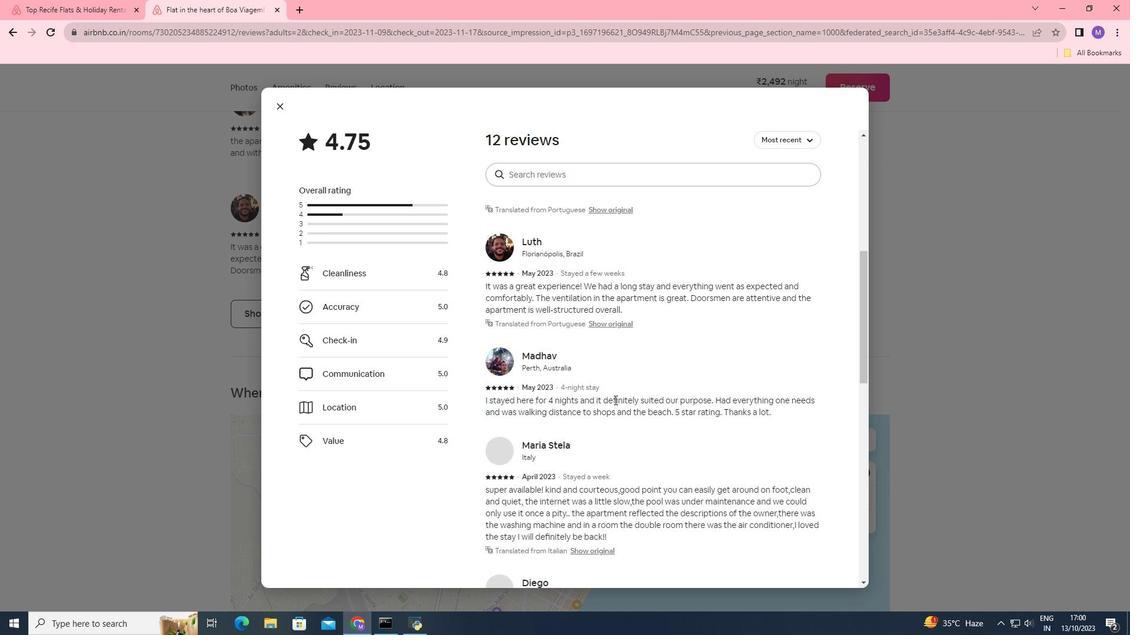 
Action: Mouse scrolled (614, 399) with delta (0, 0)
Screenshot: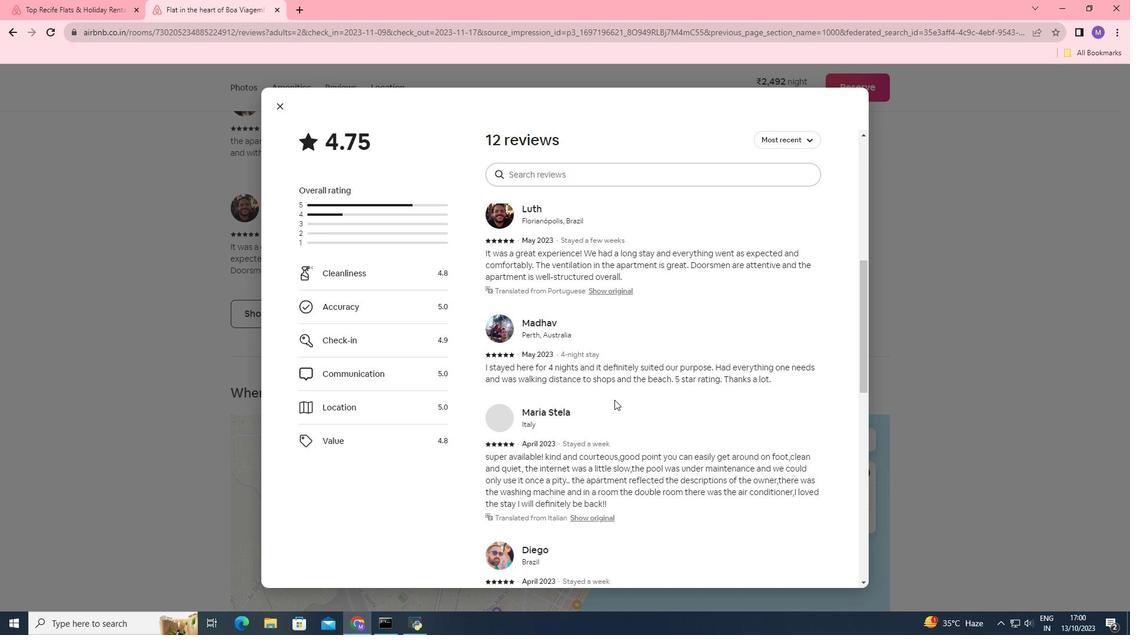 
Action: Mouse scrolled (614, 399) with delta (0, 0)
Screenshot: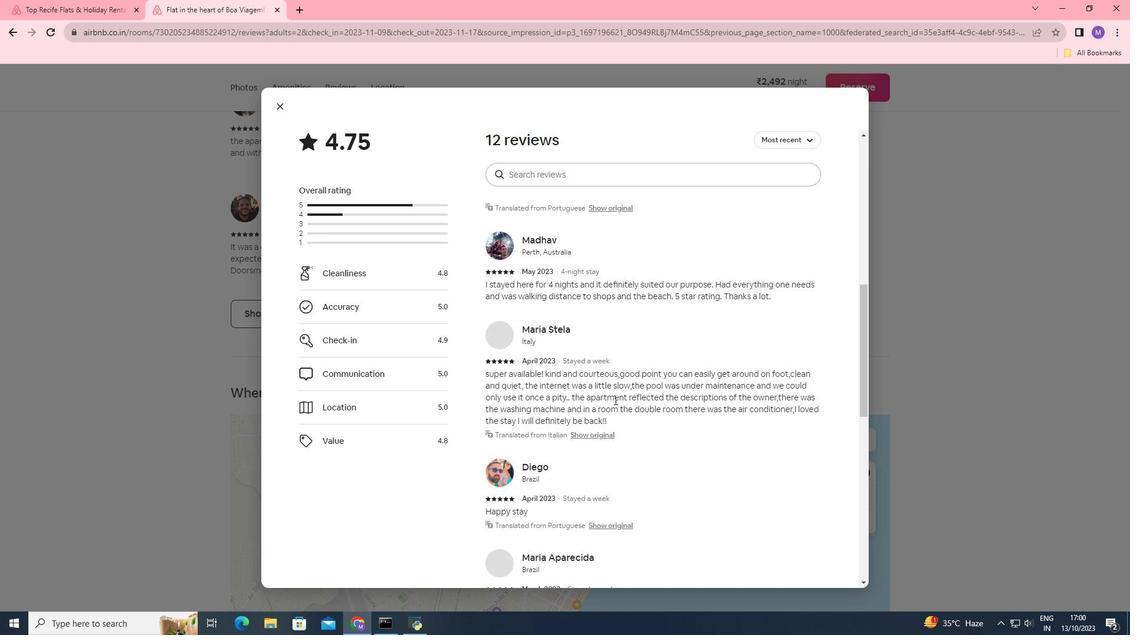 
Action: Mouse moved to (614, 401)
Screenshot: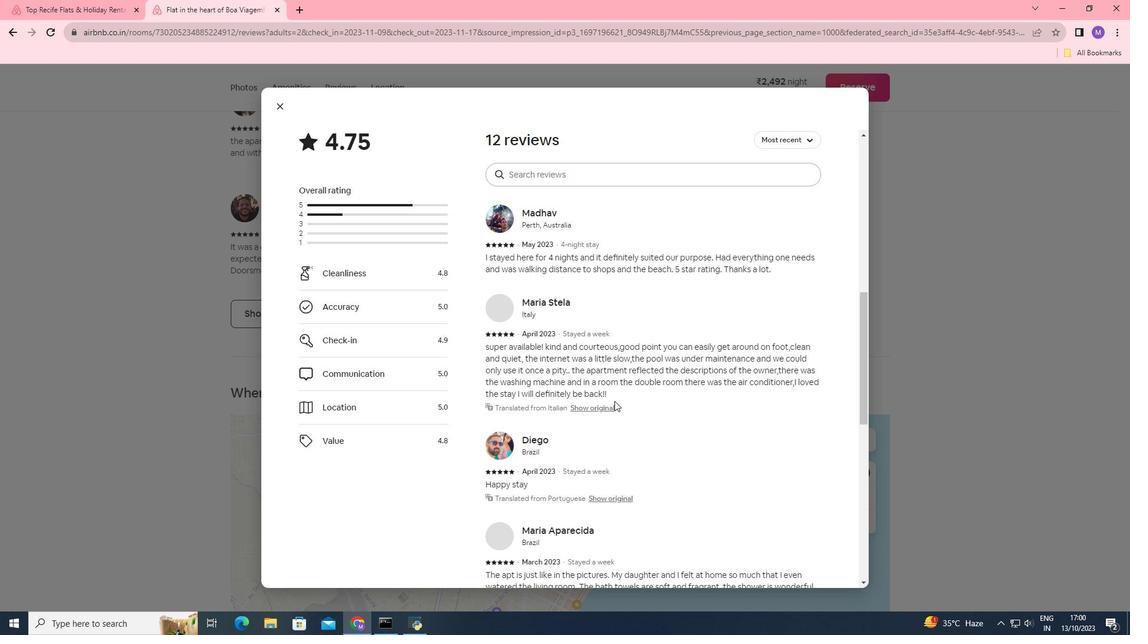 
Action: Mouse scrolled (614, 400) with delta (0, 0)
Screenshot: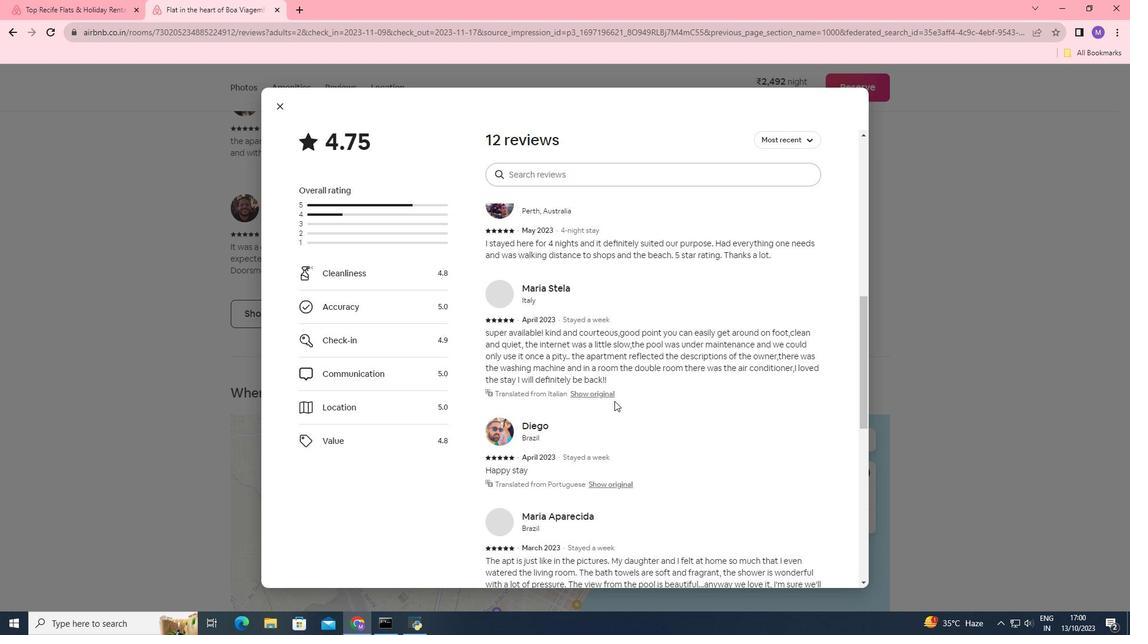 
Action: Mouse scrolled (614, 400) with delta (0, 0)
Screenshot: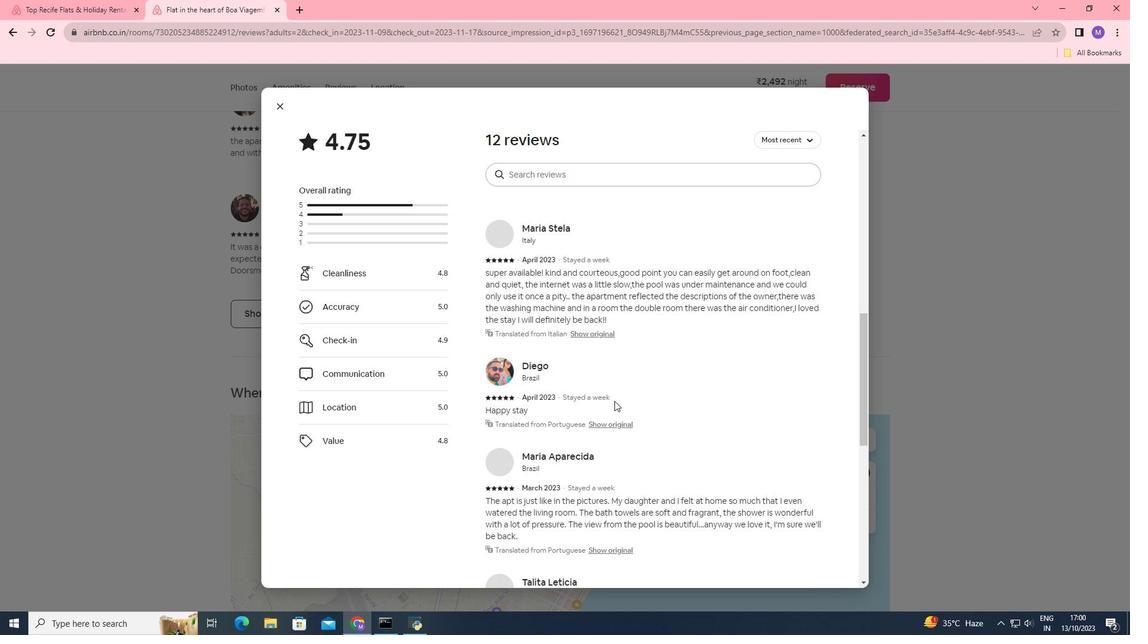 
Action: Mouse scrolled (614, 400) with delta (0, 0)
Screenshot: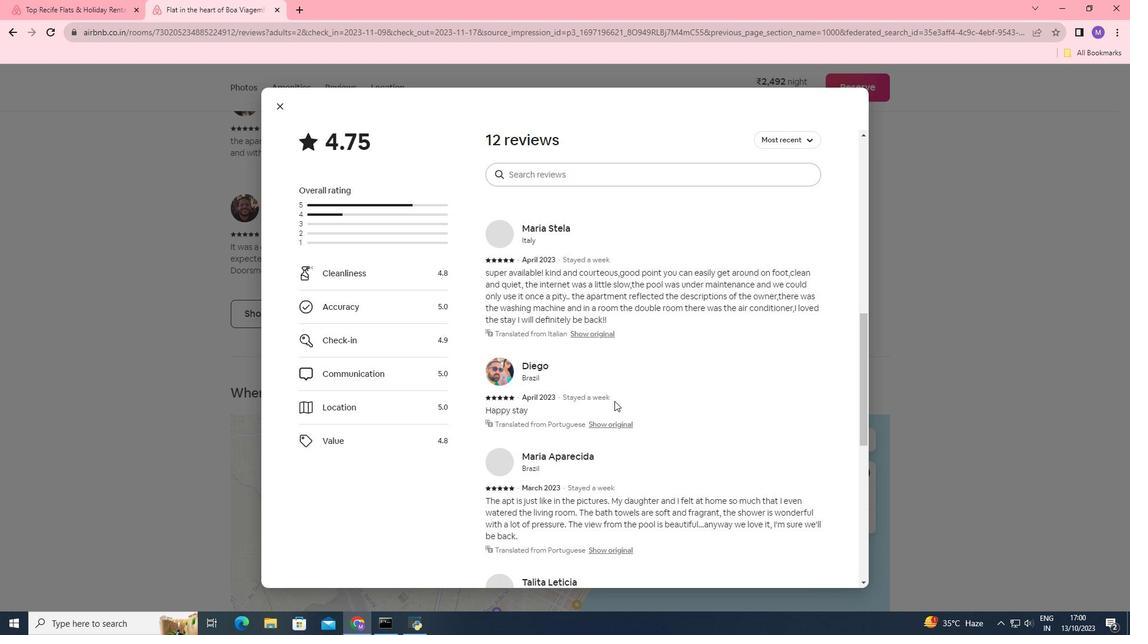
Action: Mouse scrolled (614, 400) with delta (0, 0)
Screenshot: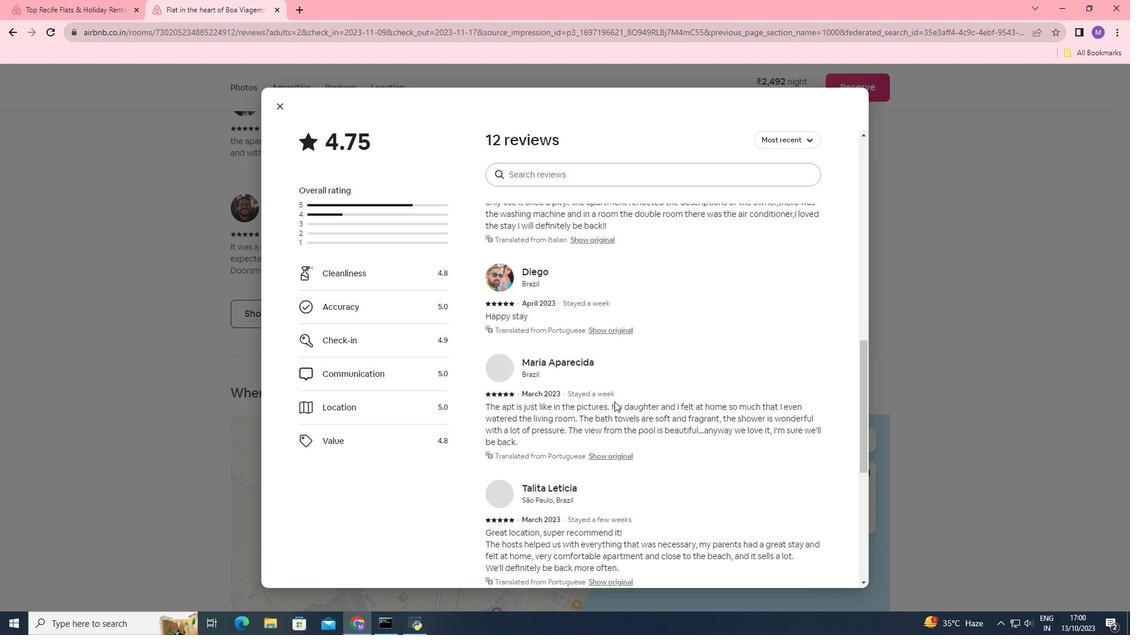
Action: Mouse scrolled (614, 400) with delta (0, 0)
Screenshot: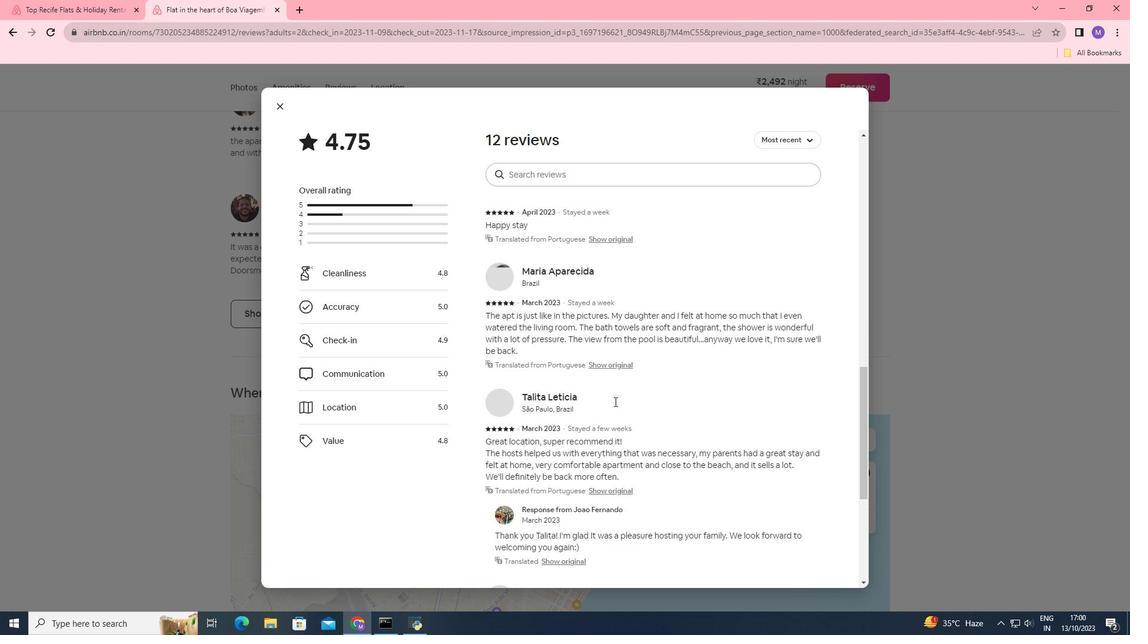 
Action: Mouse moved to (614, 402)
Screenshot: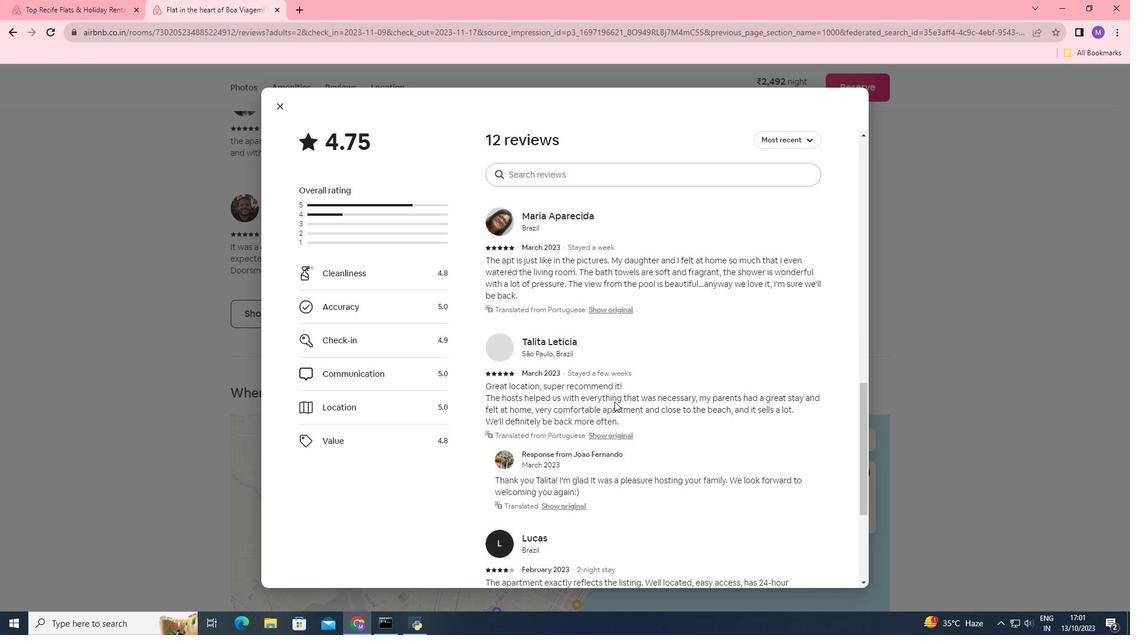
Action: Mouse scrolled (614, 401) with delta (0, 0)
Screenshot: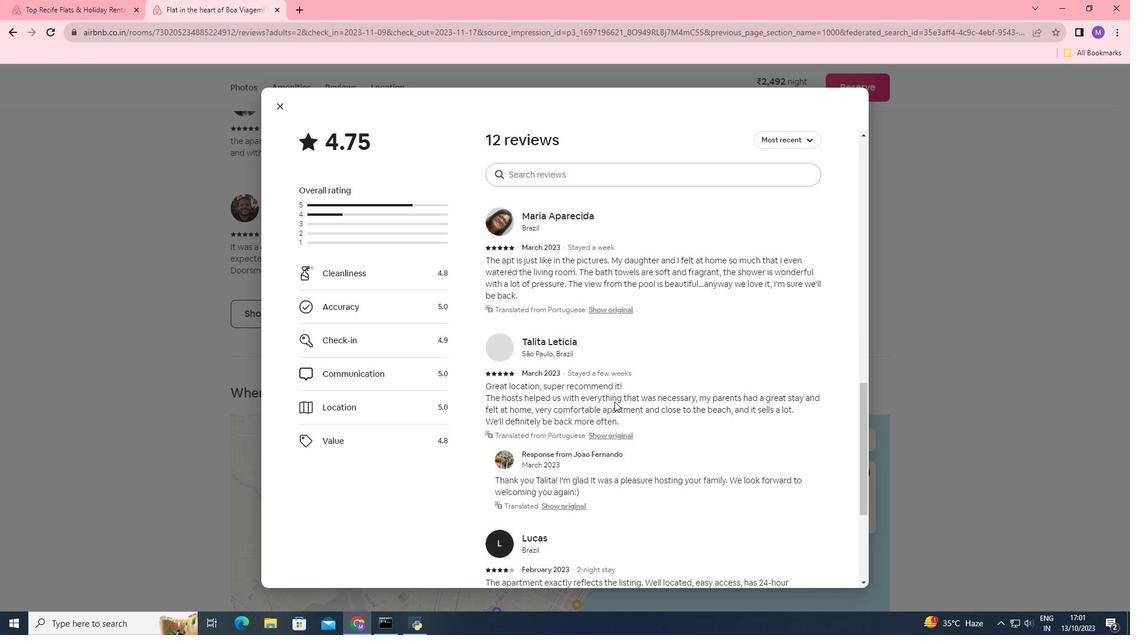 
Action: Mouse scrolled (614, 401) with delta (0, 0)
Screenshot: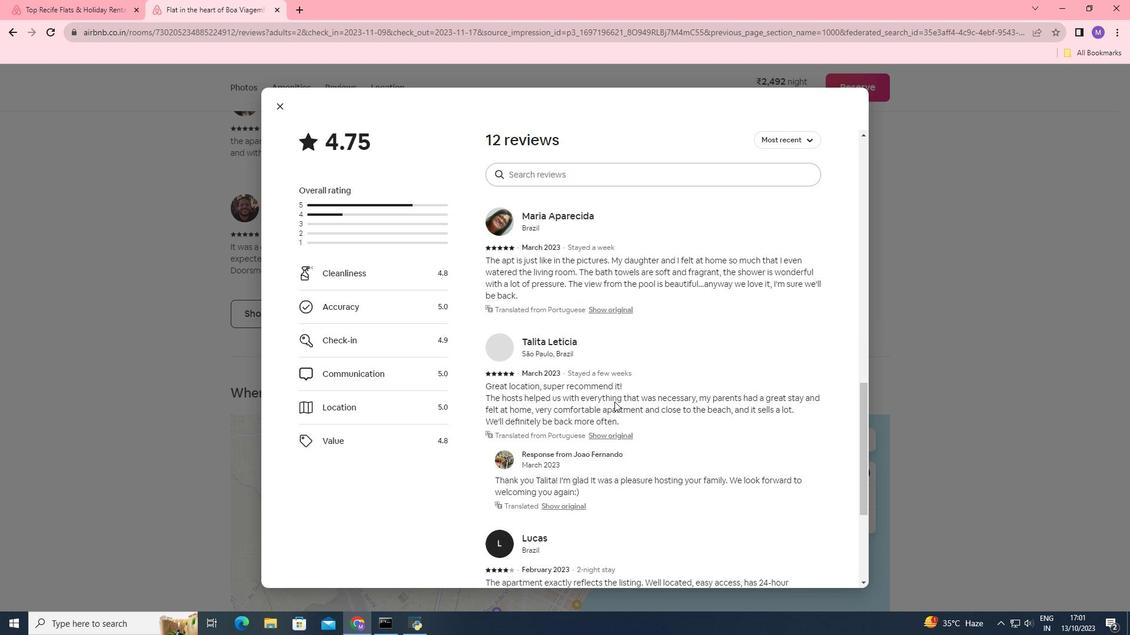 
Action: Mouse scrolled (614, 401) with delta (0, 0)
Screenshot: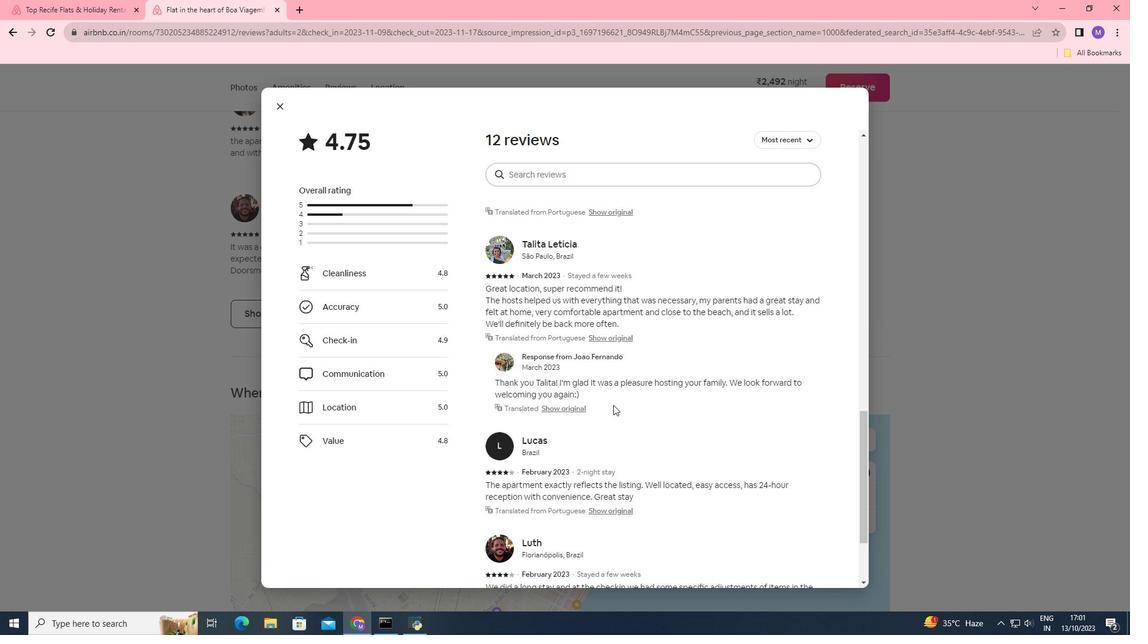 
Action: Mouse moved to (613, 405)
Screenshot: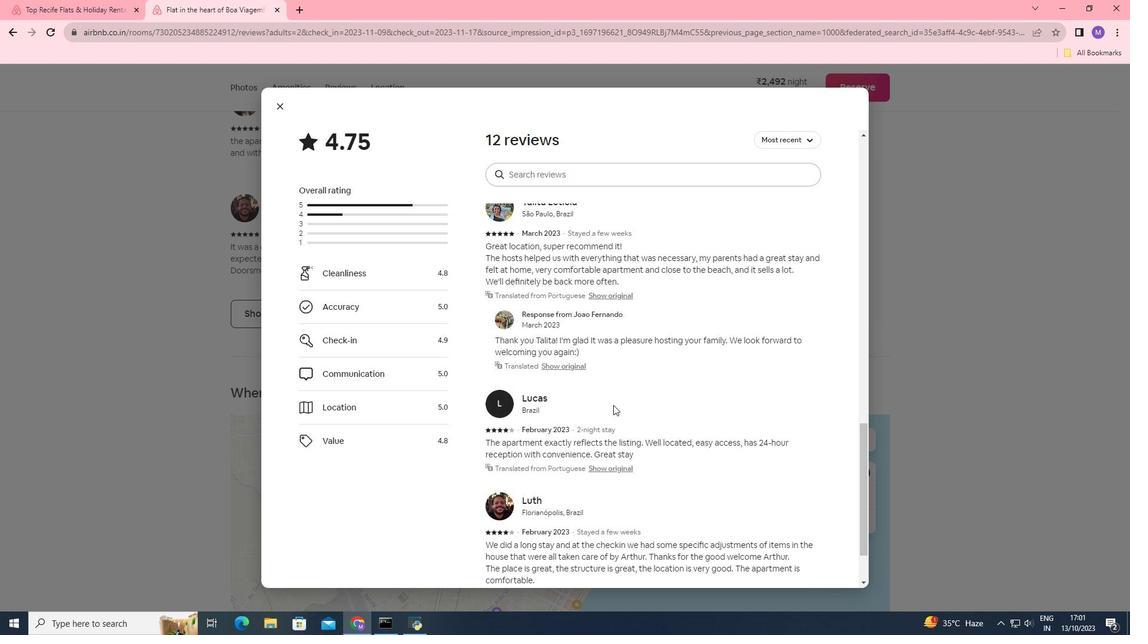 
Action: Mouse scrolled (613, 404) with delta (0, 0)
Screenshot: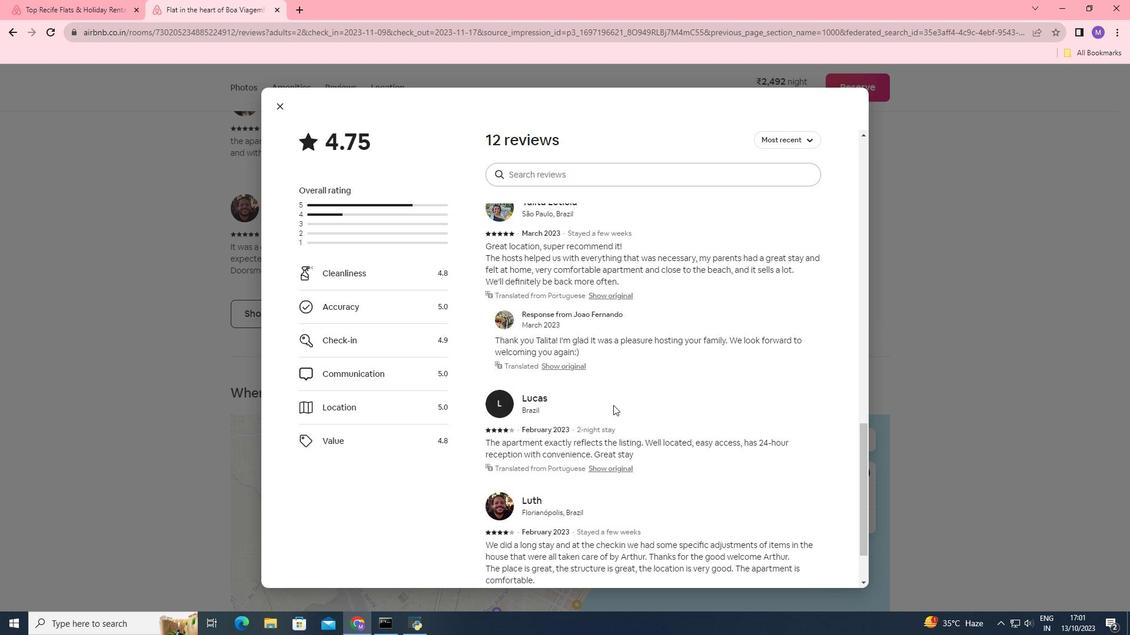 
Action: Mouse scrolled (613, 404) with delta (0, 0)
Screenshot: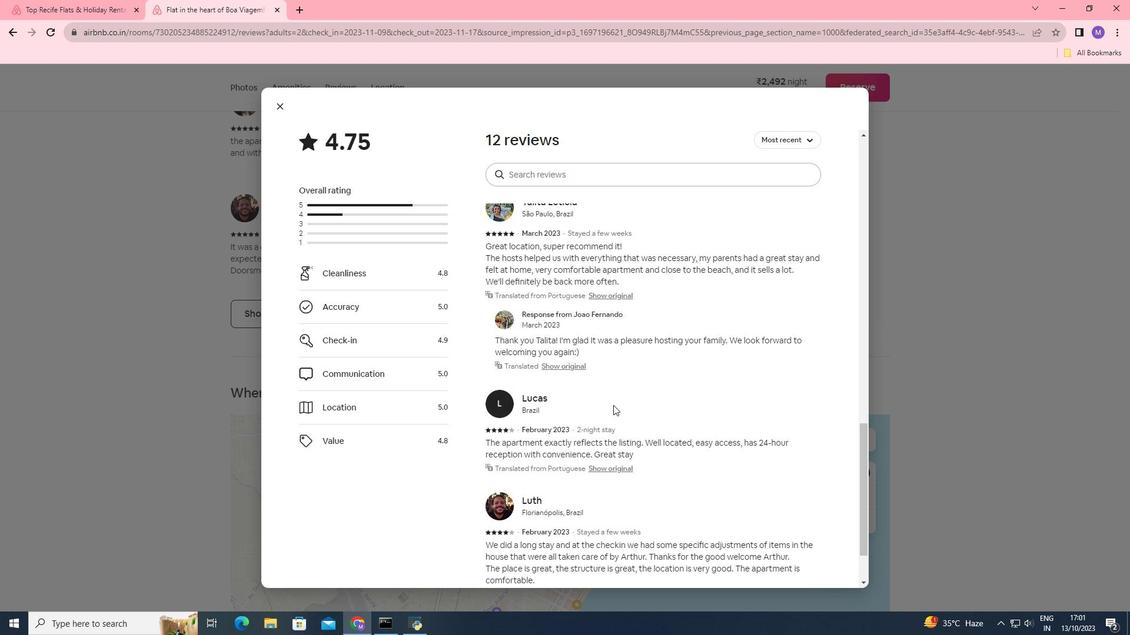 
Action: Mouse scrolled (613, 404) with delta (0, 0)
Screenshot: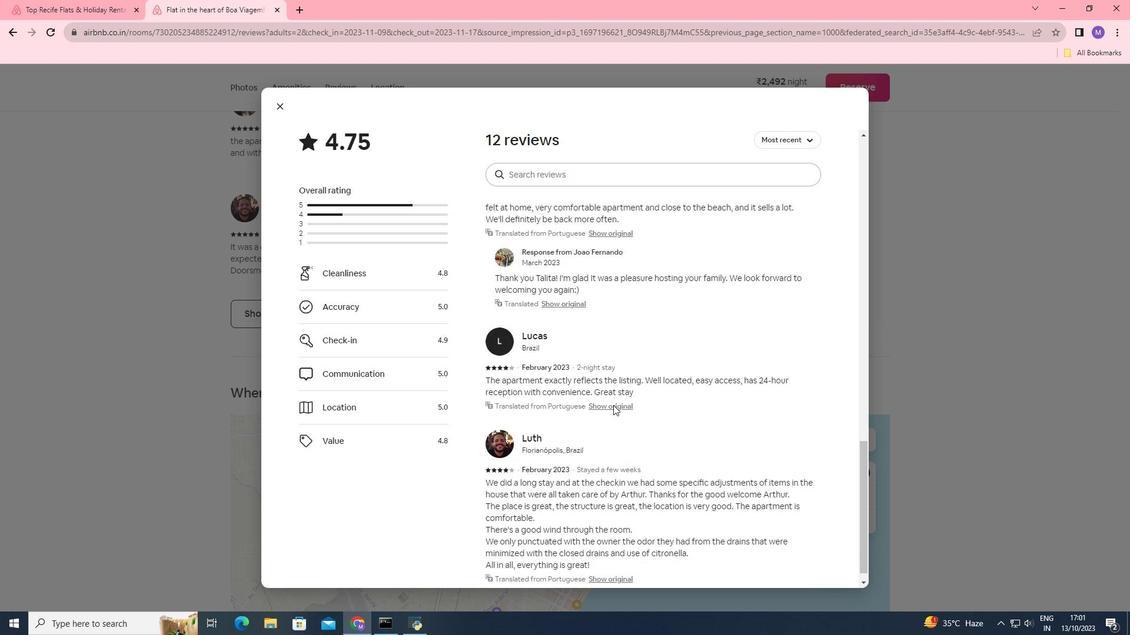 
Action: Mouse scrolled (613, 404) with delta (0, 0)
Screenshot: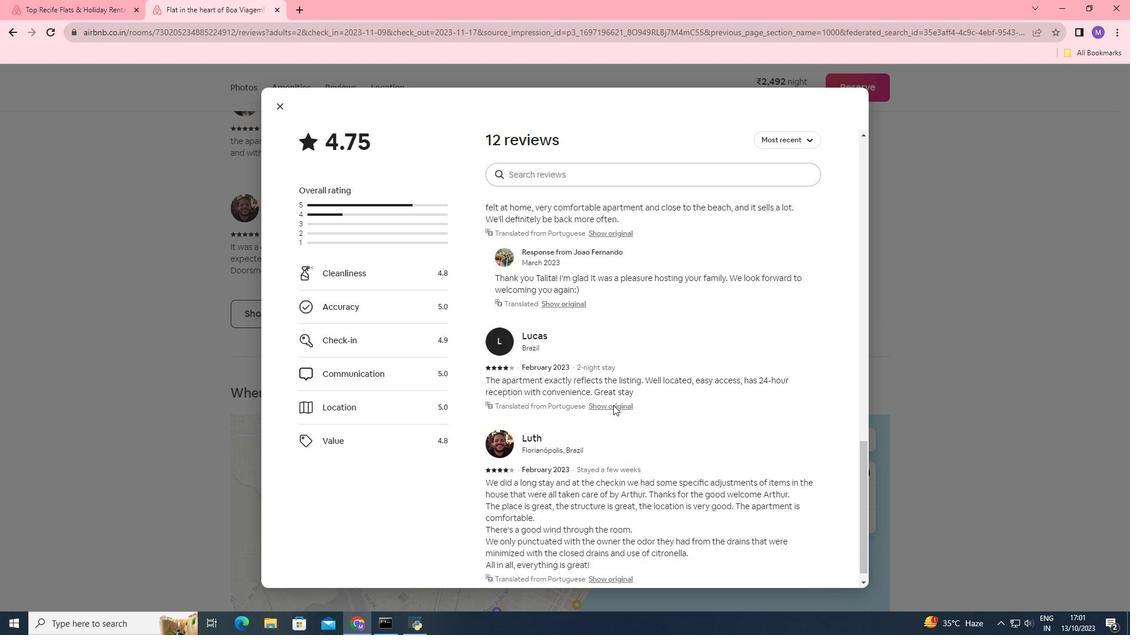 
Action: Mouse scrolled (613, 404) with delta (0, 0)
Screenshot: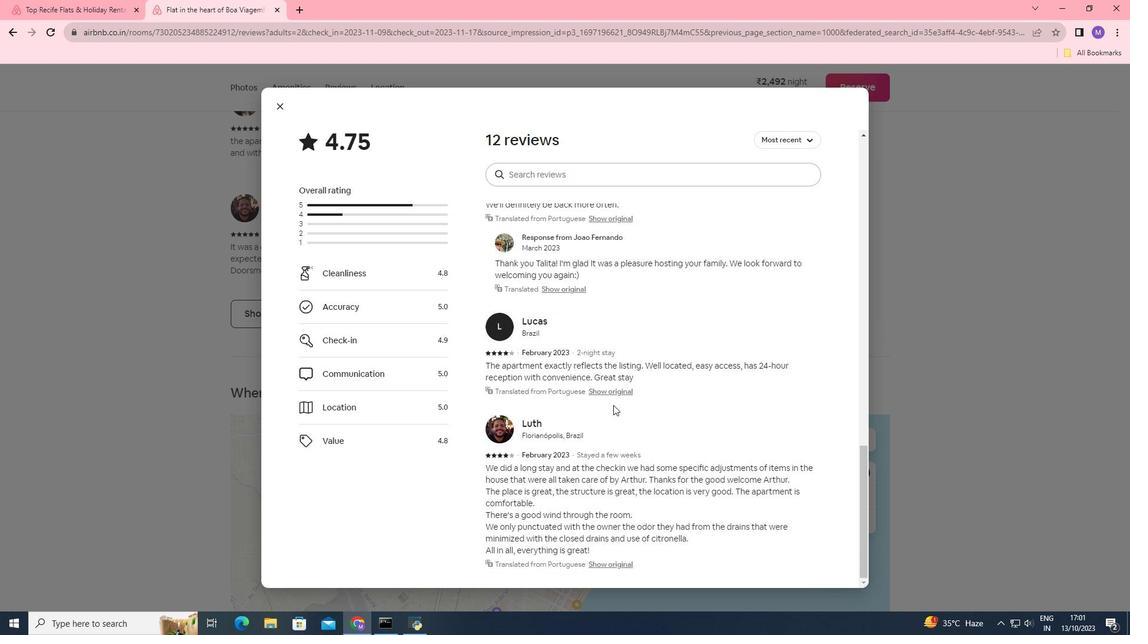 
Action: Mouse scrolled (613, 404) with delta (0, 0)
Screenshot: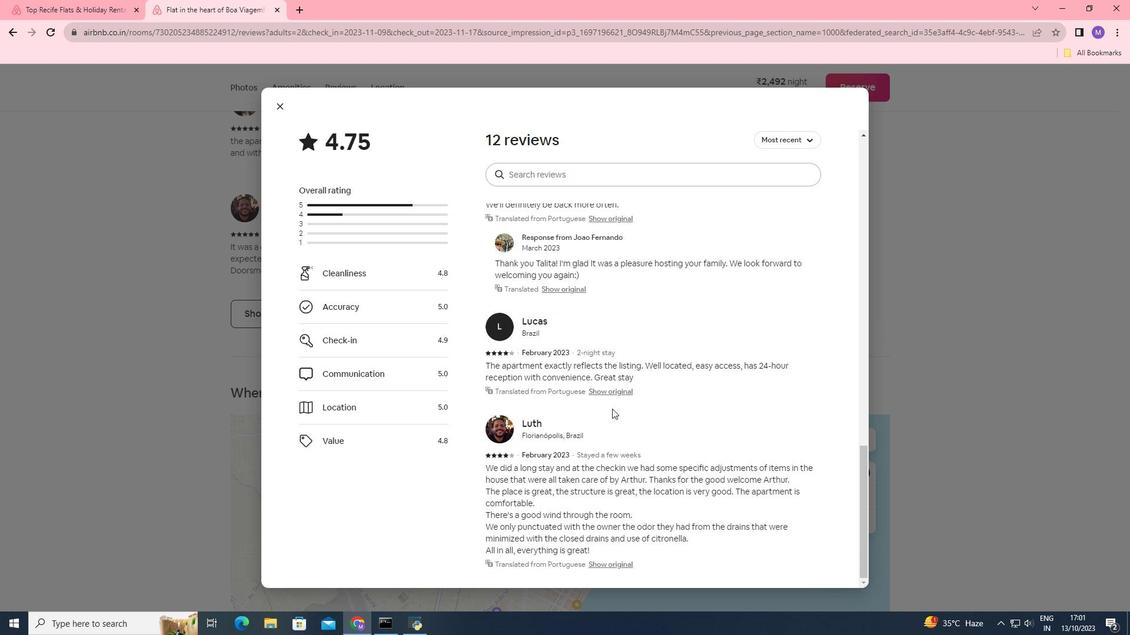 
Action: Mouse scrolled (613, 404) with delta (0, 0)
Screenshot: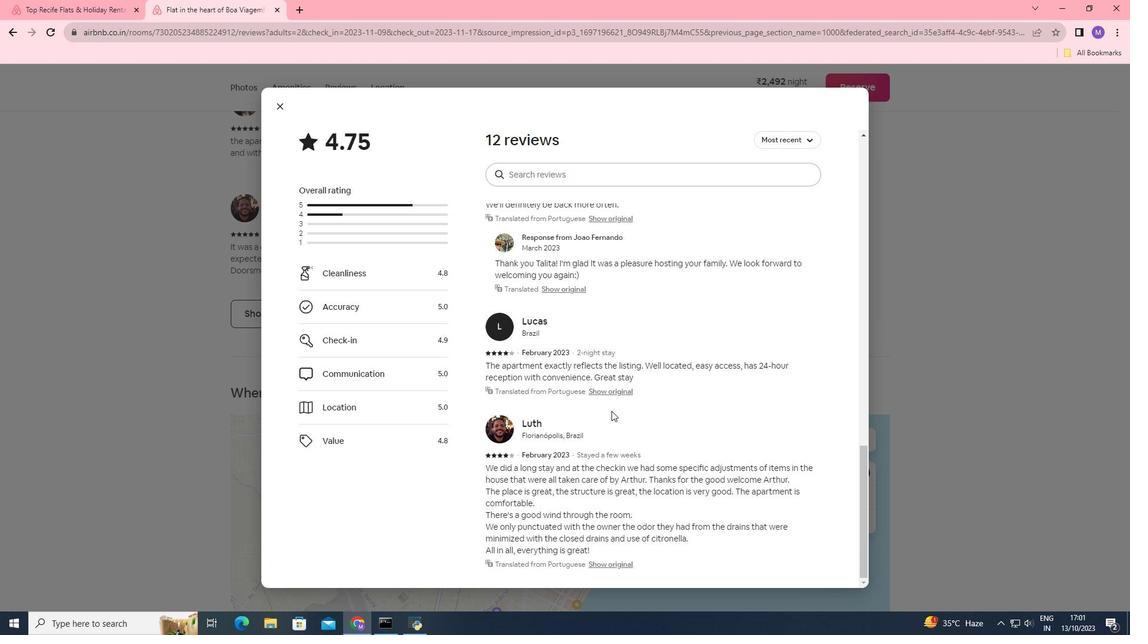 
Action: Mouse moved to (611, 410)
Screenshot: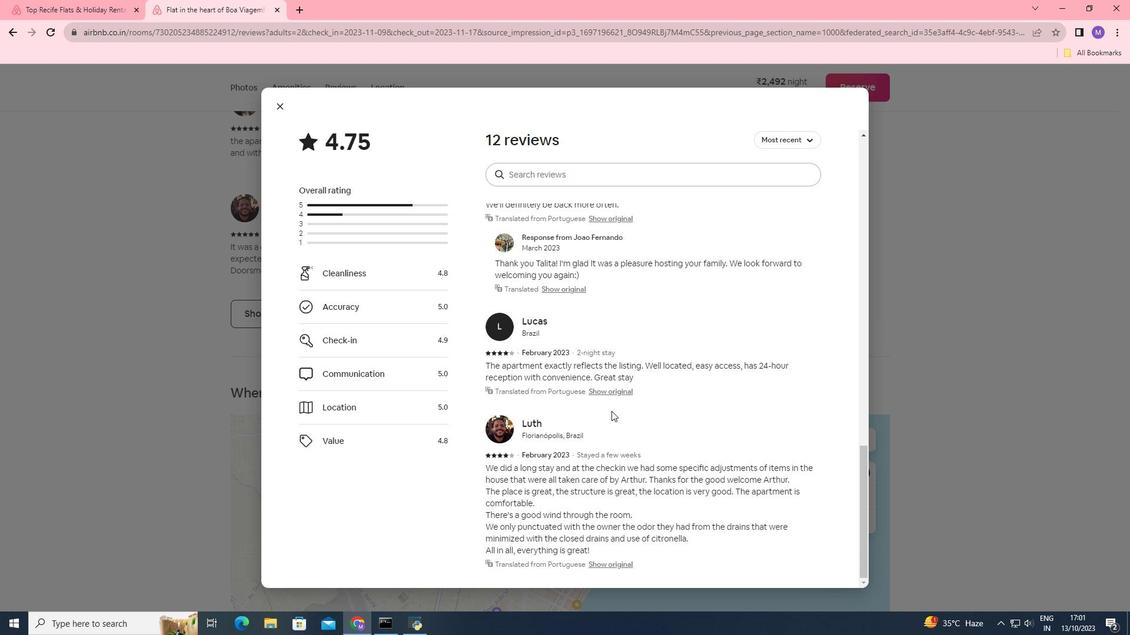
Action: Mouse scrolled (611, 410) with delta (0, 0)
Screenshot: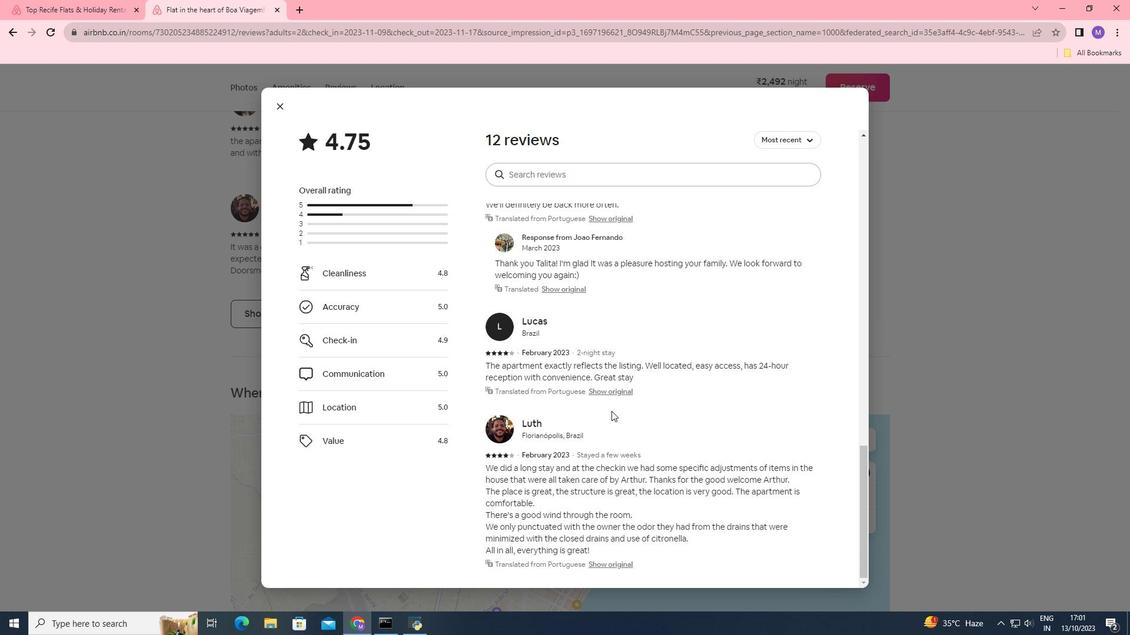 
Action: Mouse moved to (283, 112)
Screenshot: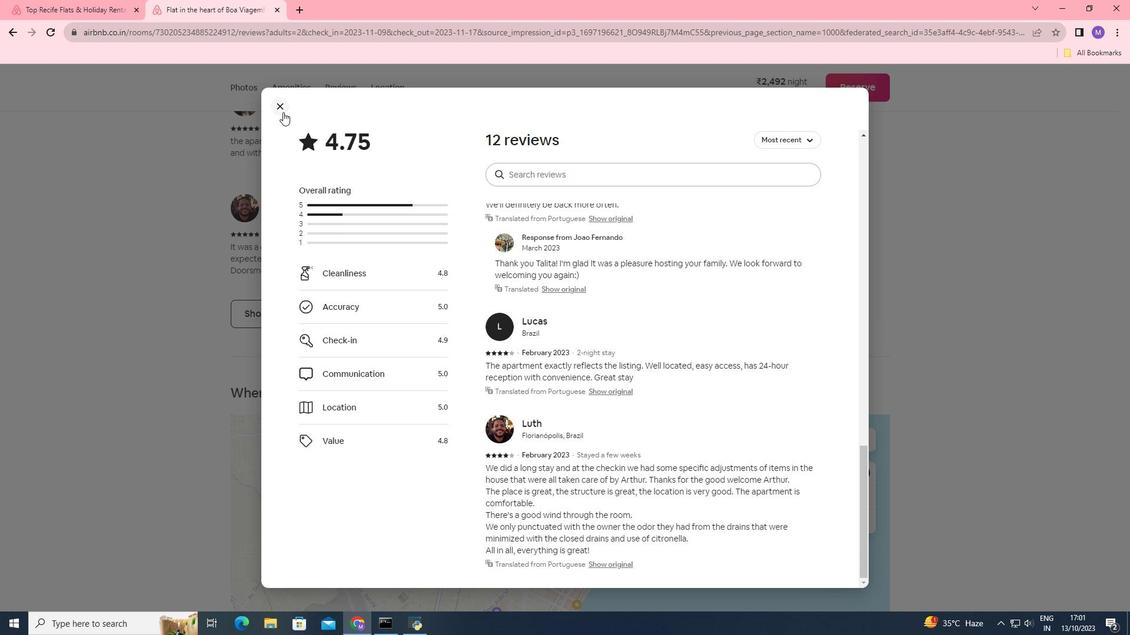 
Action: Mouse pressed left at (283, 112)
Screenshot: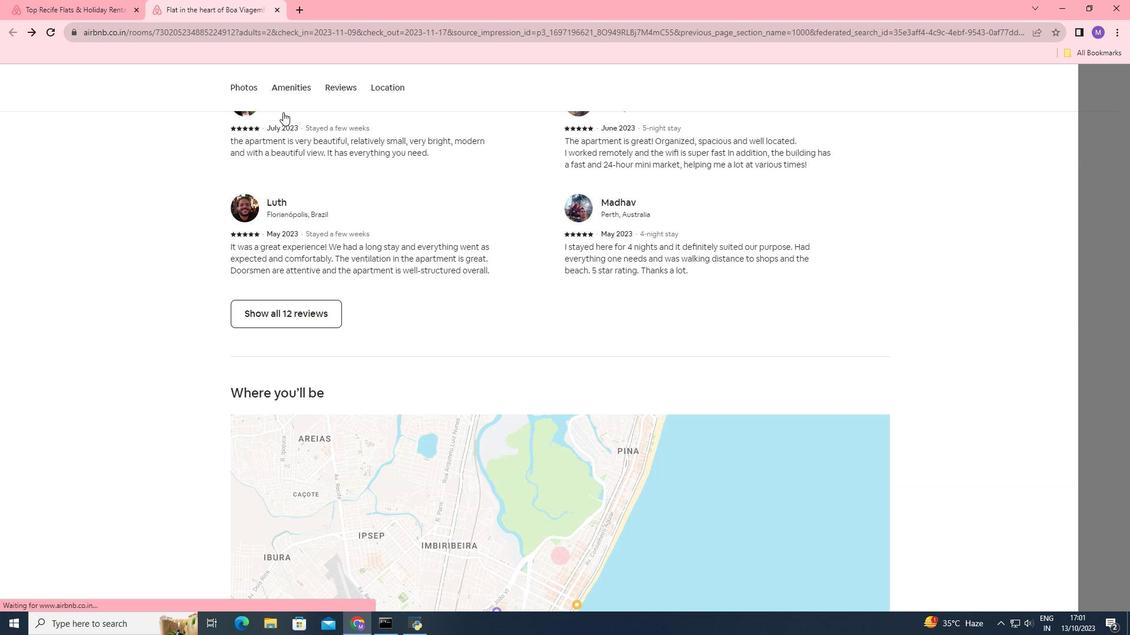 
Action: Mouse moved to (506, 434)
Screenshot: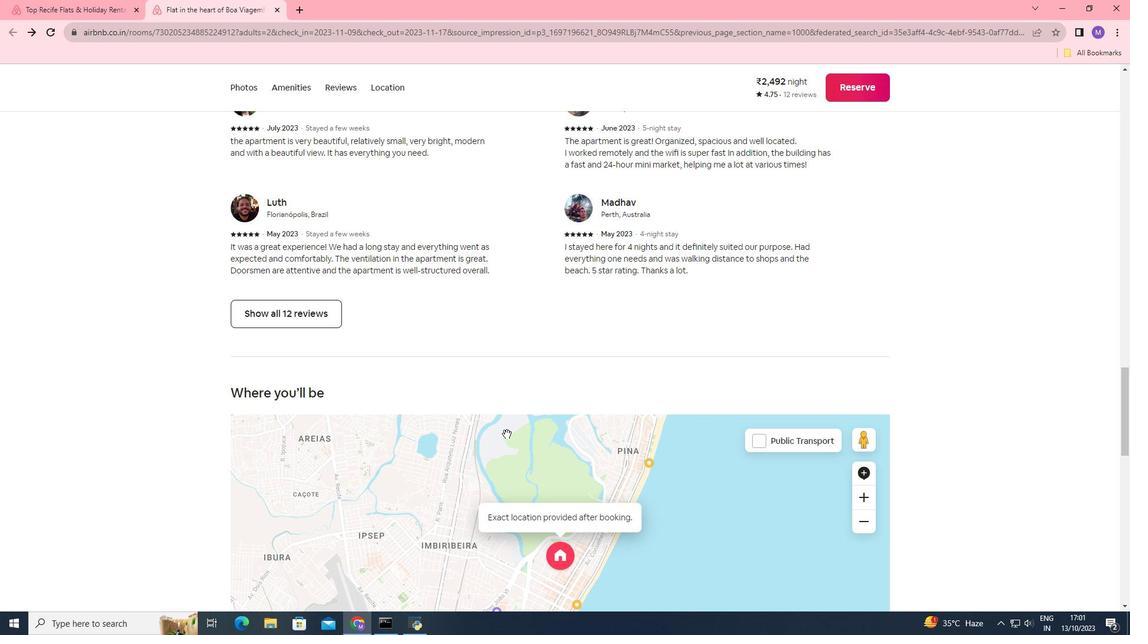 
Action: Mouse scrolled (506, 433) with delta (0, 0)
Screenshot: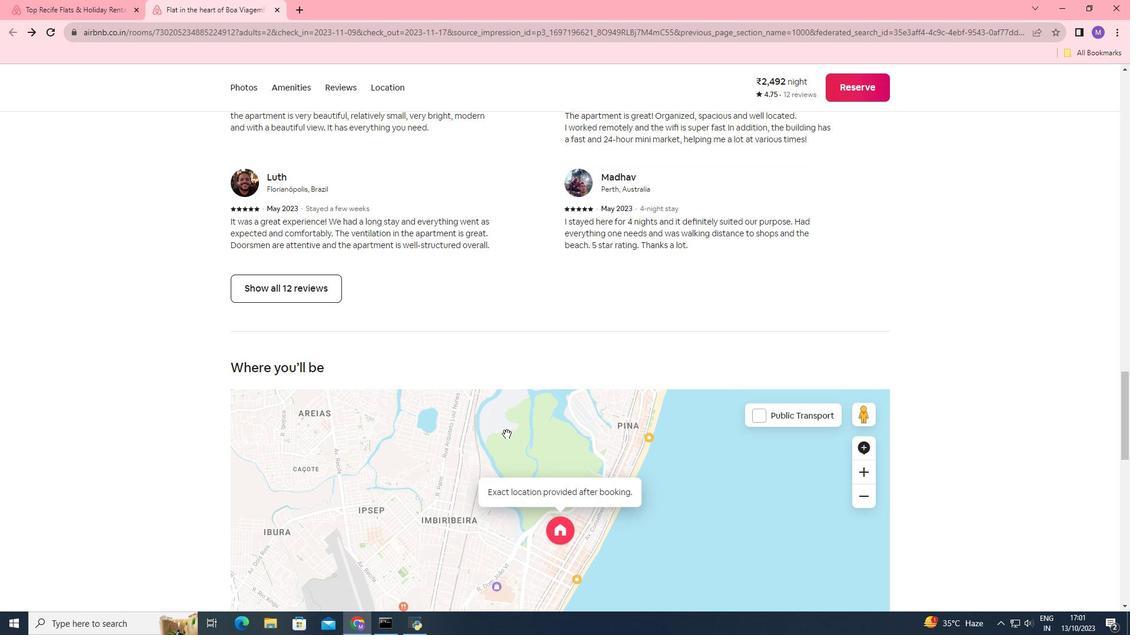 
Action: Mouse scrolled (506, 433) with delta (0, 0)
Screenshot: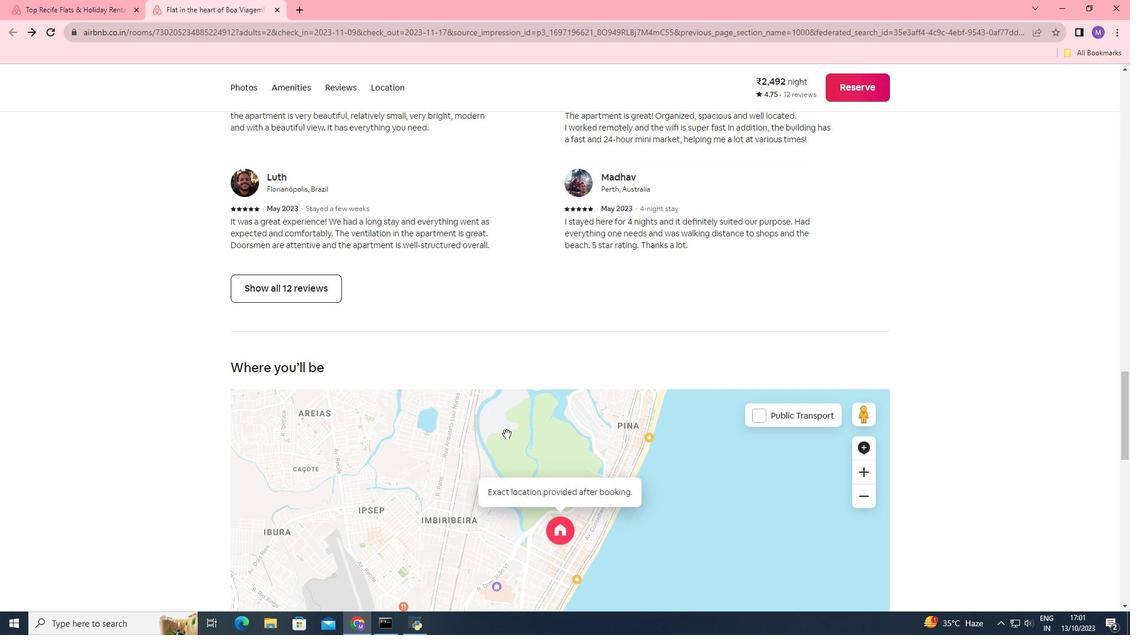 
Action: Mouse scrolled (506, 433) with delta (0, 0)
Screenshot: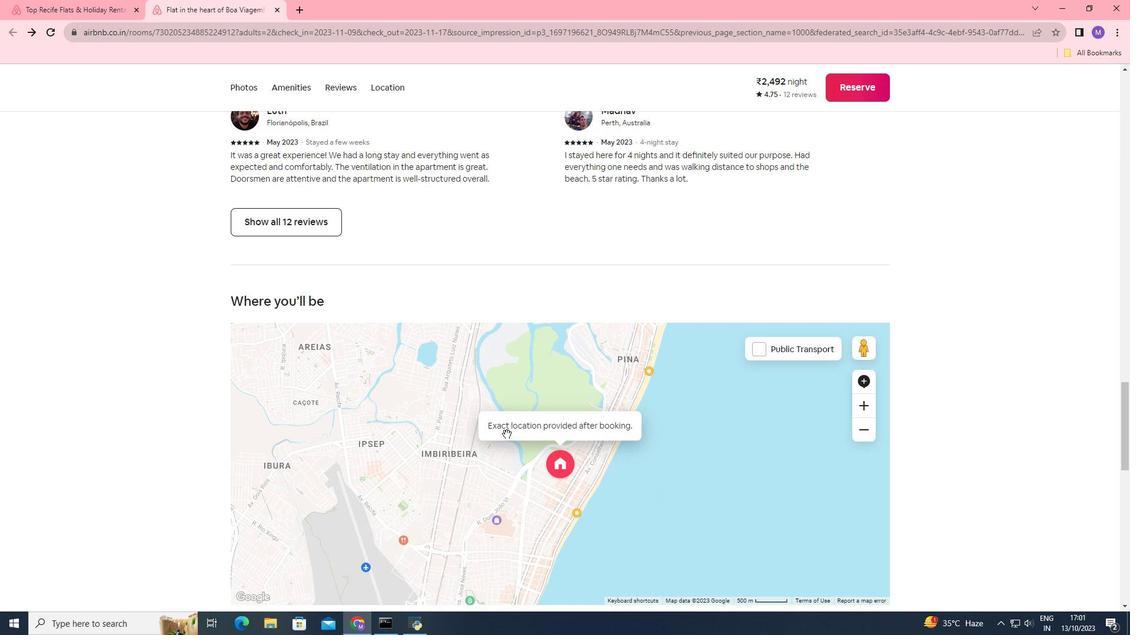 
Action: Mouse scrolled (506, 433) with delta (0, 0)
Screenshot: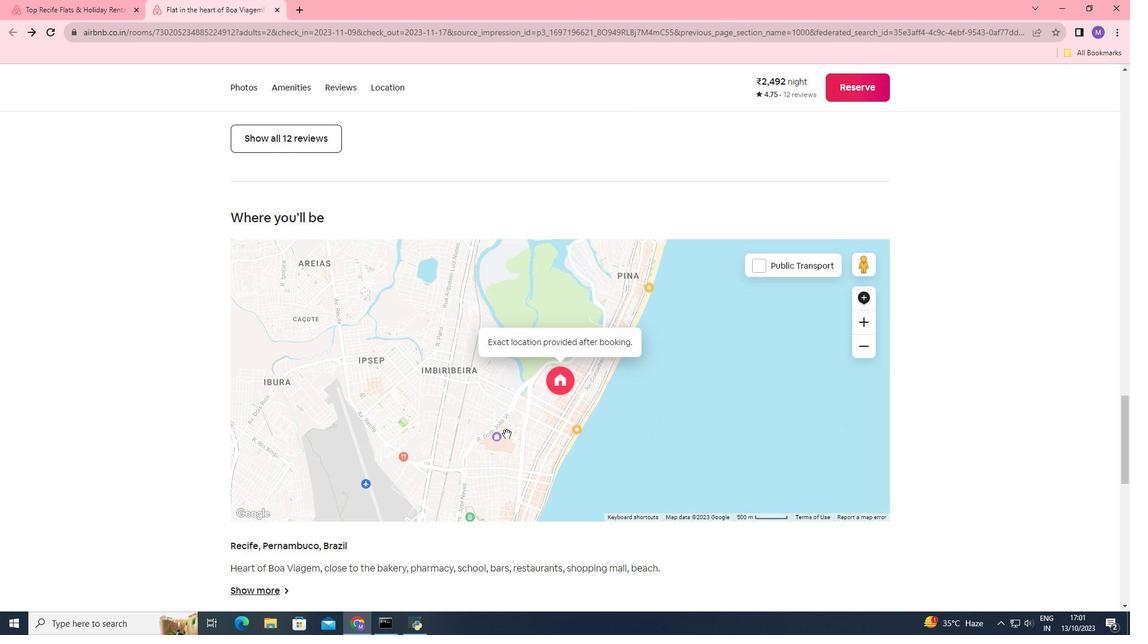 
Action: Mouse scrolled (506, 433) with delta (0, 0)
Screenshot: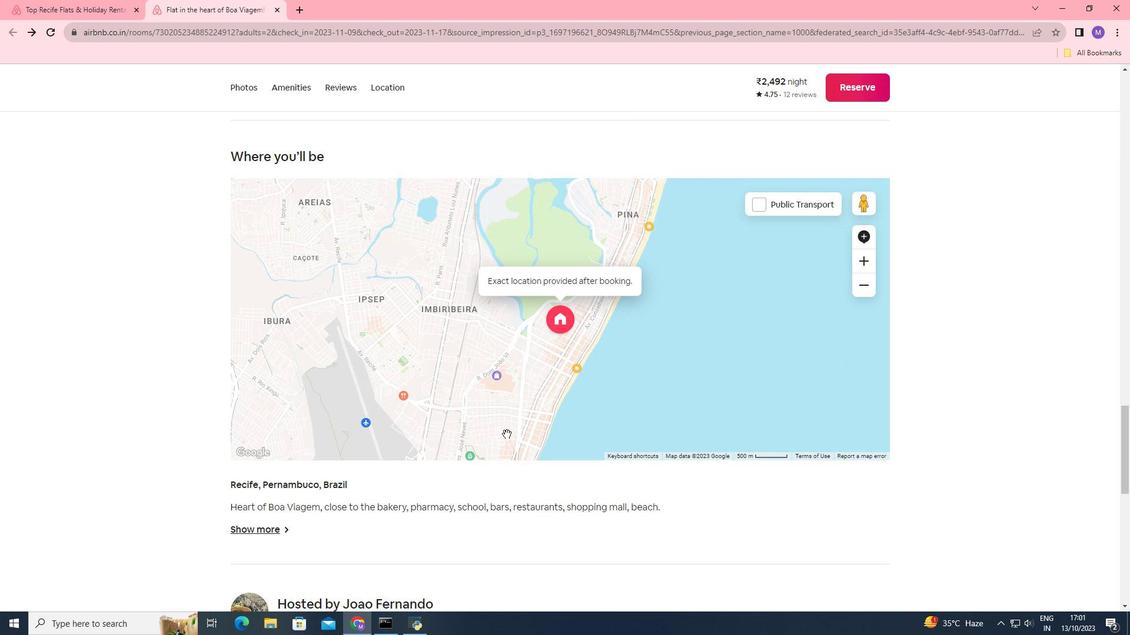 
Action: Mouse moved to (279, 472)
Screenshot: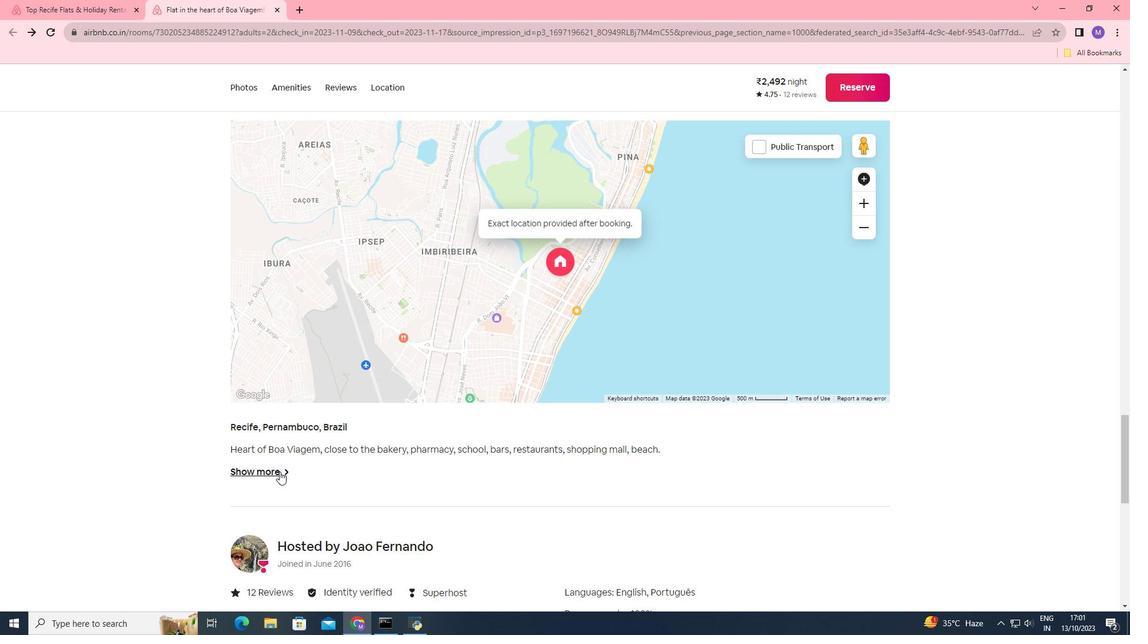 
Action: Mouse pressed left at (279, 472)
Screenshot: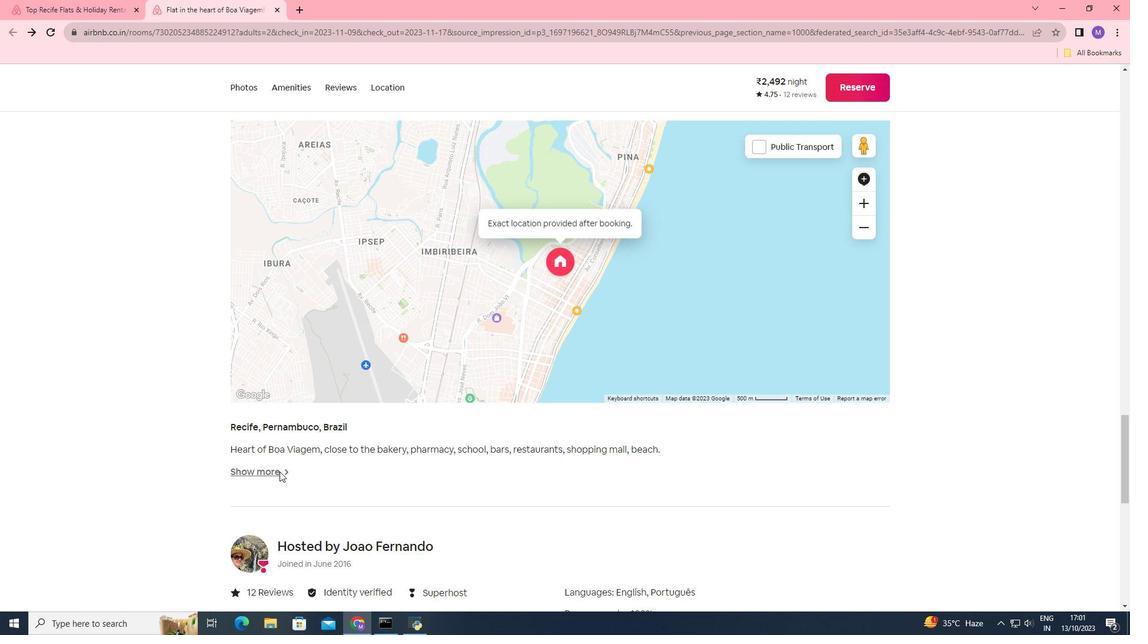 
Action: Mouse moved to (633, 290)
Screenshot: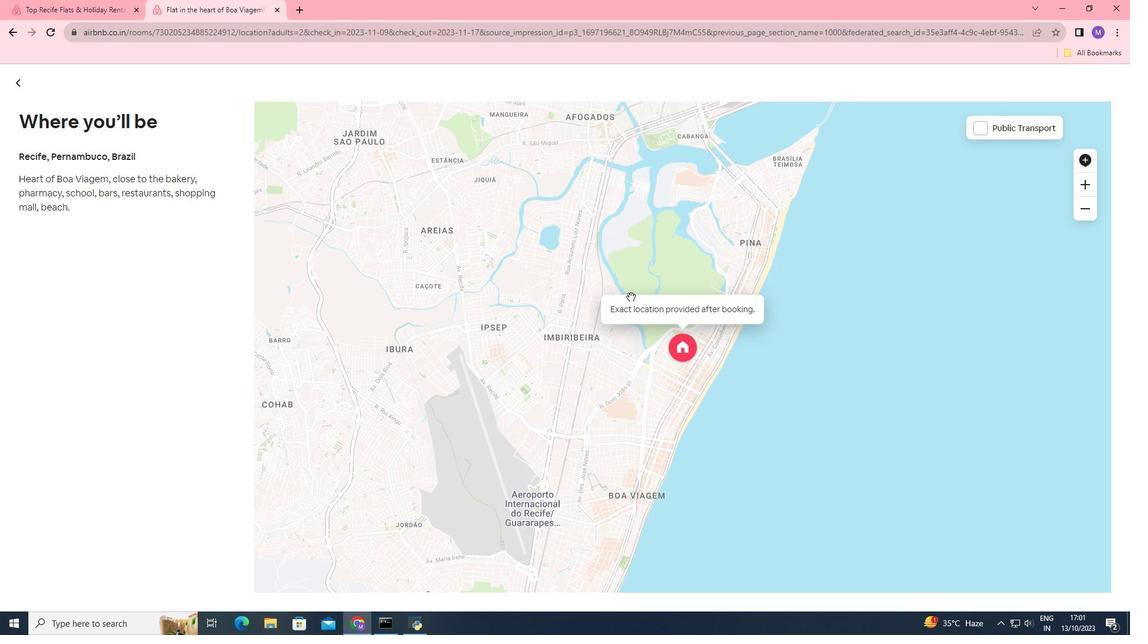 
Action: Mouse pressed left at (633, 290)
Screenshot: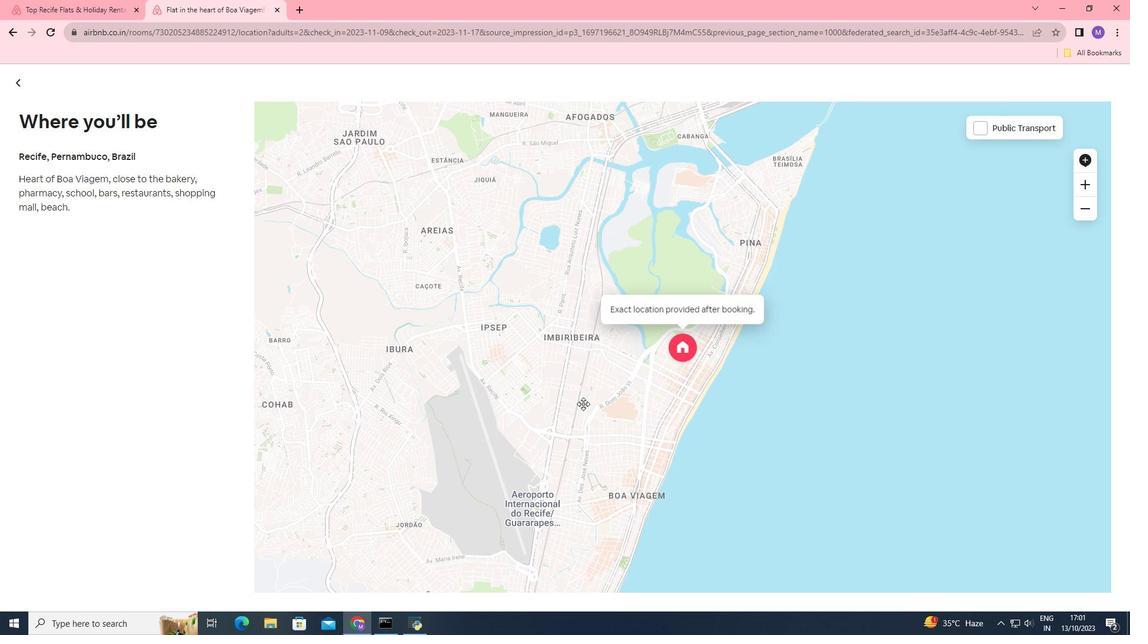 
Action: Mouse moved to (655, 361)
Screenshot: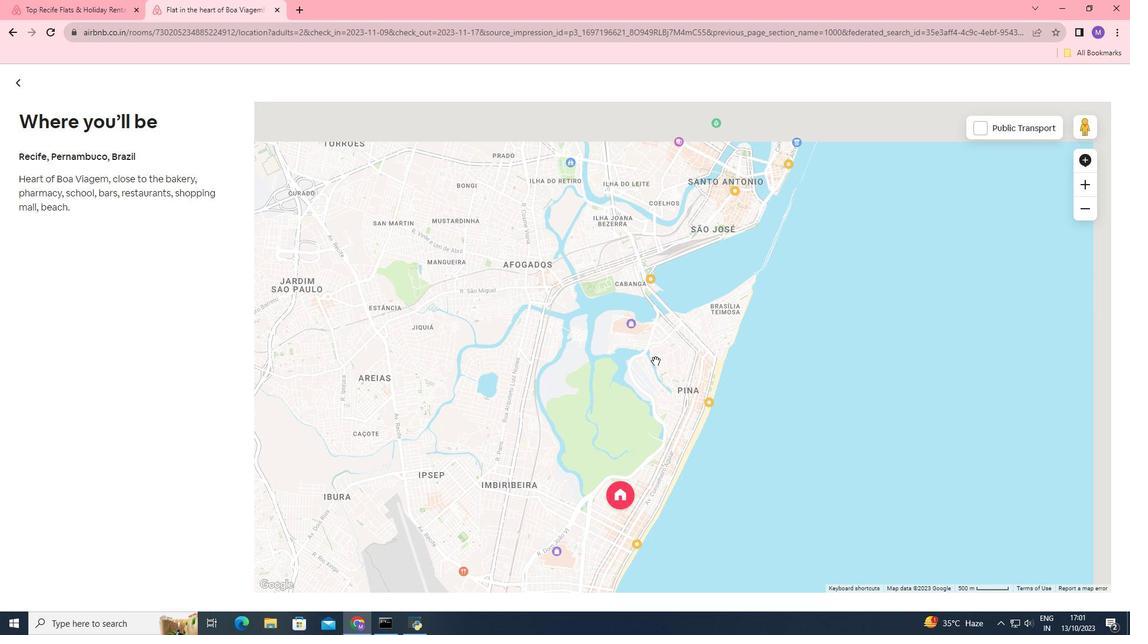 
Action: Mouse scrolled (655, 361) with delta (0, 0)
Screenshot: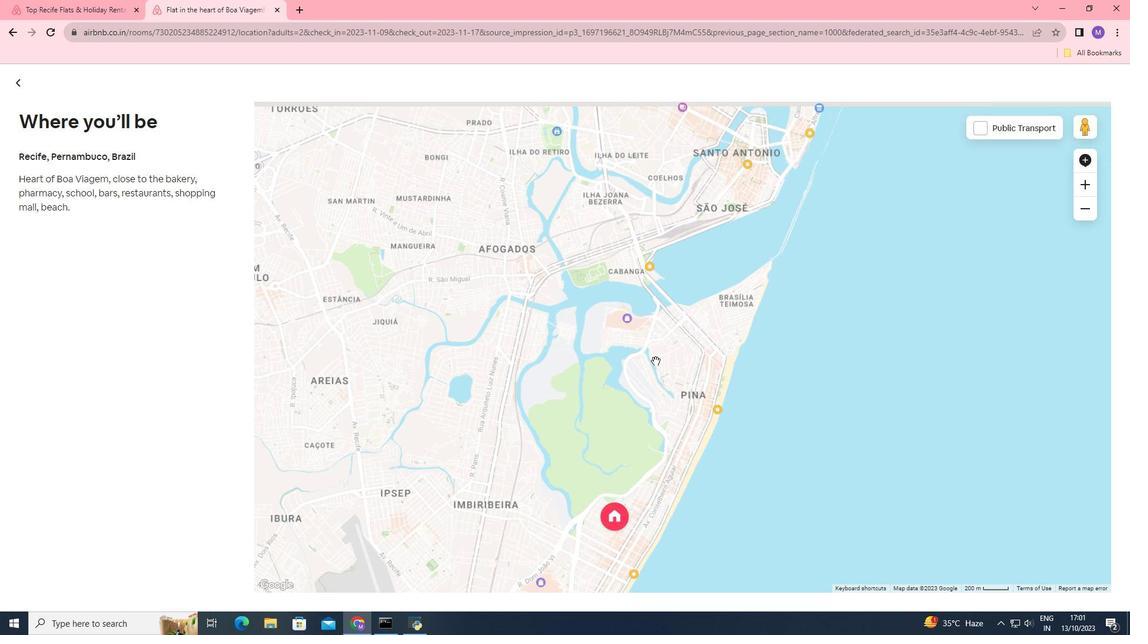 
Action: Mouse scrolled (655, 361) with delta (0, 0)
Screenshot: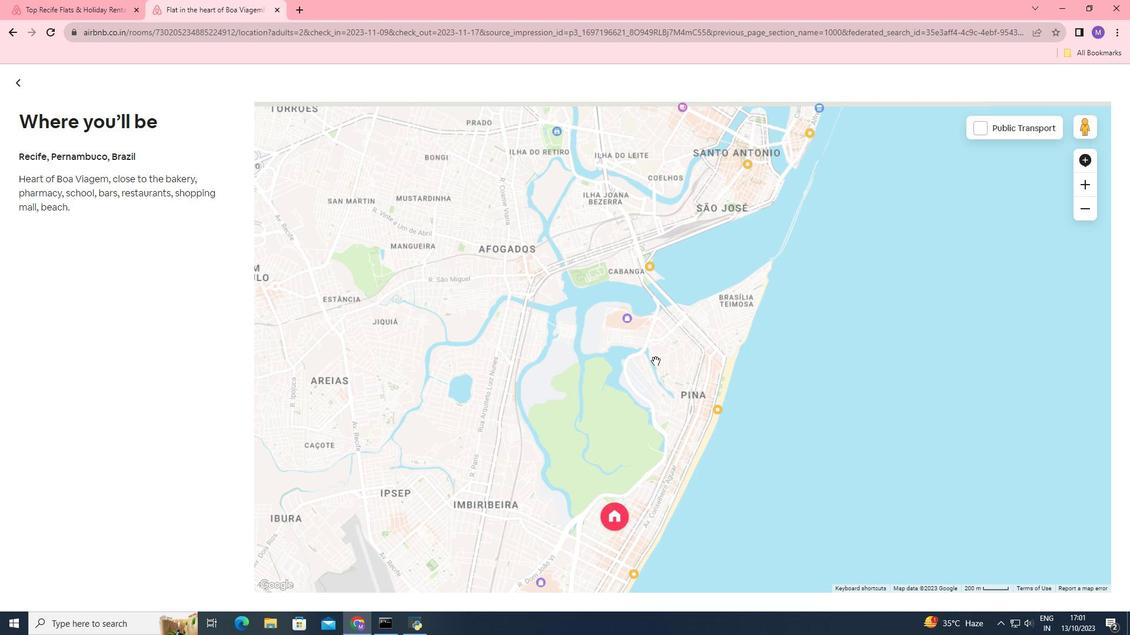 
Action: Mouse scrolled (655, 361) with delta (0, 0)
Screenshot: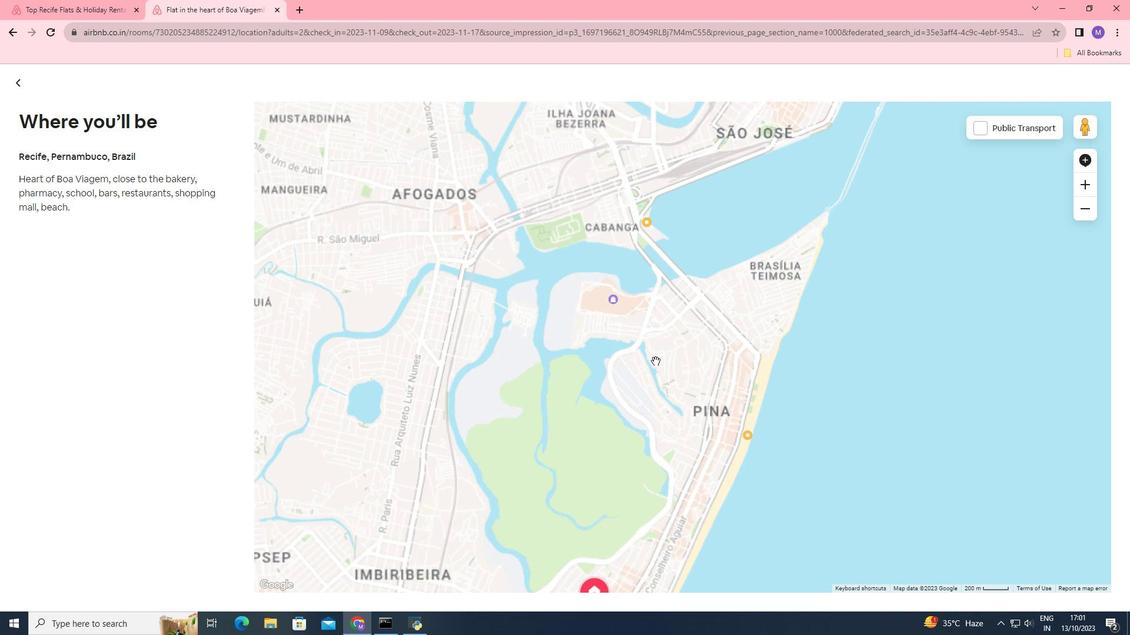 
Action: Mouse moved to (642, 355)
Screenshot: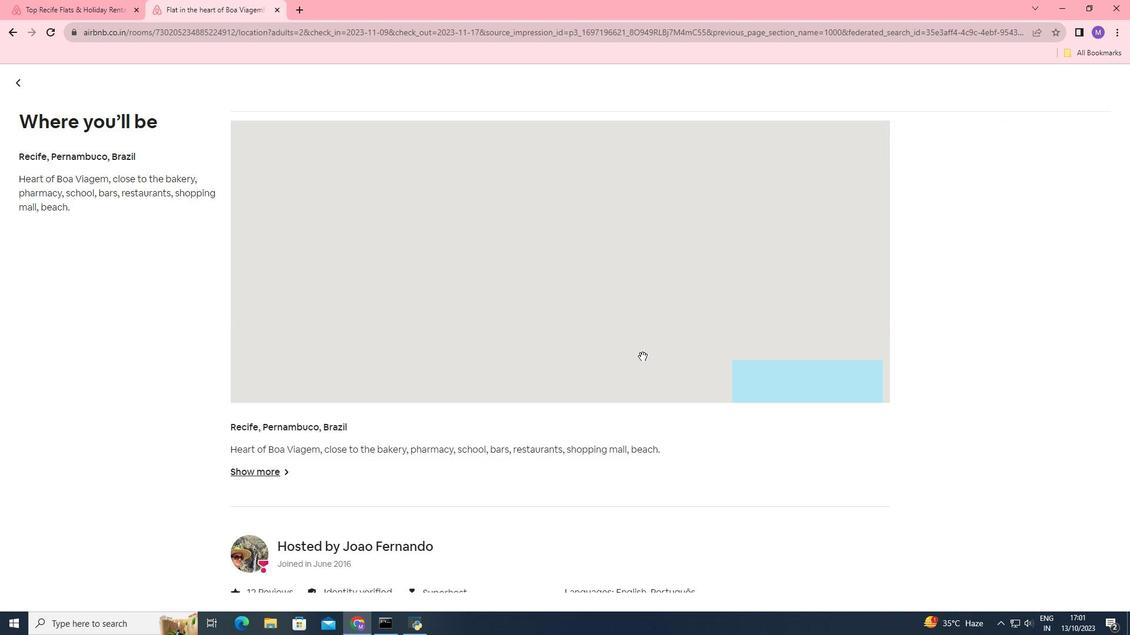 
Action: Mouse pressed left at (642, 355)
Screenshot: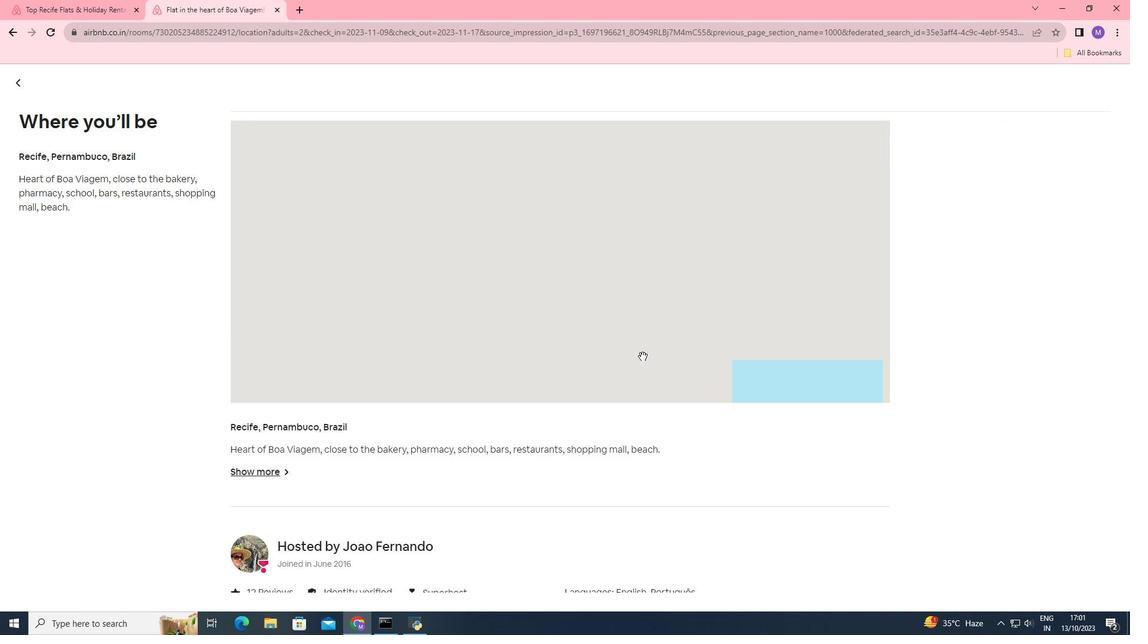 
Action: Mouse moved to (20, 83)
Screenshot: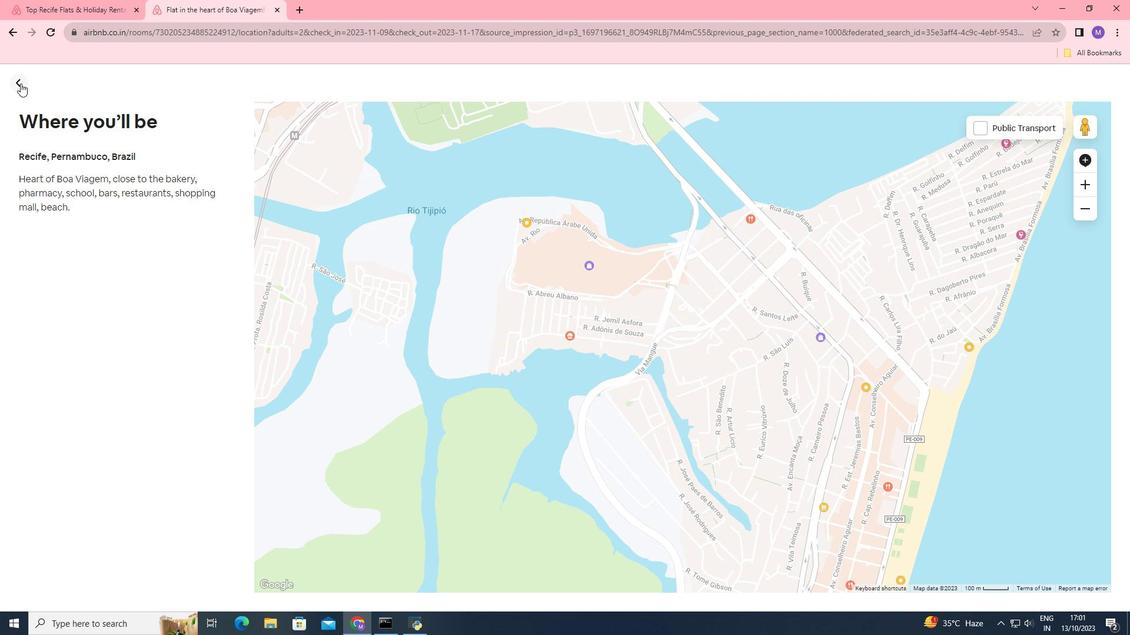 
Action: Mouse pressed left at (20, 83)
Screenshot: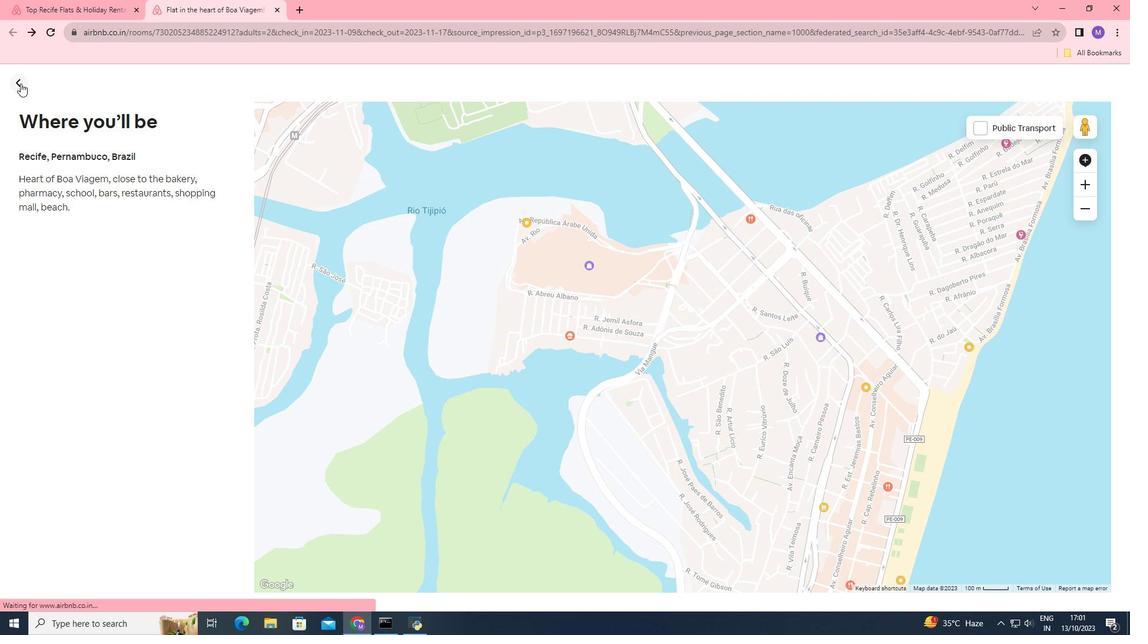
Action: Mouse moved to (417, 380)
Screenshot: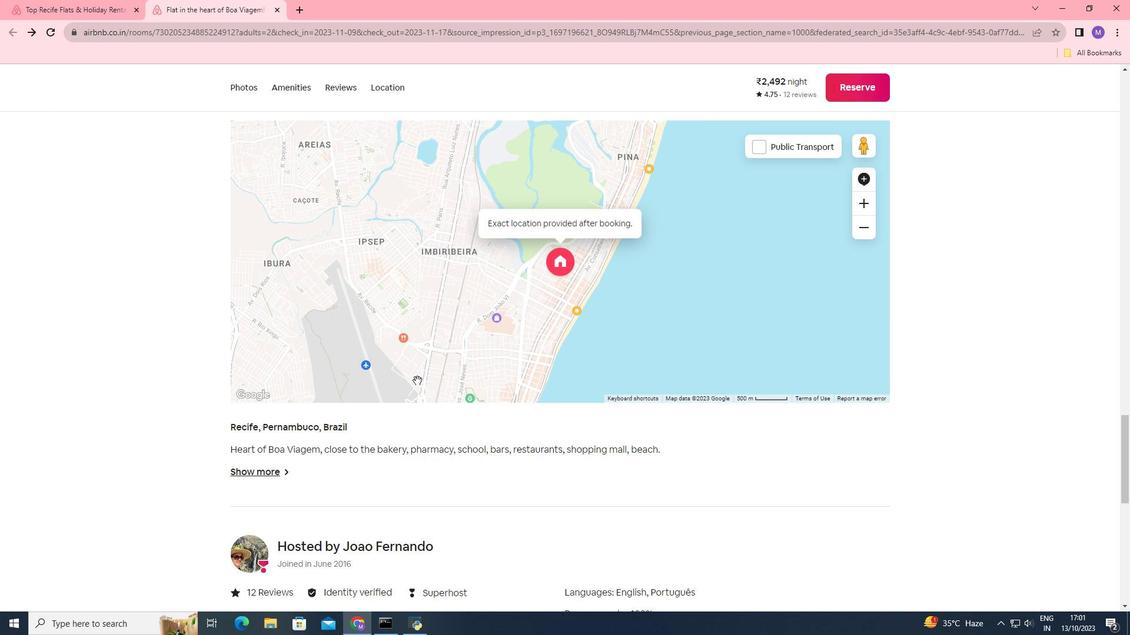 
Action: Mouse scrolled (417, 380) with delta (0, 0)
Screenshot: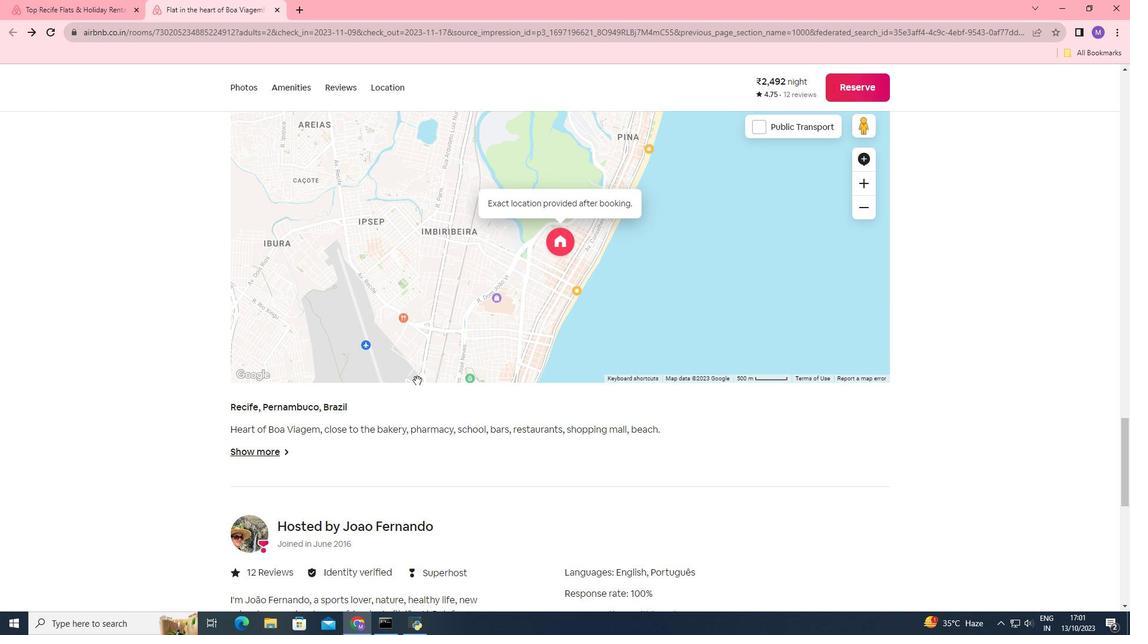 
Action: Mouse scrolled (417, 380) with delta (0, 0)
Screenshot: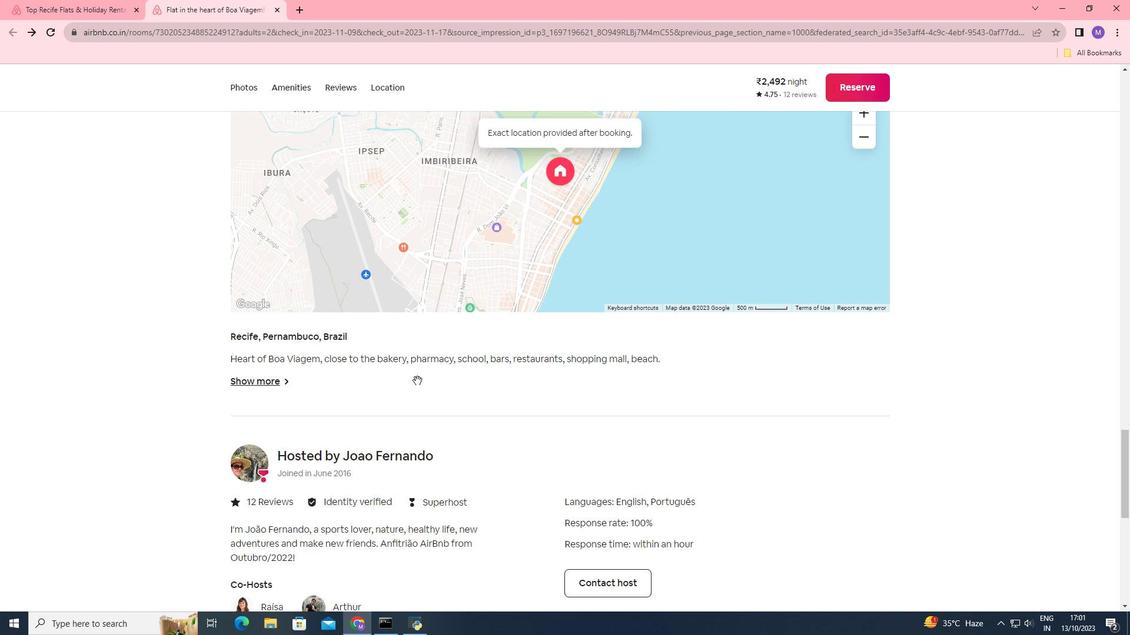 
Action: Mouse scrolled (417, 380) with delta (0, 0)
Screenshot: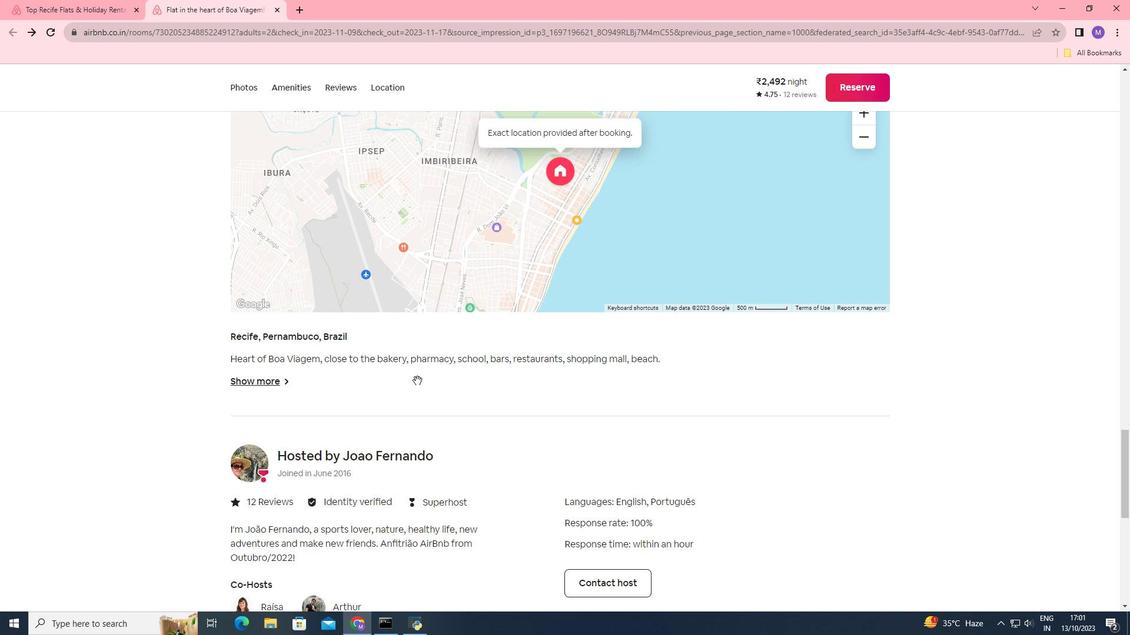 
Action: Mouse scrolled (417, 380) with delta (0, 0)
Screenshot: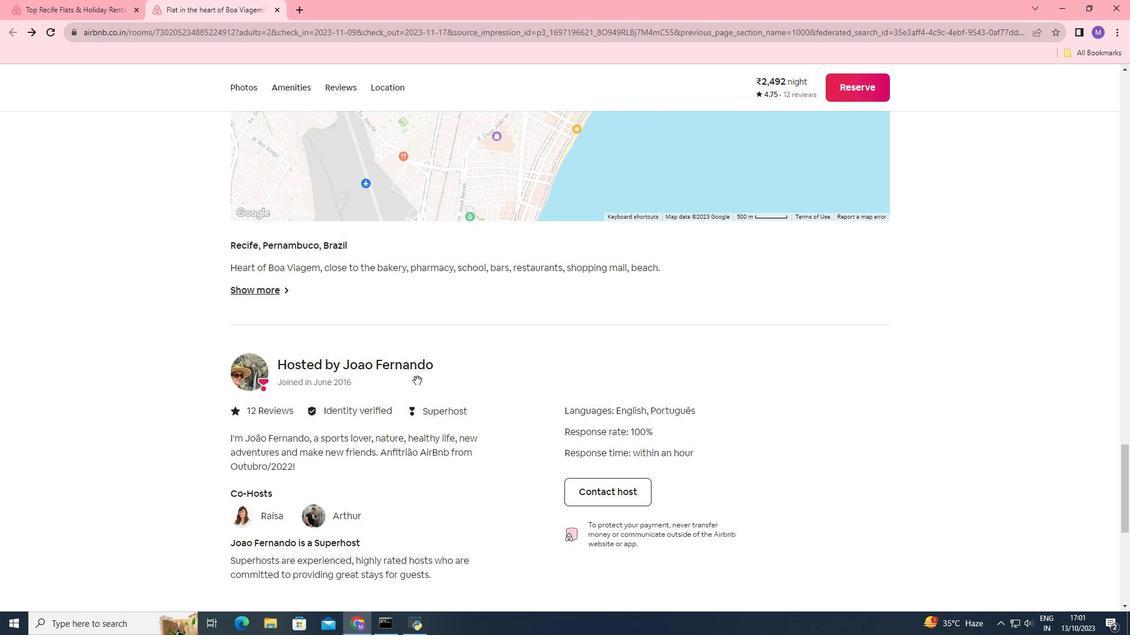 
Action: Mouse scrolled (417, 380) with delta (0, 0)
Screenshot: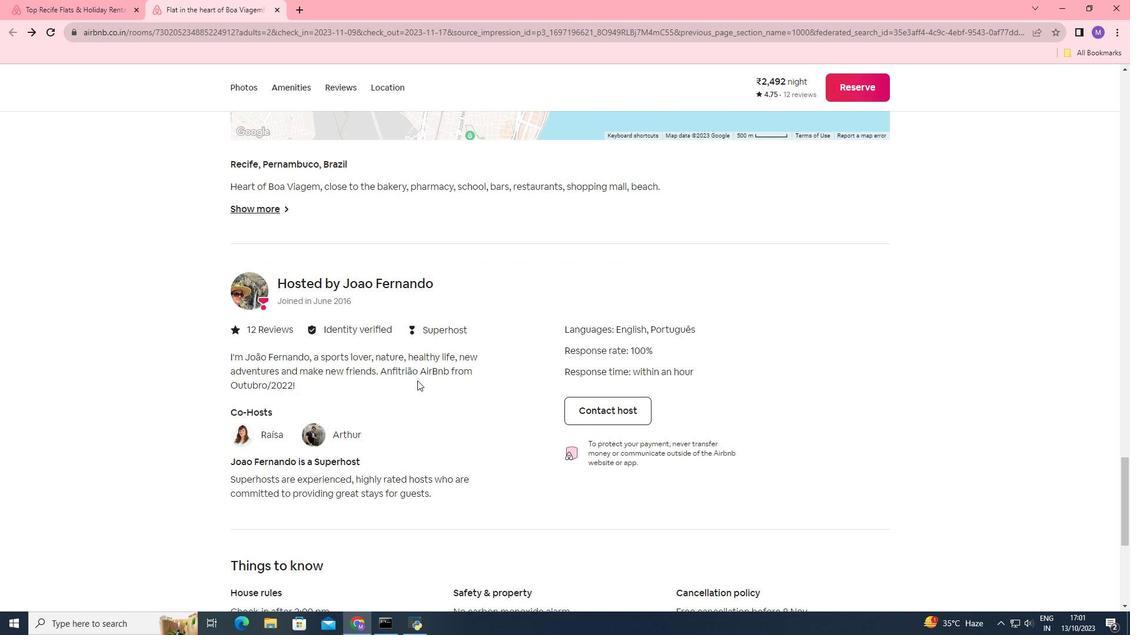 
Action: Mouse scrolled (417, 380) with delta (0, 0)
Screenshot: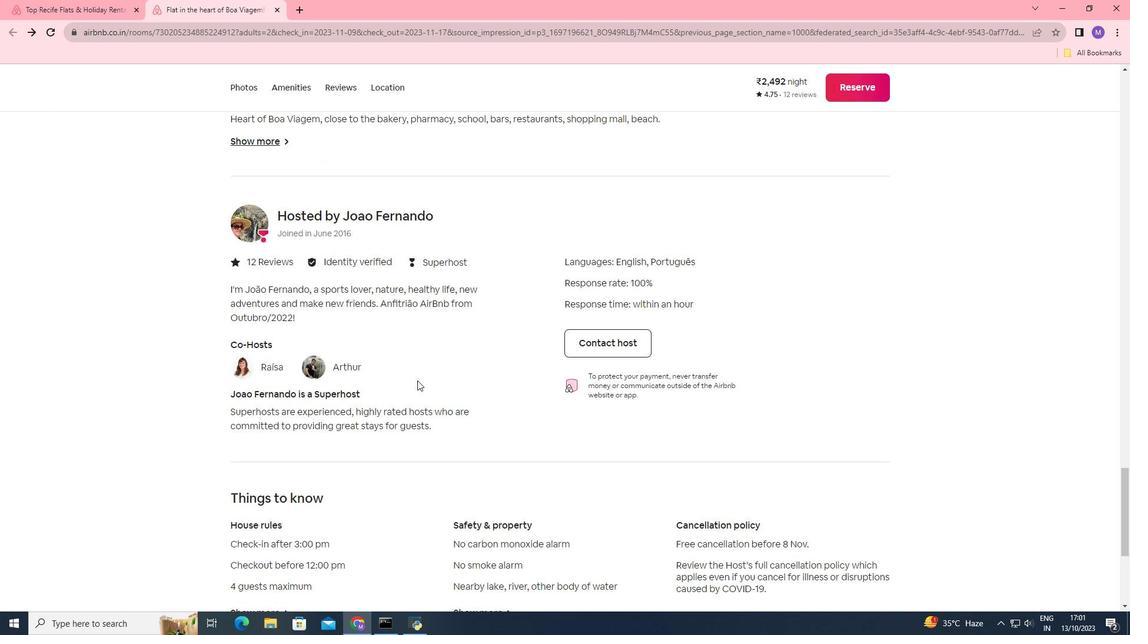 
Action: Mouse moved to (441, 407)
Screenshot: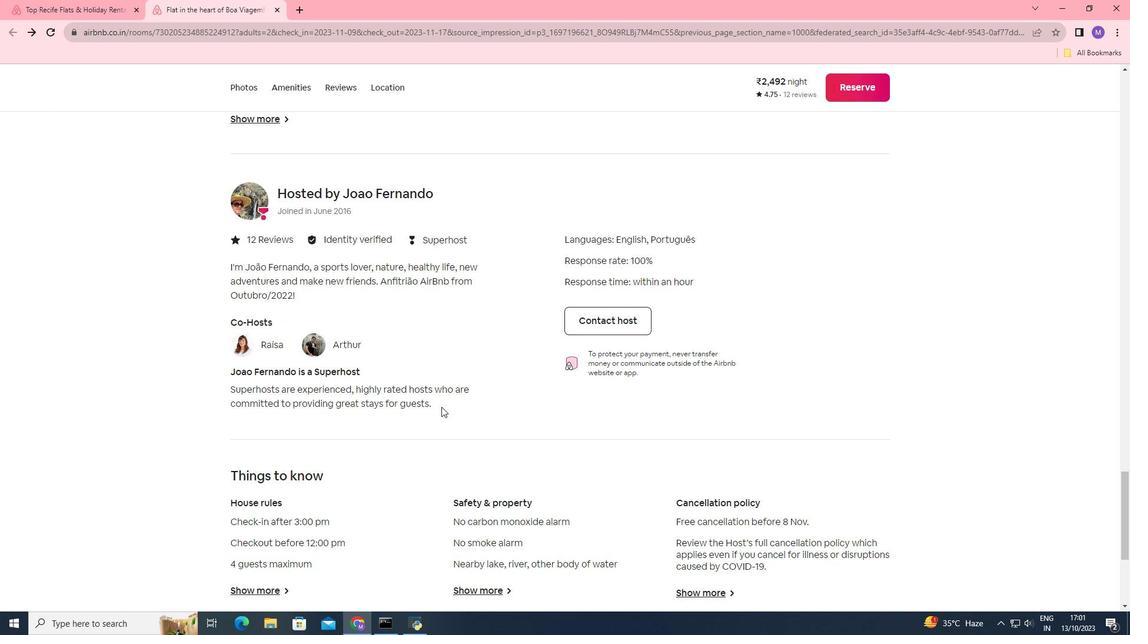 
Action: Mouse scrolled (441, 406) with delta (0, 0)
Screenshot: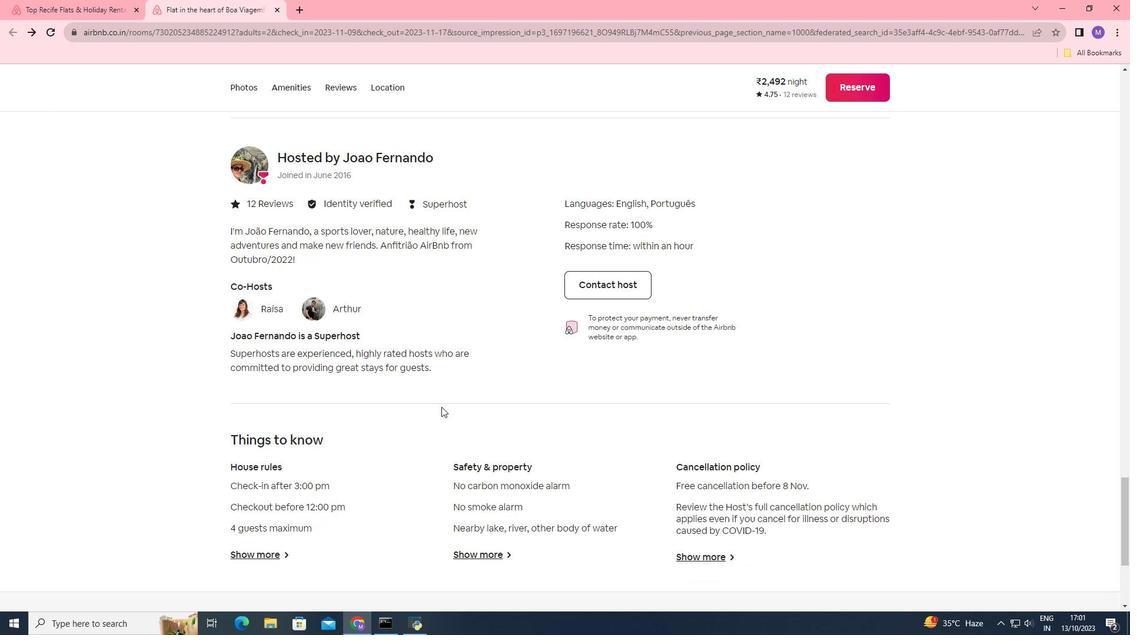 
Action: Mouse scrolled (441, 406) with delta (0, 0)
Screenshot: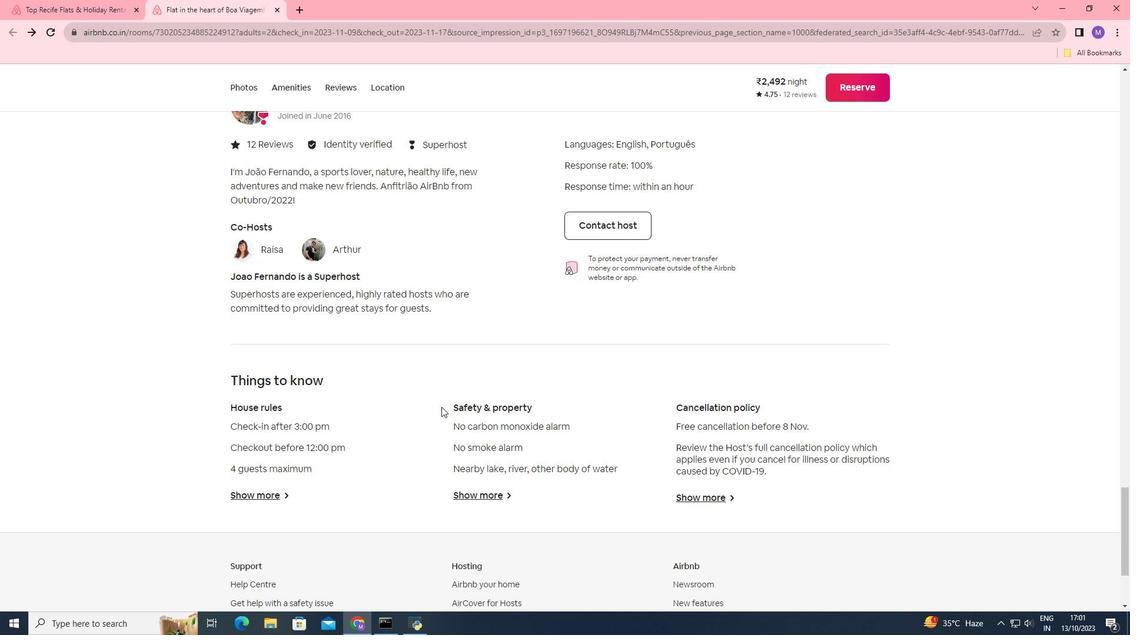 
Action: Mouse moved to (248, 476)
Screenshot: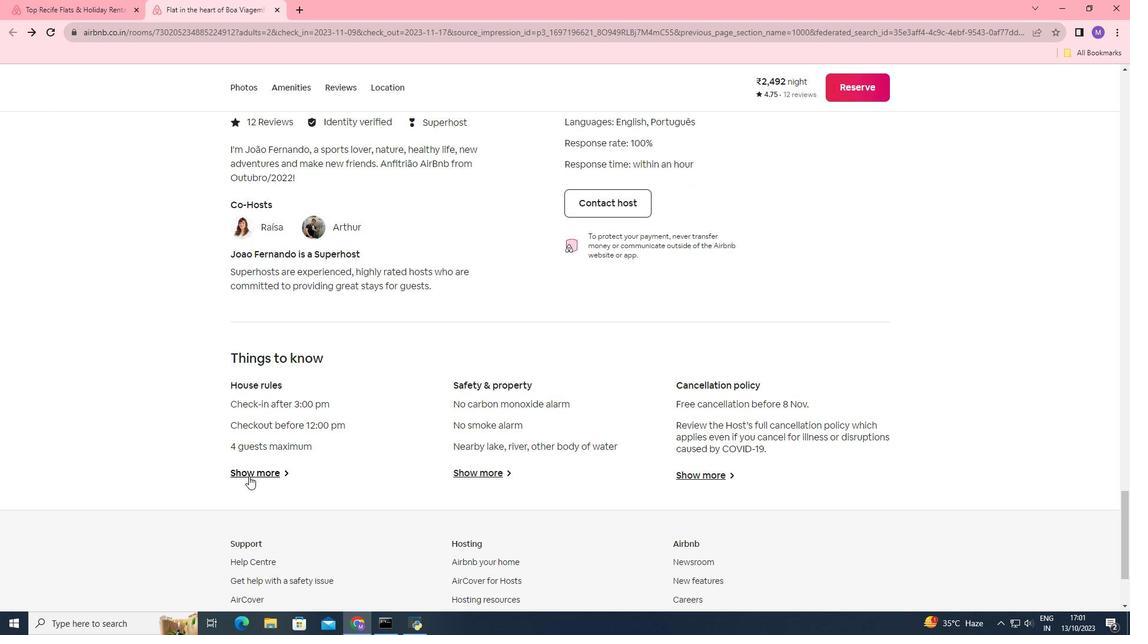 
Action: Mouse pressed left at (248, 476)
Screenshot: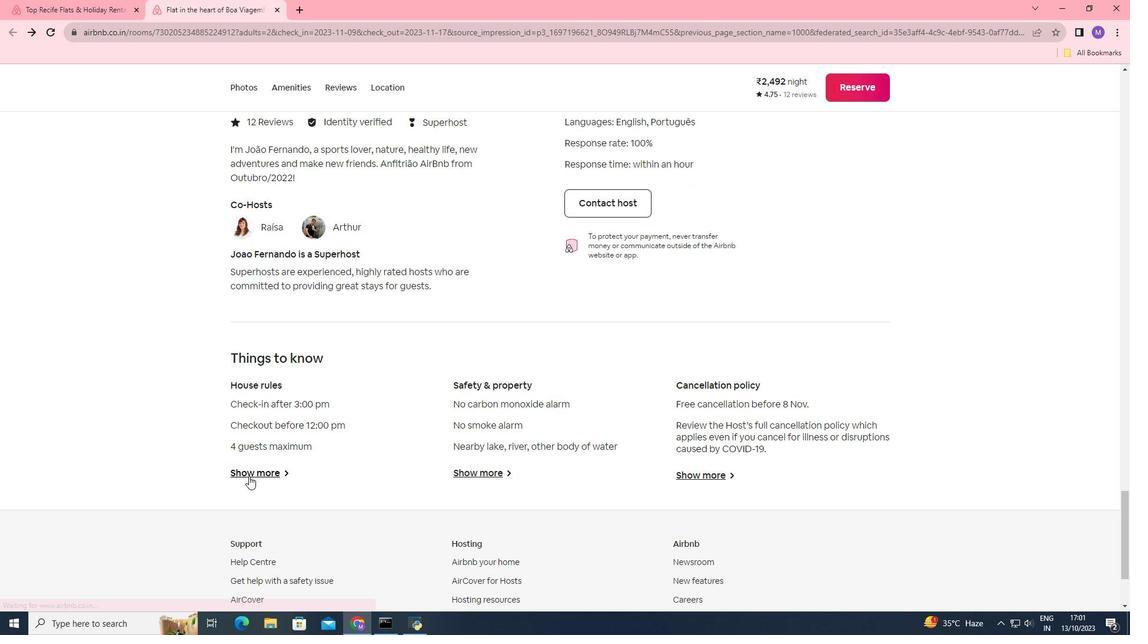 
Action: Mouse moved to (548, 431)
